 Task: Open an excel sheet and write heading  Drive Sales. Add 10 people name  'Alexander Cooper, Victoria Hayes, Daniel Carter, Chloe Murphy, Christopher Ross, Natalie Price, Jack Peterson, Harper Foster, Joseph Gray, Lily Reed'Item code in between  2500-2700. Product range in between  5000-20000. Add Products   ASICS Shoe, Brooks Shoe, Clarks Shoe, Crocs Shoe, Dr. Martens Shoe, Ecco Shoe, Fila Shoe, Hush Puppies Shoe, Jordan Shoe, K-Swiss Shoe.Choose quantity  5 to 9 Tax 12 percent Total Add Amount. Save page  Drive Sales review book
Action: Mouse moved to (308, 202)
Screenshot: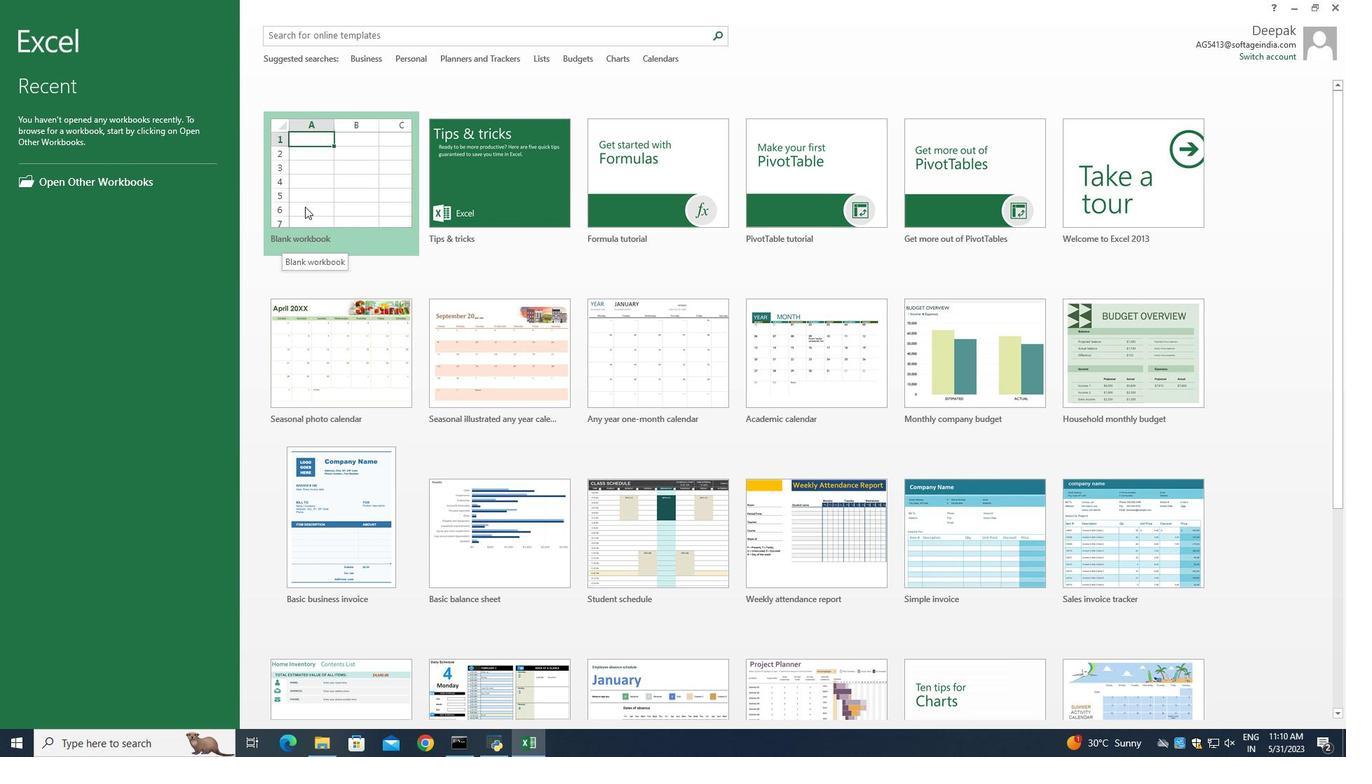 
Action: Mouse pressed left at (308, 202)
Screenshot: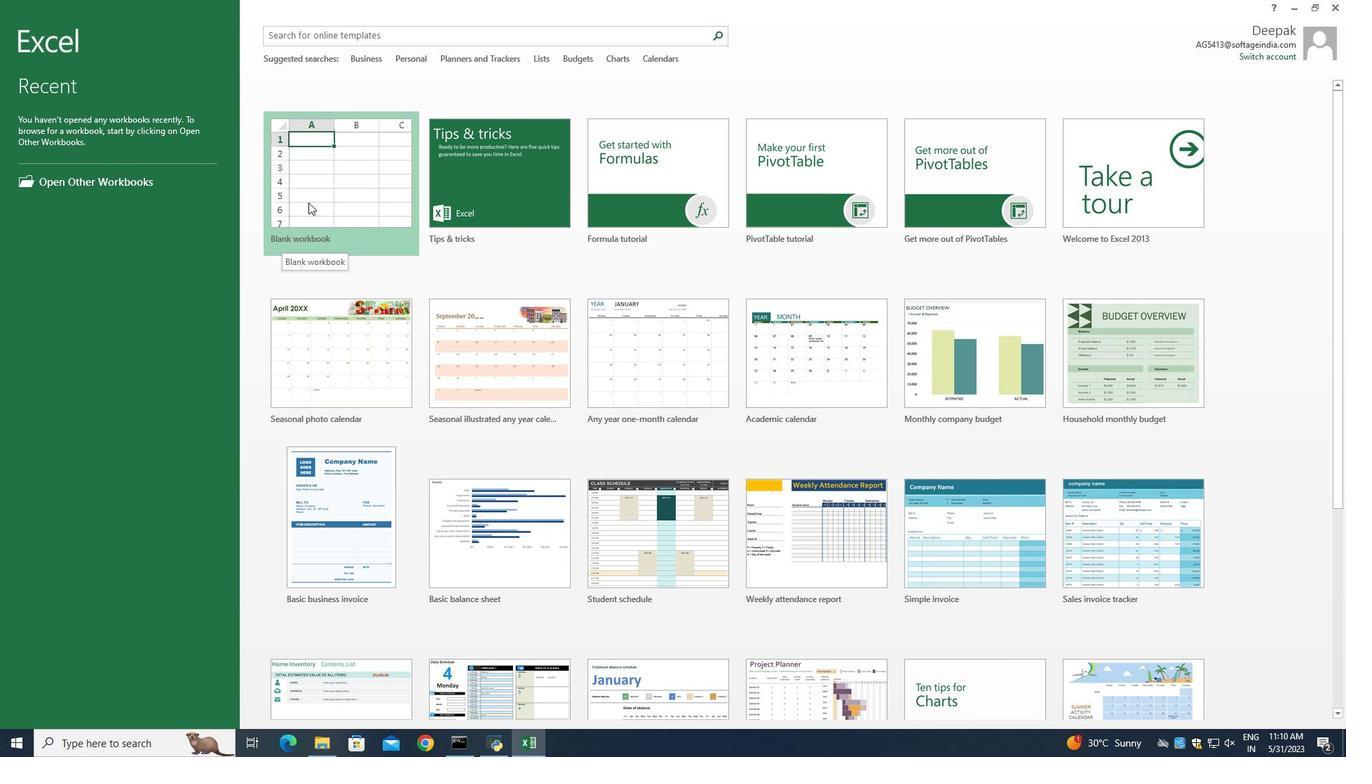 
Action: Mouse moved to (379, 266)
Screenshot: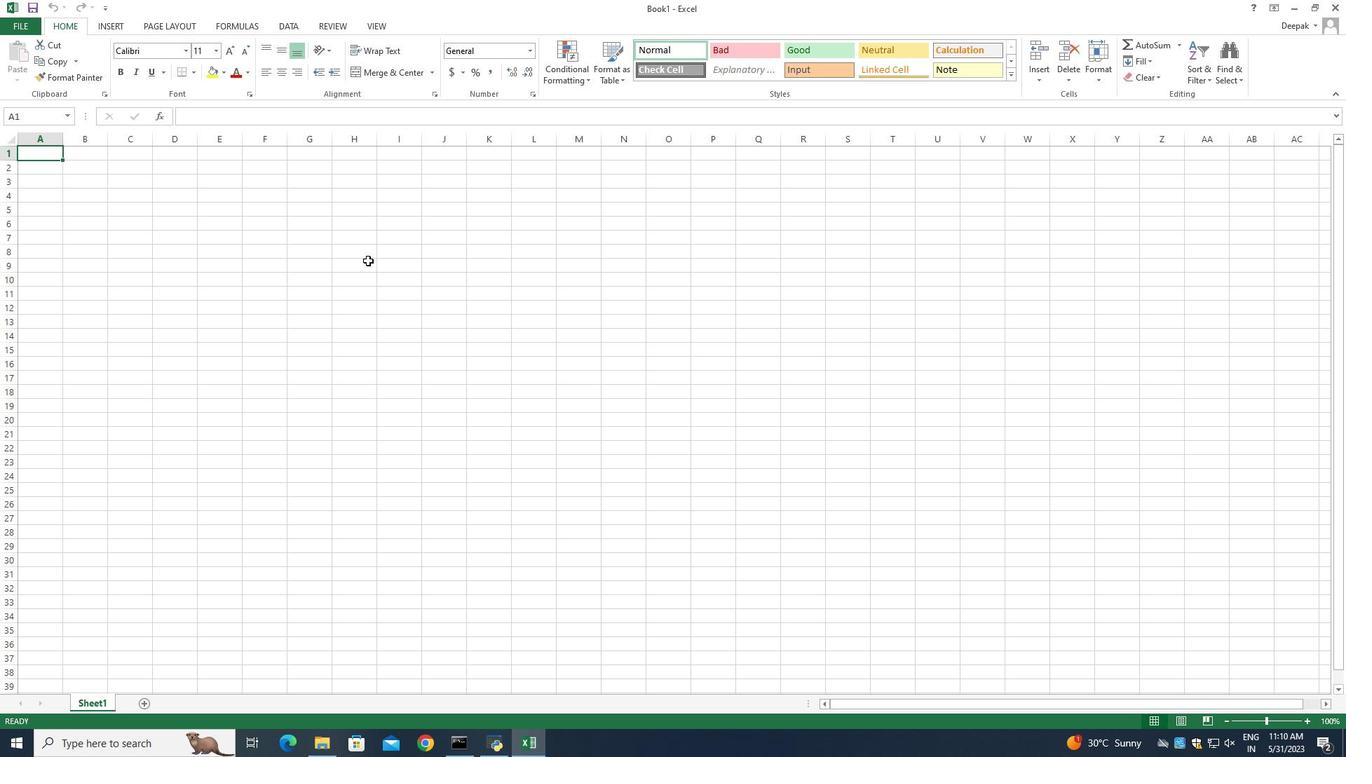 
Action: Mouse scrolled (379, 265) with delta (0, 0)
Screenshot: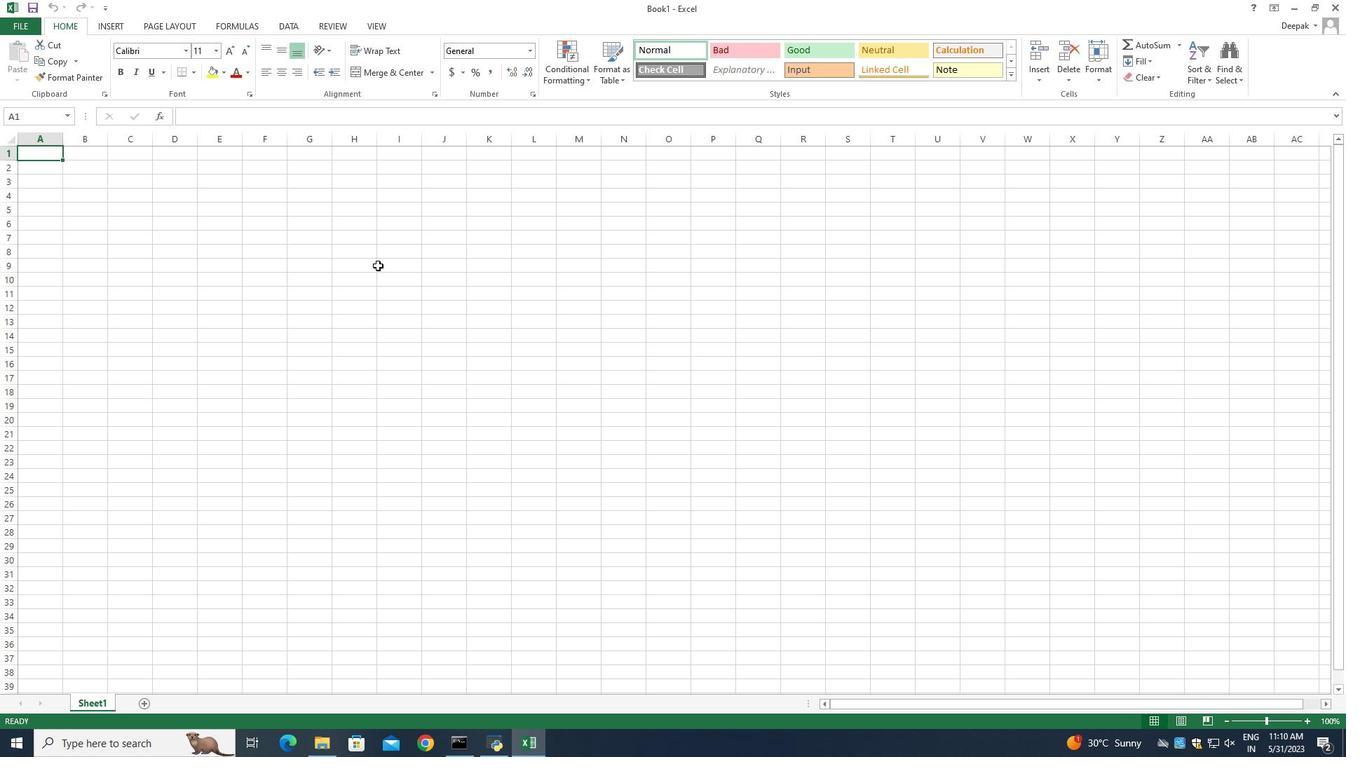 
Action: Mouse scrolled (379, 265) with delta (0, 0)
Screenshot: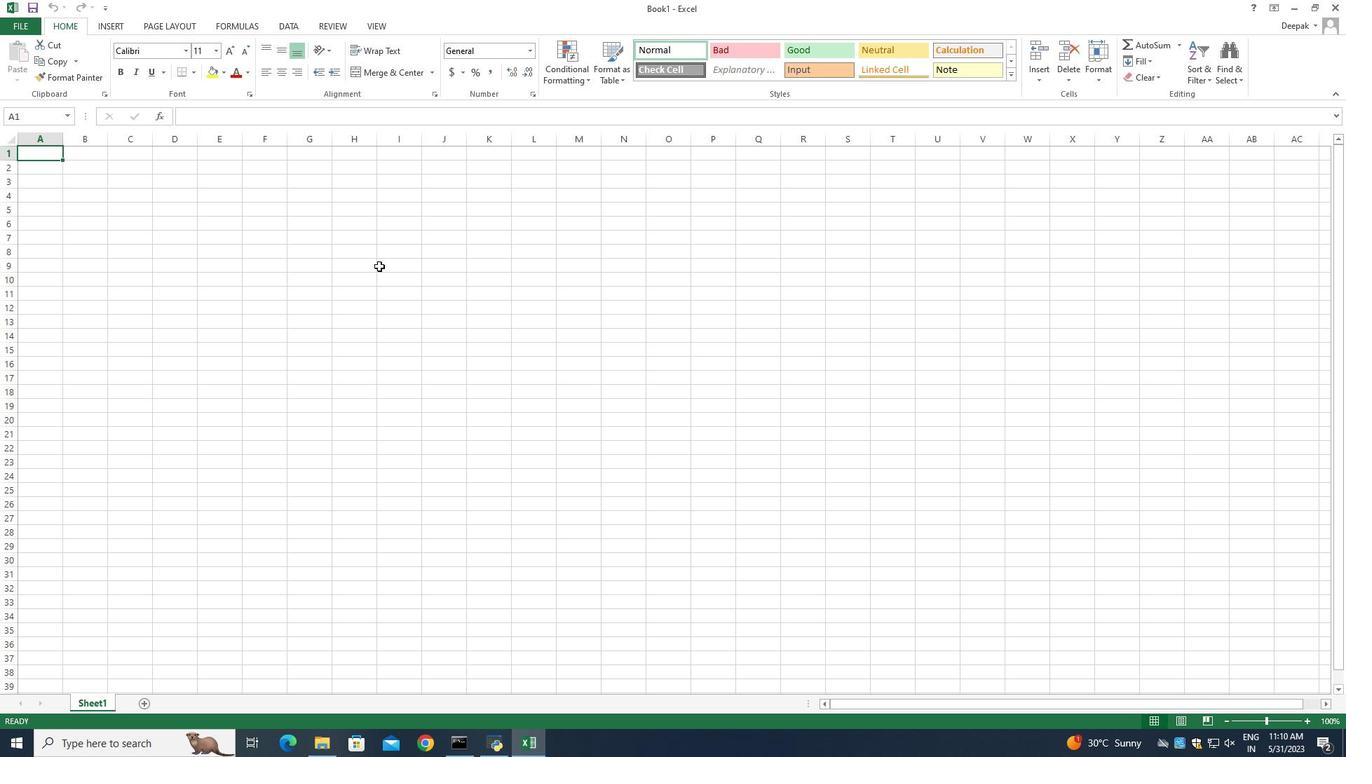 
Action: Mouse moved to (350, 224)
Screenshot: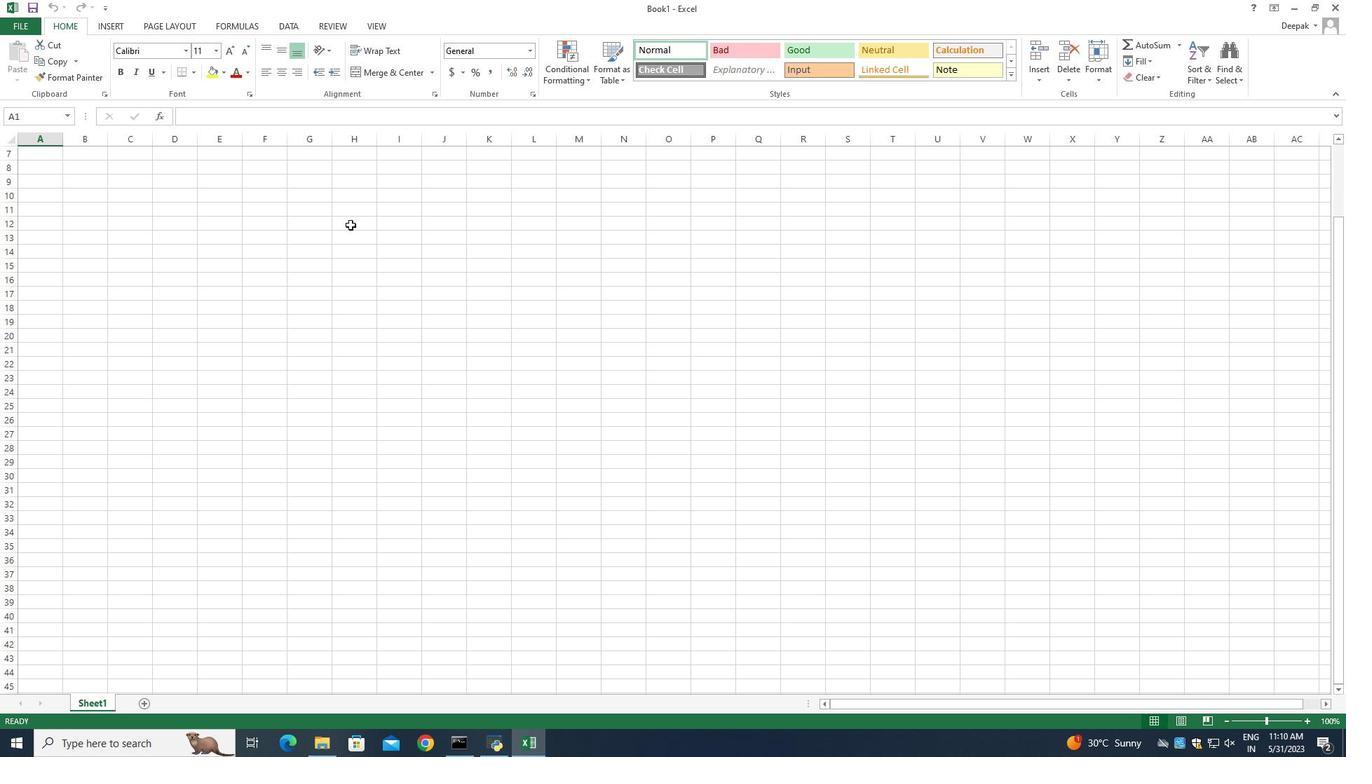 
Action: Mouse scrolled (350, 223) with delta (0, 0)
Screenshot: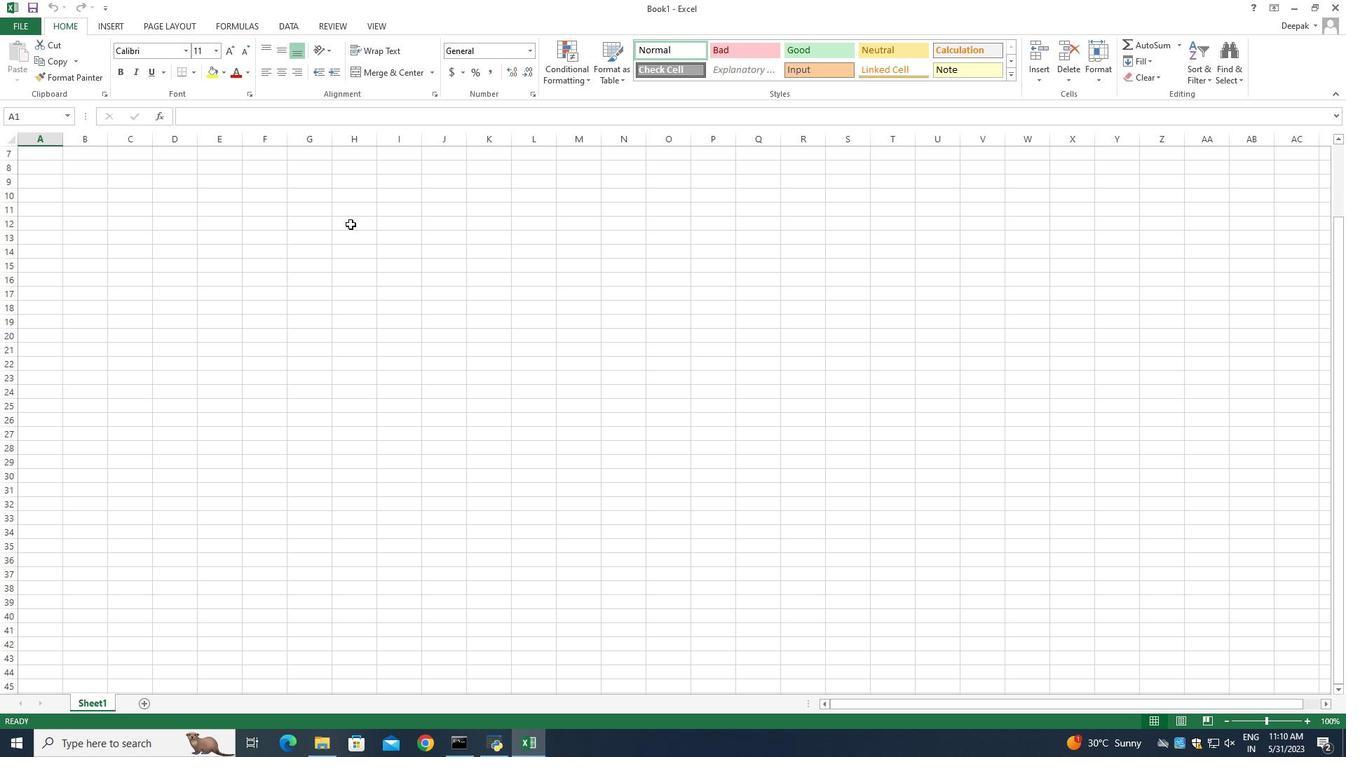 
Action: Mouse moved to (399, 273)
Screenshot: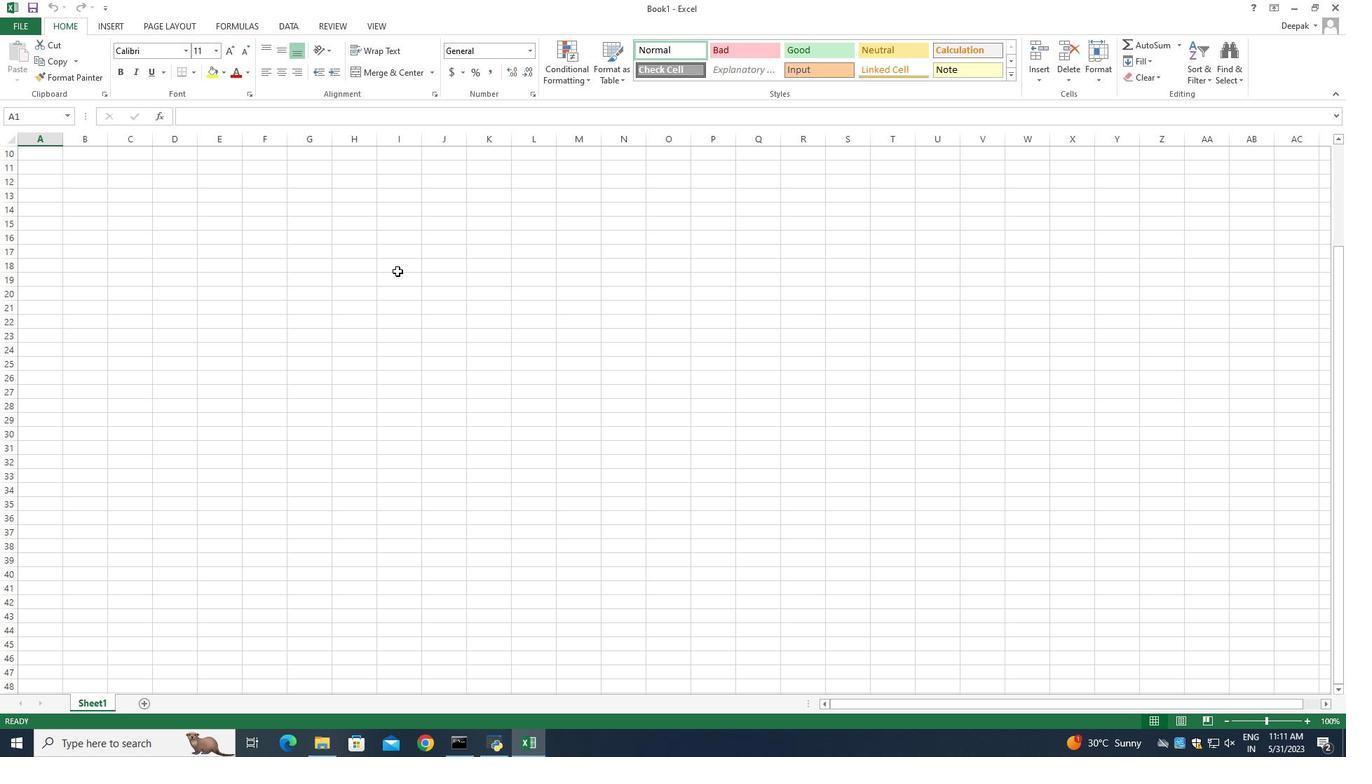 
Action: Mouse scrolled (399, 272) with delta (0, 0)
Screenshot: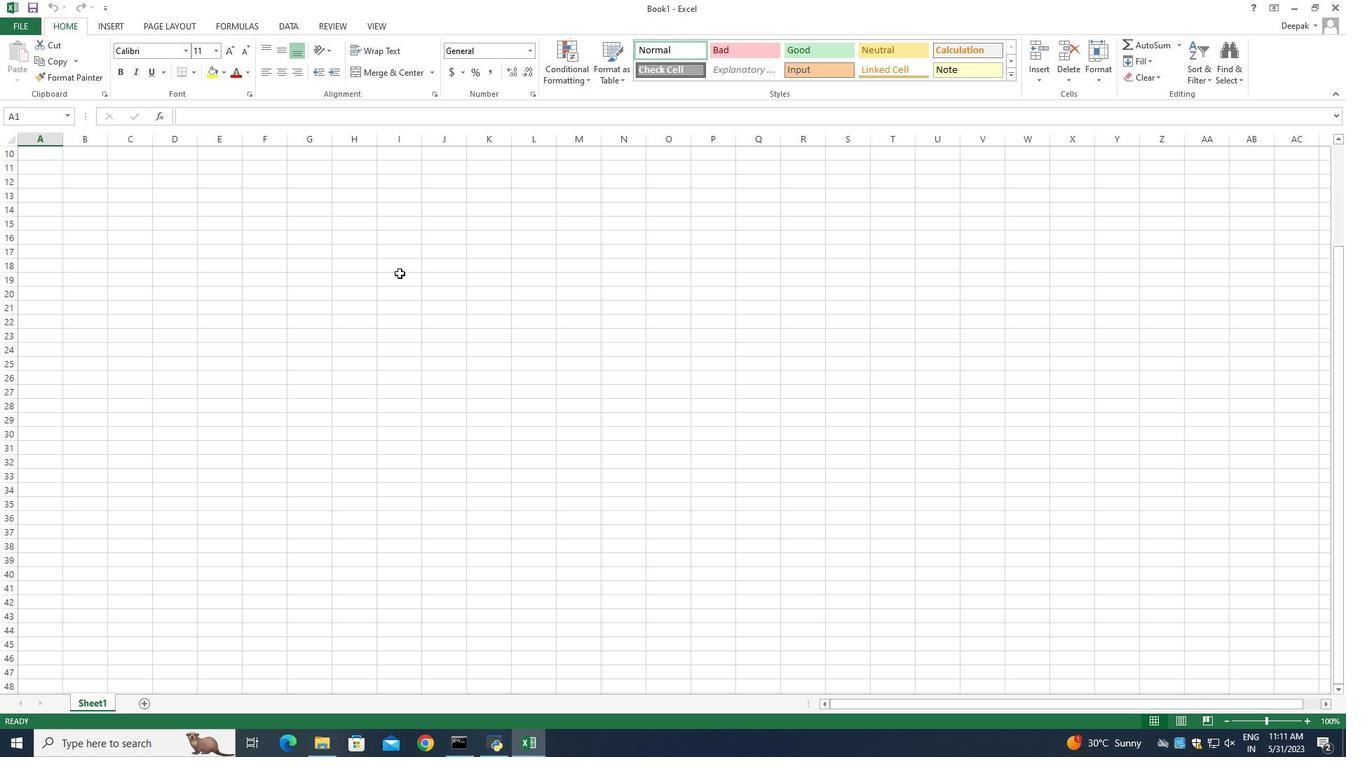 
Action: Mouse scrolled (399, 272) with delta (0, 0)
Screenshot: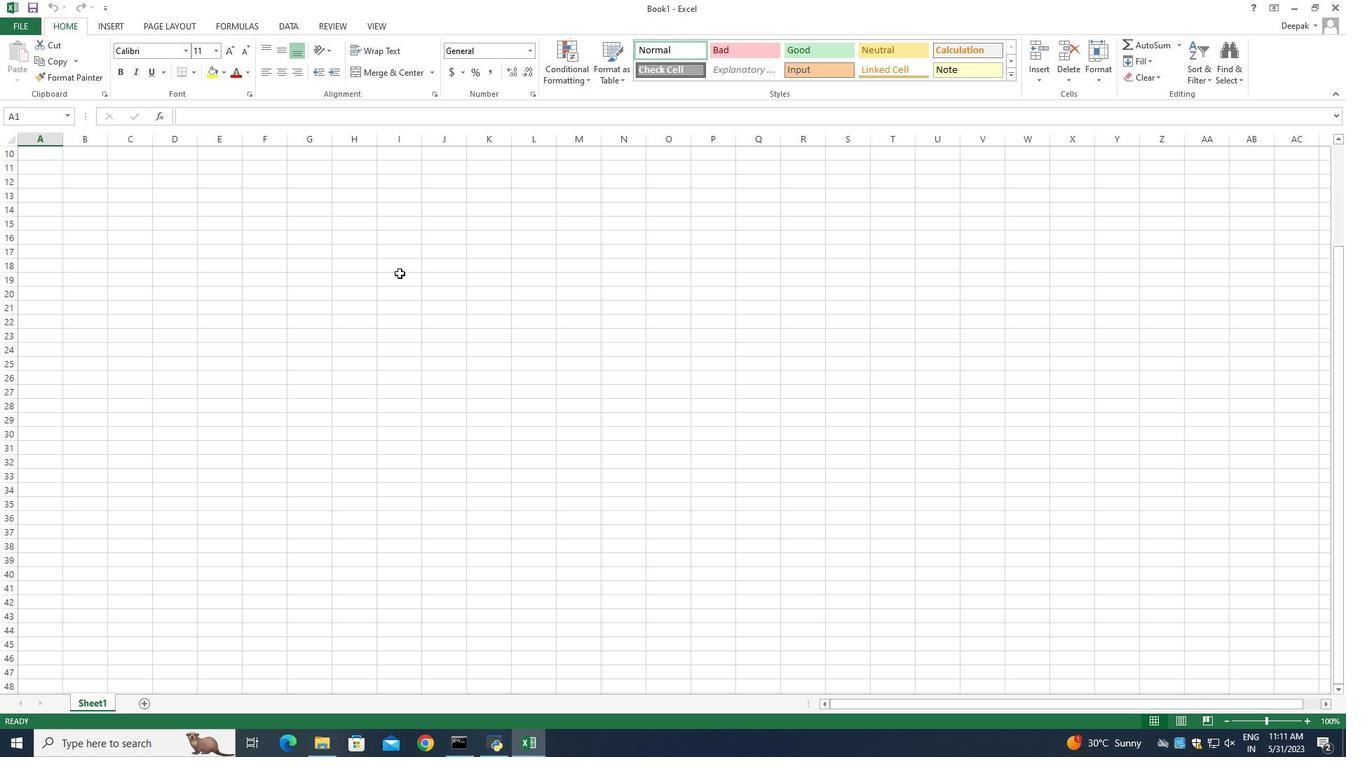 
Action: Mouse scrolled (399, 272) with delta (0, 0)
Screenshot: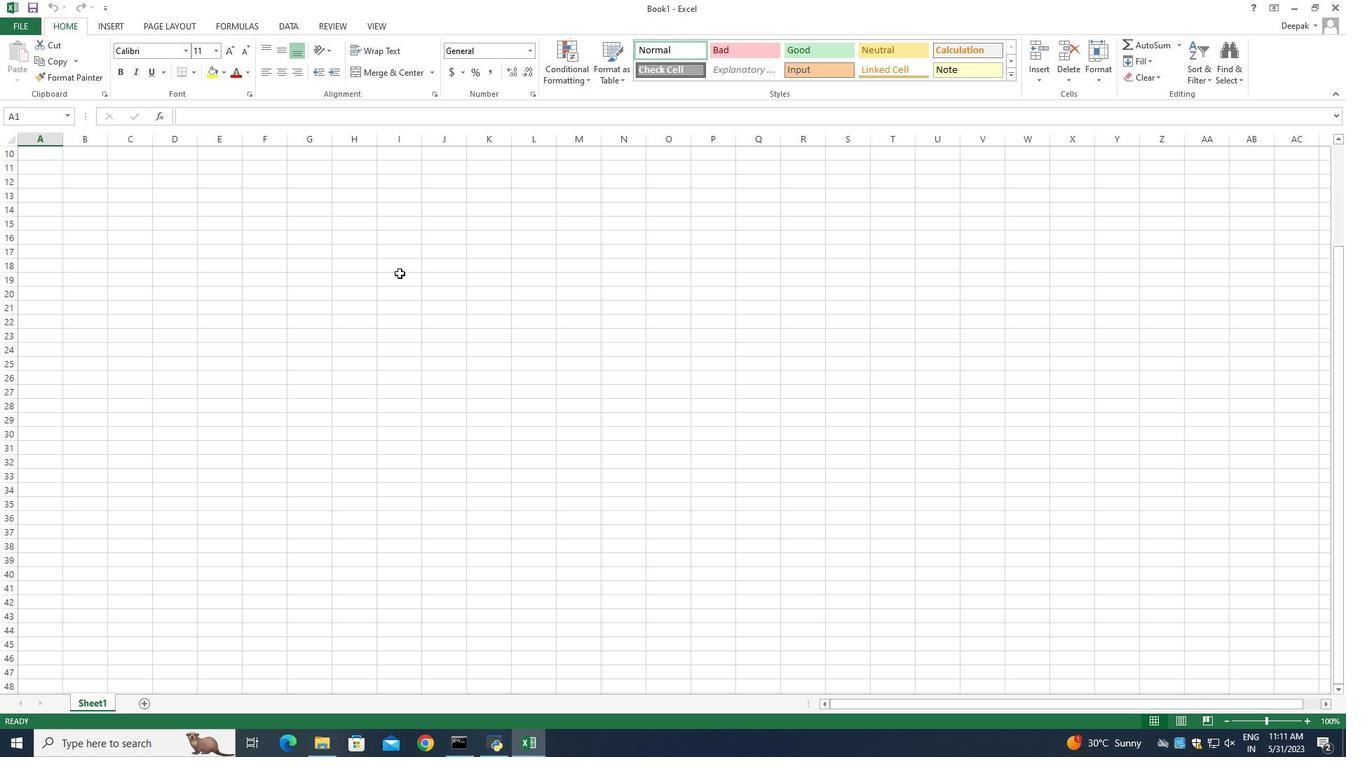 
Action: Mouse scrolled (399, 272) with delta (0, 0)
Screenshot: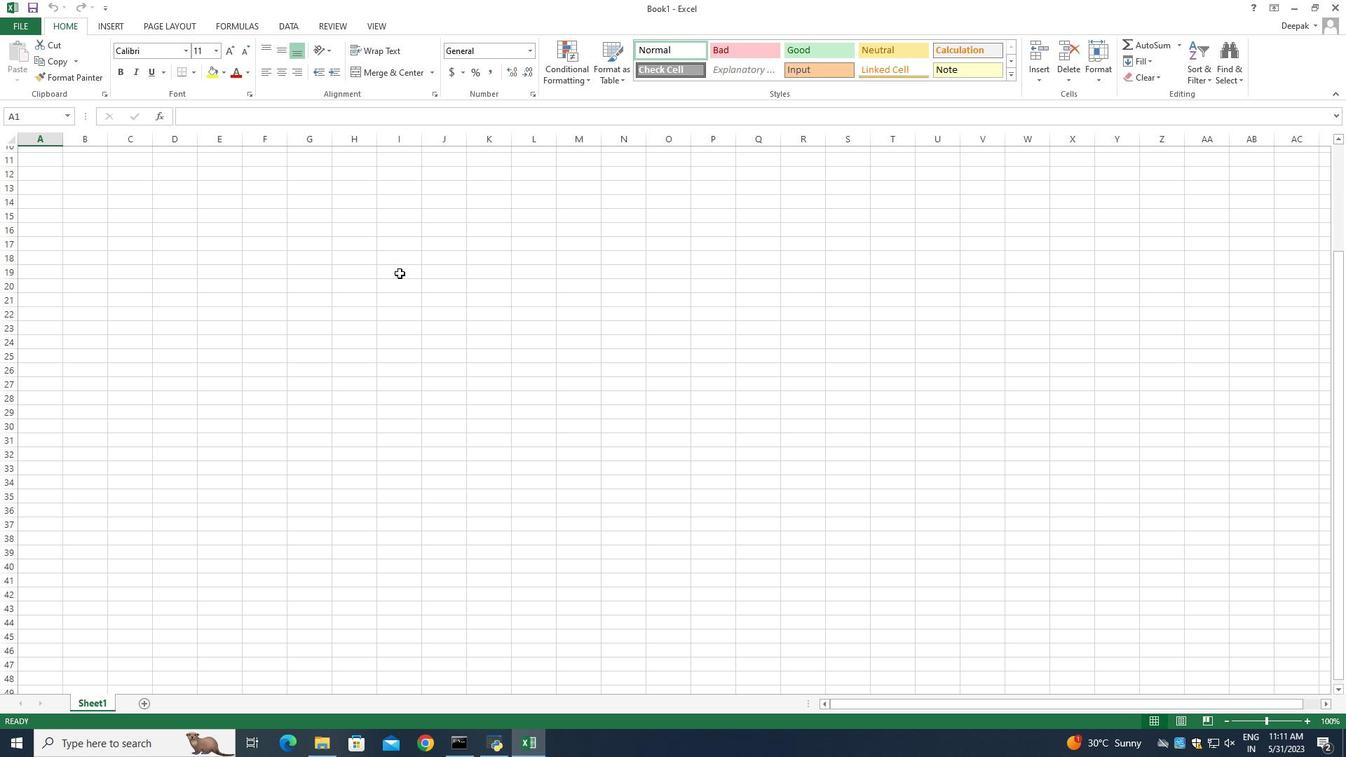 
Action: Mouse scrolled (399, 274) with delta (0, 0)
Screenshot: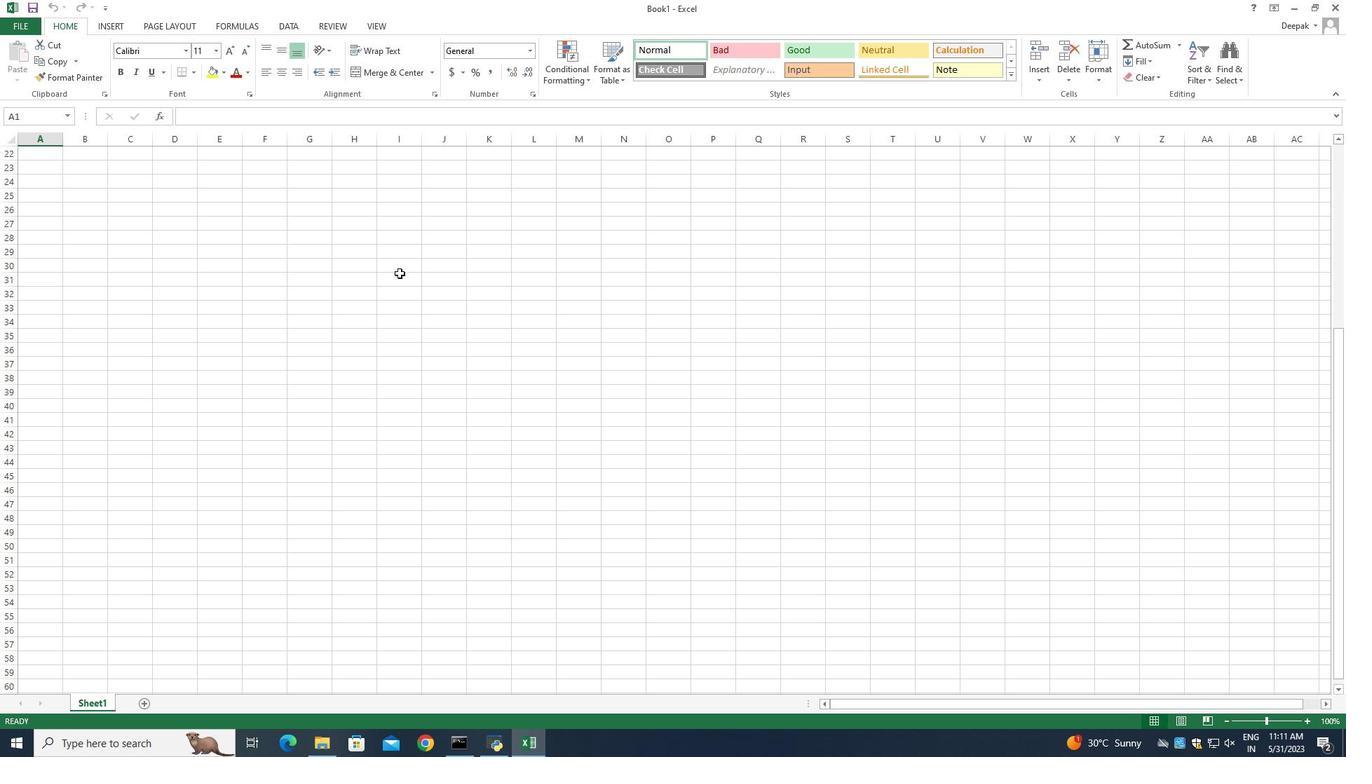 
Action: Mouse scrolled (399, 274) with delta (0, 0)
Screenshot: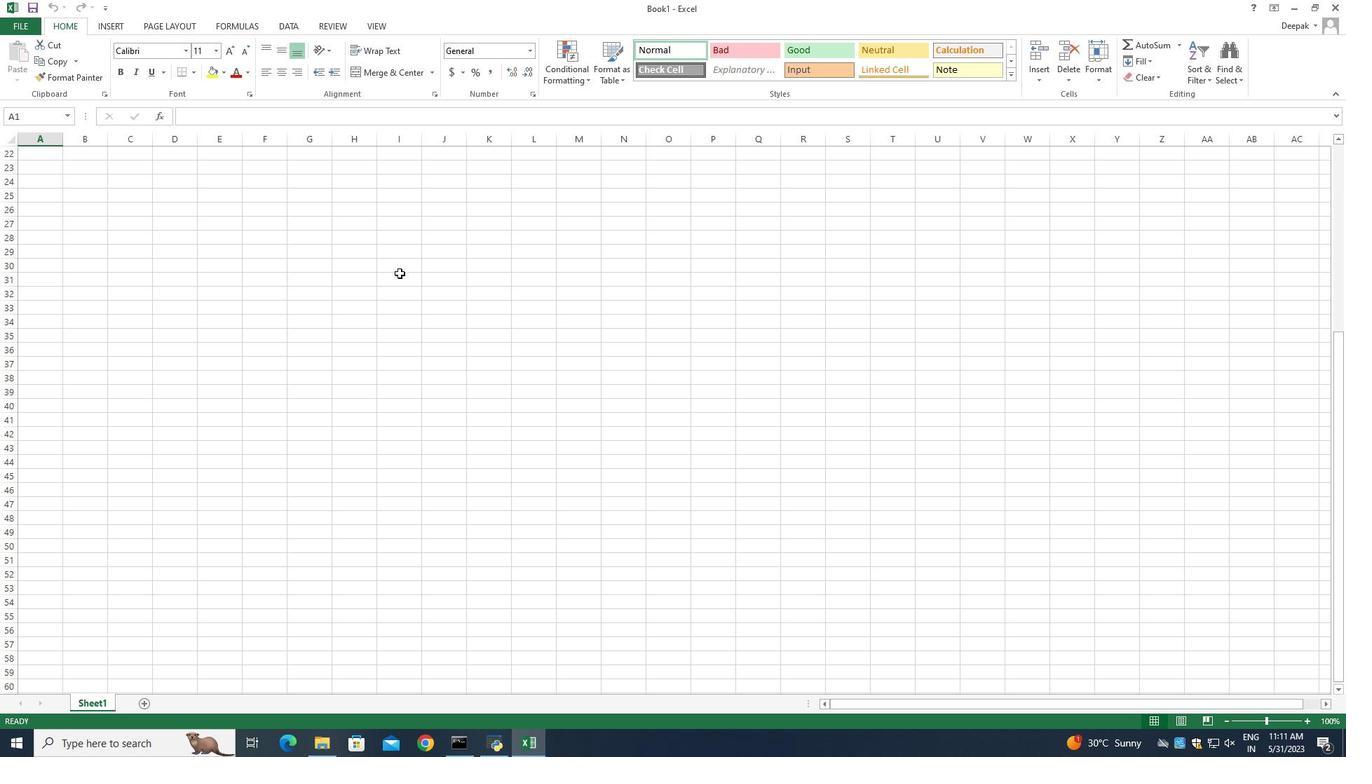 
Action: Mouse scrolled (399, 274) with delta (0, 0)
Screenshot: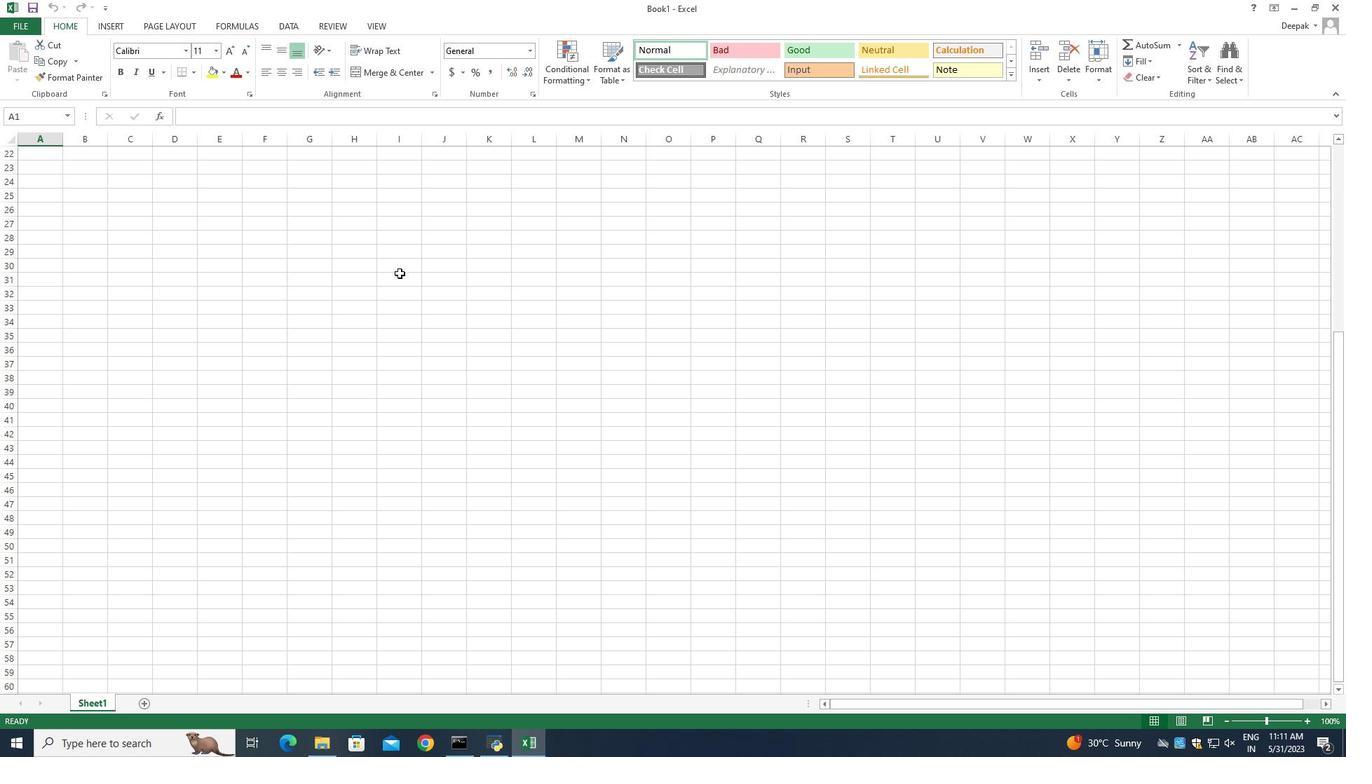 
Action: Mouse scrolled (399, 274) with delta (0, 0)
Screenshot: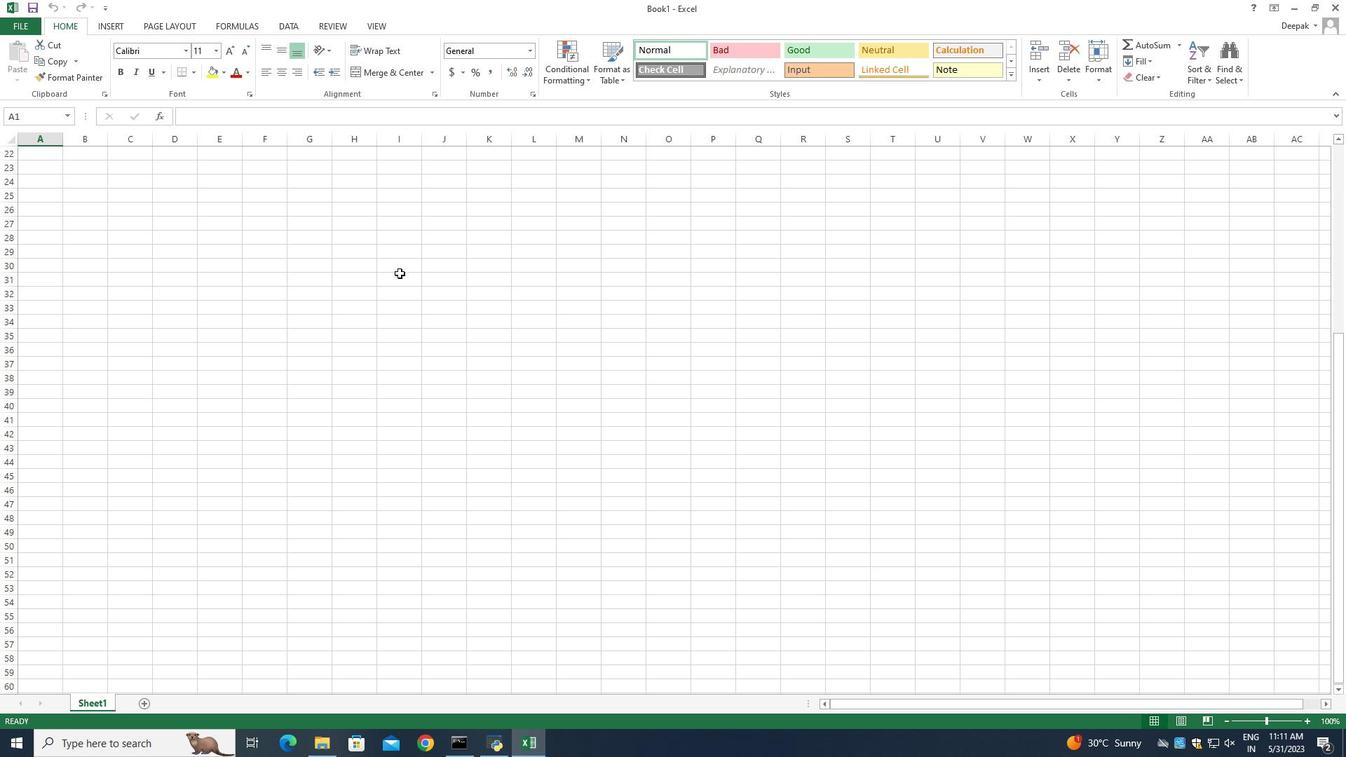 
Action: Mouse scrolled (399, 274) with delta (0, 0)
Screenshot: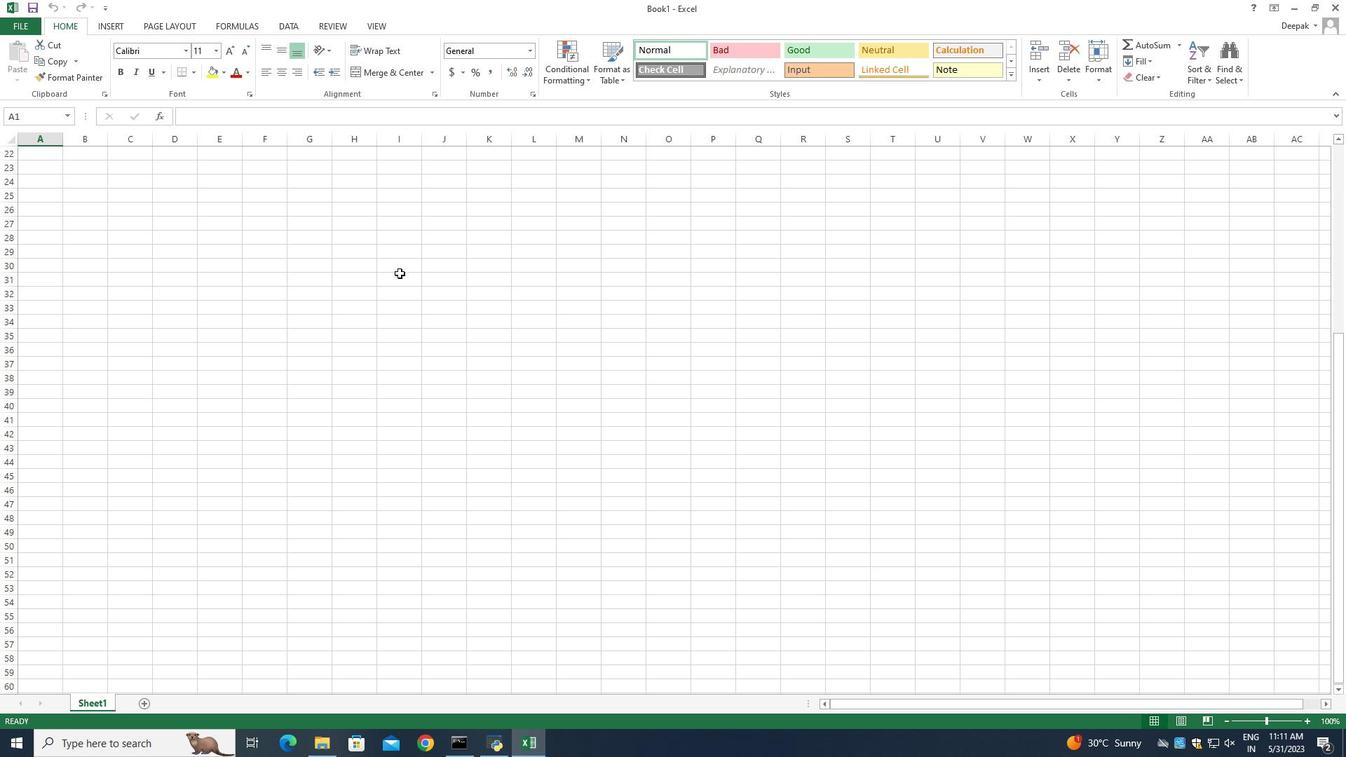 
Action: Mouse scrolled (399, 274) with delta (0, 0)
Screenshot: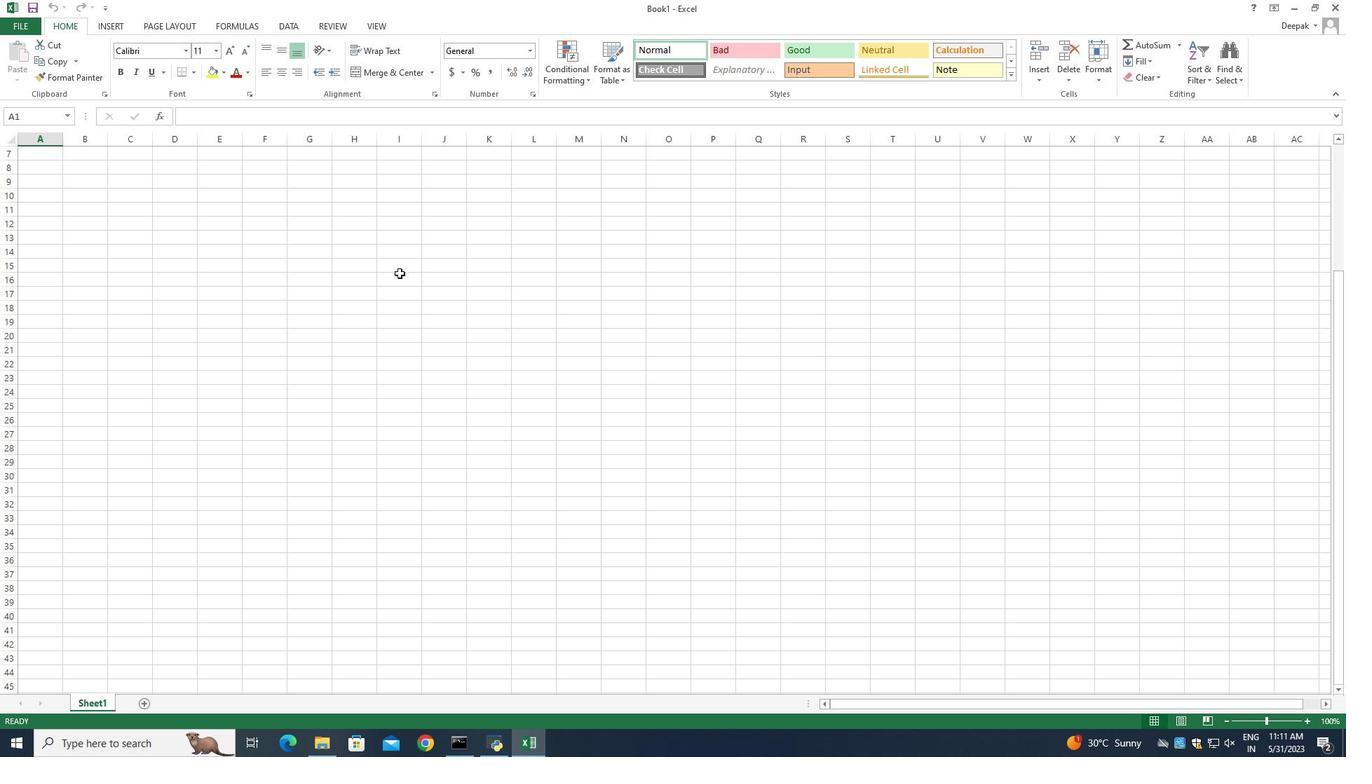 
Action: Mouse scrolled (399, 274) with delta (0, 0)
Screenshot: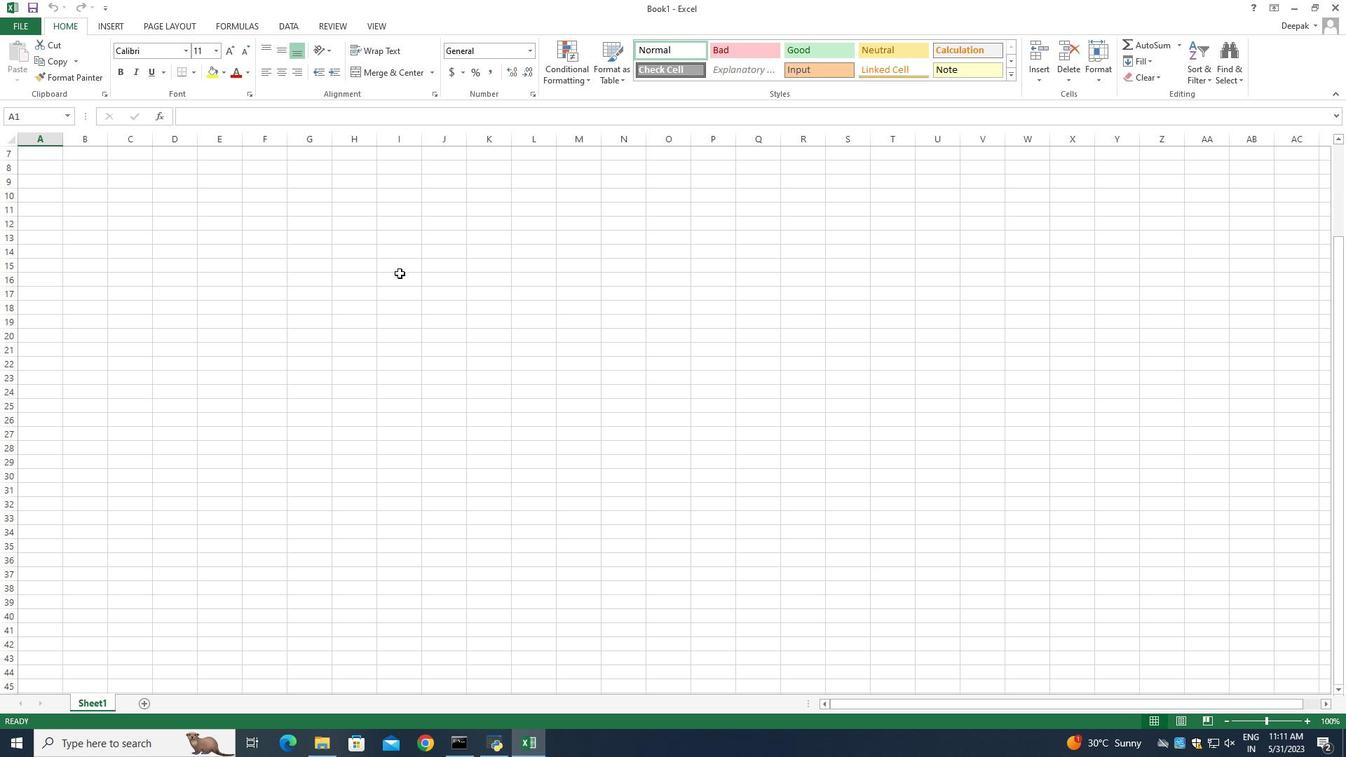 
Action: Mouse scrolled (399, 274) with delta (0, 0)
Screenshot: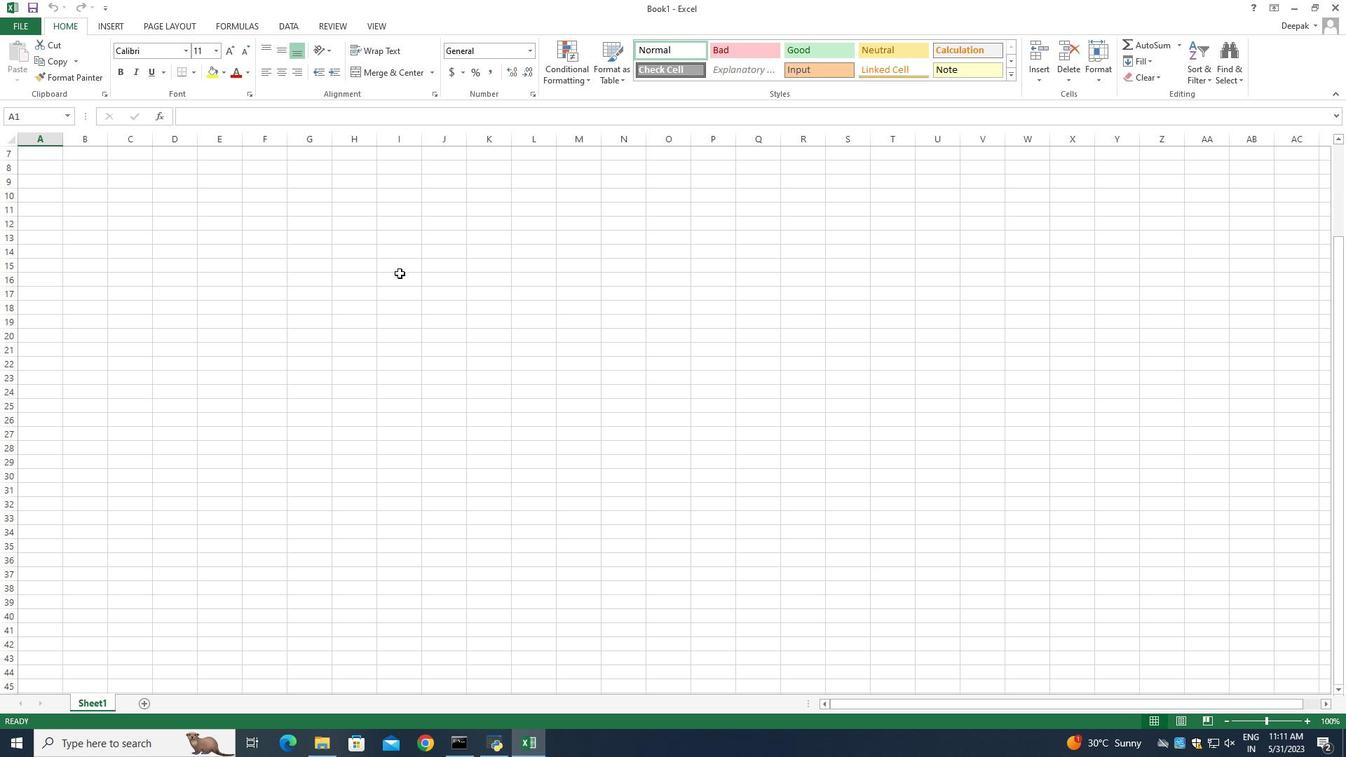 
Action: Mouse scrolled (399, 274) with delta (0, 0)
Screenshot: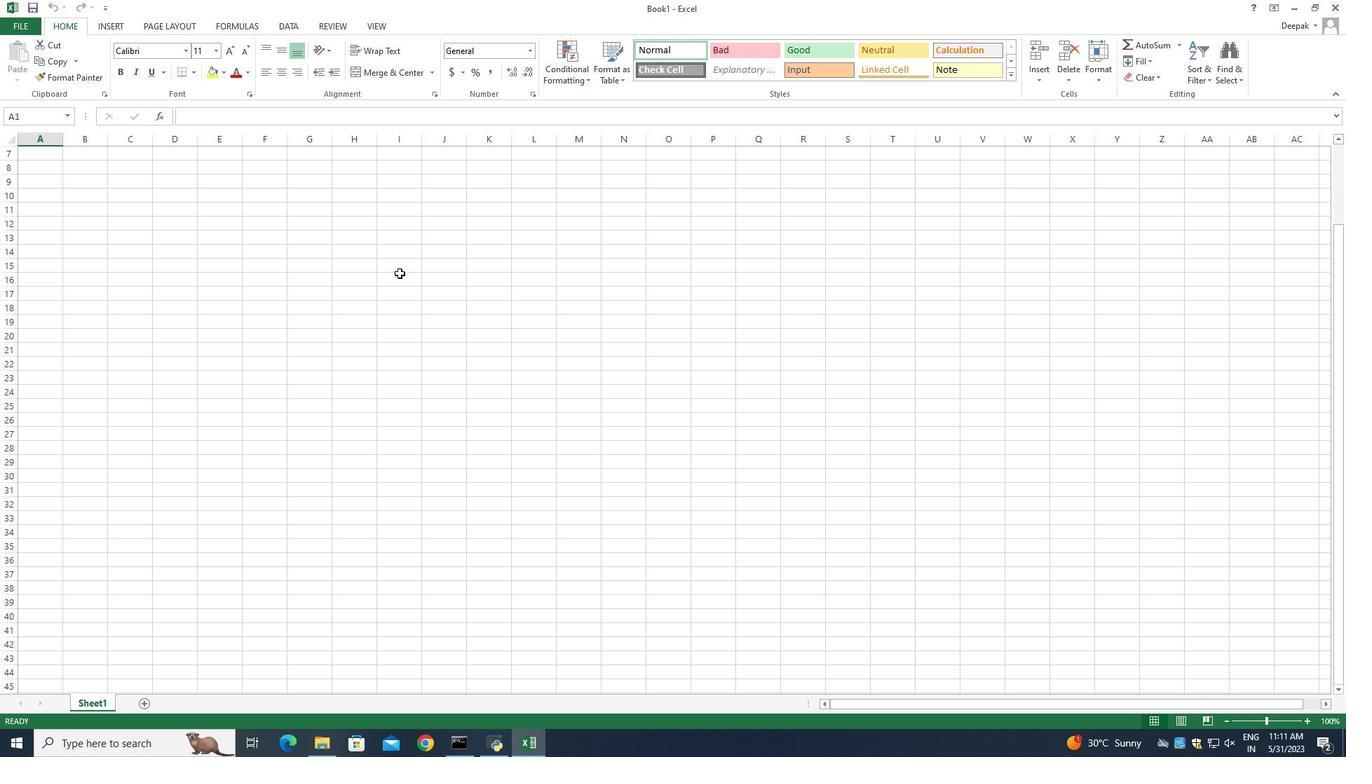 
Action: Mouse scrolled (399, 274) with delta (0, 0)
Screenshot: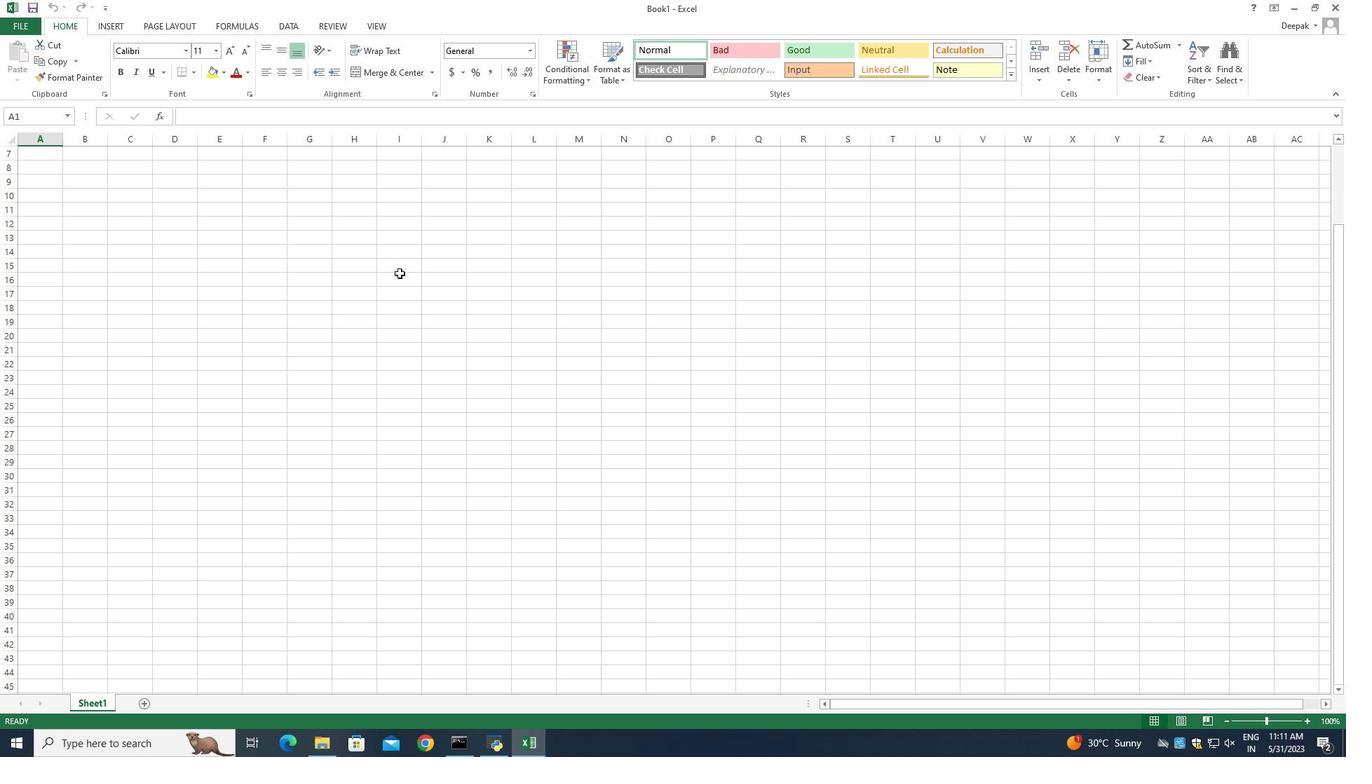 
Action: Mouse scrolled (399, 274) with delta (0, 0)
Screenshot: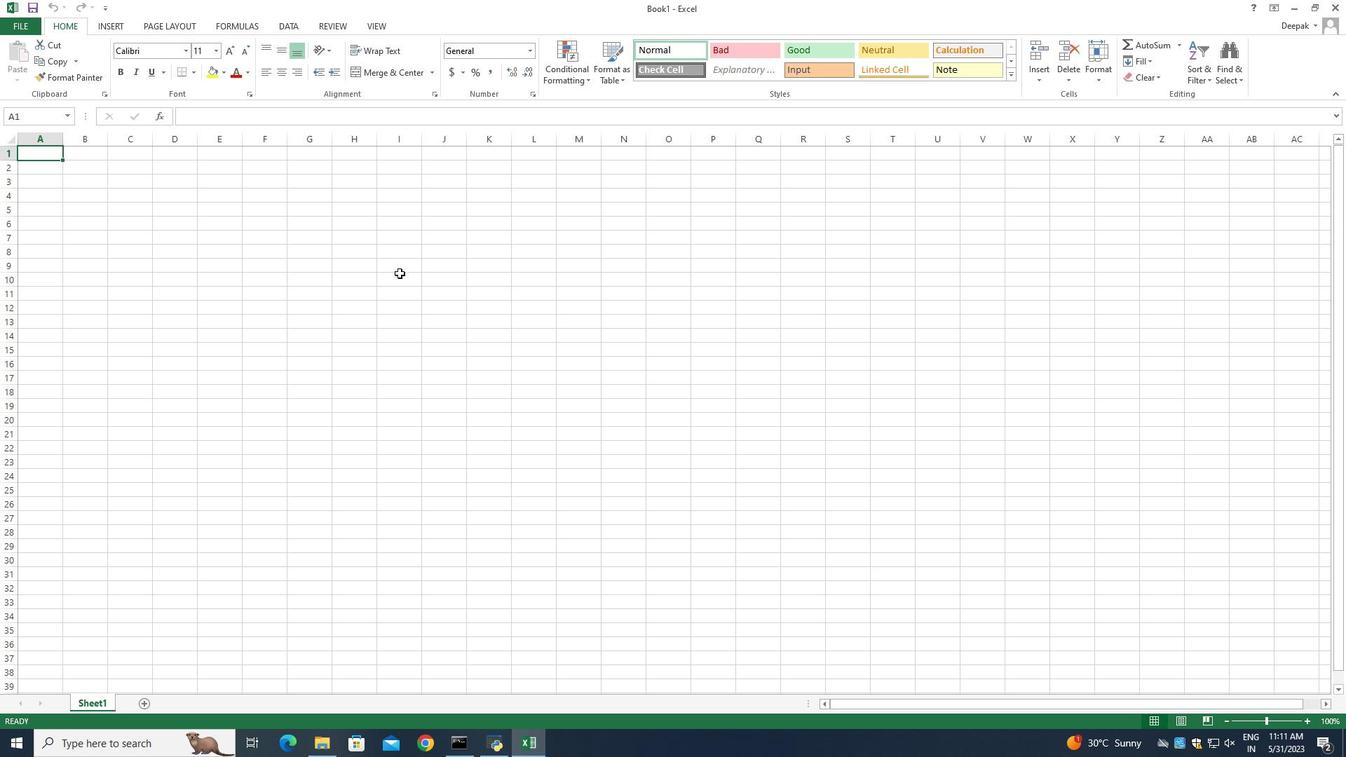 
Action: Mouse scrolled (399, 274) with delta (0, 0)
Screenshot: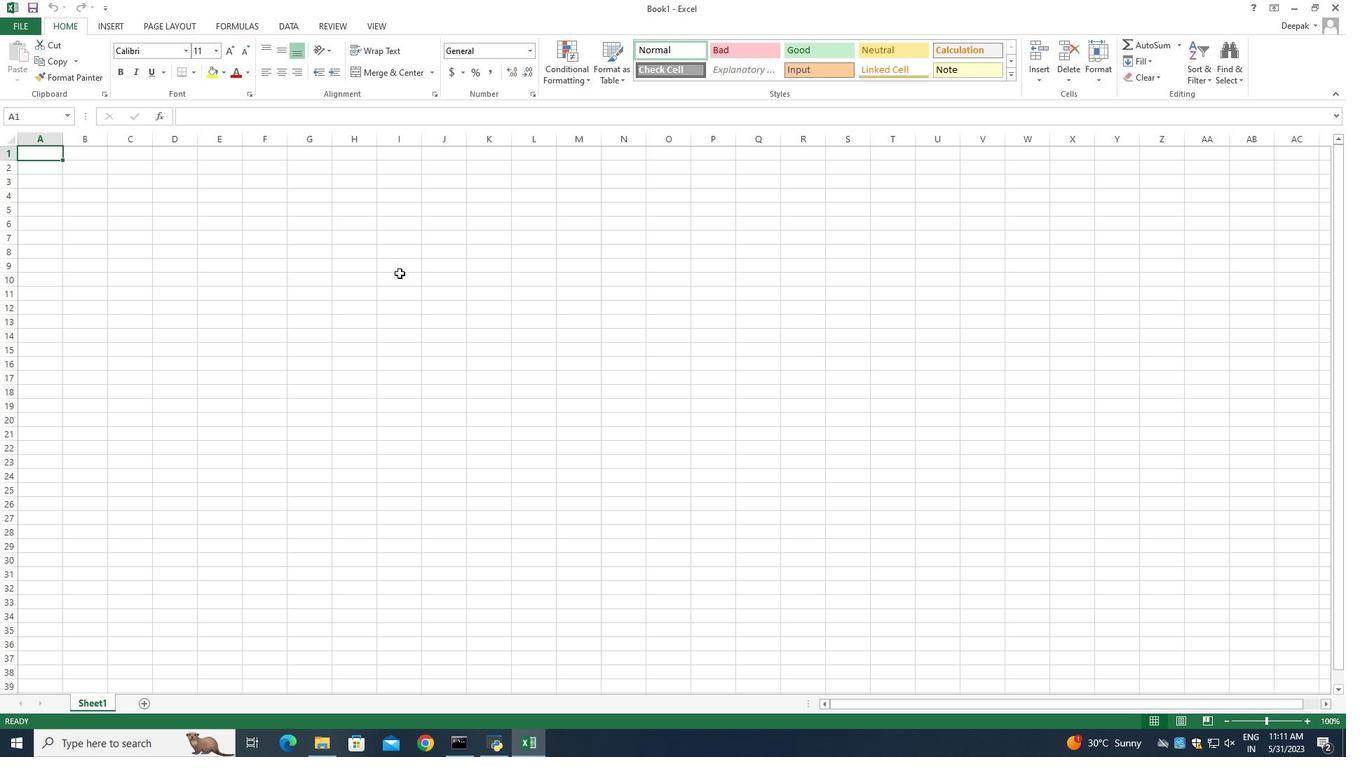 
Action: Mouse scrolled (399, 274) with delta (0, 0)
Screenshot: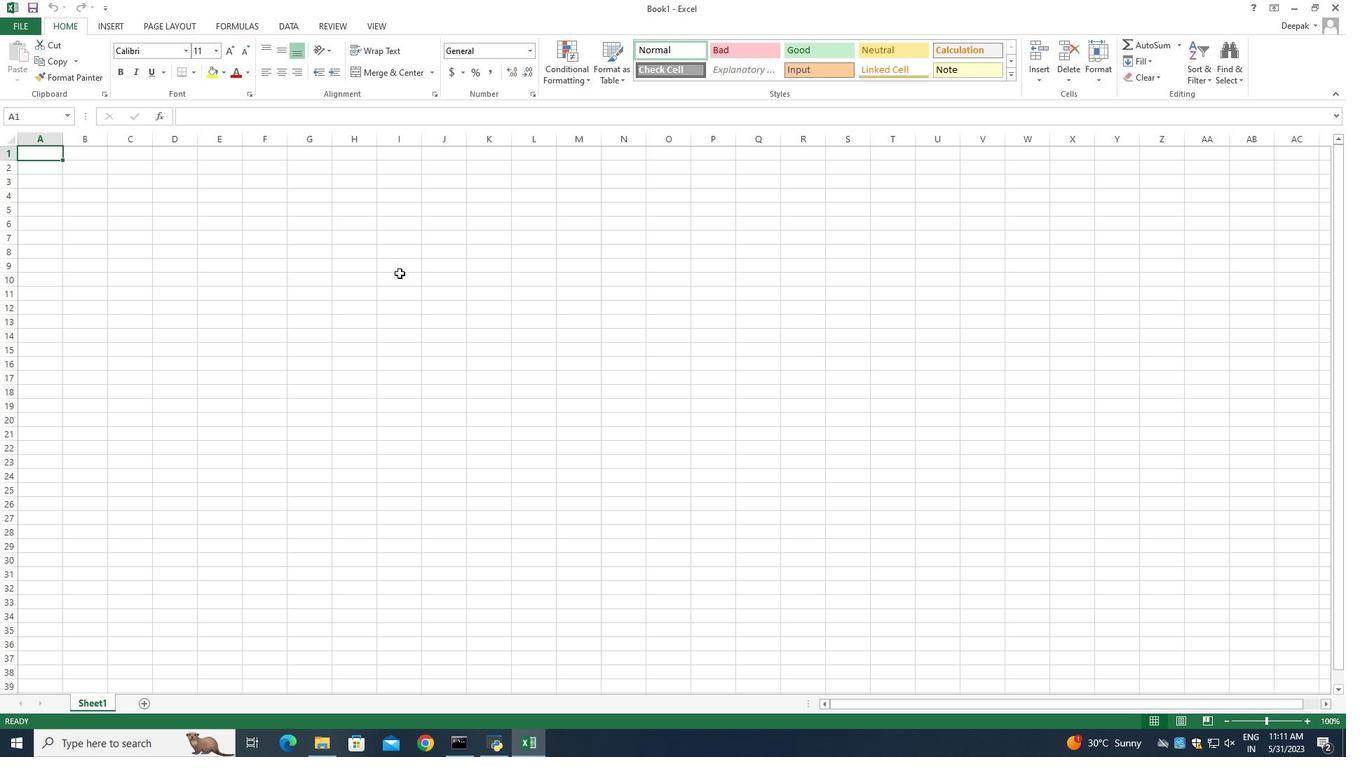 
Action: Mouse scrolled (399, 274) with delta (0, 0)
Screenshot: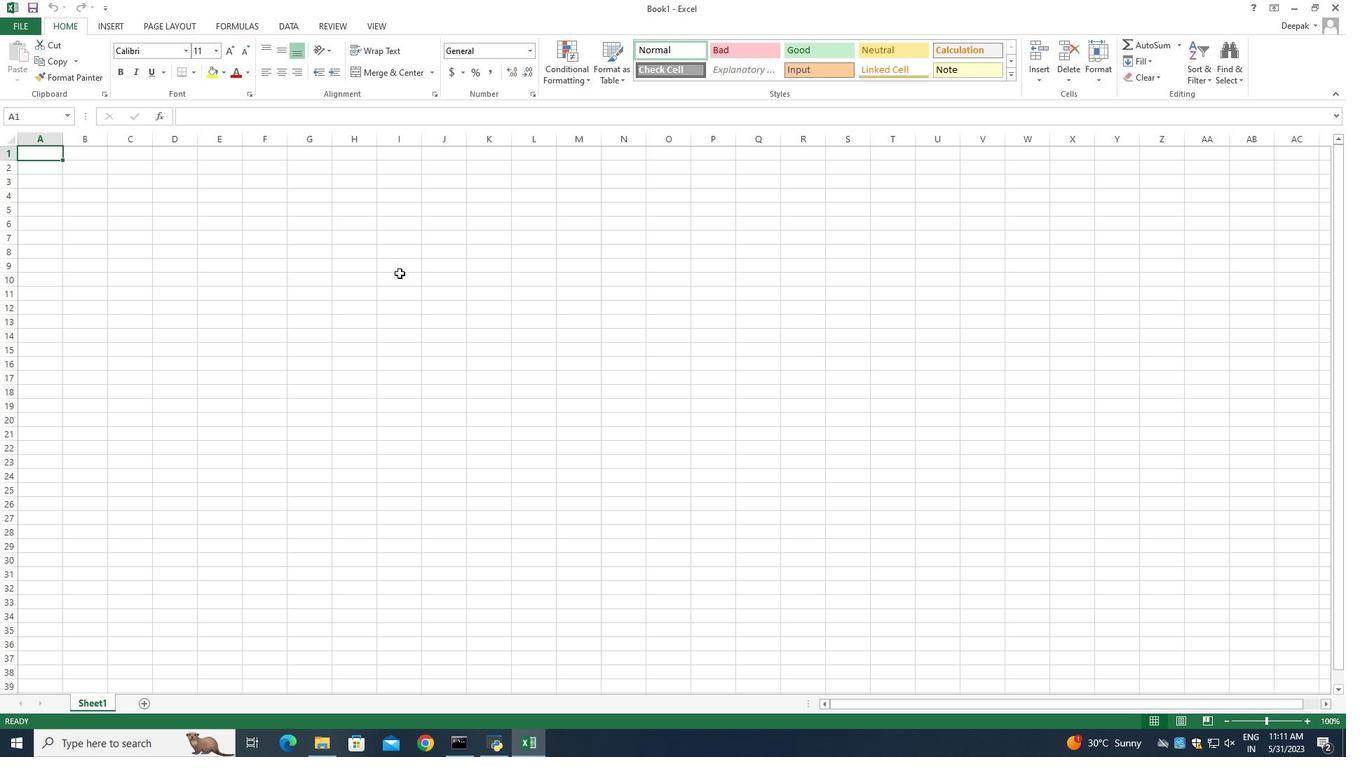
Action: Mouse moved to (44, 156)
Screenshot: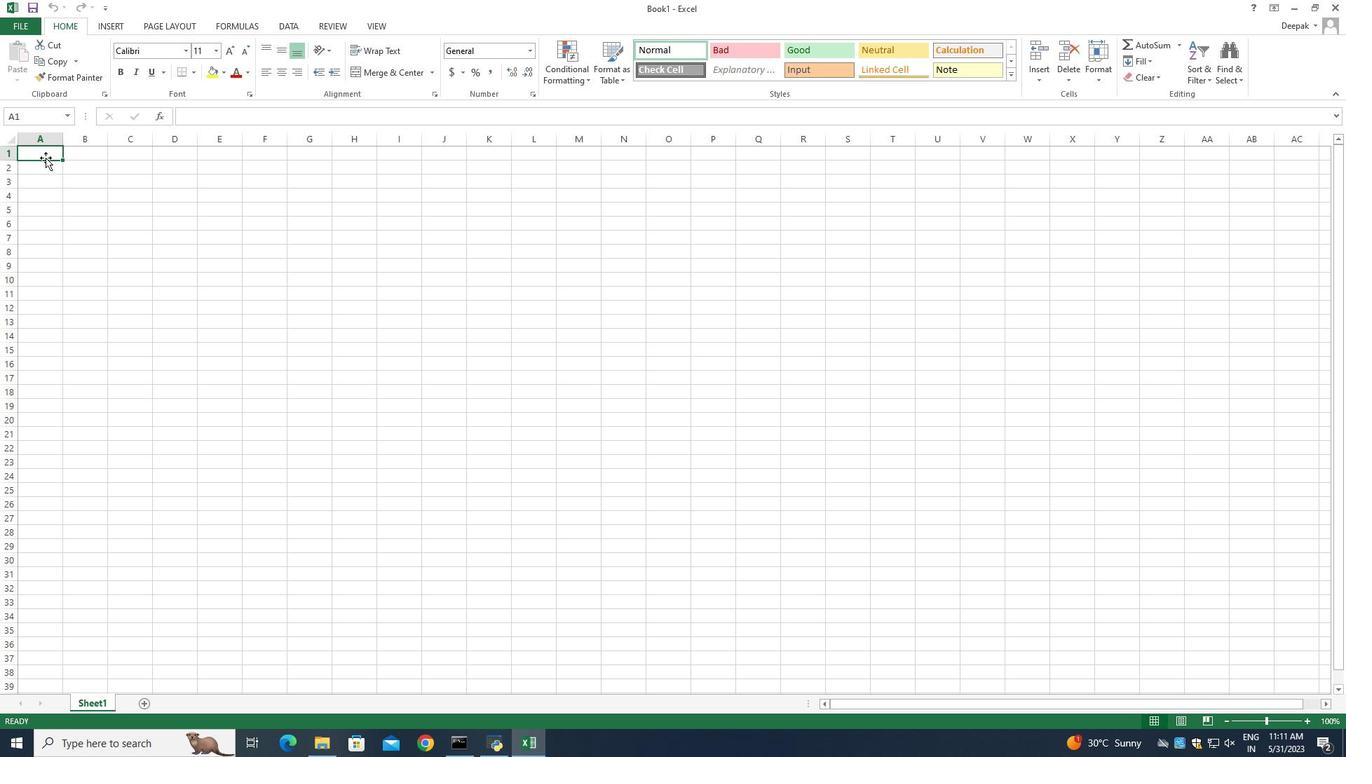 
Action: Mouse pressed left at (44, 156)
Screenshot: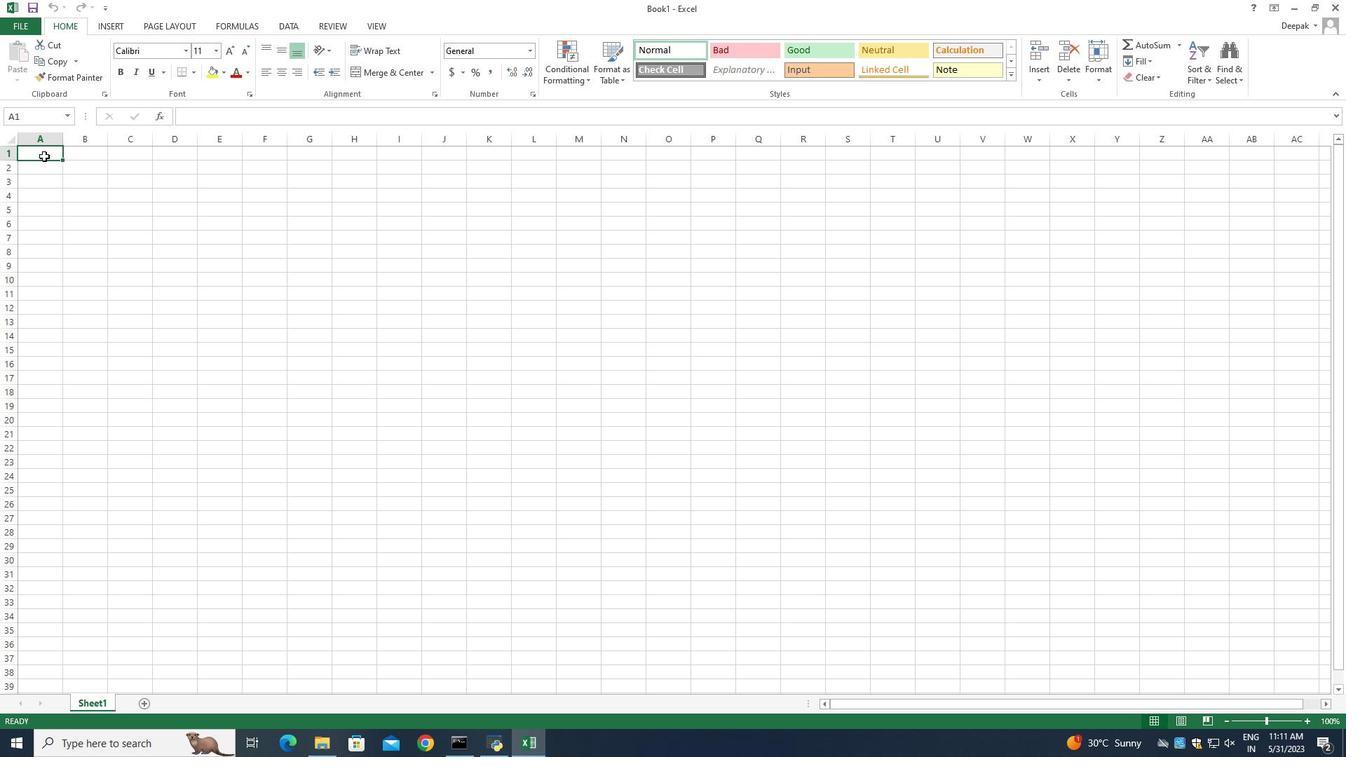 
Action: Mouse pressed left at (44, 156)
Screenshot: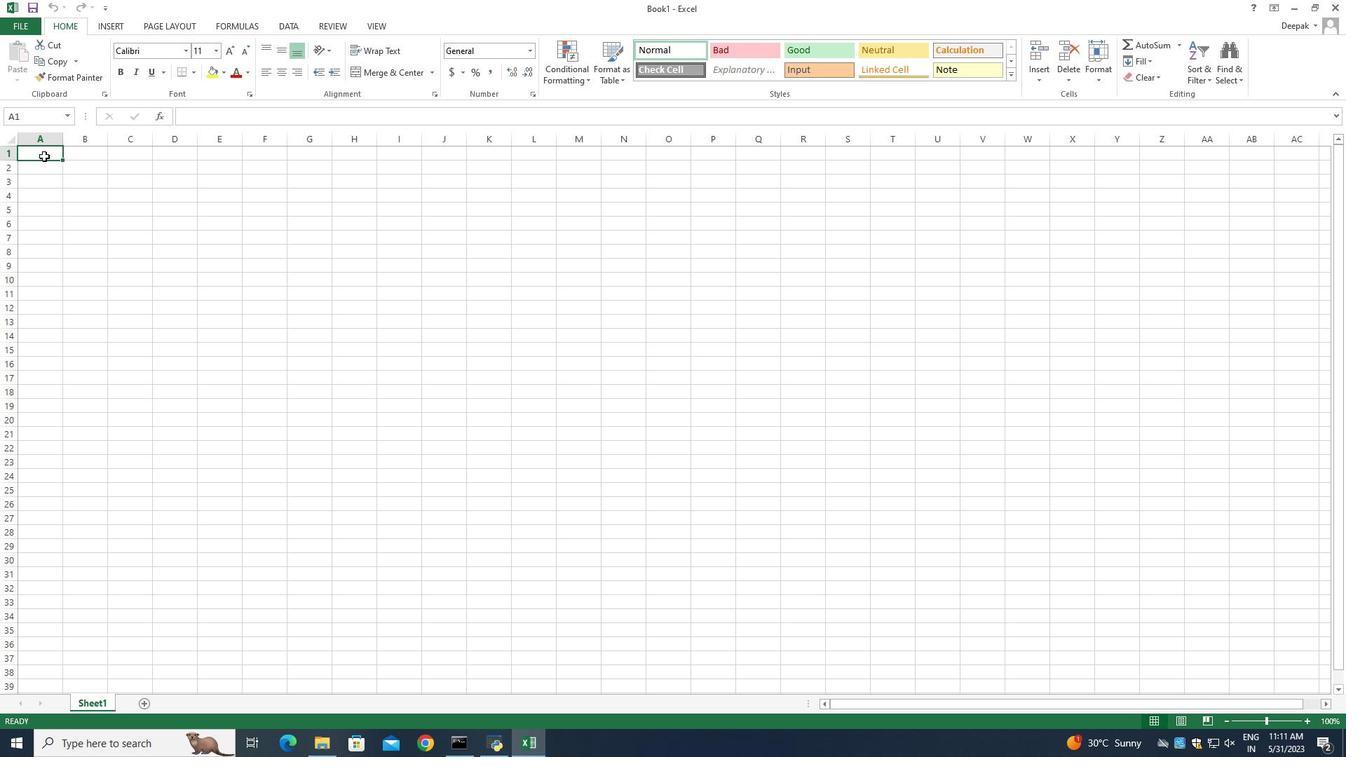 
Action: Mouse moved to (211, 323)
Screenshot: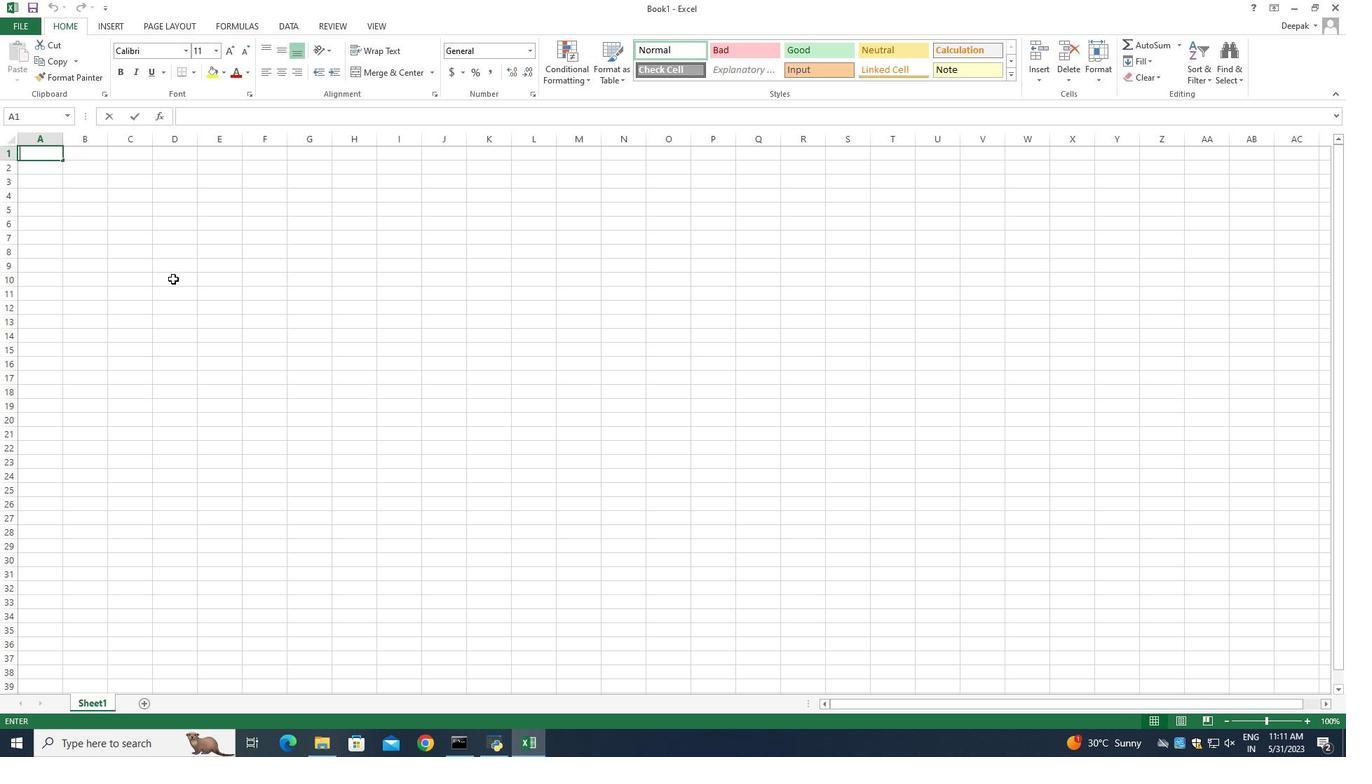 
Action: Key pressed <Key.shift_r>Drive<Key.space><Key.shift_r>Sales<Key.enter><Key.shift_r>Alexander<Key.space><Key.shift_r>Cooper<Key.enter><Key.shift_r>Victoria<Key.space><Key.shift>Hayes<Key.enter><Key.shift_r>Daniel<Key.space><Key.shift_r><Key.shift_r>Carter<Key.enter><Key.shift_r>Chole<Key.space><Key.shift>Murphy<Key.enter><Key.shift_r>Christopher<Key.space><Key.shift_r>Ross<Key.space><Key.enter><Key.shift>Natalie<Key.space><Key.shift>Price<Key.enter><Key.shift>Jack<Key.space><Key.shift>Pert<Key.backspace><Key.backspace>terson<Key.enter><Key.shift>Harper<Key.space><Key.shift_r>Foster<Key.enter>joseph<Key.space><Key.shift_r>Gray<Key.enter><Key.shift>Lily<Key.space><Key.shift_r>Reed<Key.enter>
Screenshot: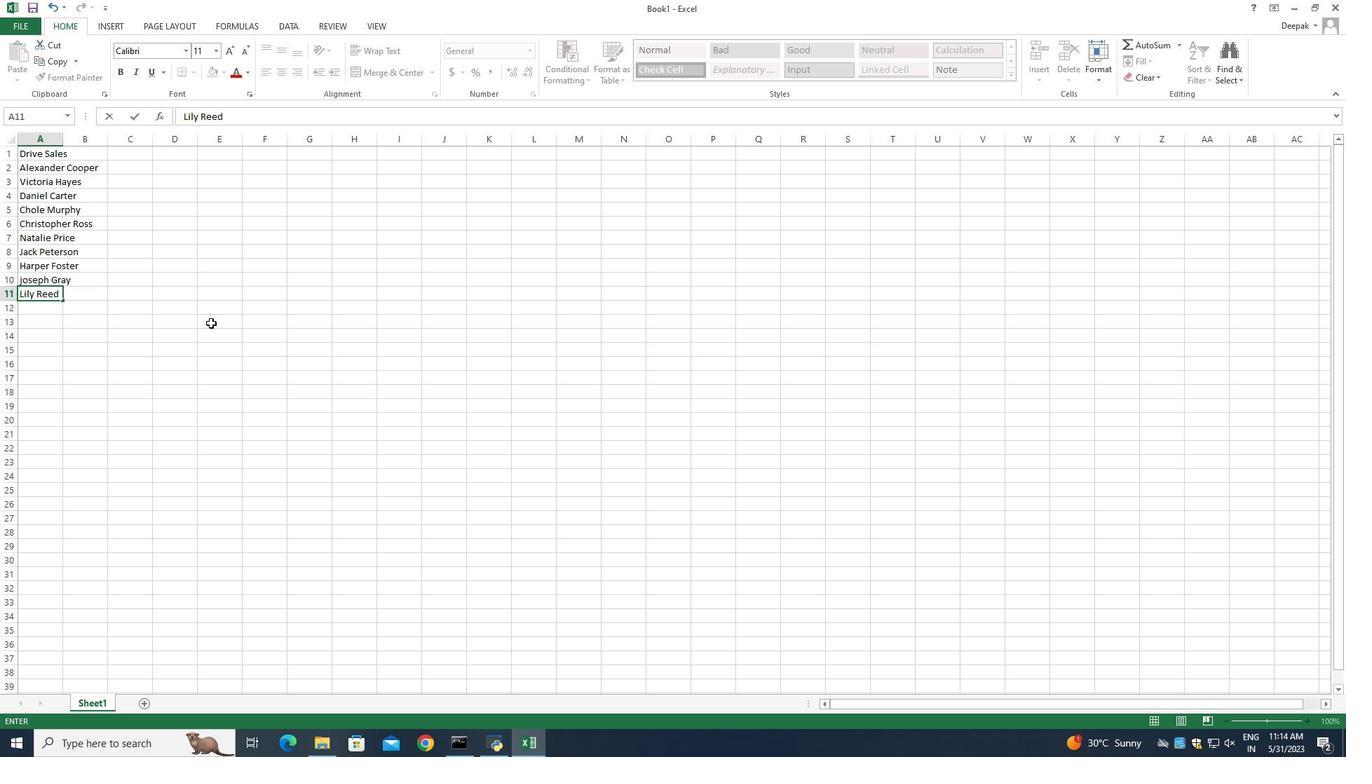 
Action: Mouse moved to (90, 152)
Screenshot: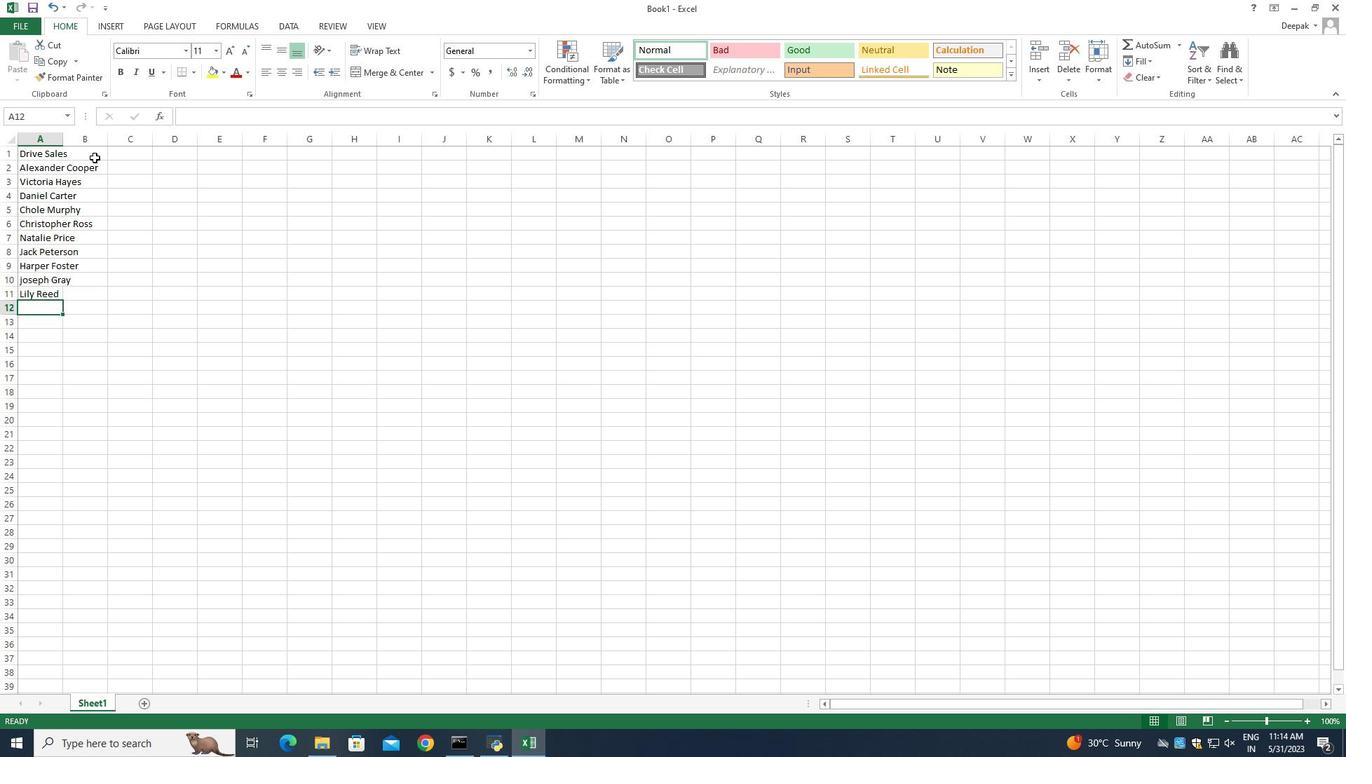 
Action: Mouse pressed left at (90, 152)
Screenshot: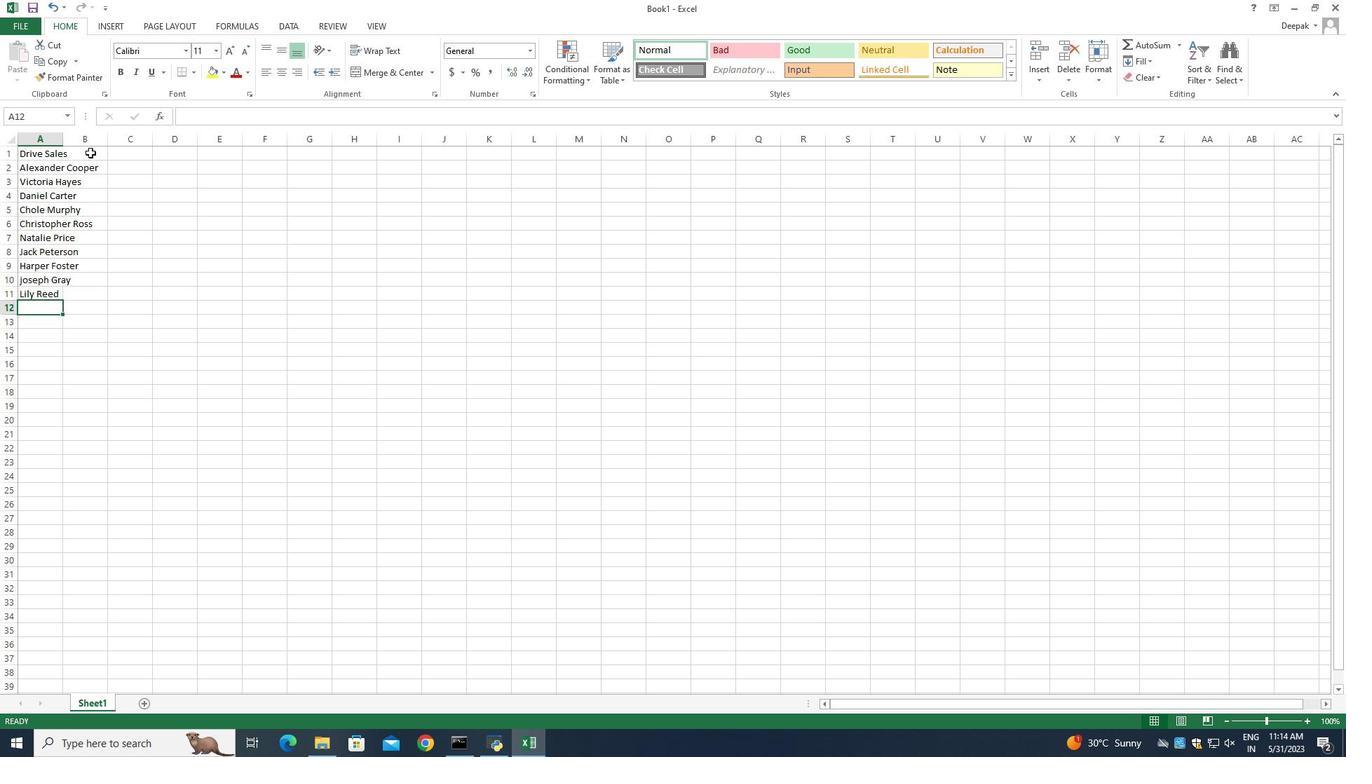 
Action: Mouse moved to (62, 138)
Screenshot: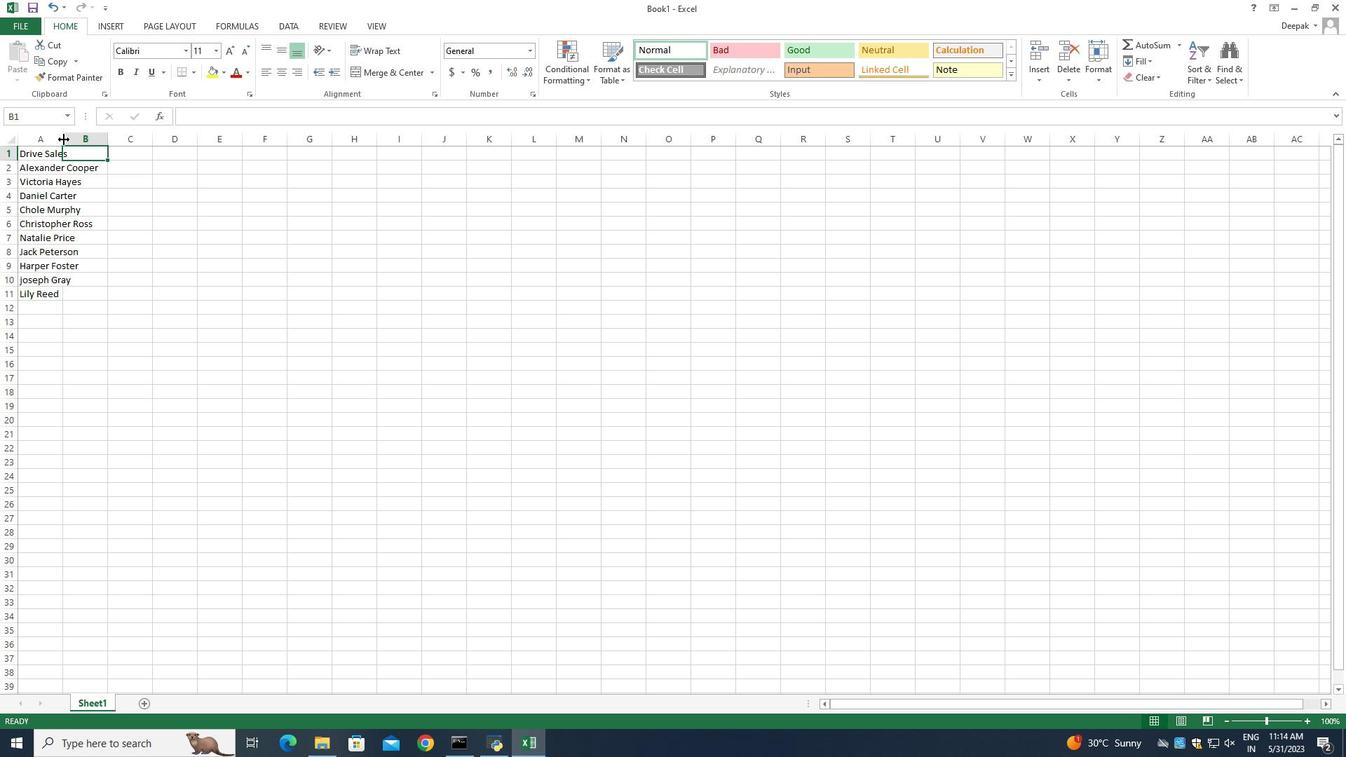 
Action: Mouse pressed left at (62, 138)
Screenshot: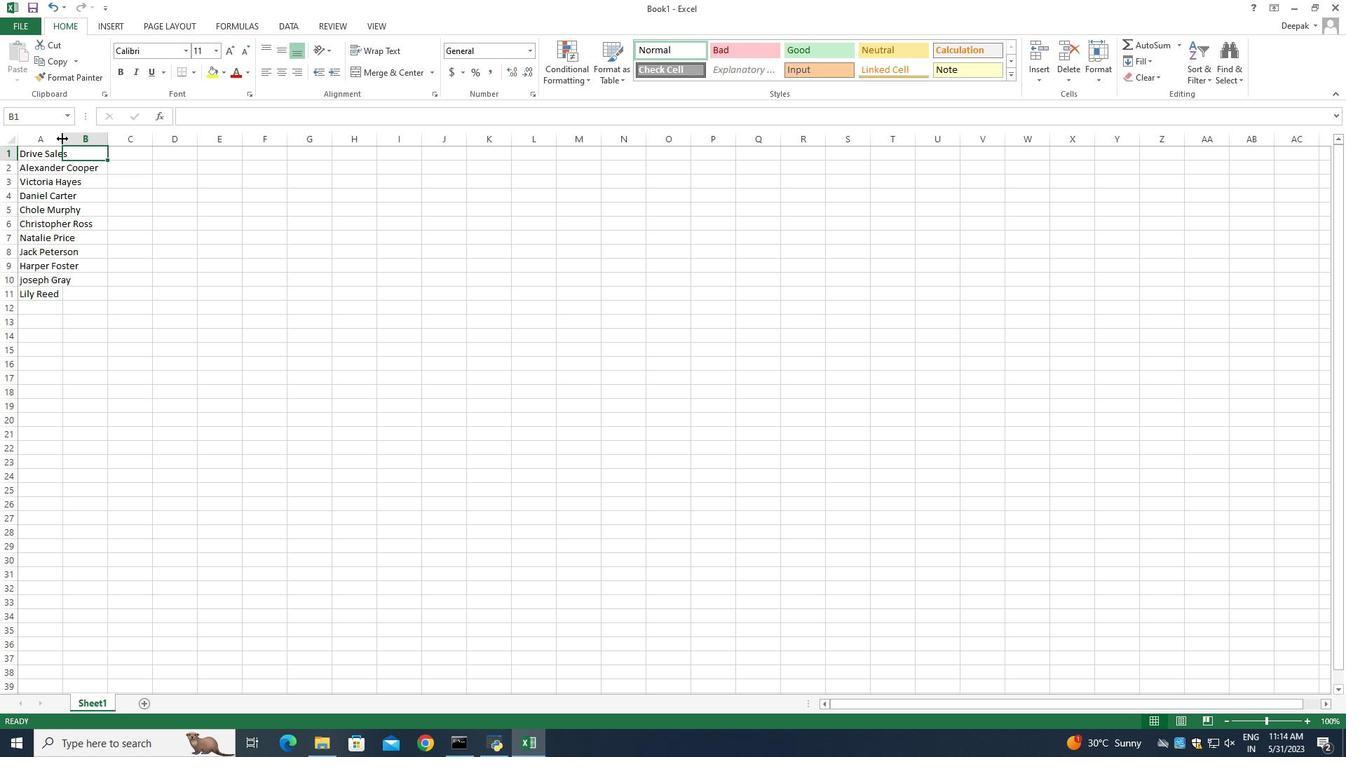 
Action: Mouse pressed left at (62, 138)
Screenshot: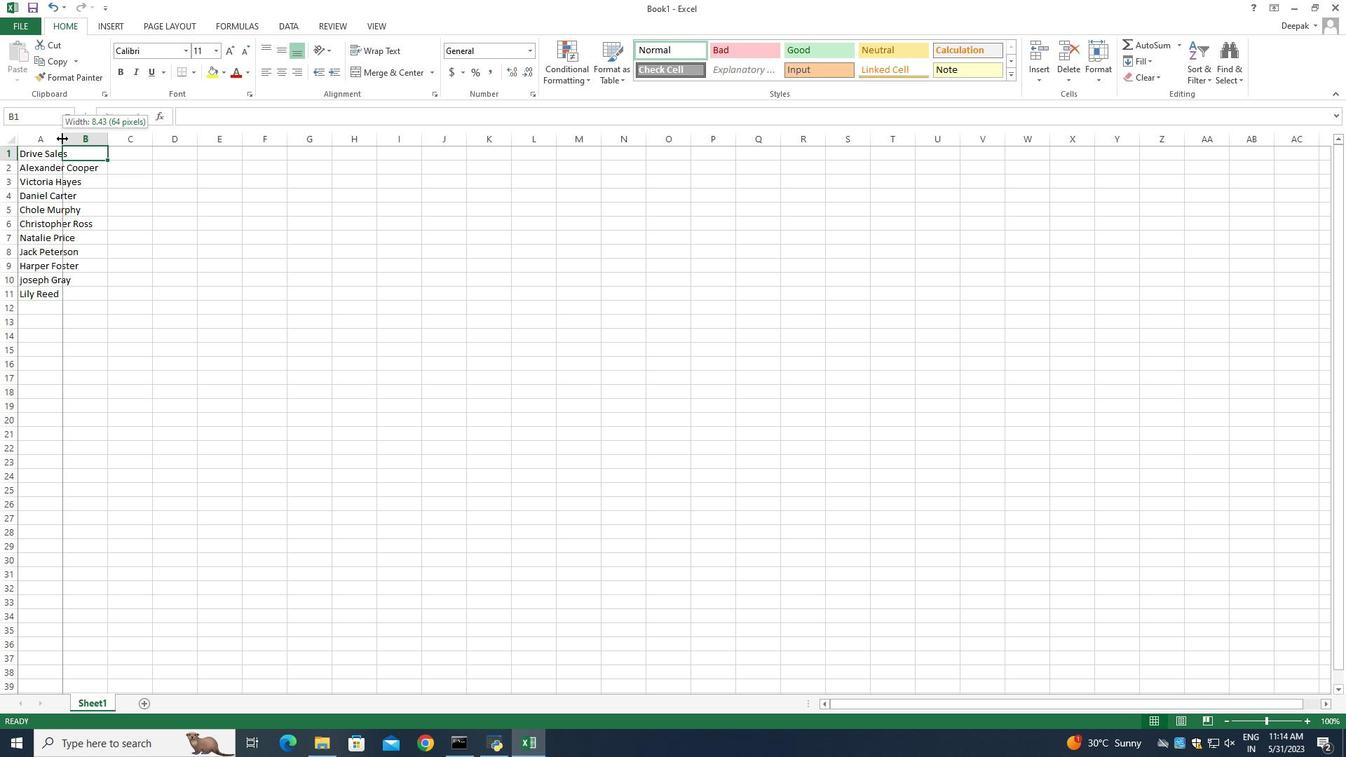 
Action: Mouse moved to (129, 155)
Screenshot: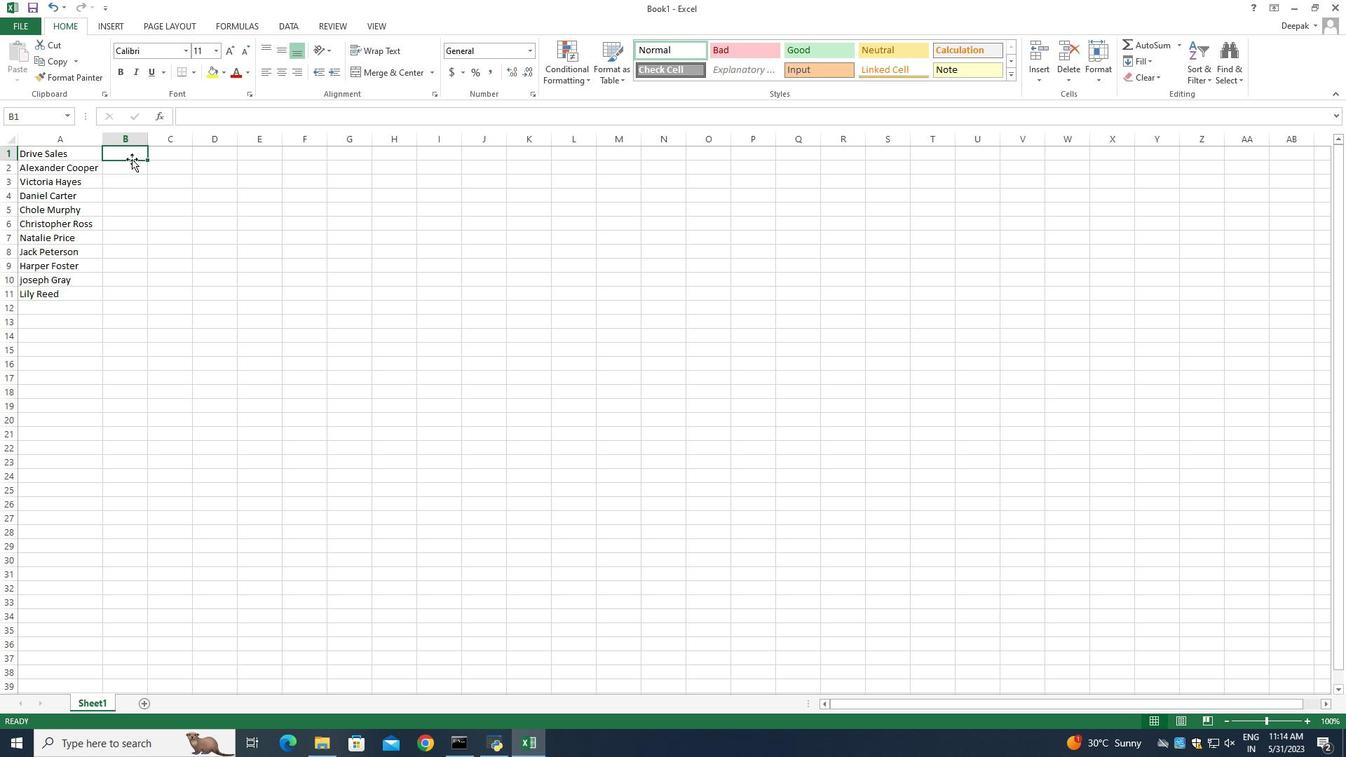 
Action: Mouse pressed left at (129, 155)
Screenshot: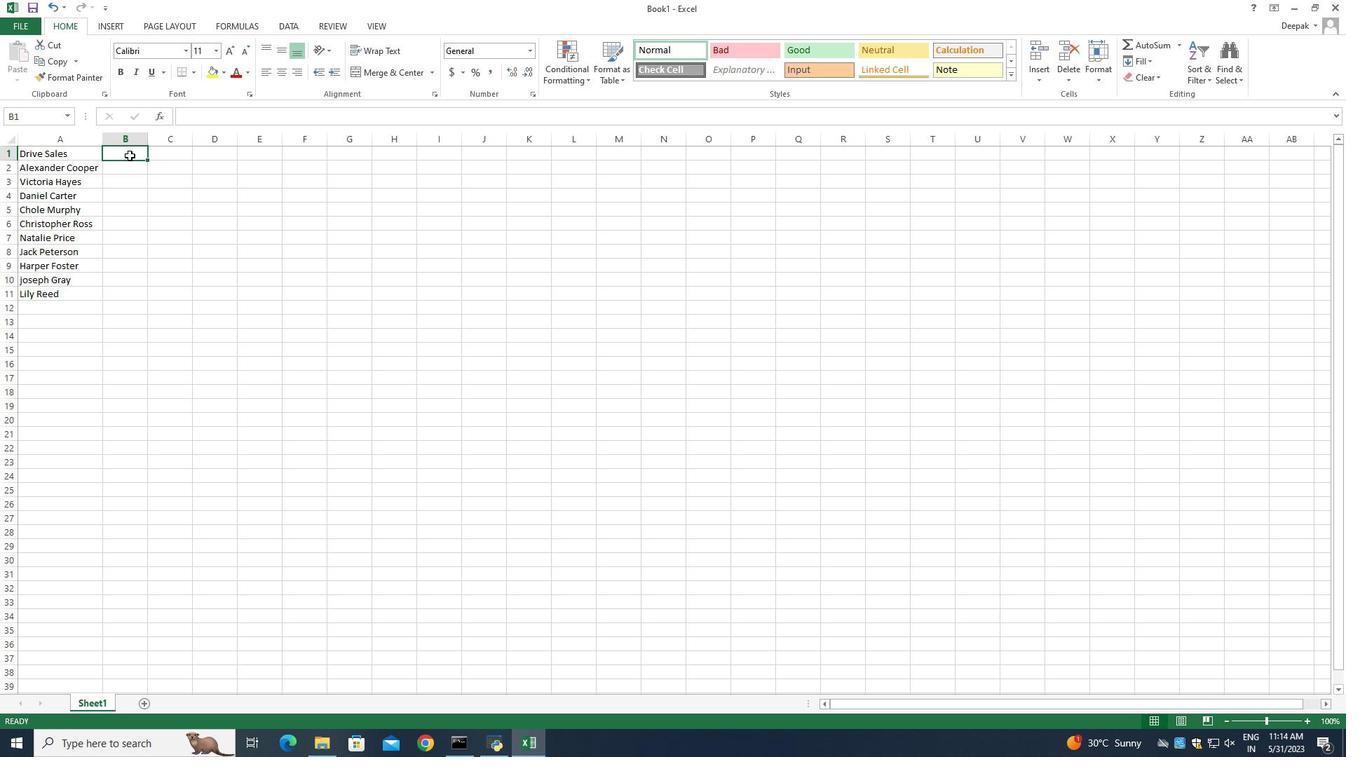 
Action: Mouse pressed left at (129, 155)
Screenshot: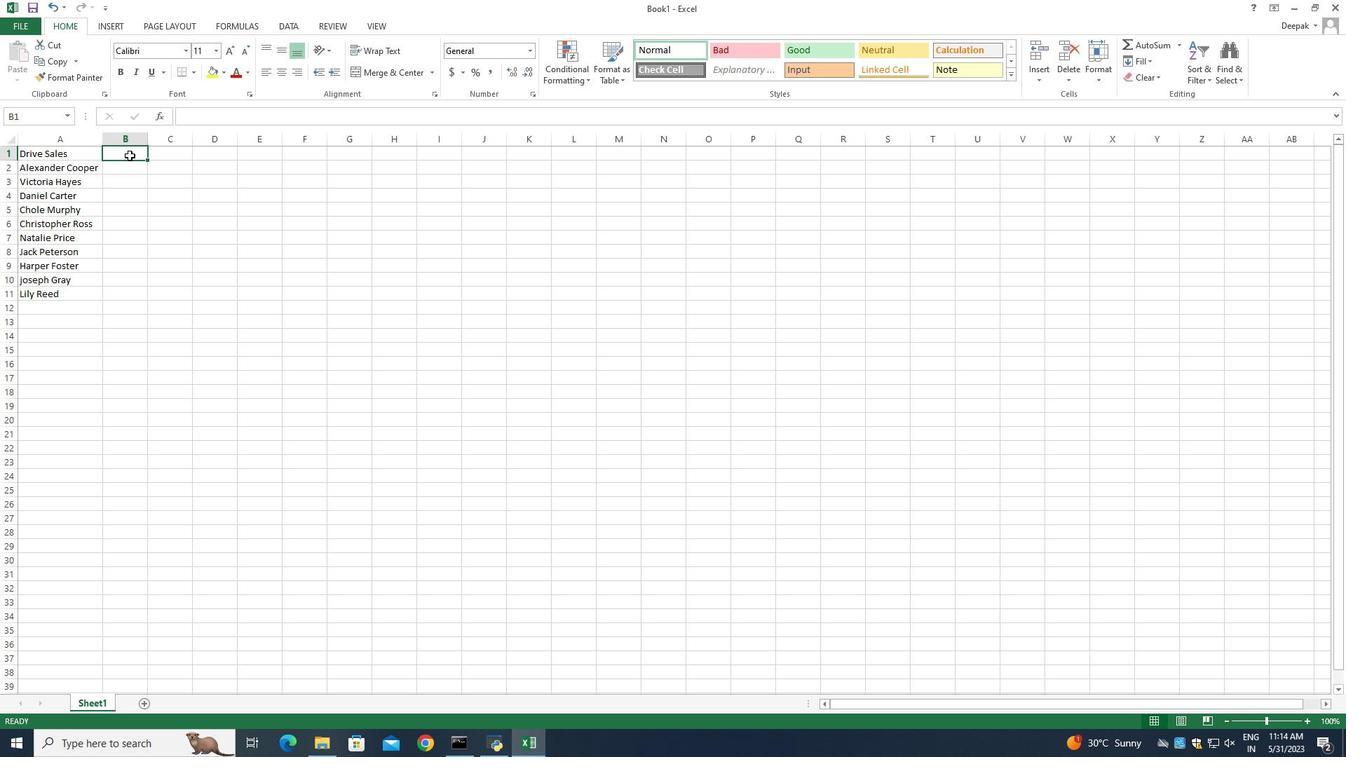 
Action: Mouse moved to (71, 159)
Screenshot: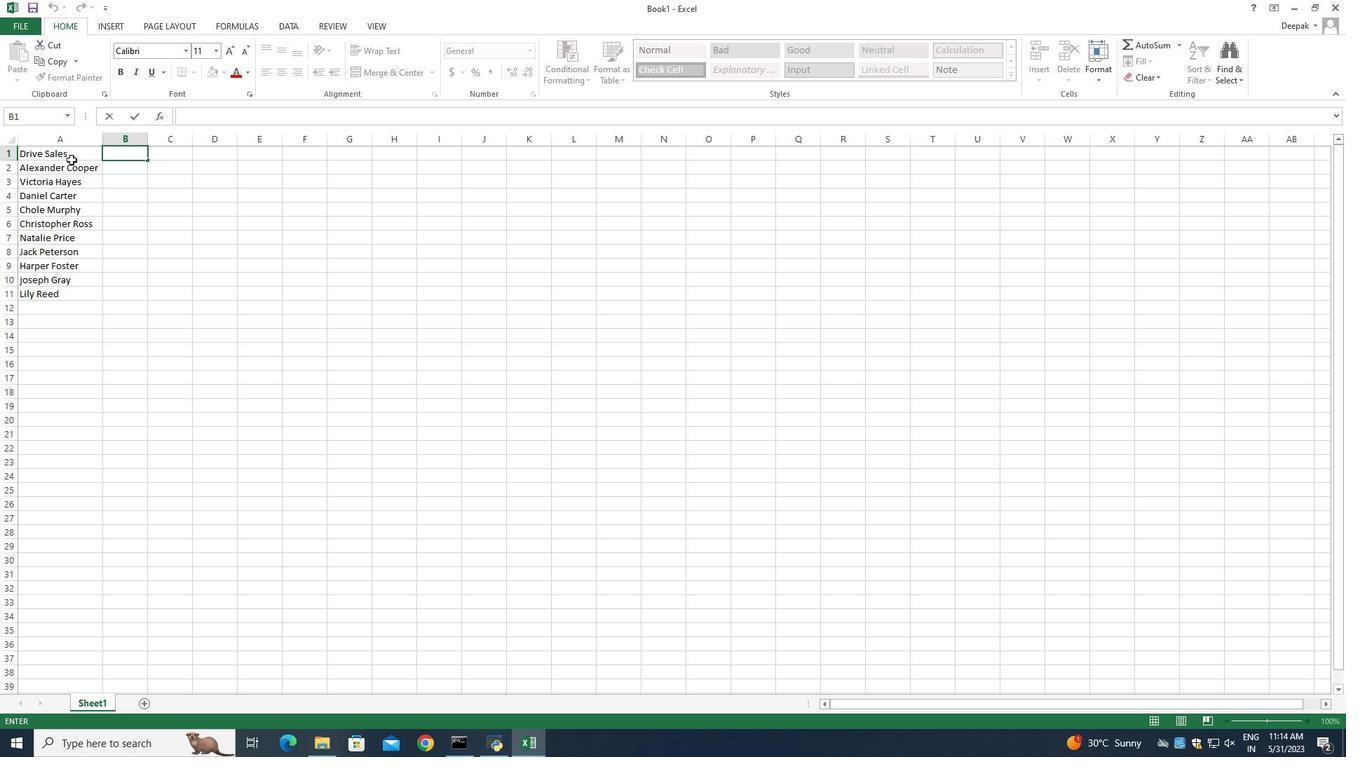 
Action: Mouse pressed left at (71, 159)
Screenshot: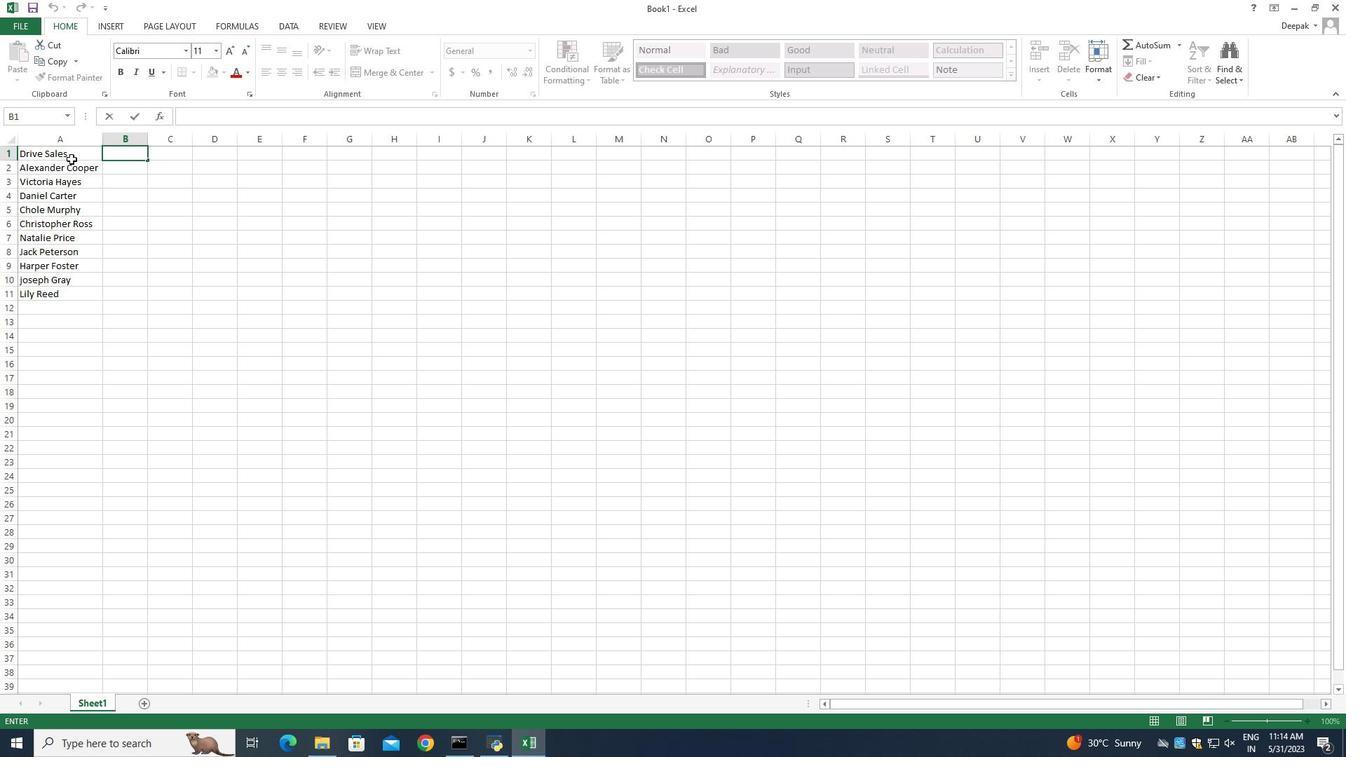 
Action: Mouse moved to (71, 154)
Screenshot: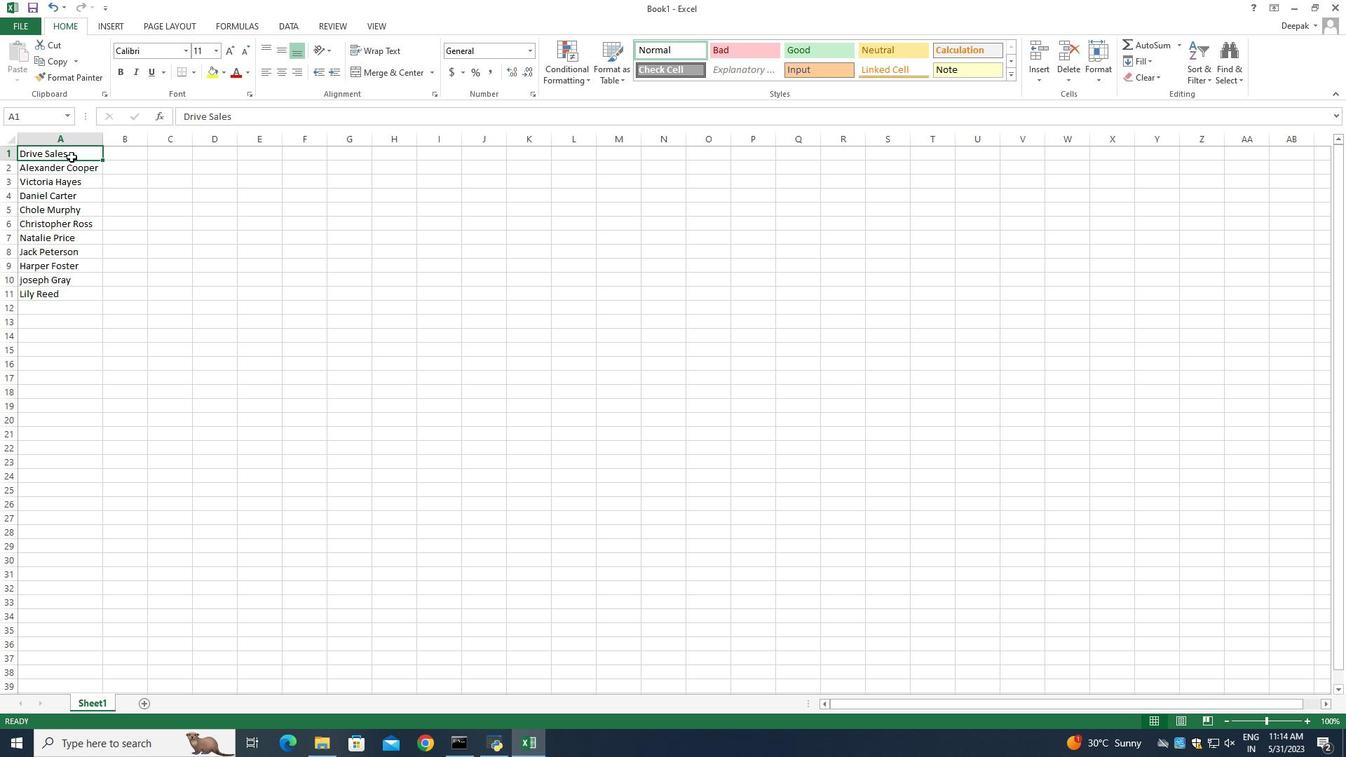 
Action: Mouse pressed right at (71, 154)
Screenshot: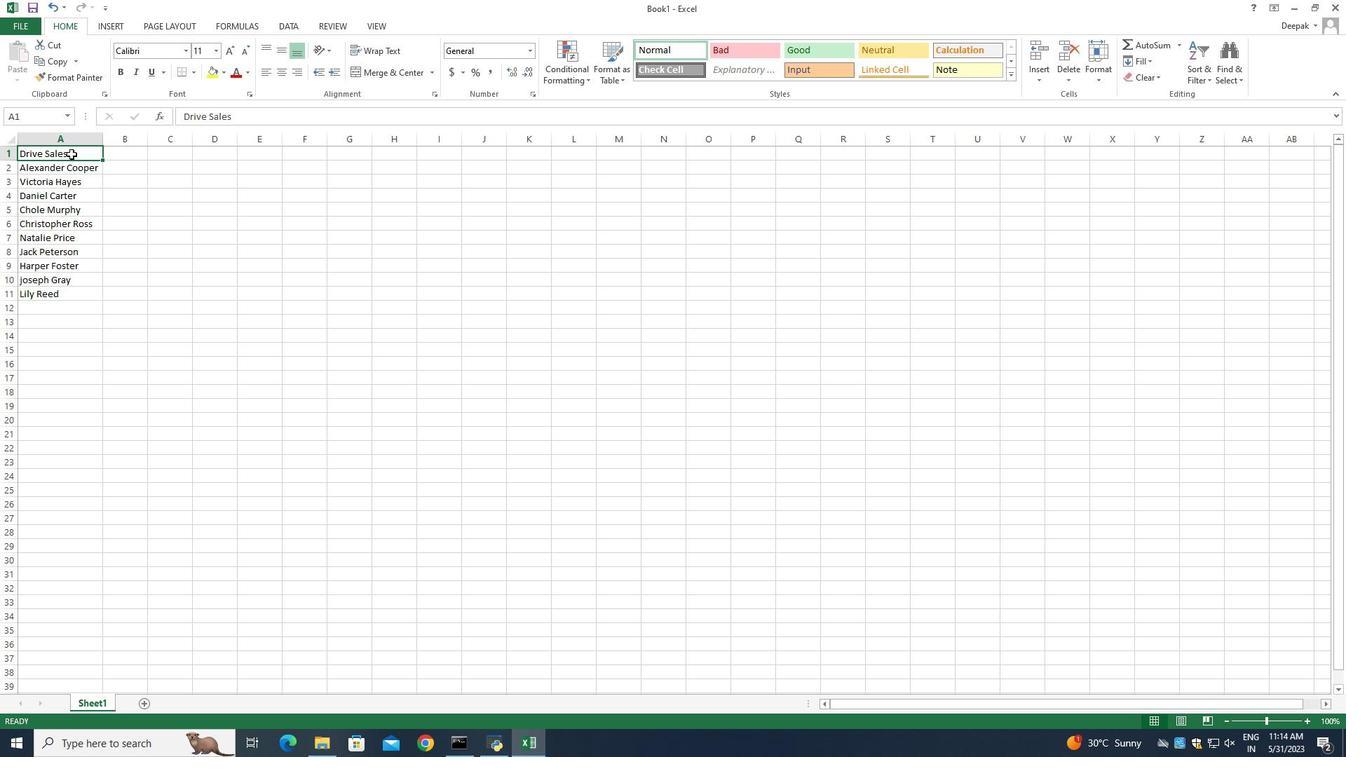 
Action: Mouse moved to (256, 297)
Screenshot: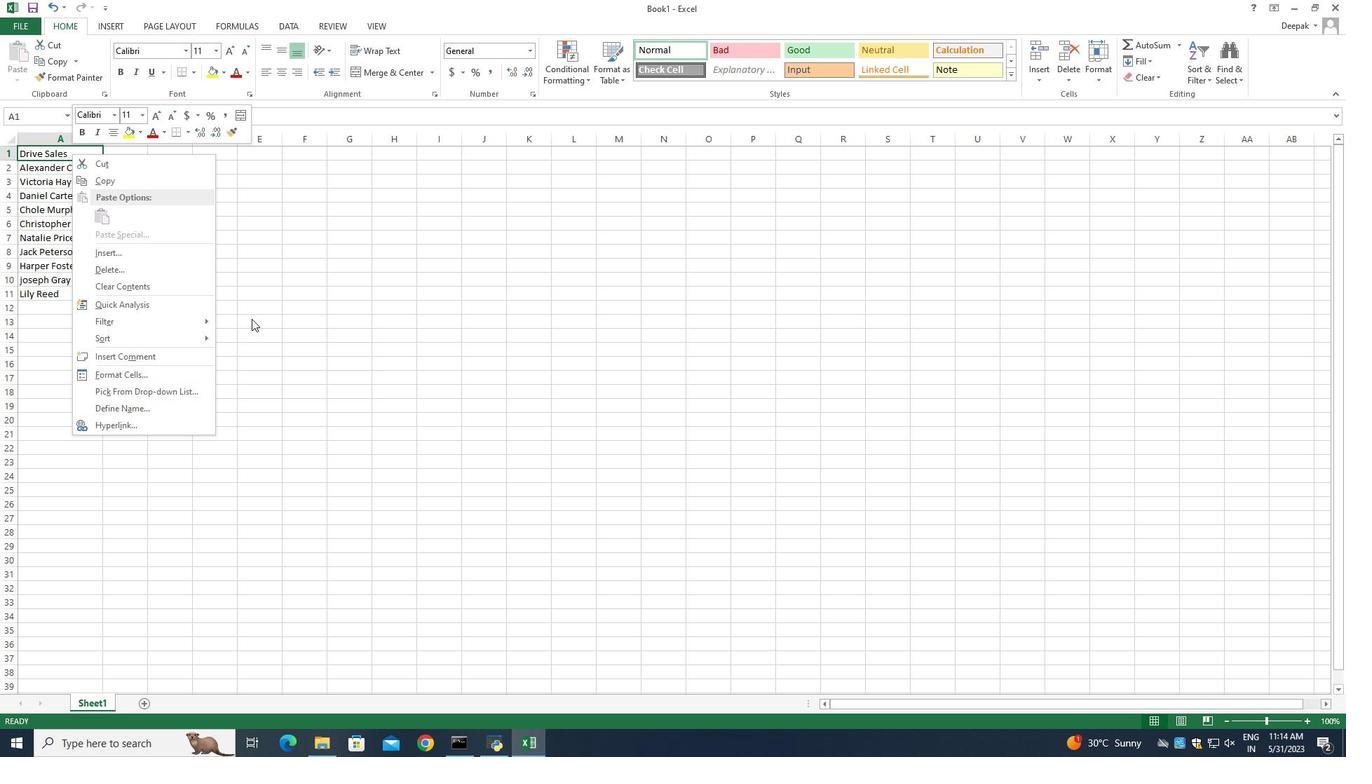 
Action: Mouse pressed left at (256, 297)
Screenshot: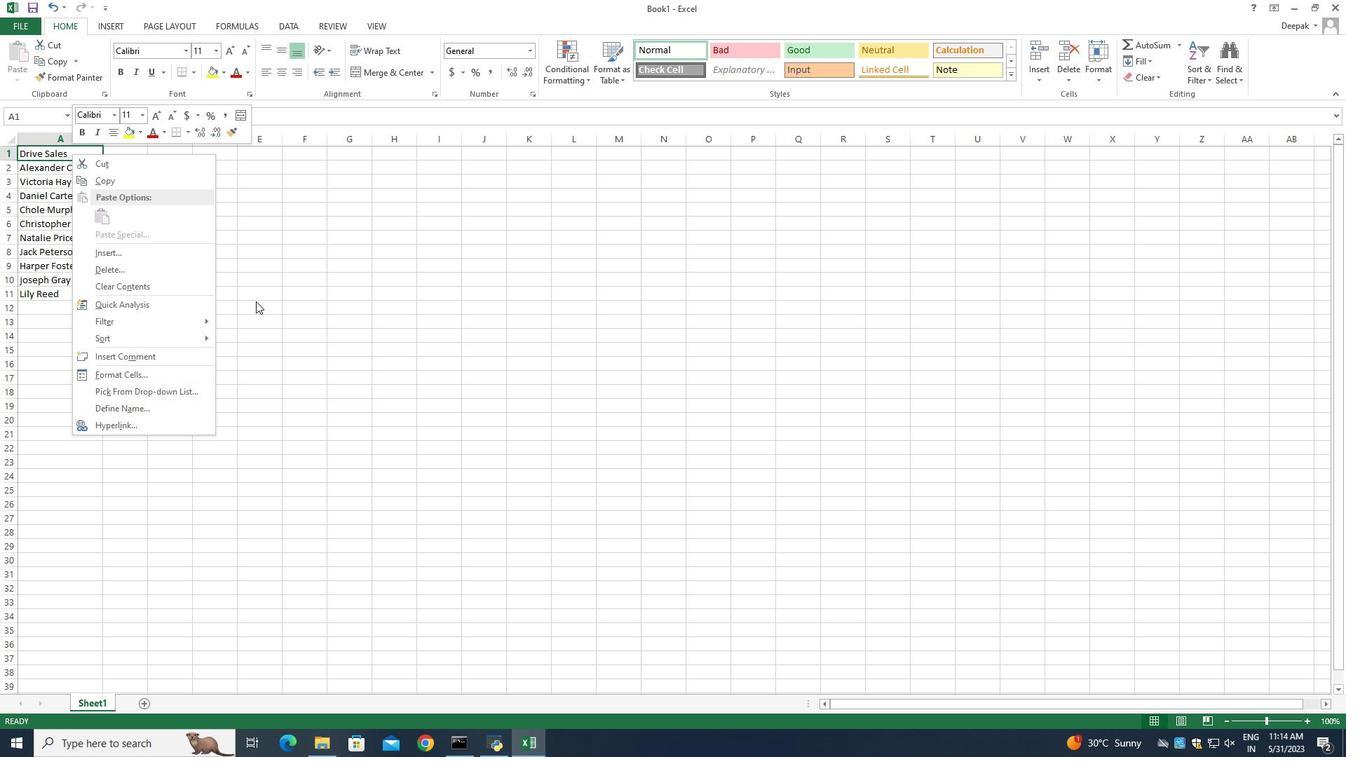 
Action: Mouse moved to (73, 154)
Screenshot: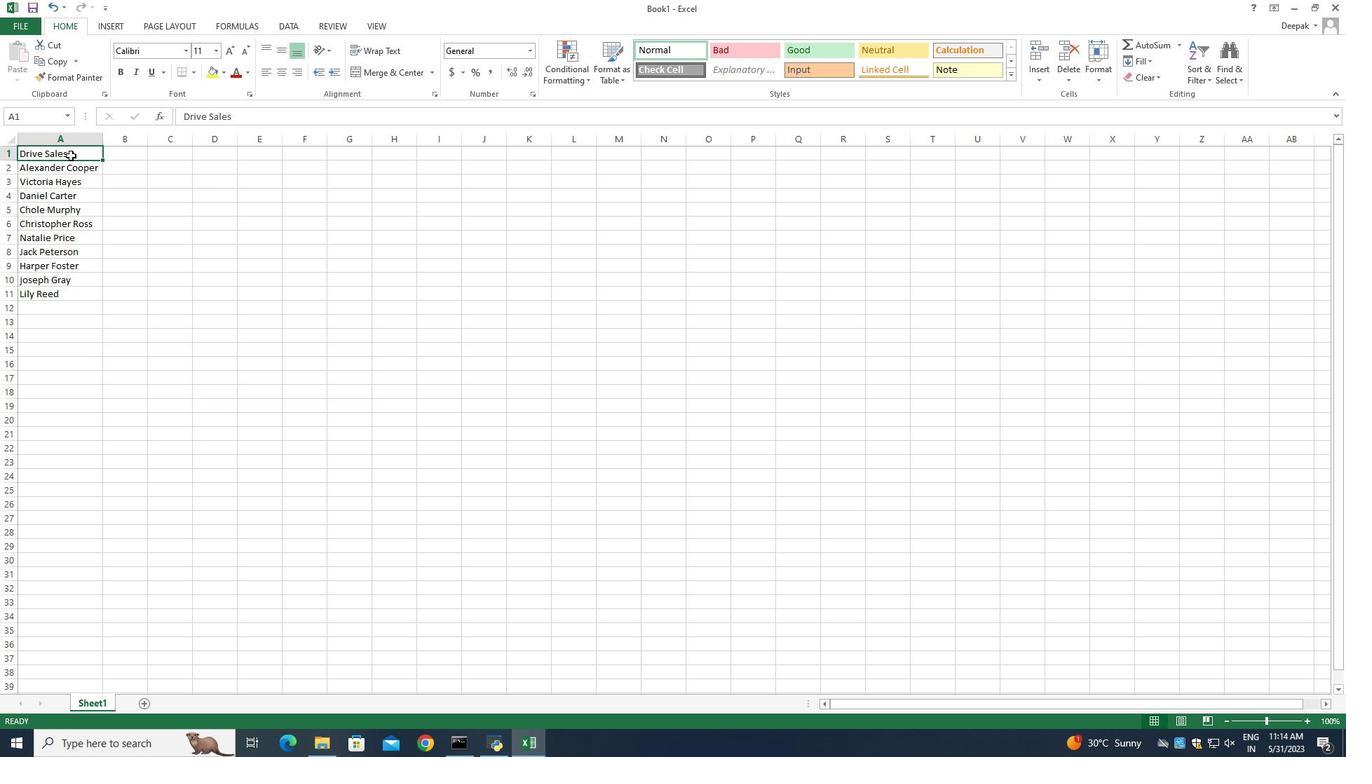 
Action: Key pressed <<187>><<187>>
Screenshot: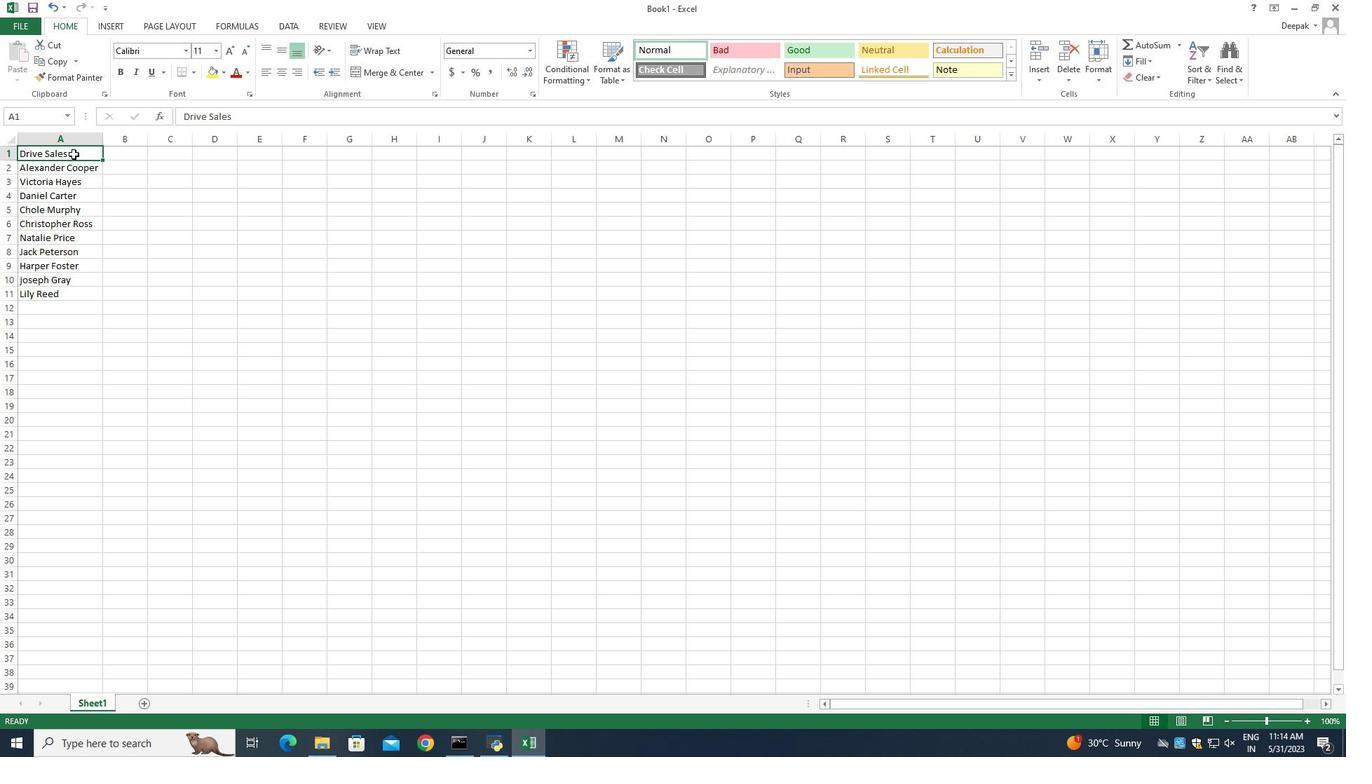 
Action: Mouse moved to (21, 154)
Screenshot: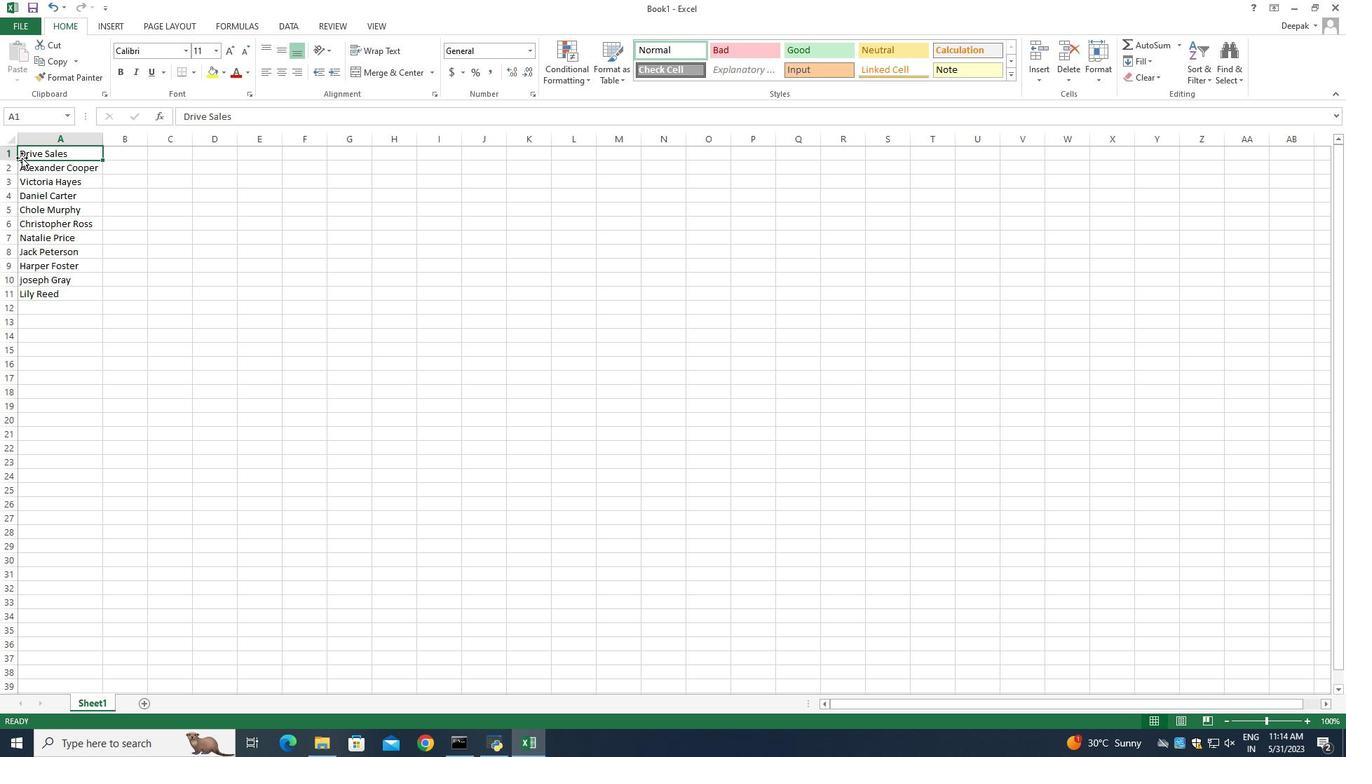 
Action: Mouse pressed left at (21, 154)
Screenshot: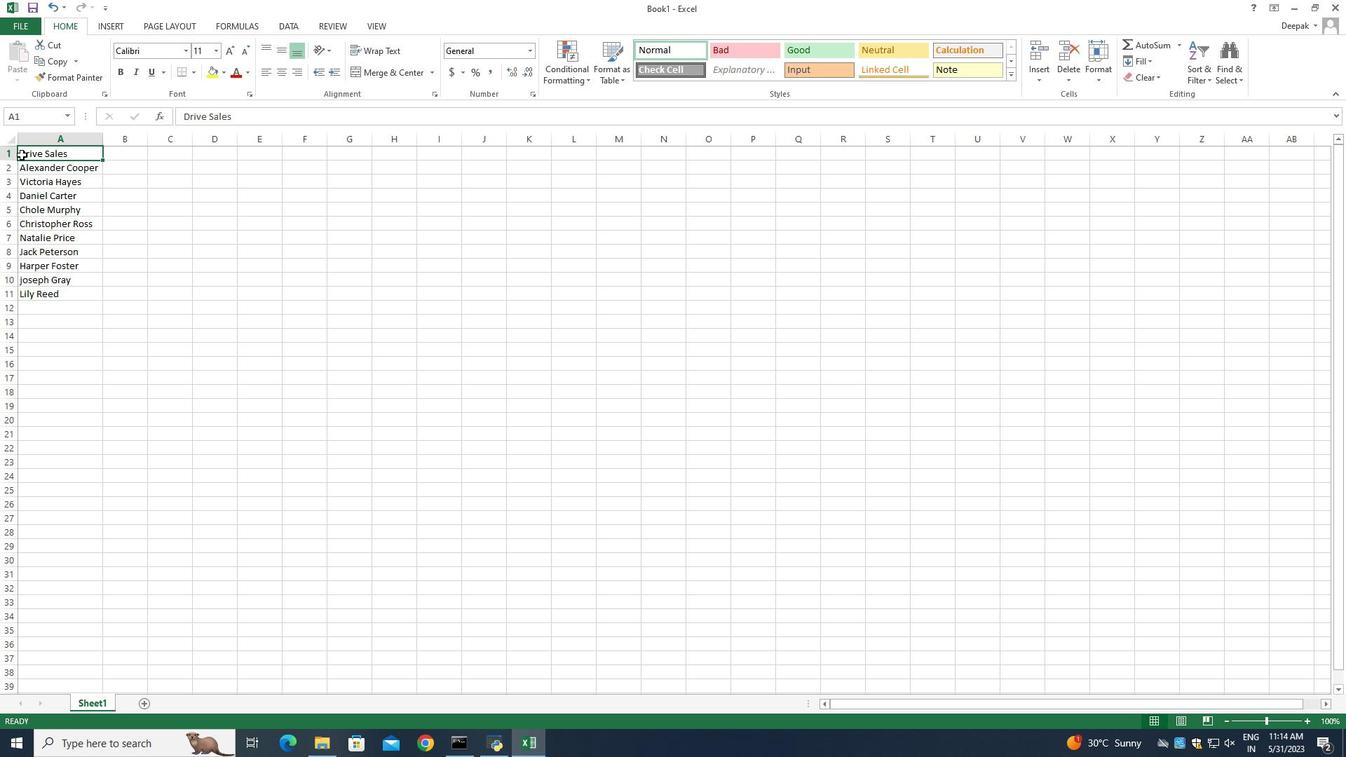 
Action: Mouse moved to (364, 239)
Screenshot: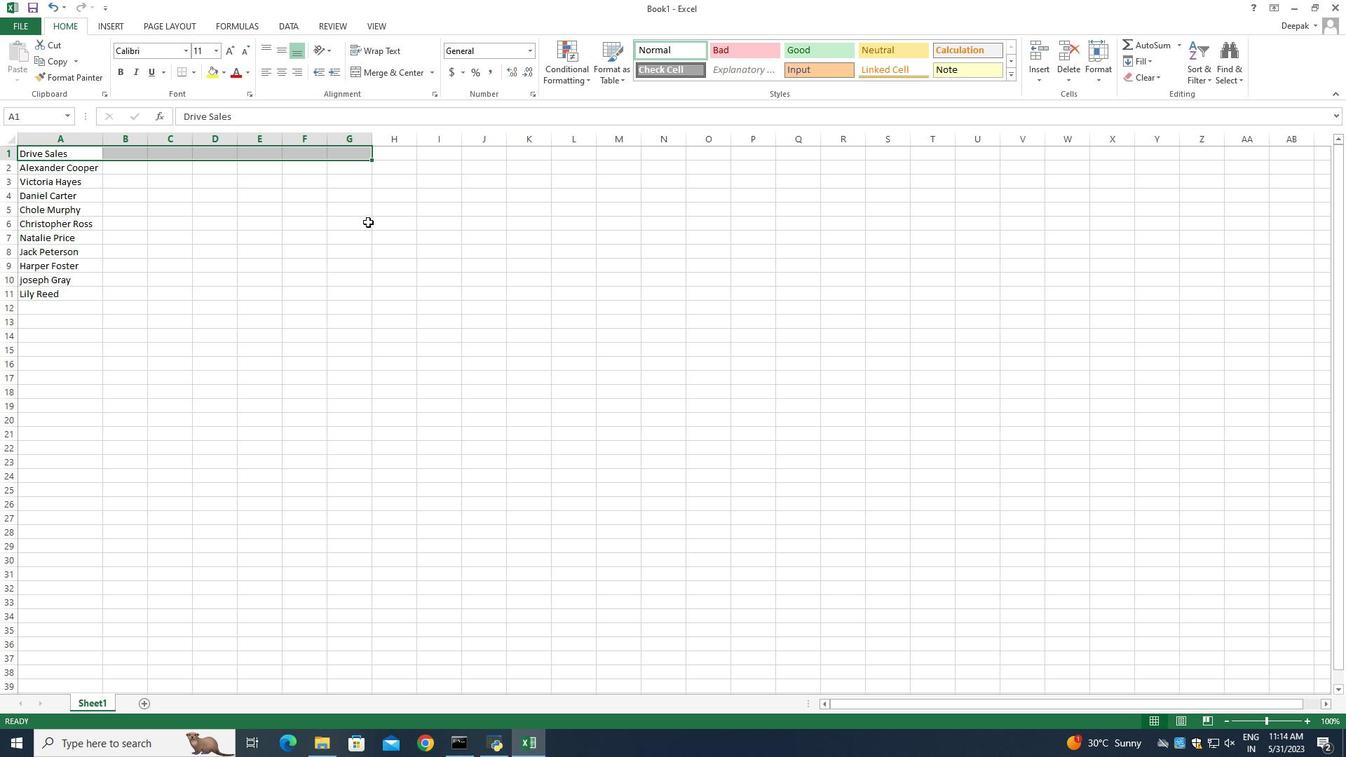
Action: Key pressed <<187>><<187>><<187>><Key.alt_l>=ctrl+Z
Screenshot: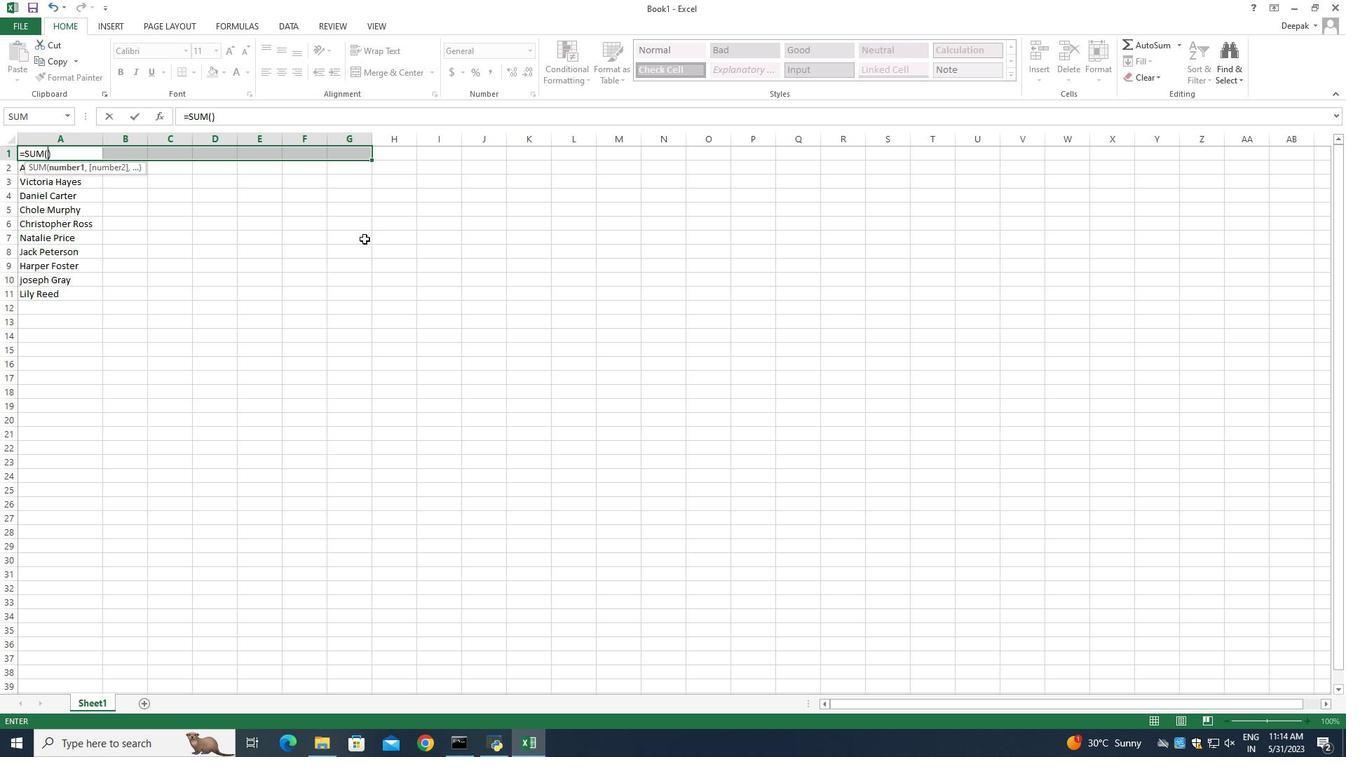 
Action: Mouse pressed left at (364, 239)
Screenshot: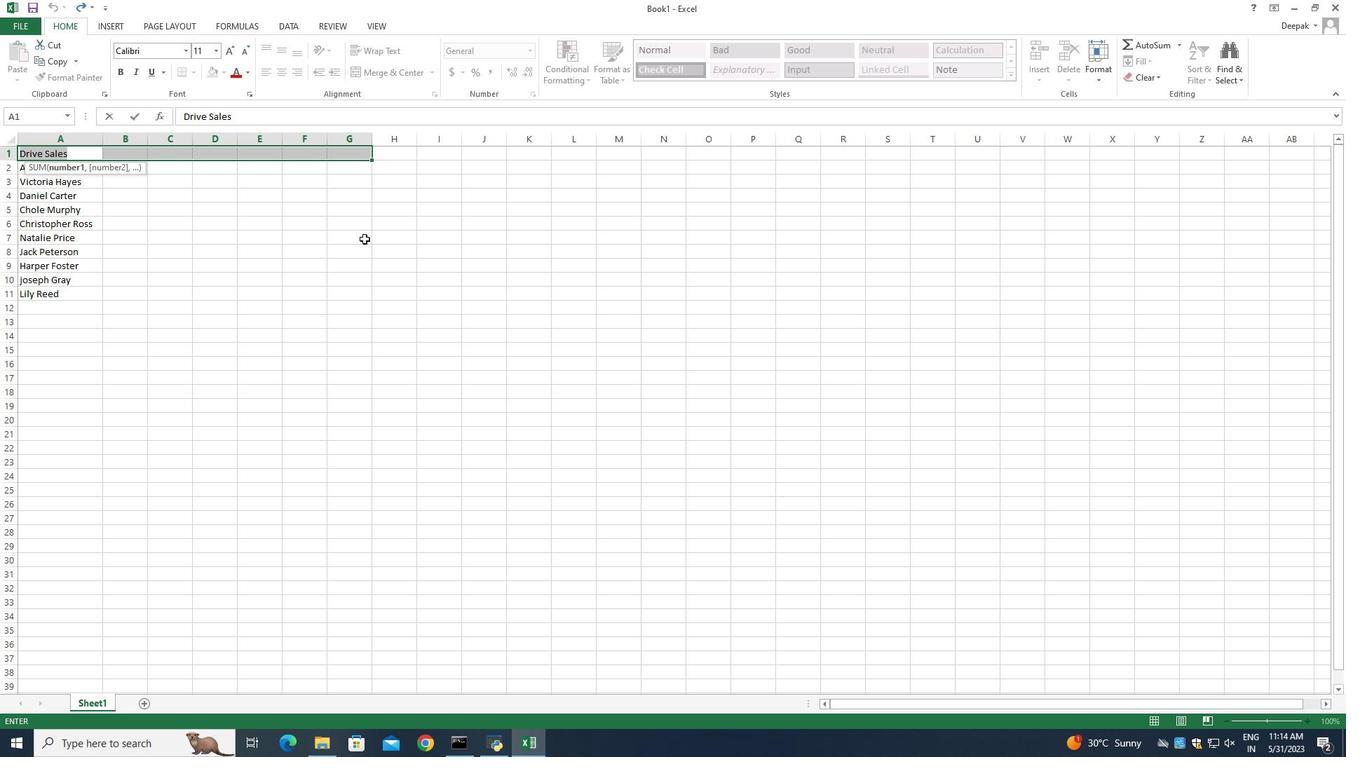 
Action: Mouse moved to (1039, 80)
Screenshot: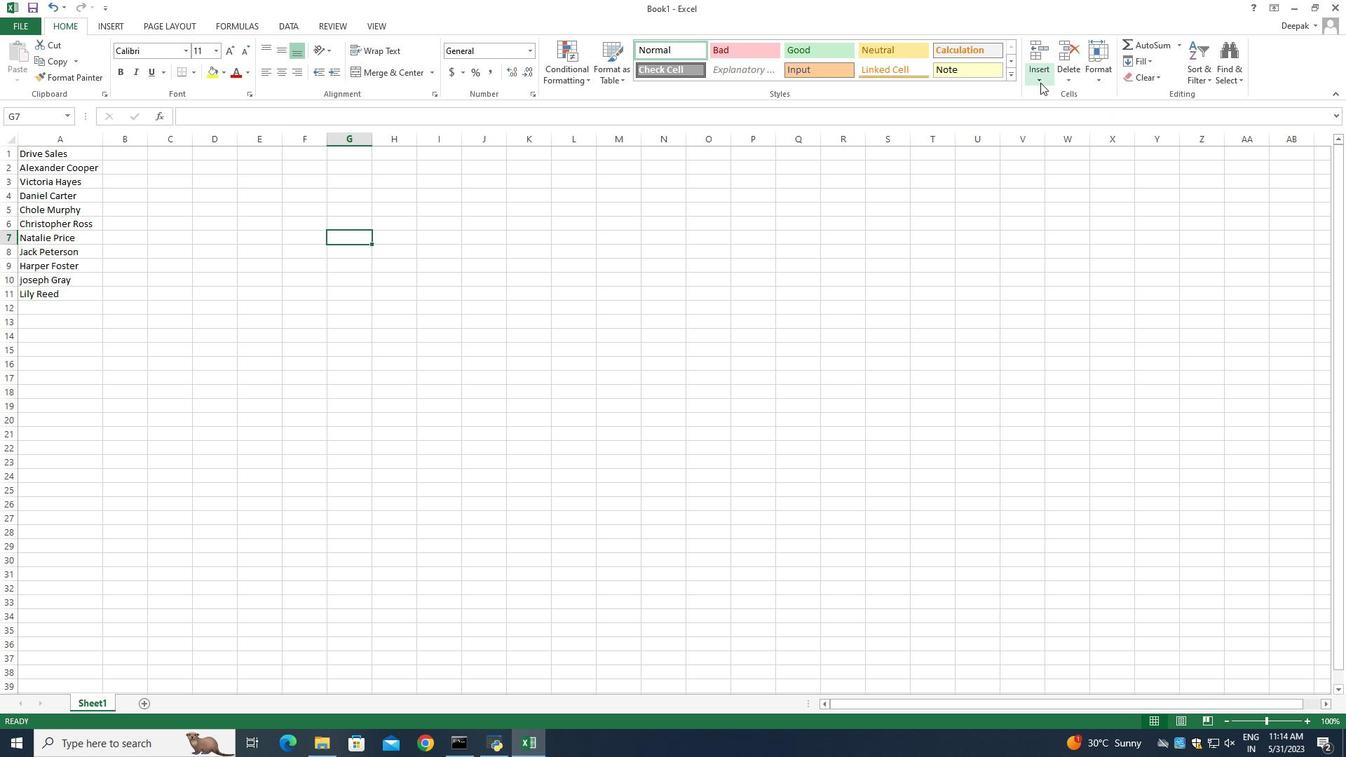 
Action: Mouse pressed left at (1039, 80)
Screenshot: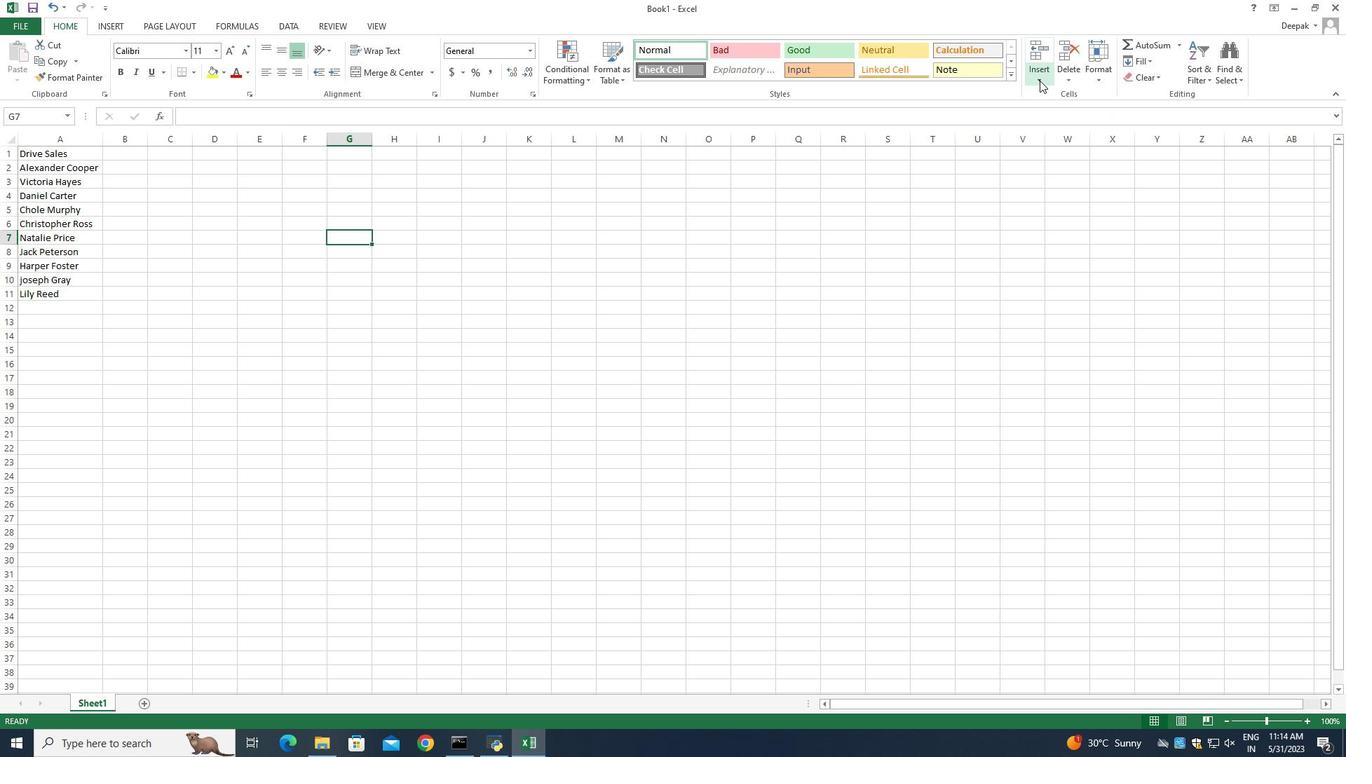 
Action: Mouse moved to (1097, 112)
Screenshot: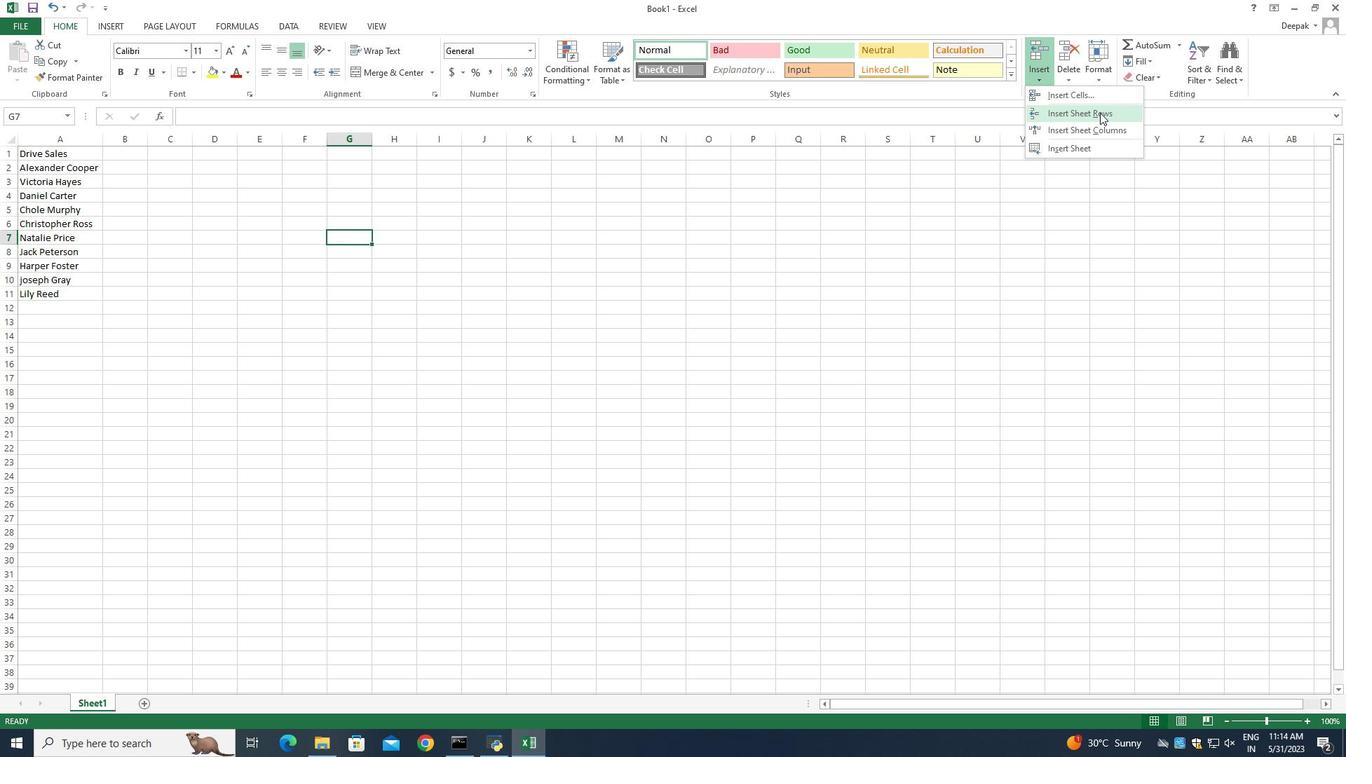 
Action: Mouse pressed left at (1097, 112)
Screenshot: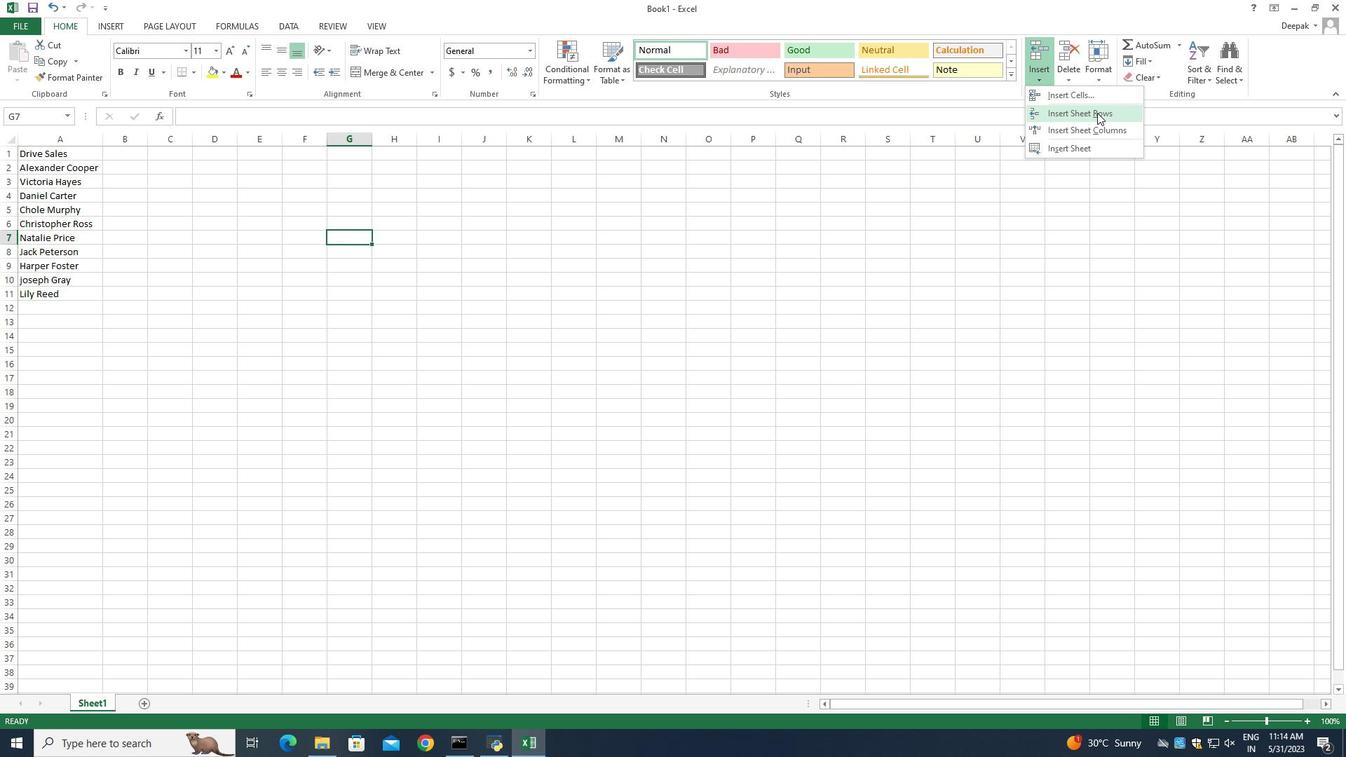 
Action: Mouse moved to (354, 203)
Screenshot: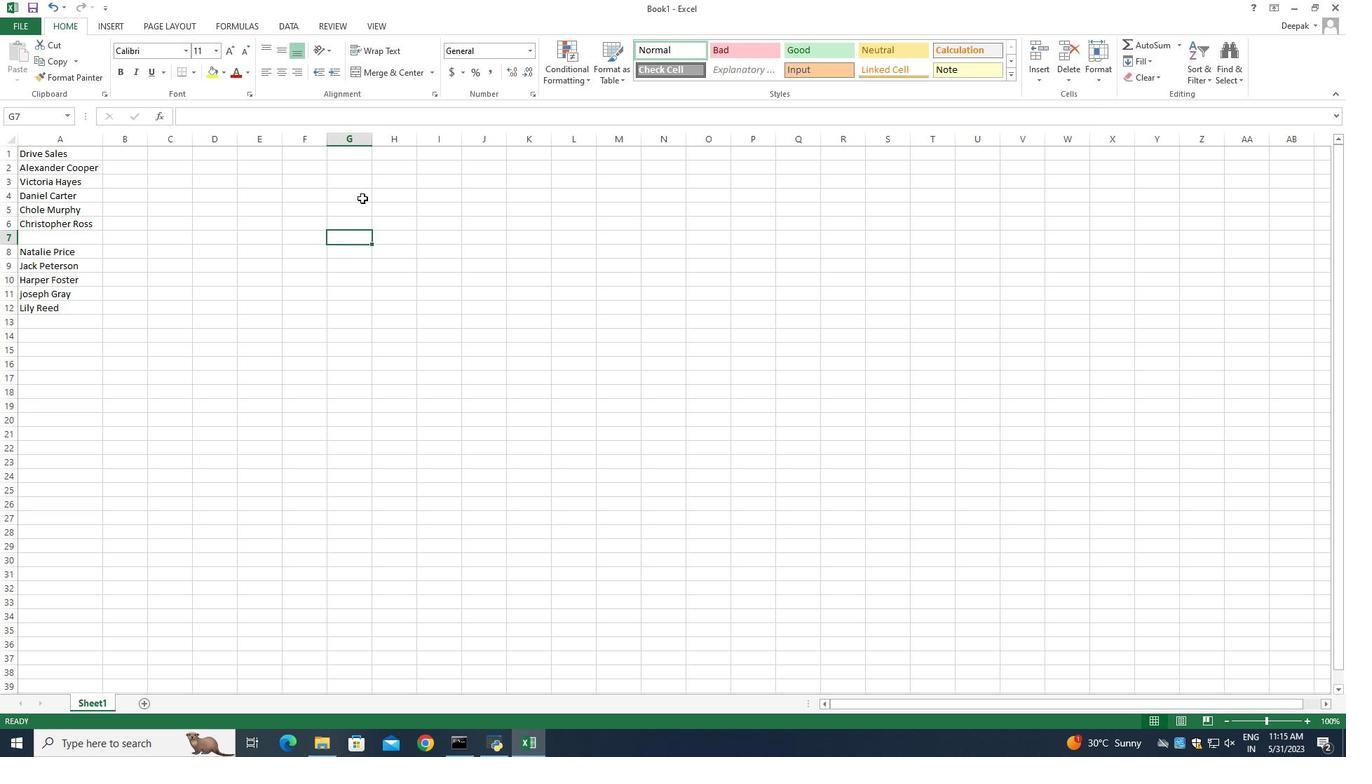 
Action: Key pressed ctrl+Z
Screenshot: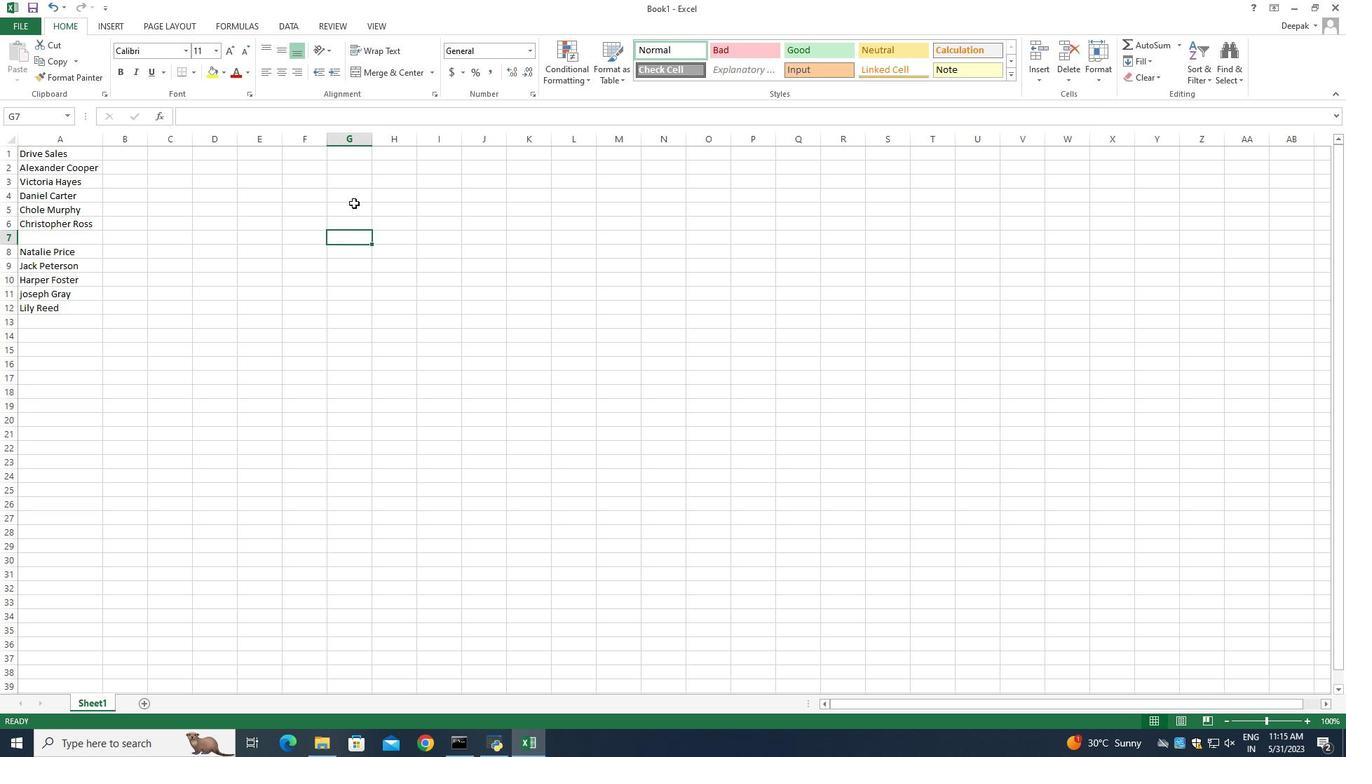 
Action: Mouse moved to (79, 157)
Screenshot: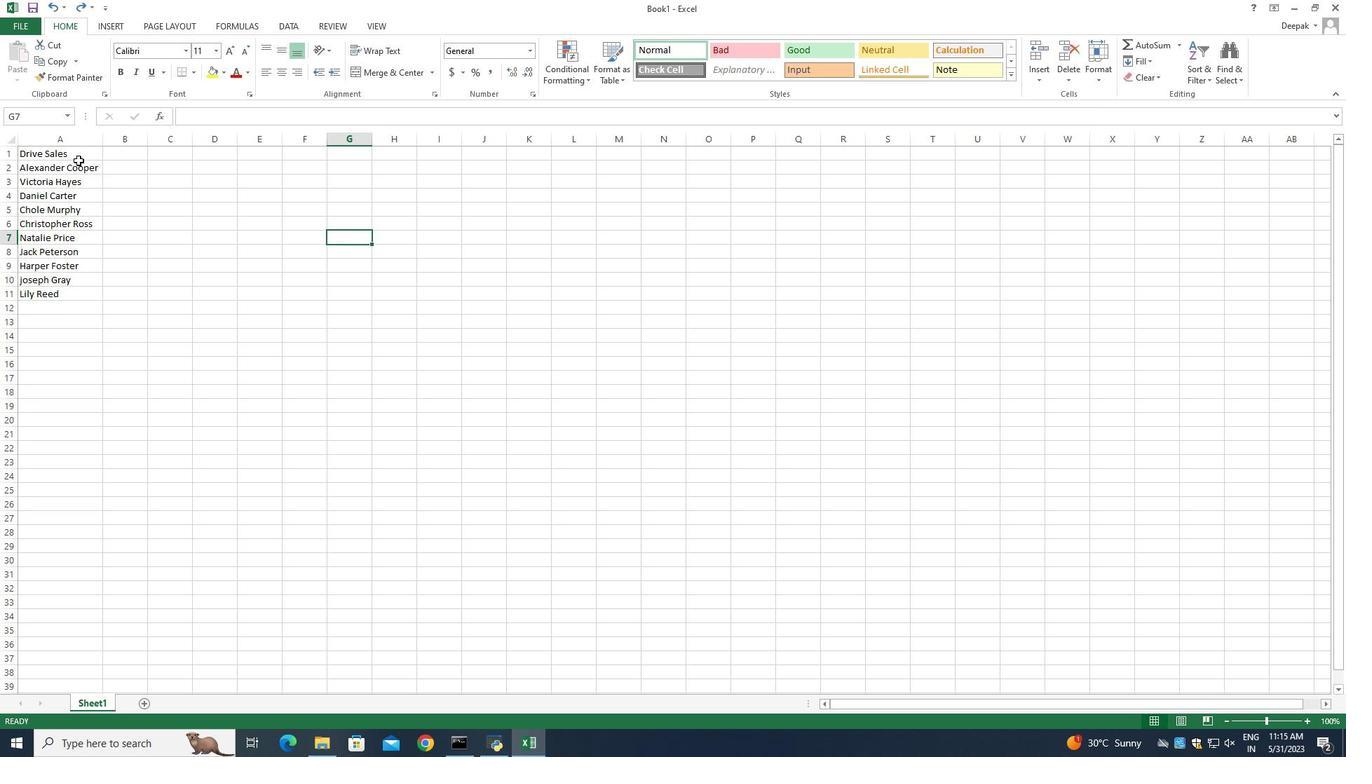 
Action: Mouse pressed left at (79, 157)
Screenshot: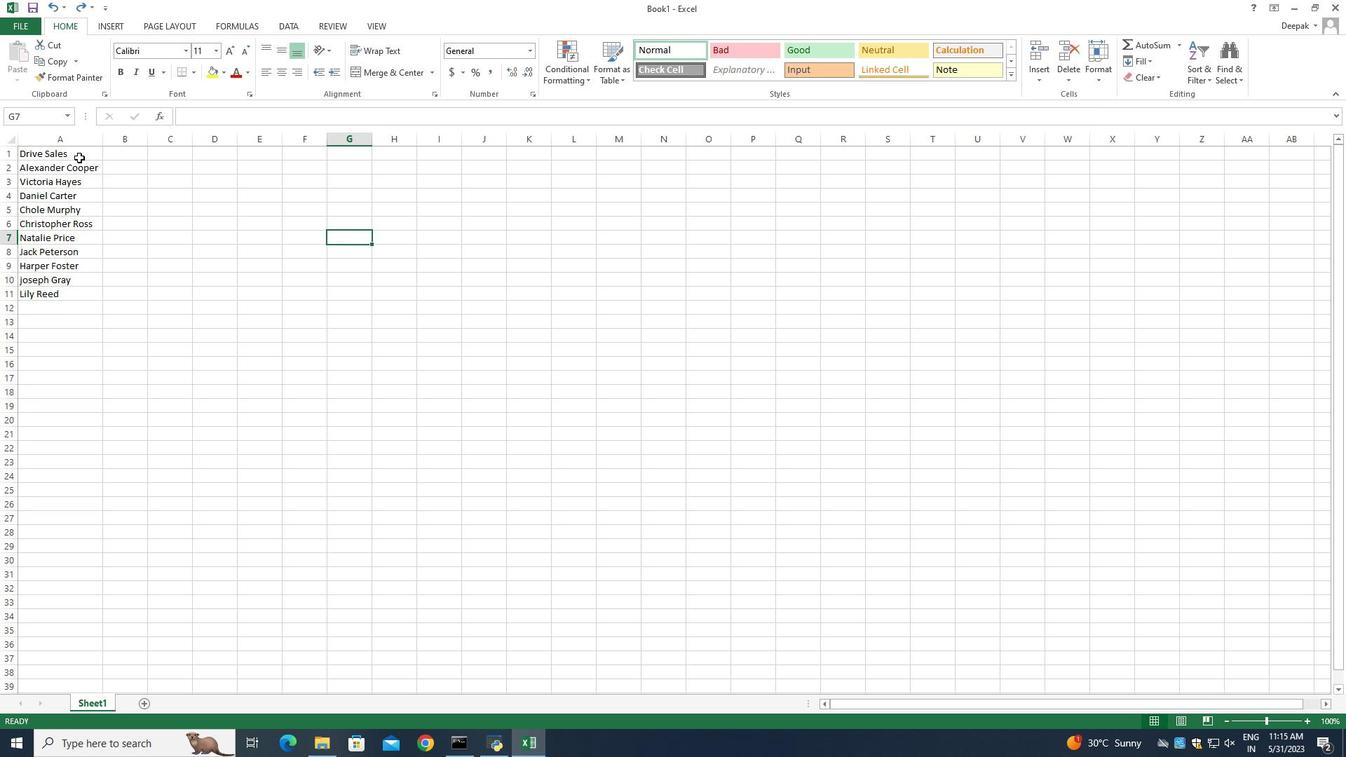 
Action: Mouse moved to (1036, 79)
Screenshot: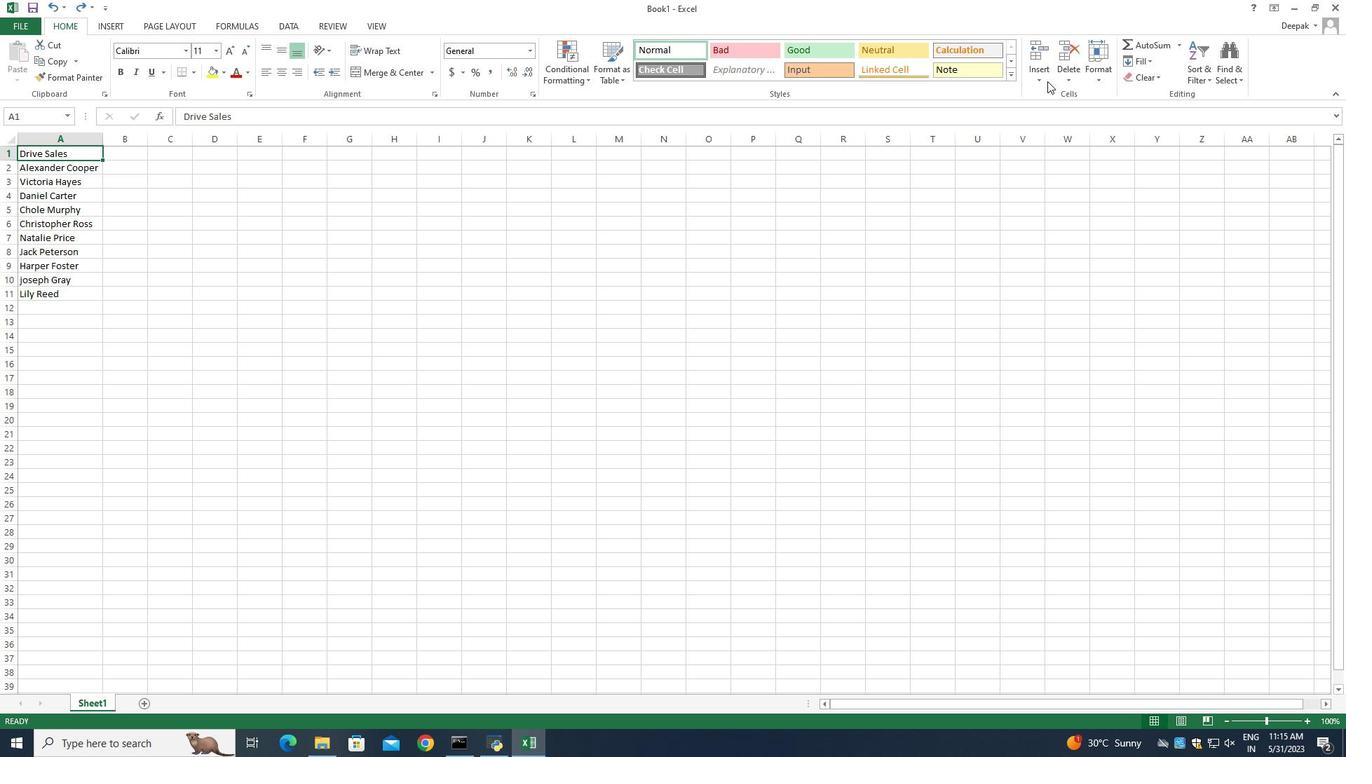 
Action: Mouse pressed left at (1036, 79)
Screenshot: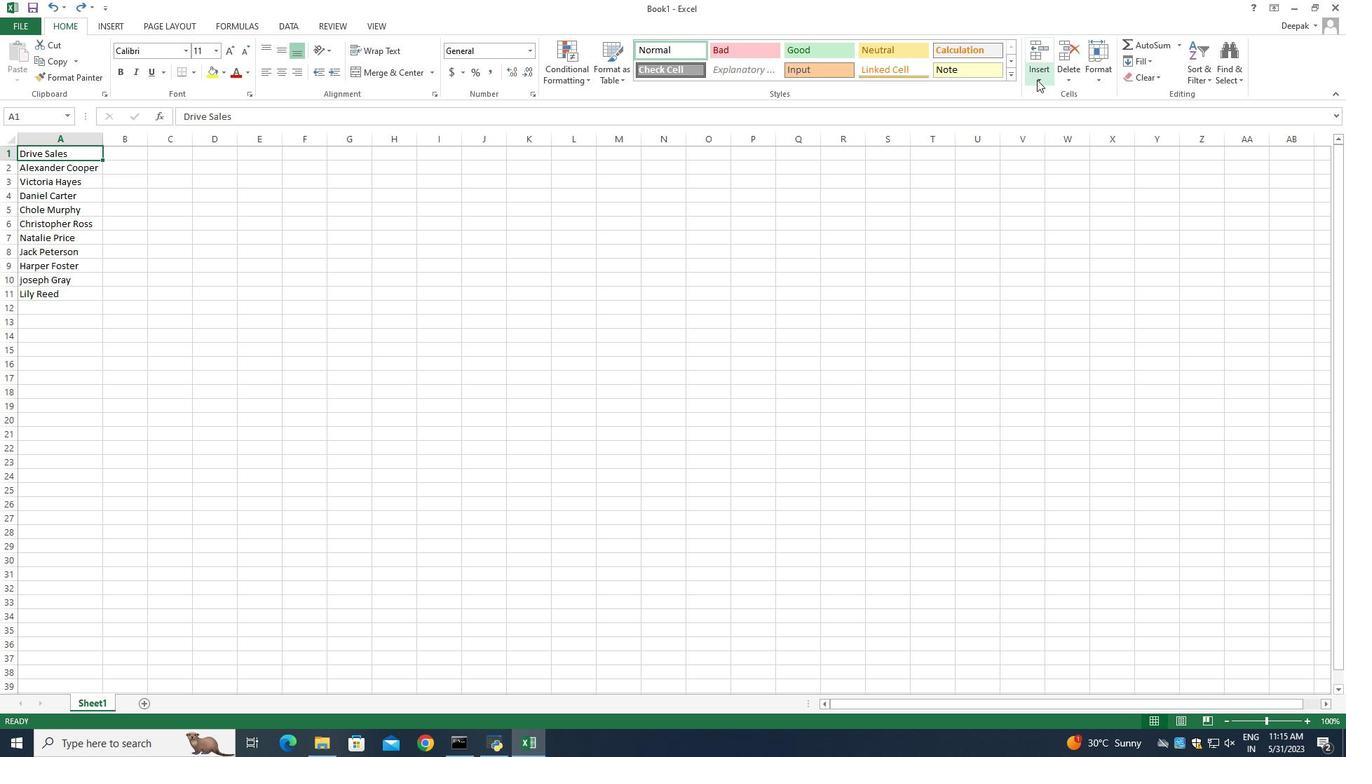 
Action: Mouse moved to (1059, 117)
Screenshot: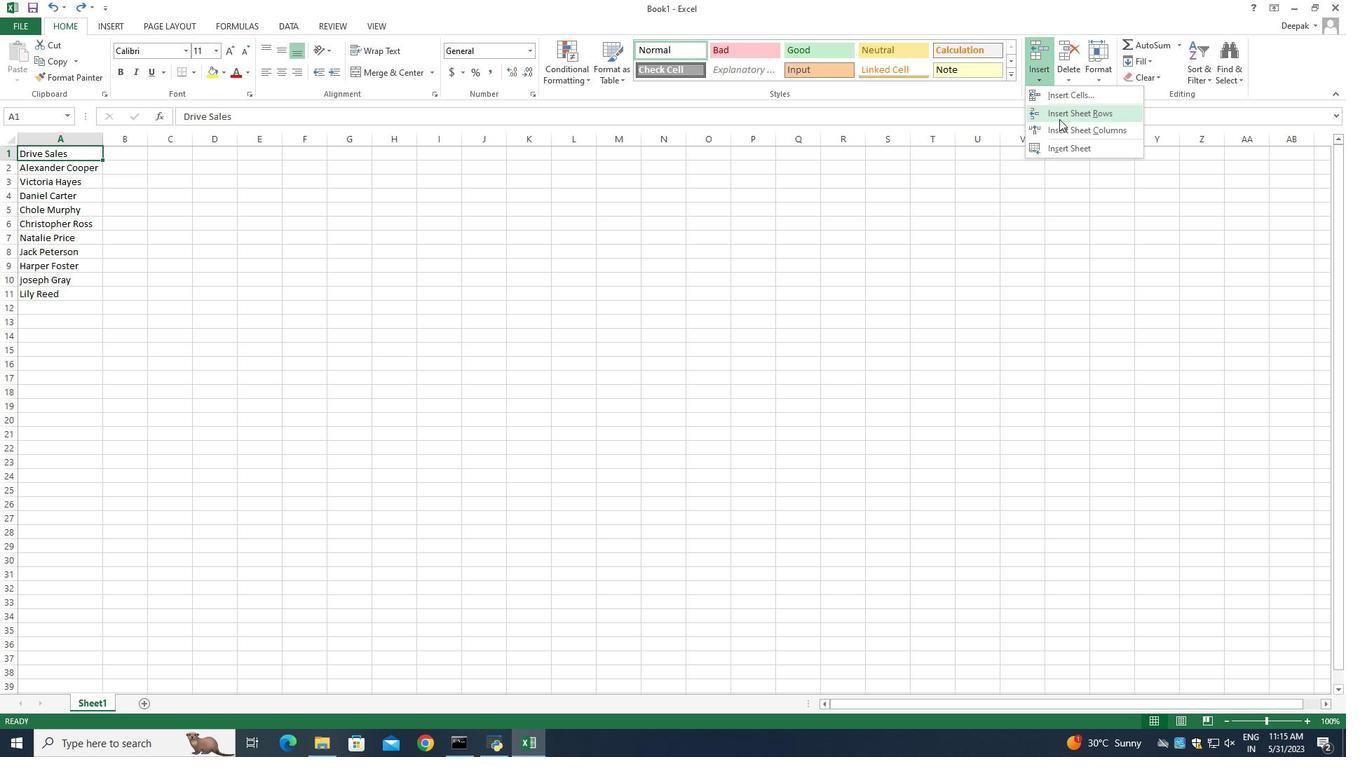 
Action: Mouse pressed left at (1059, 117)
Screenshot: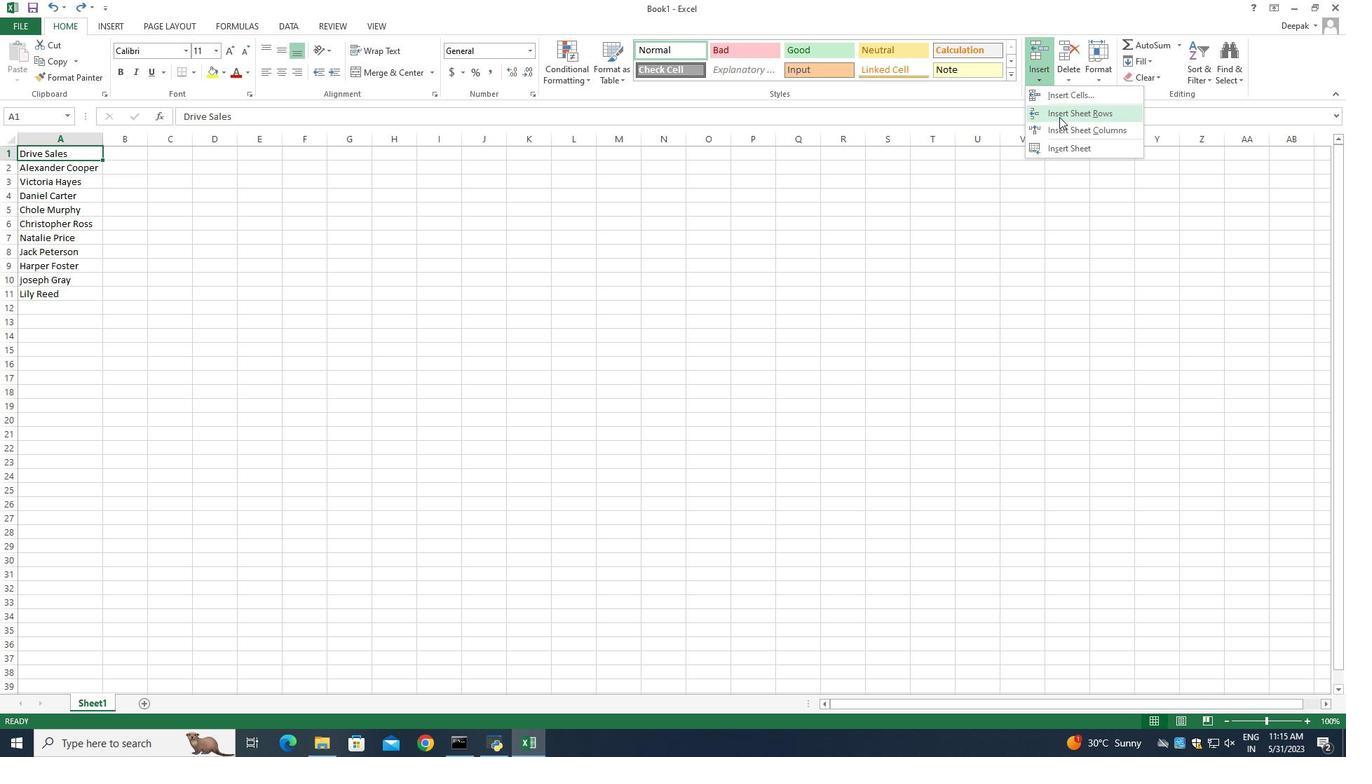 
Action: Mouse moved to (547, 150)
Screenshot: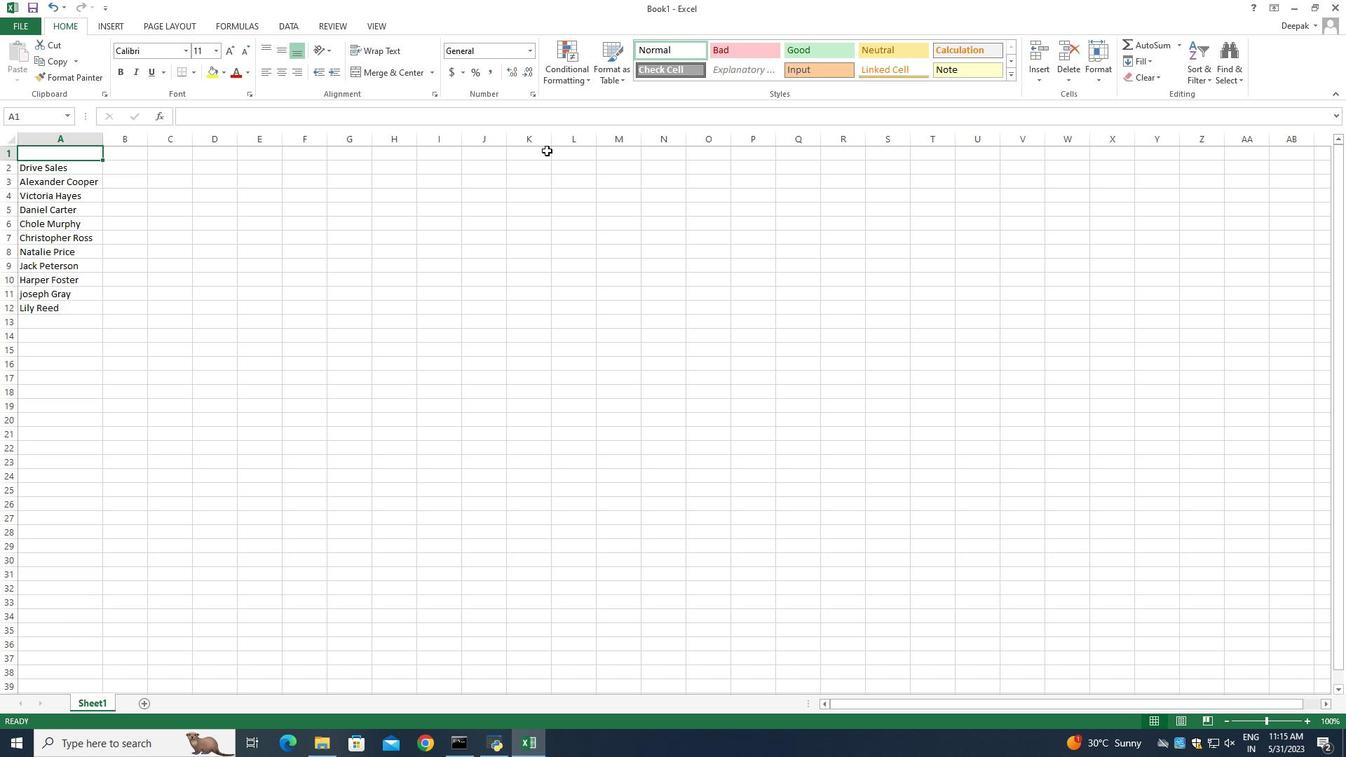 
Action: Key pressed ctrl+Z
Screenshot: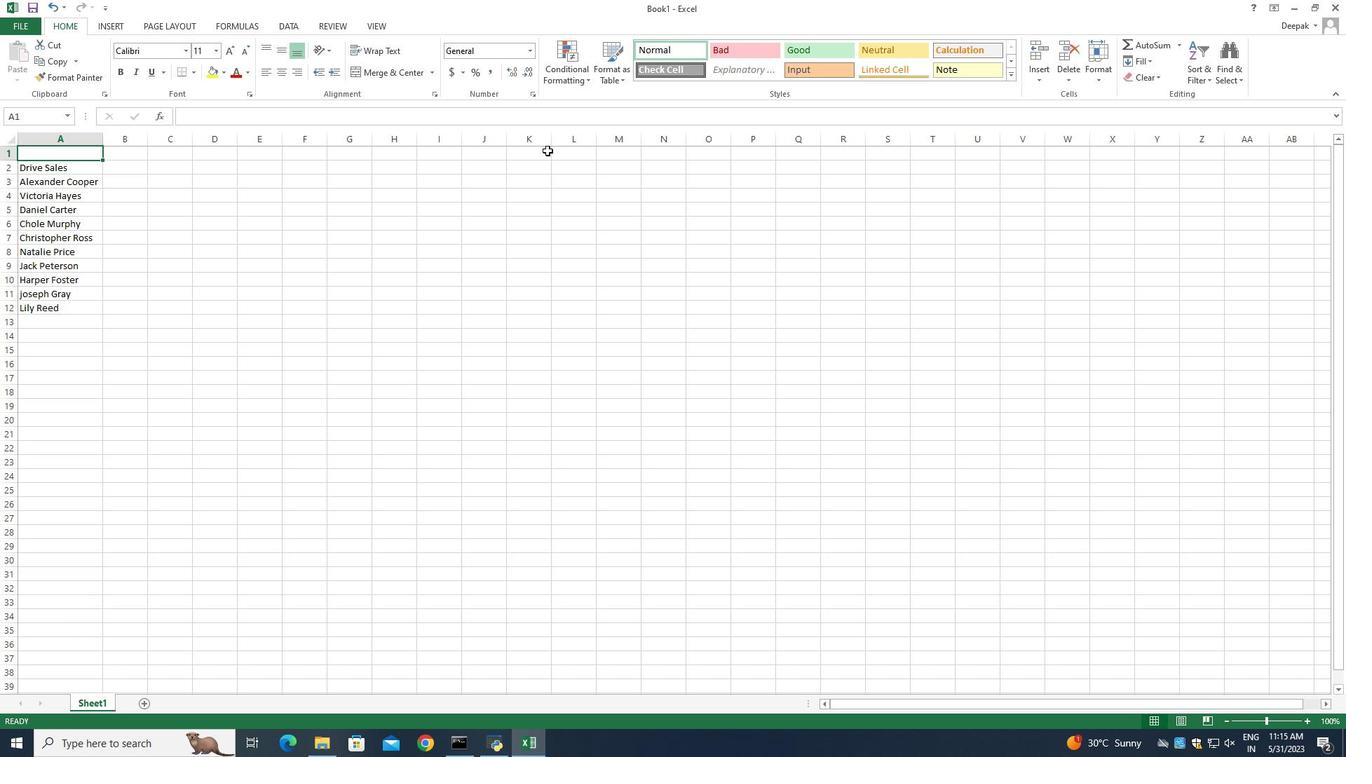 
Action: Mouse moved to (66, 169)
Screenshot: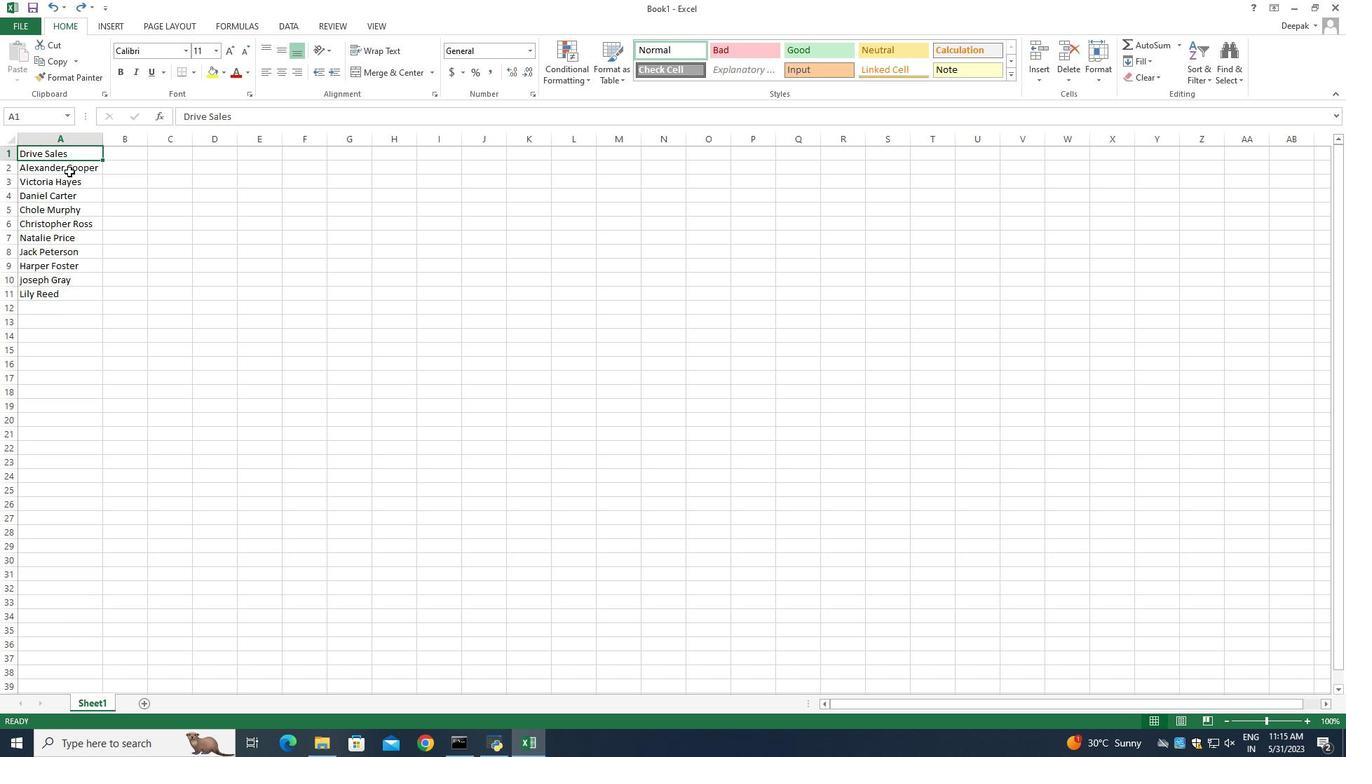 
Action: Mouse pressed left at (66, 169)
Screenshot: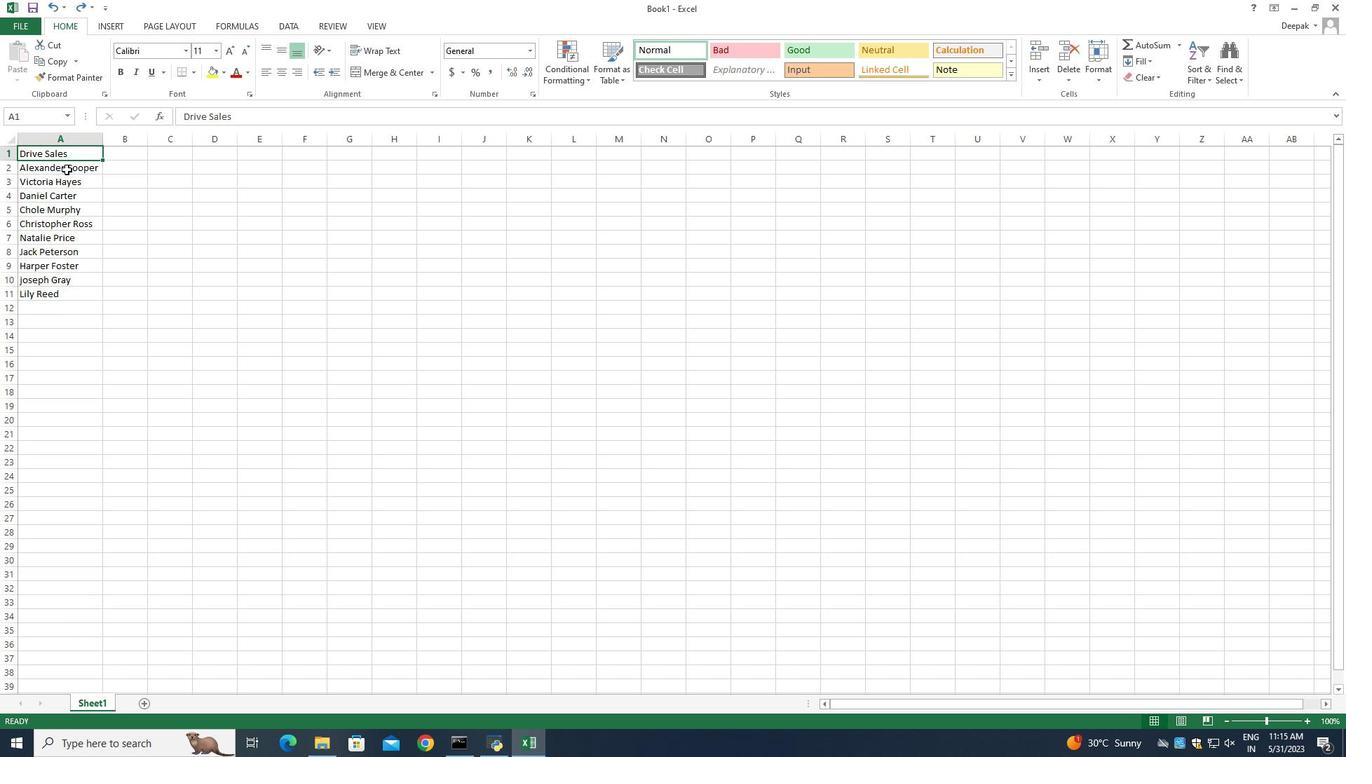 
Action: Mouse moved to (1036, 75)
Screenshot: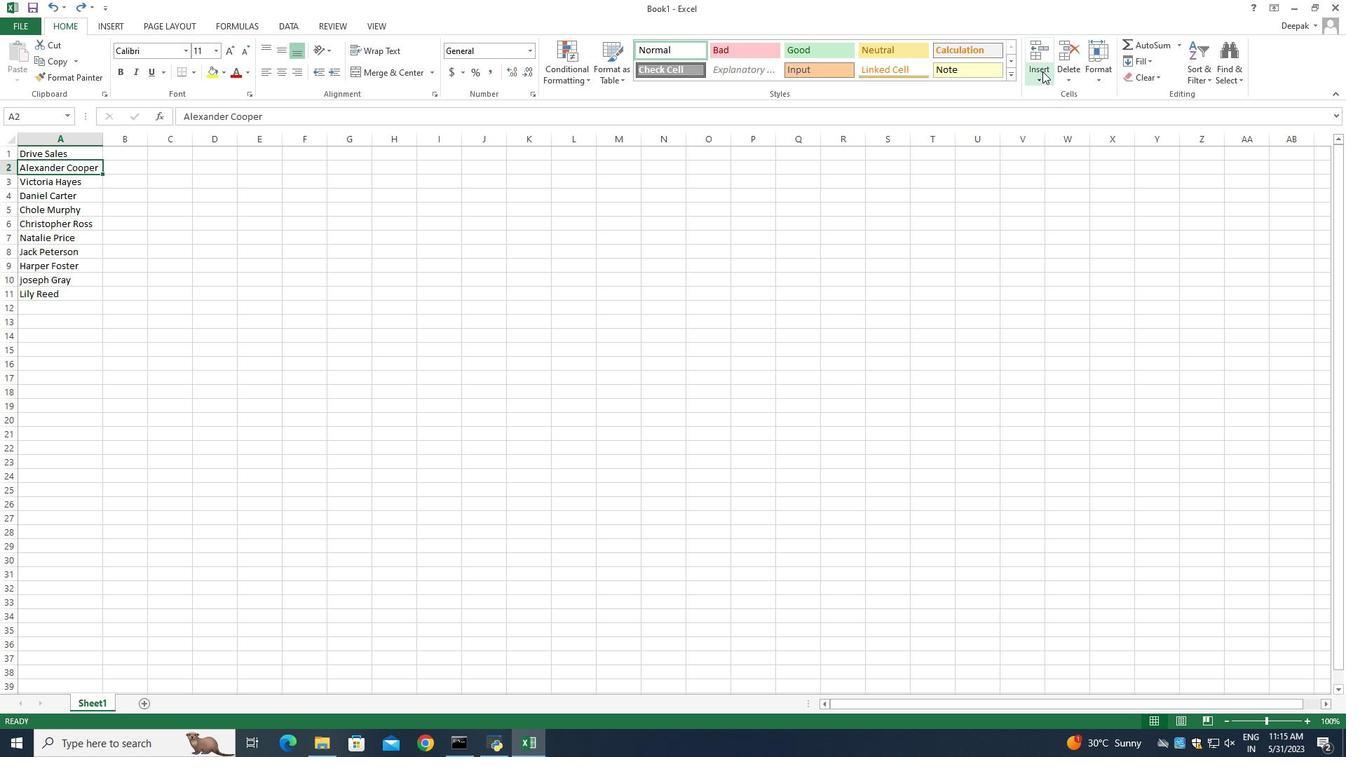 
Action: Mouse pressed left at (1036, 75)
Screenshot: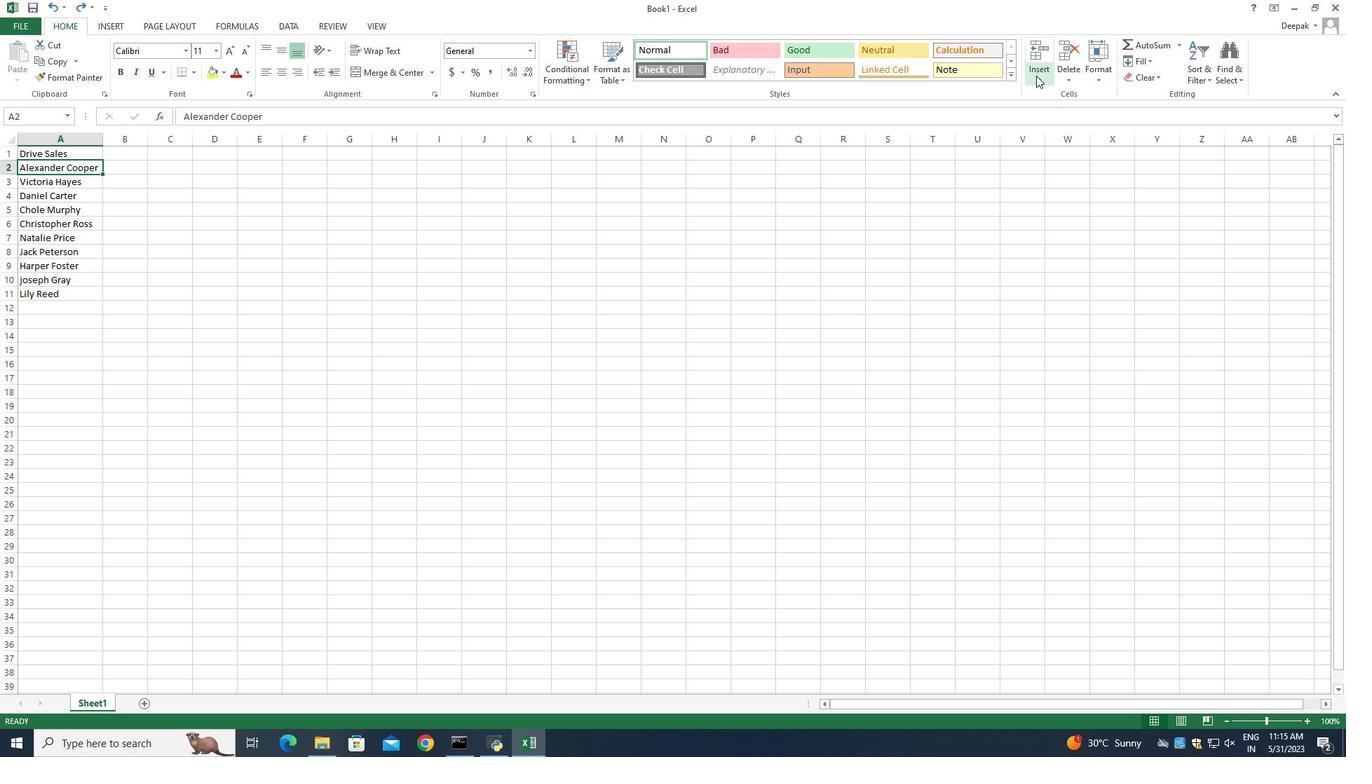 
Action: Mouse moved to (1054, 119)
Screenshot: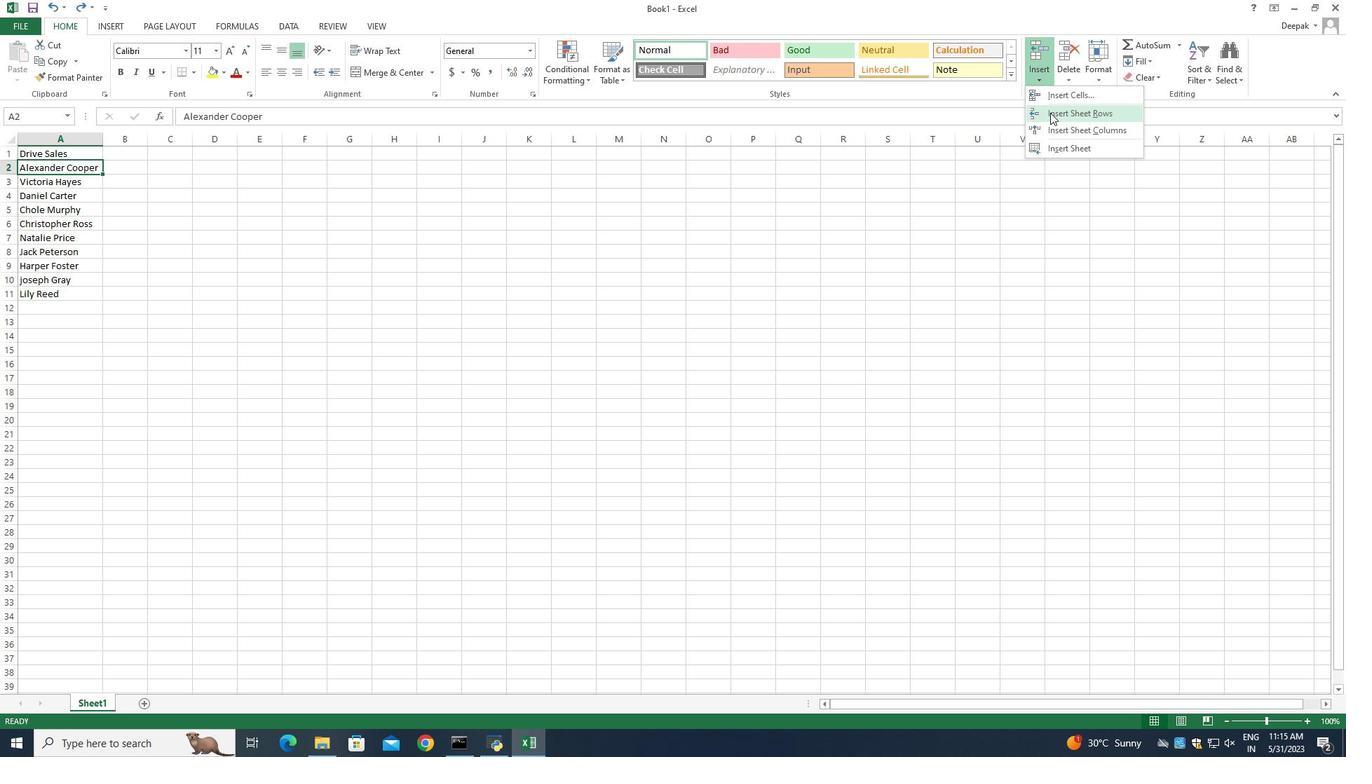 
Action: Mouse pressed left at (1054, 119)
Screenshot: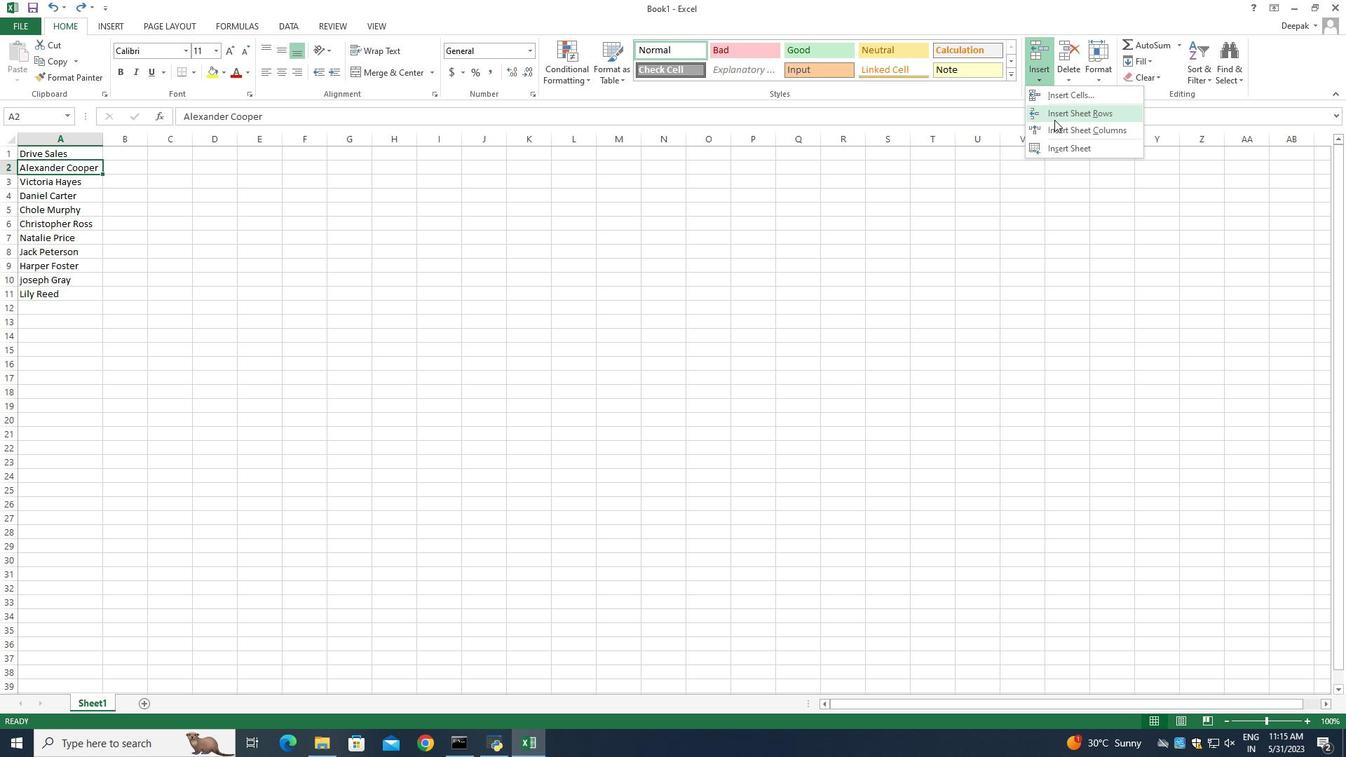 
Action: Mouse moved to (60, 168)
Screenshot: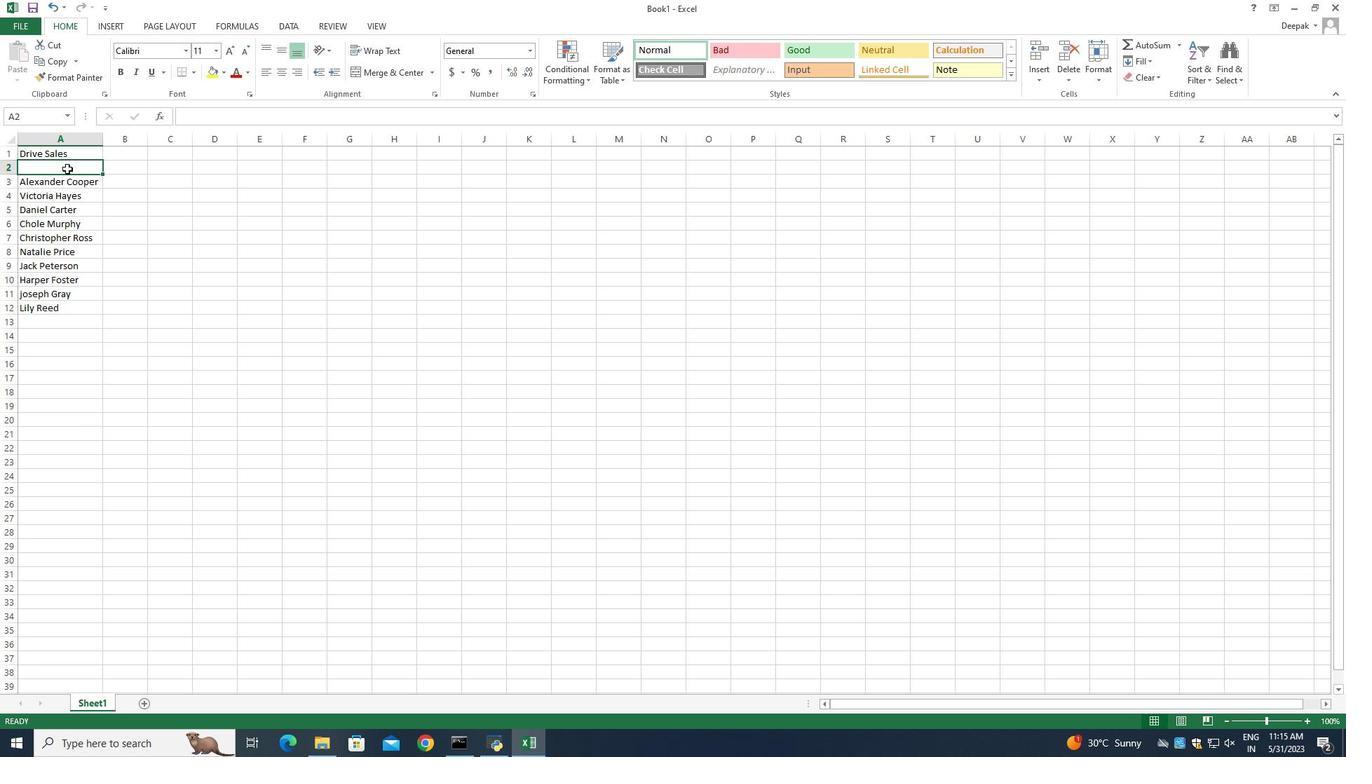 
Action: Mouse pressed left at (60, 168)
Screenshot: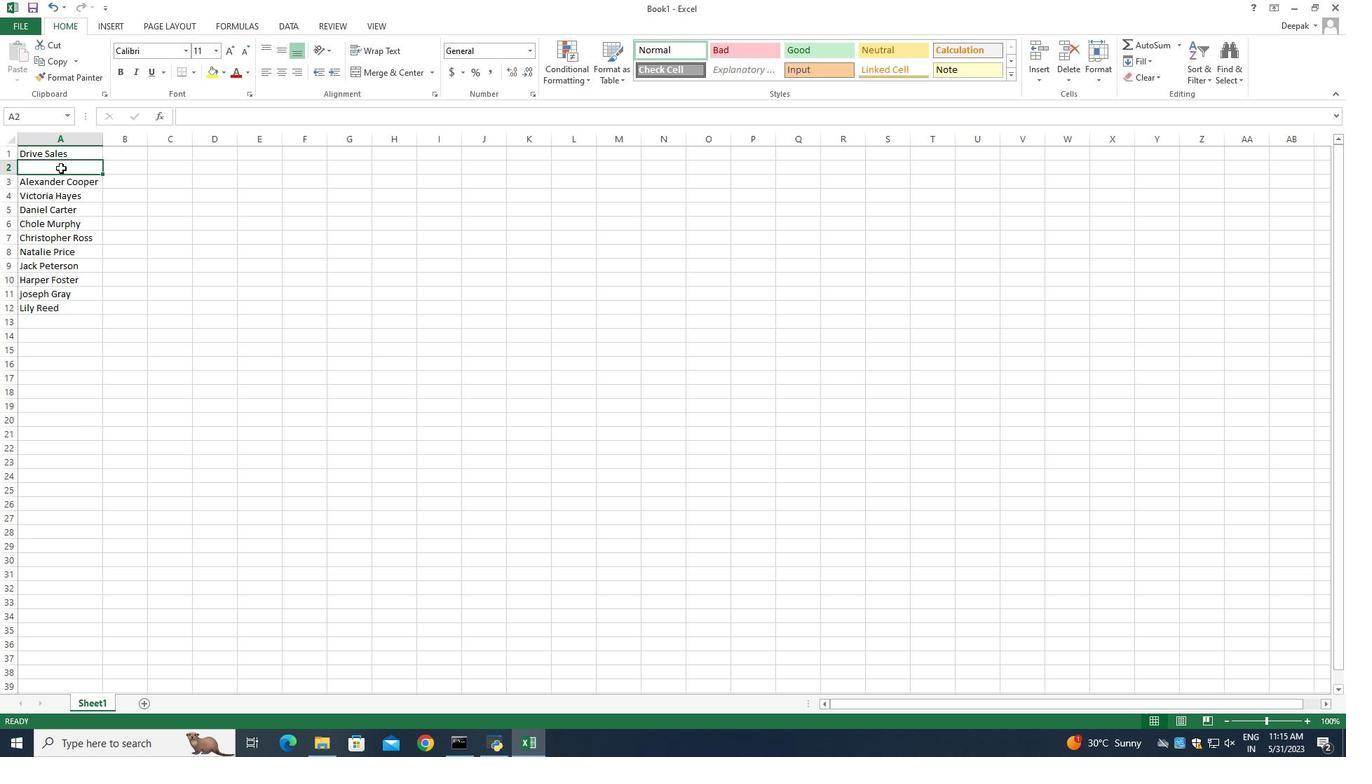 
Action: Mouse pressed left at (60, 168)
Screenshot: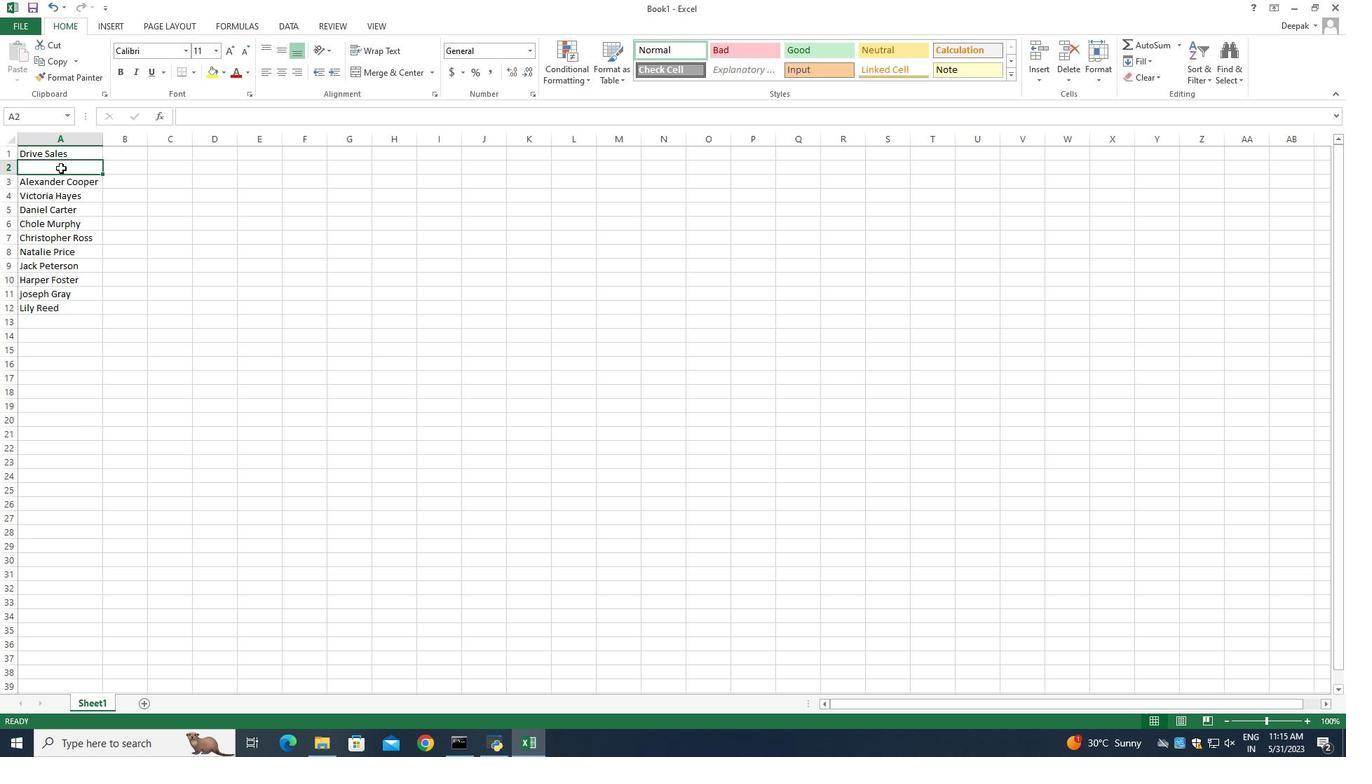 
Action: Mouse moved to (161, 262)
Screenshot: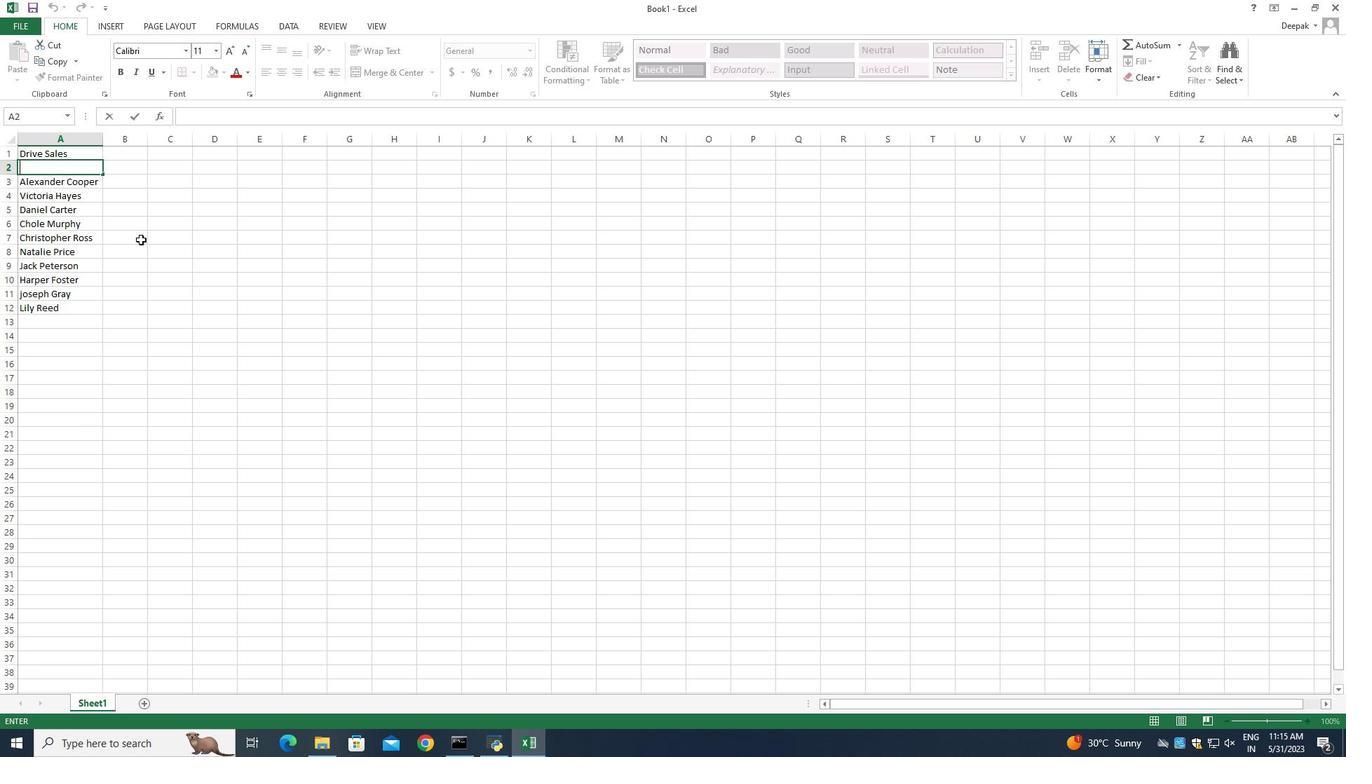 
Action: Key pressed <Key.shift>Name
Screenshot: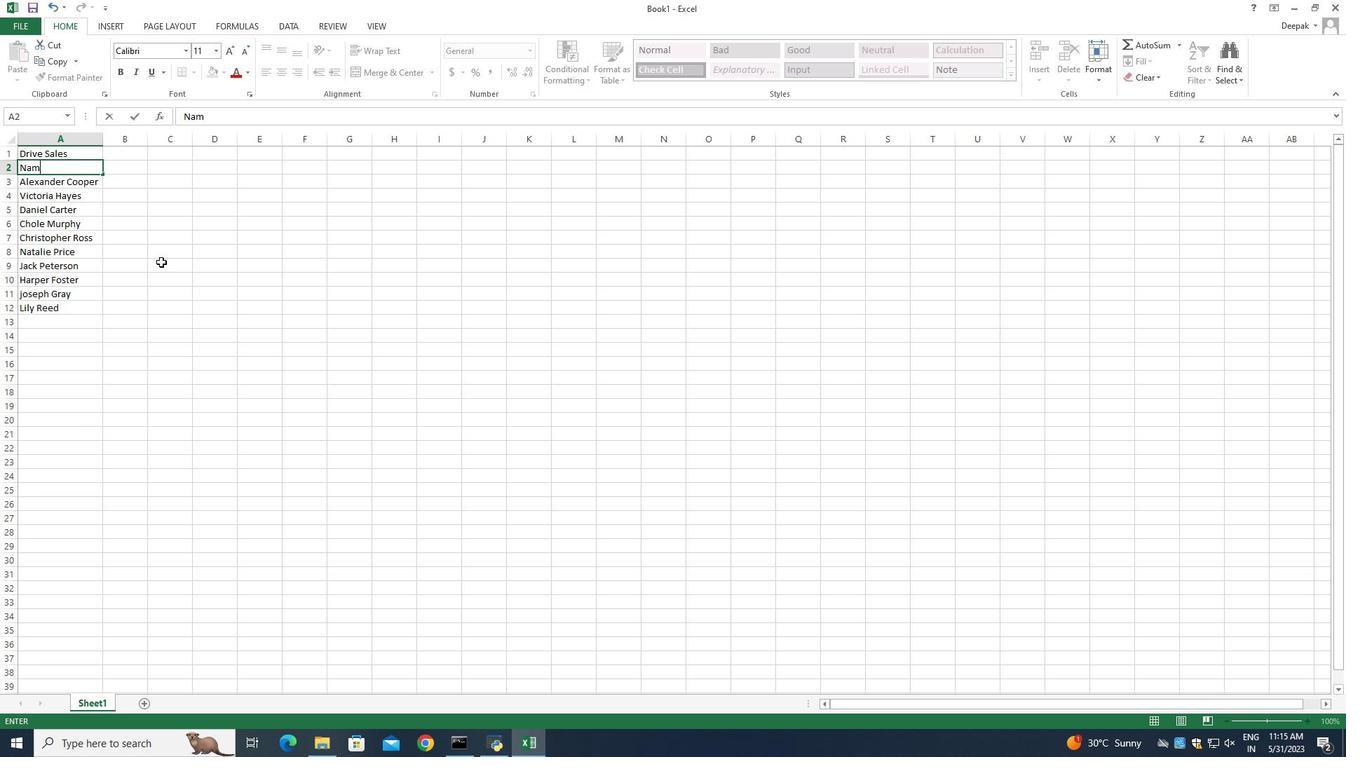 
Action: Mouse moved to (132, 168)
Screenshot: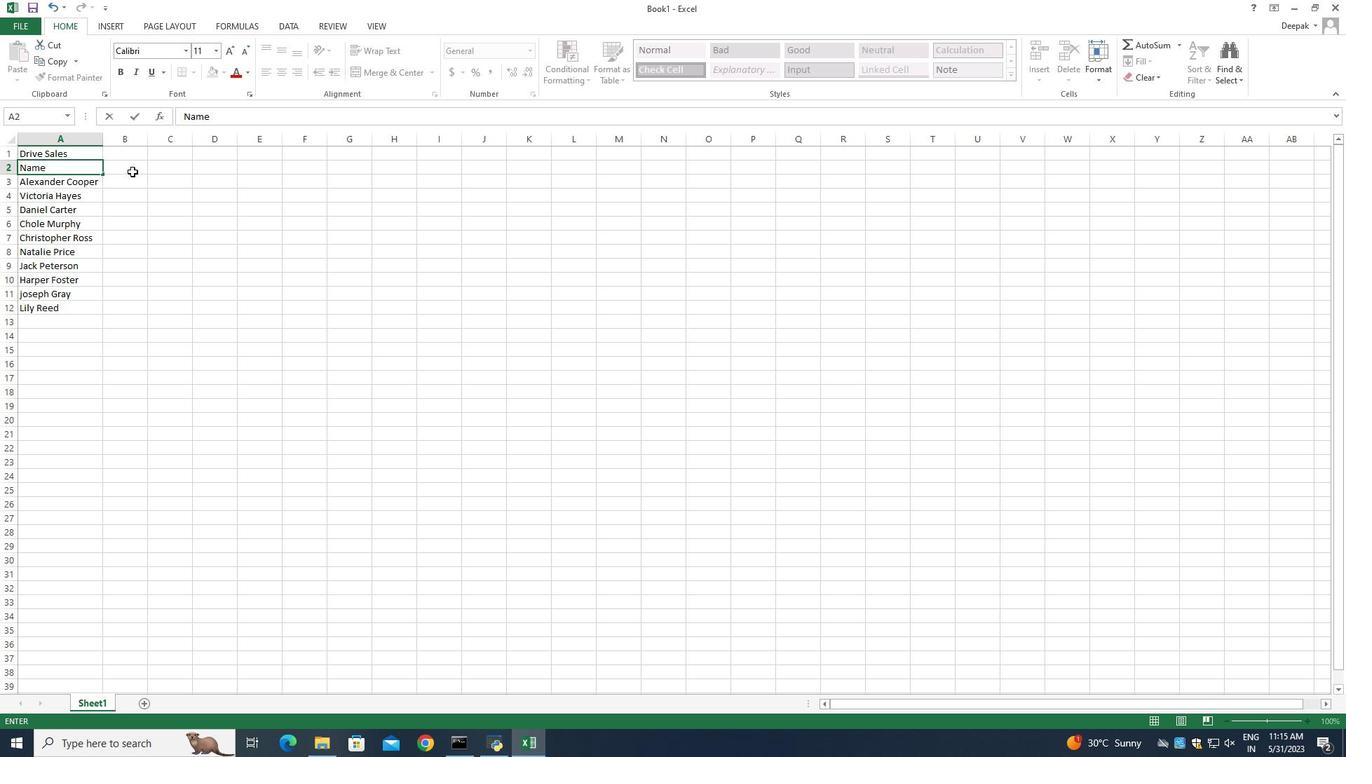 
Action: Mouse pressed left at (132, 168)
Screenshot: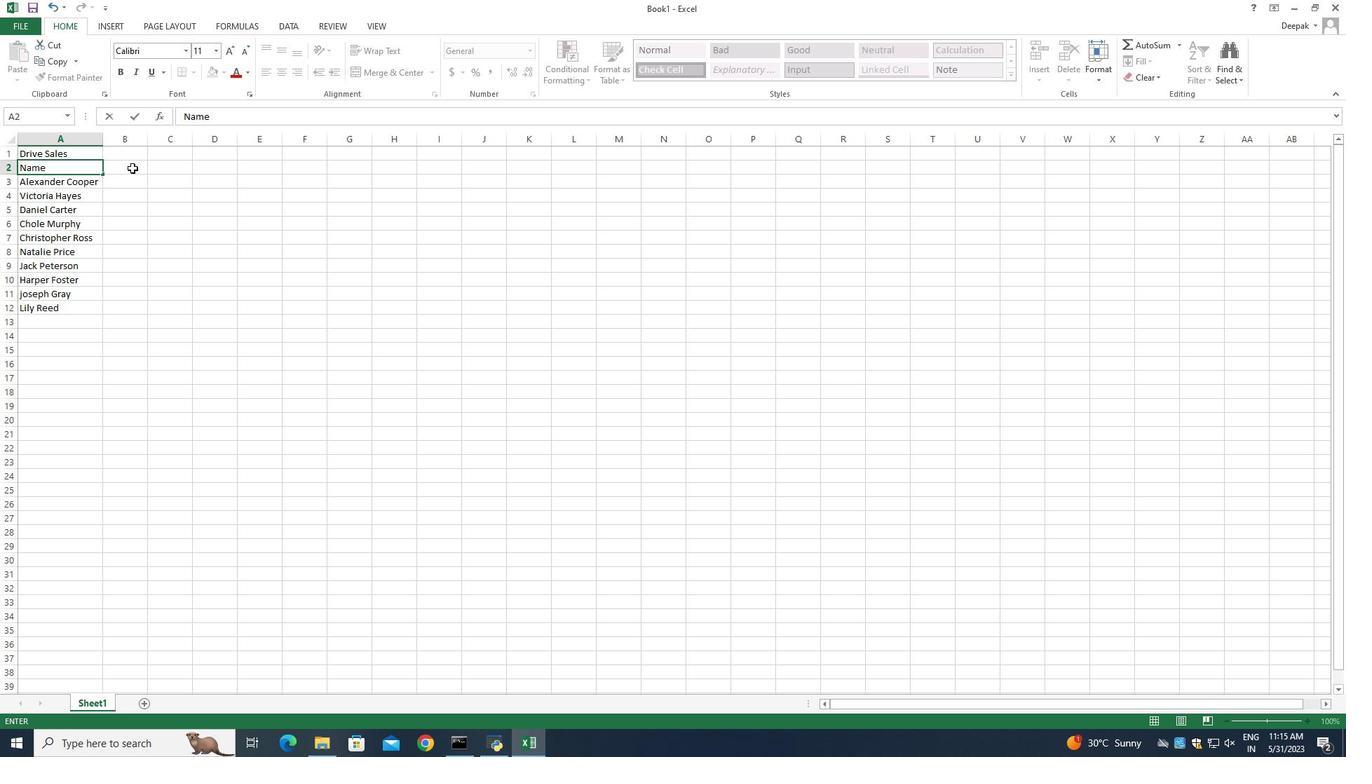 
Action: Mouse moved to (327, 393)
Screenshot: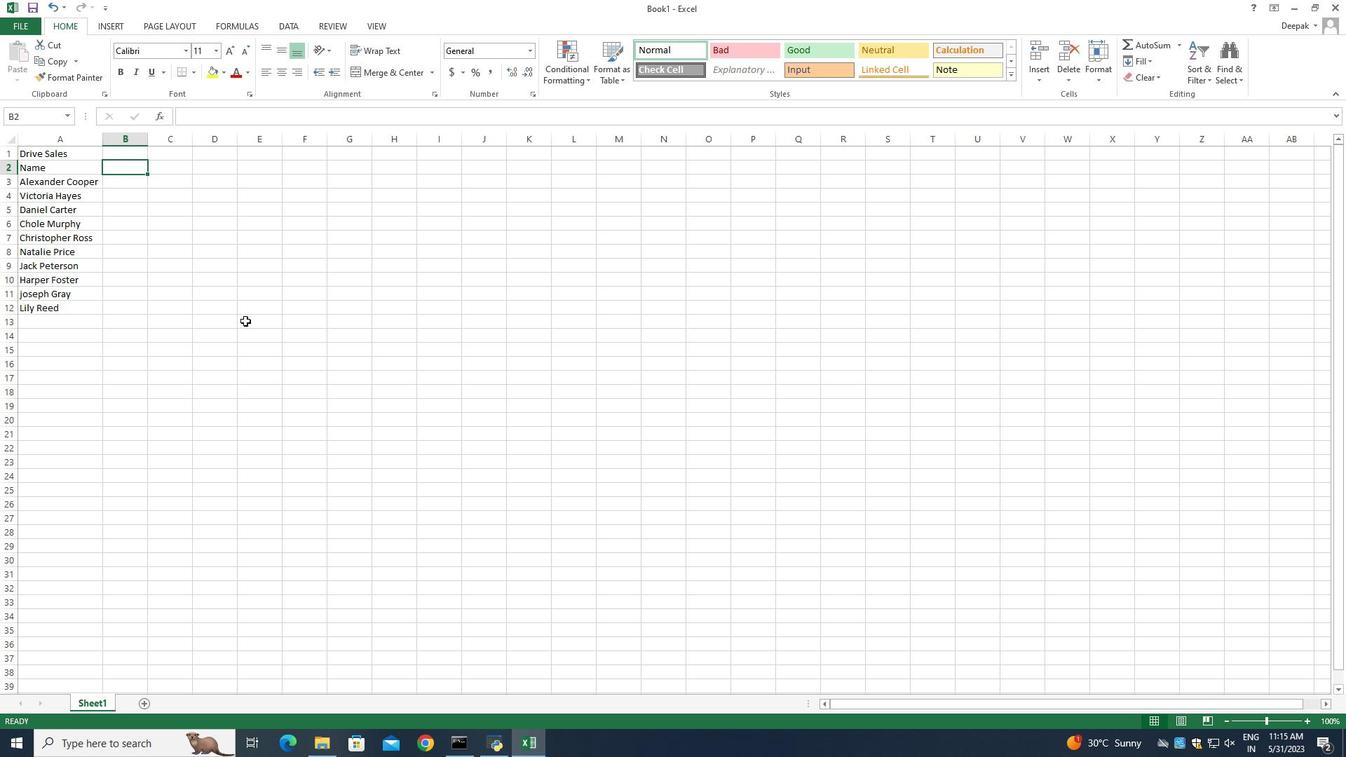 
Action: Key pressed <Key.shift>Irt<Key.backspace><Key.backspace>tem<Key.space>code<Key.enter>2500<Key.enter>2550<Key.enter>256<Key.backspace><Key.backspace>600<Key.enter>2650<Key.enter>2660<Key.enter>2670<Key.enter>2680<Key.enter>2690<Key.enter>2695<Key.enter>2700<Key.enter>
Screenshot: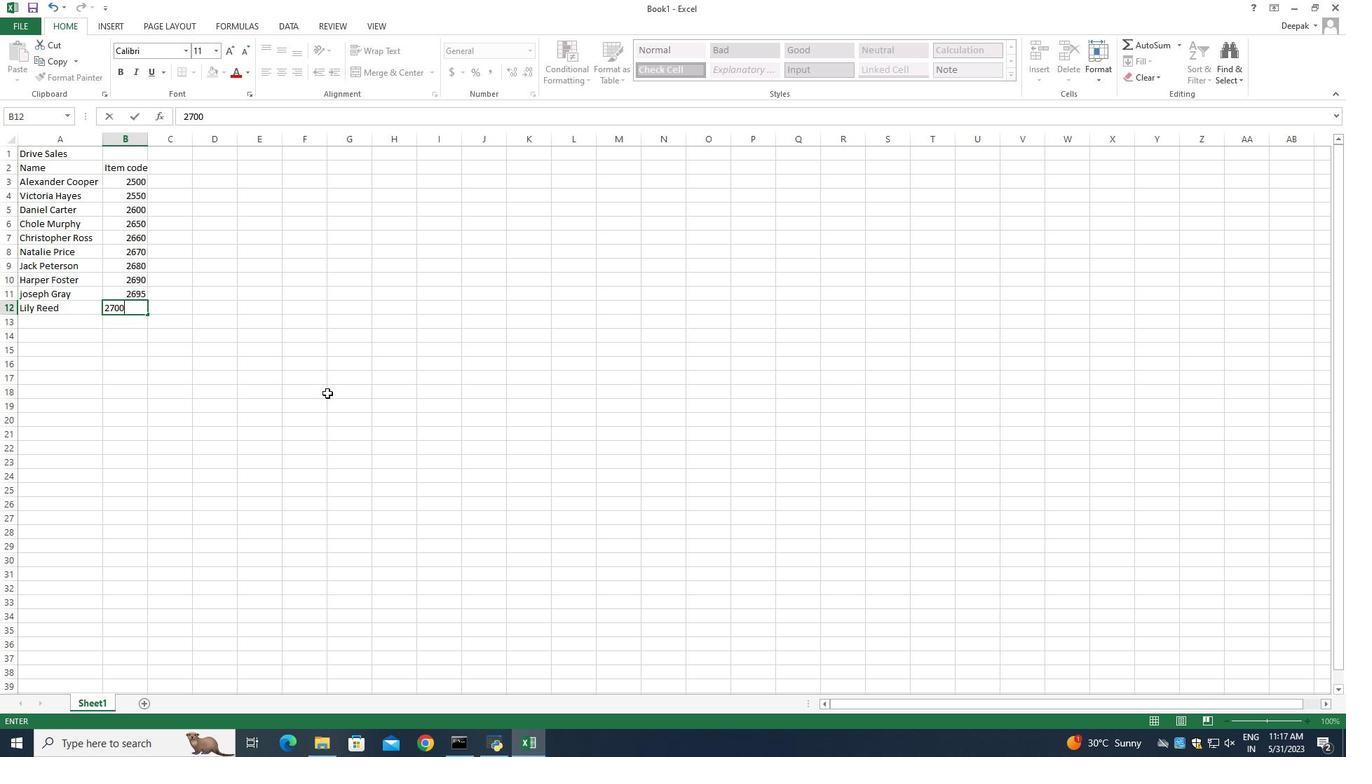 
Action: Mouse moved to (148, 143)
Screenshot: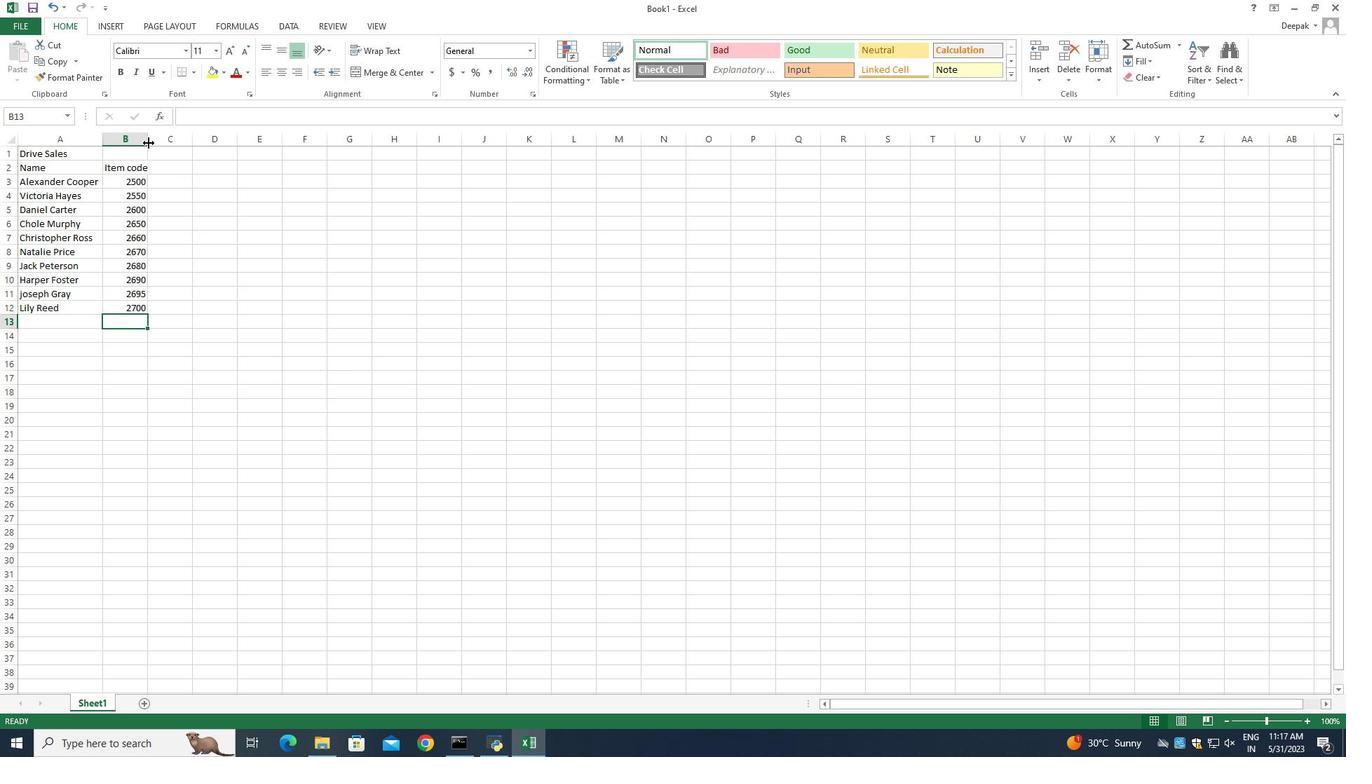 
Action: Mouse pressed left at (148, 143)
Screenshot: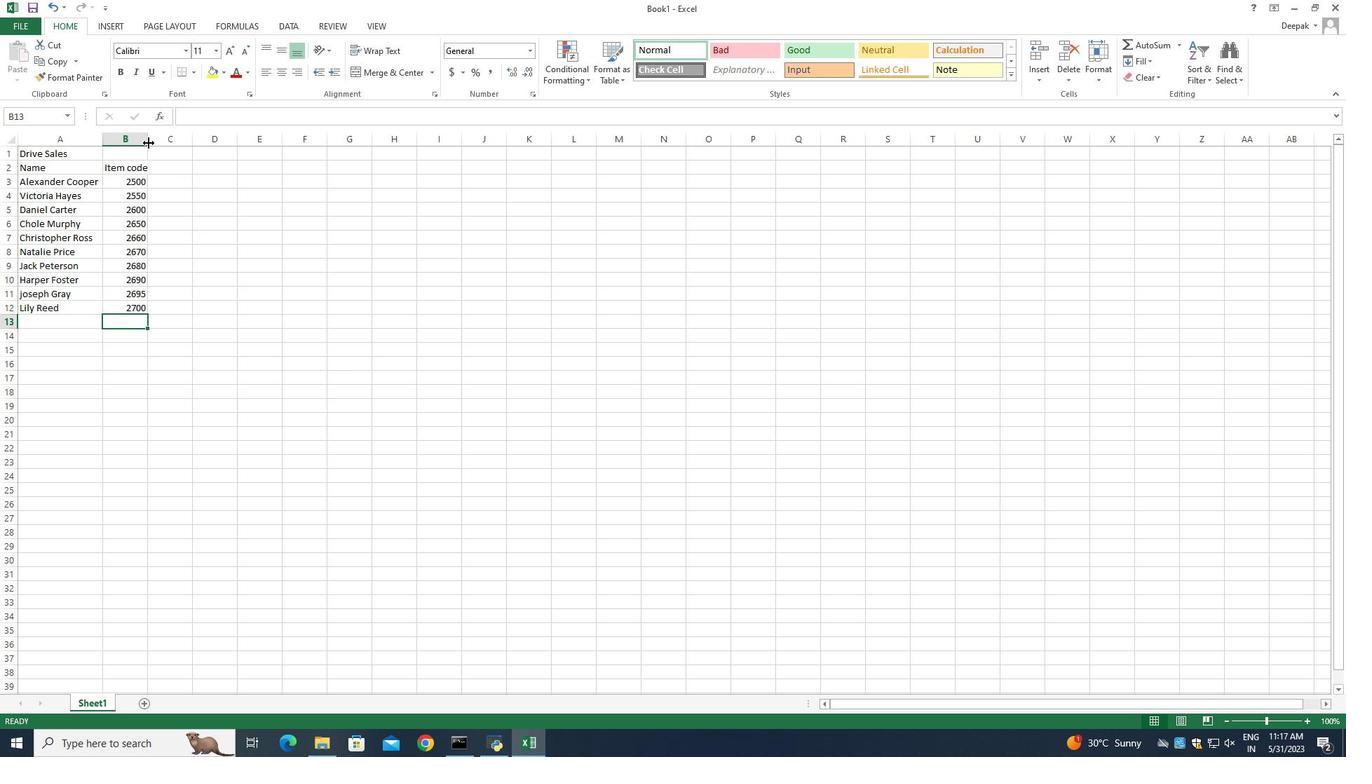 
Action: Mouse pressed left at (148, 143)
Screenshot: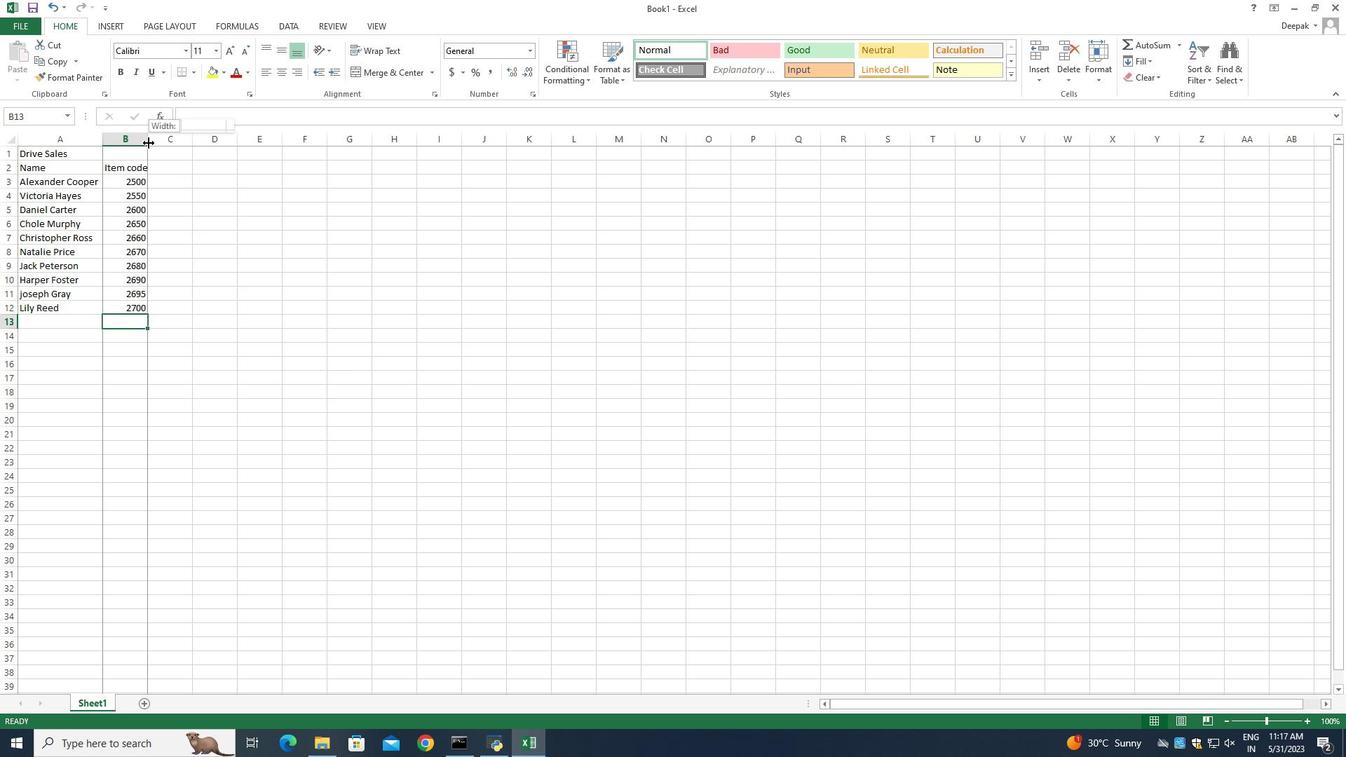 
Action: Mouse moved to (169, 169)
Screenshot: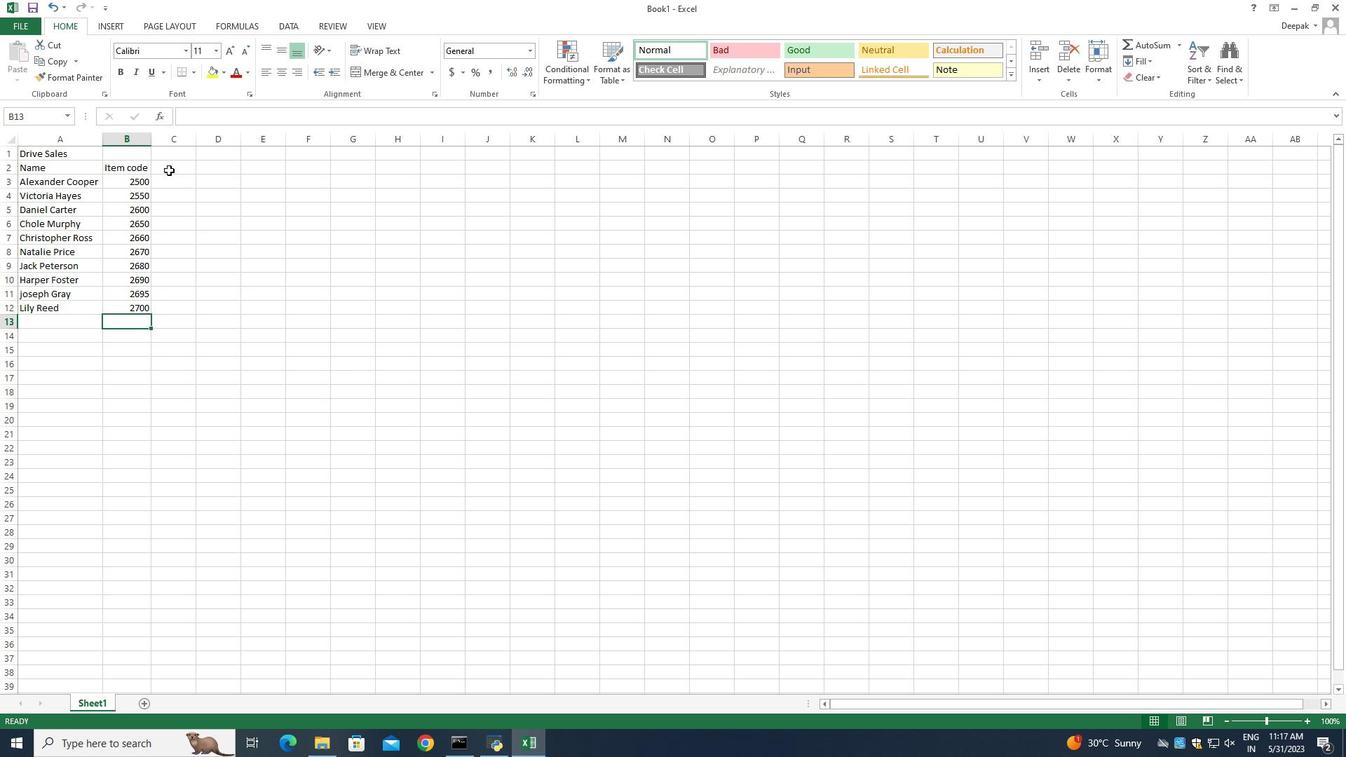 
Action: Mouse pressed left at (169, 169)
Screenshot: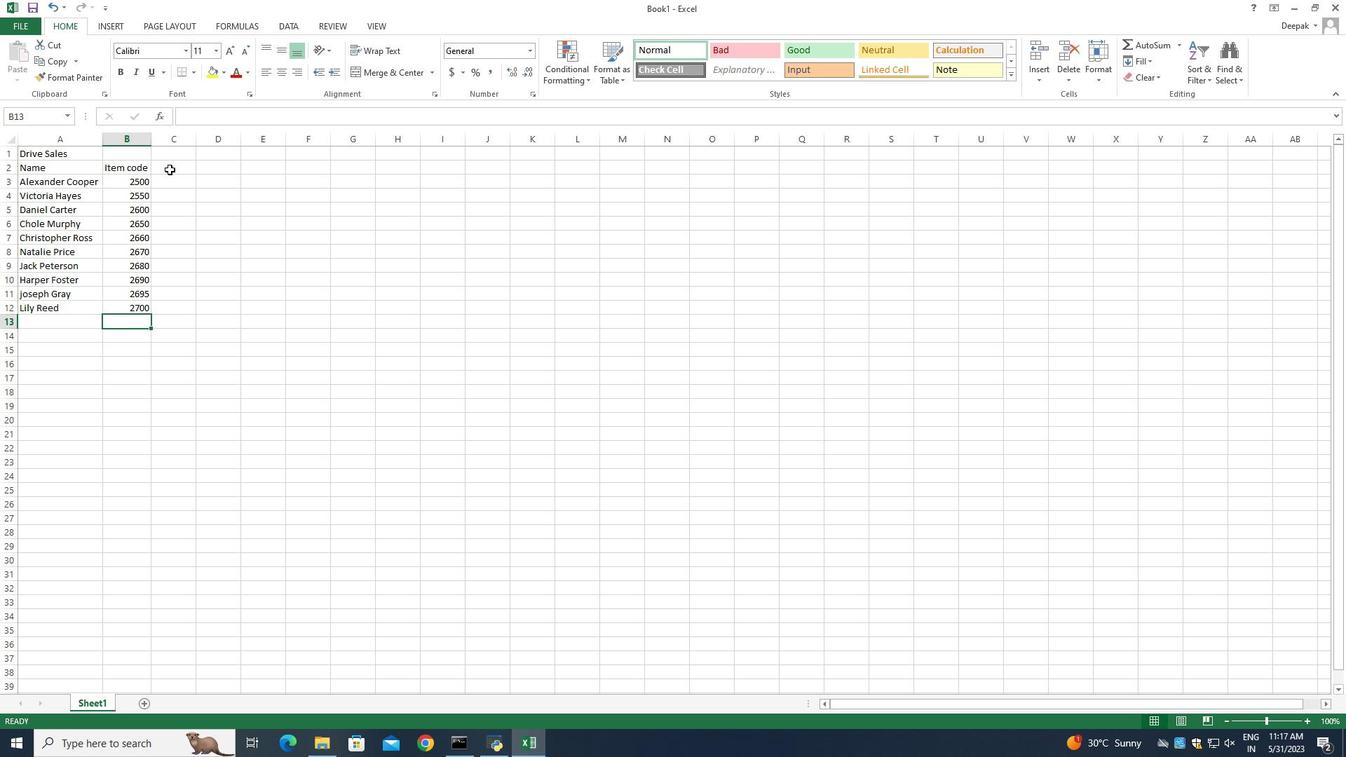 
Action: Mouse moved to (12, 142)
Screenshot: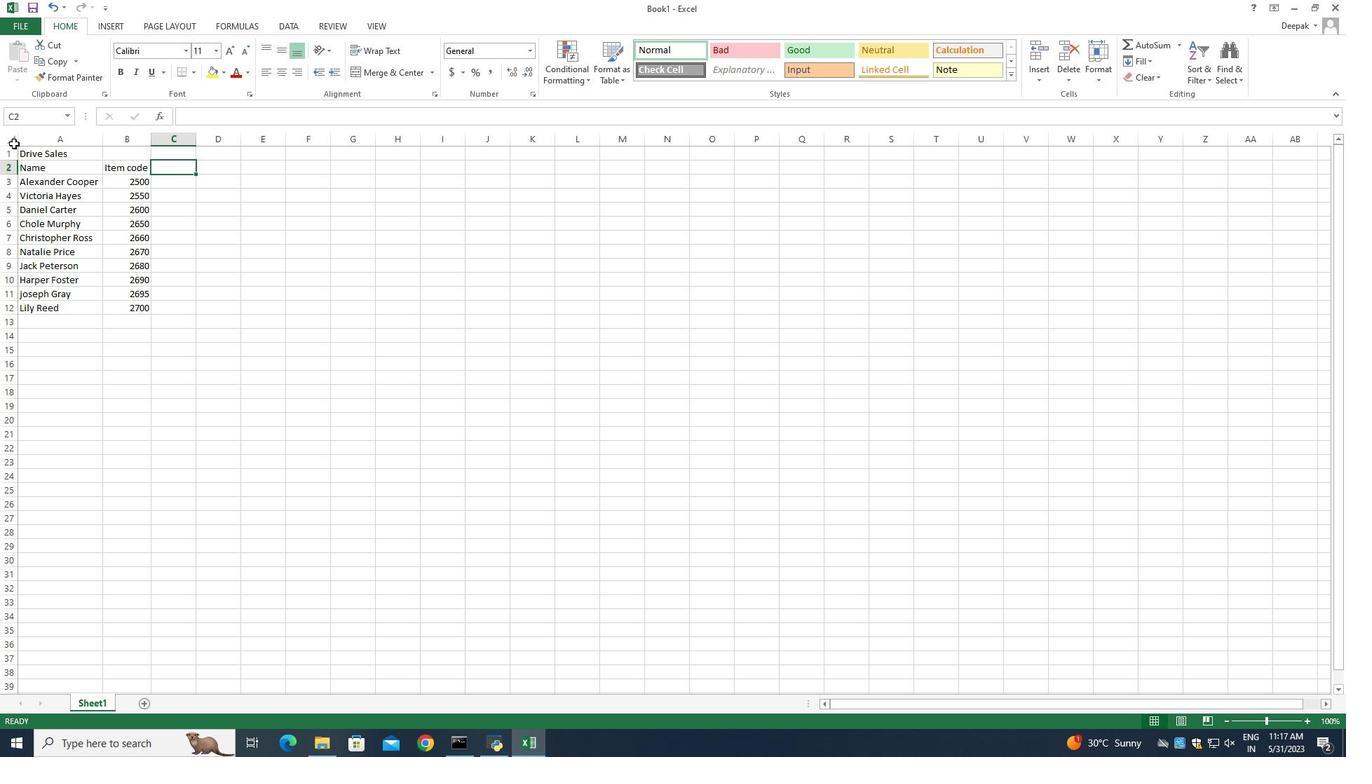 
Action: Mouse pressed left at (12, 142)
Screenshot: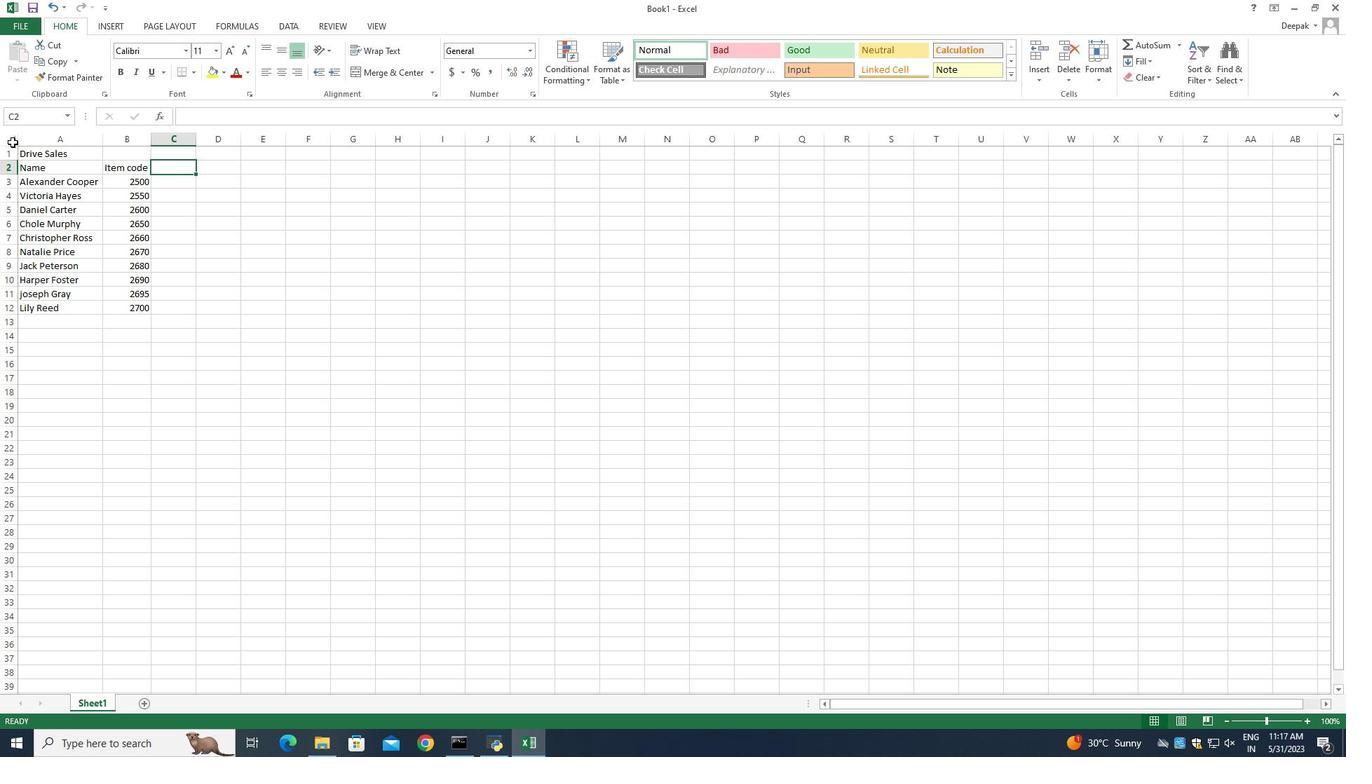 
Action: Mouse moved to (15, 143)
Screenshot: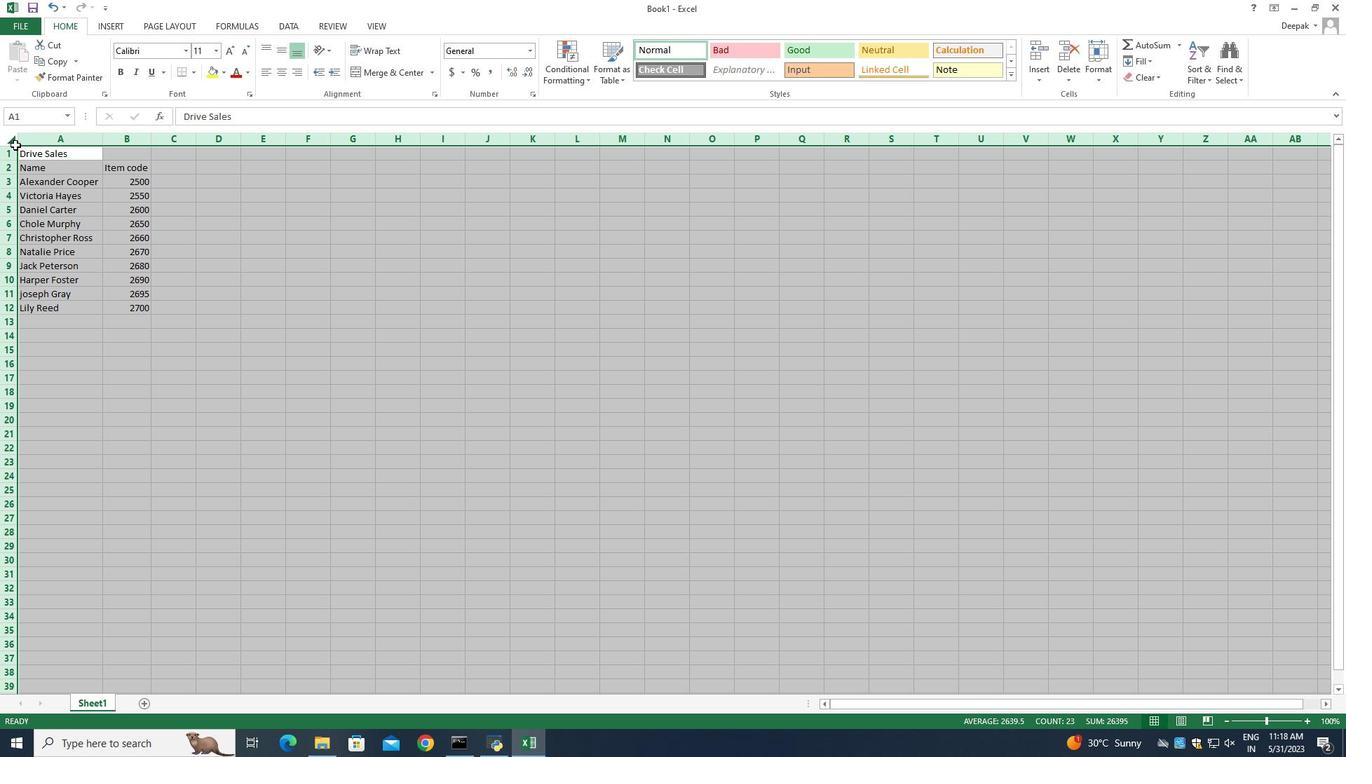 
Action: Mouse pressed right at (15, 143)
Screenshot: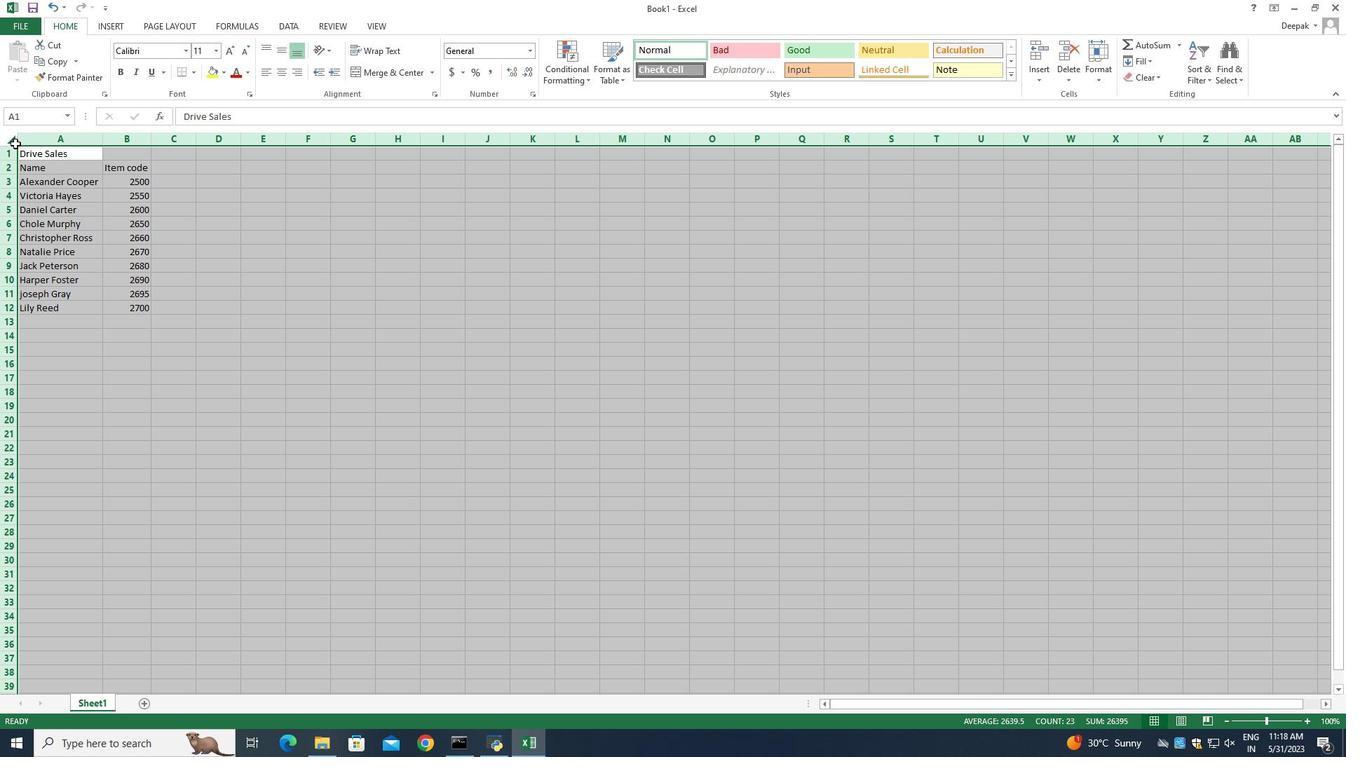 
Action: Mouse moved to (213, 173)
Screenshot: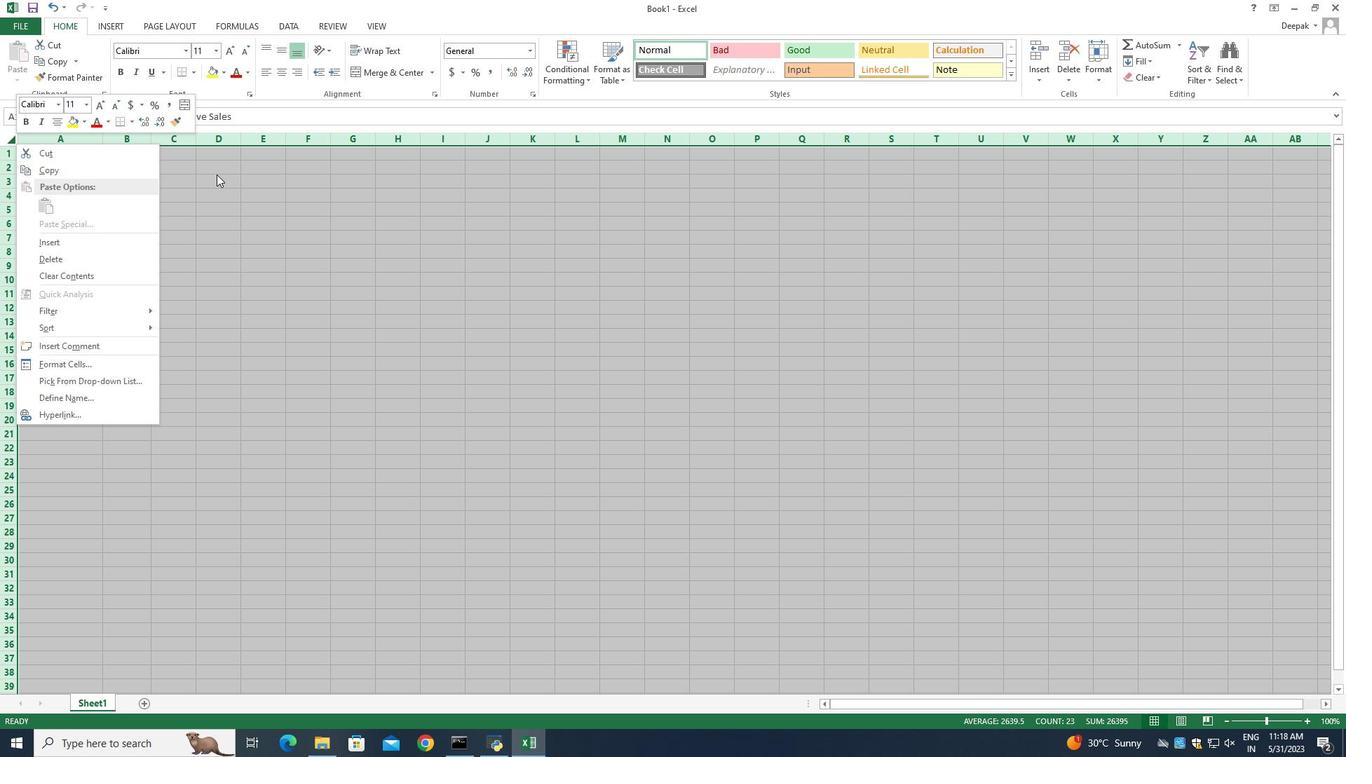 
Action: Mouse pressed left at (213, 173)
Screenshot: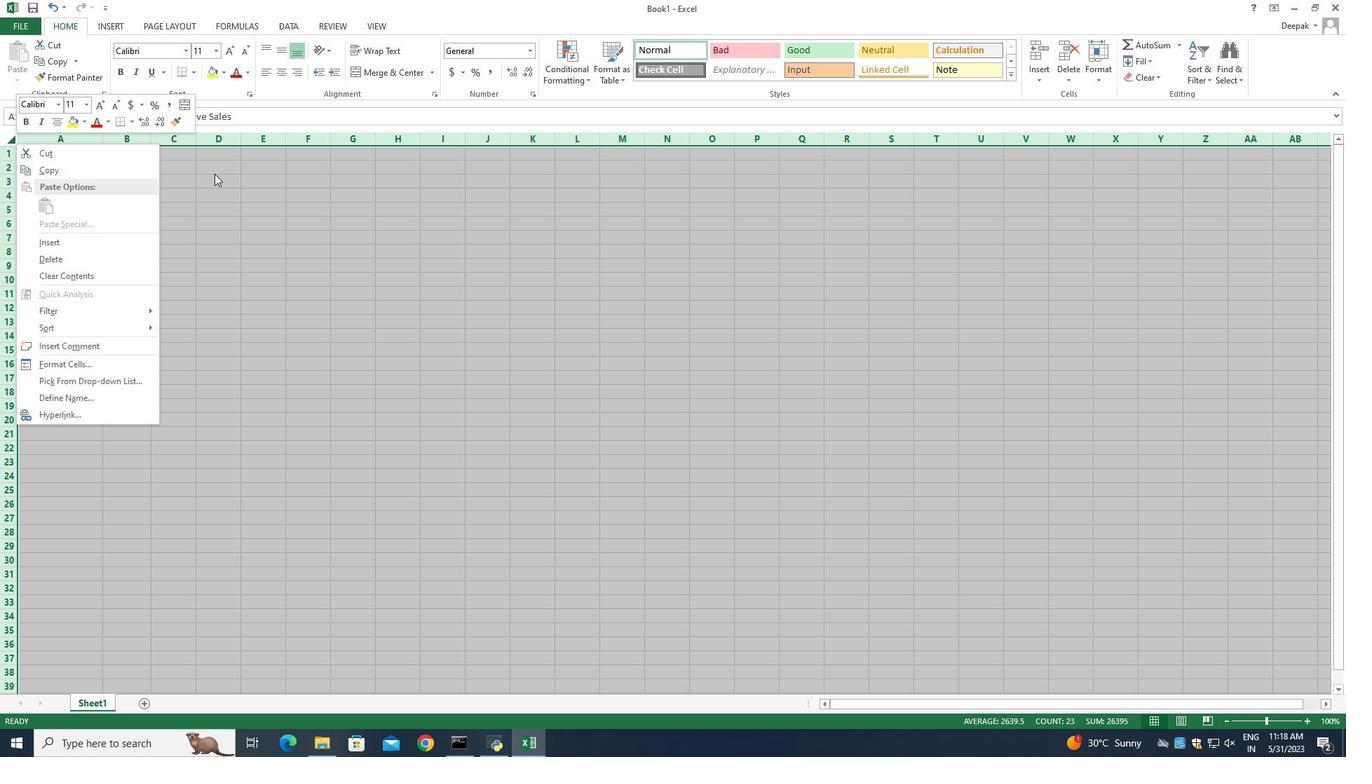 
Action: Mouse moved to (82, 144)
Screenshot: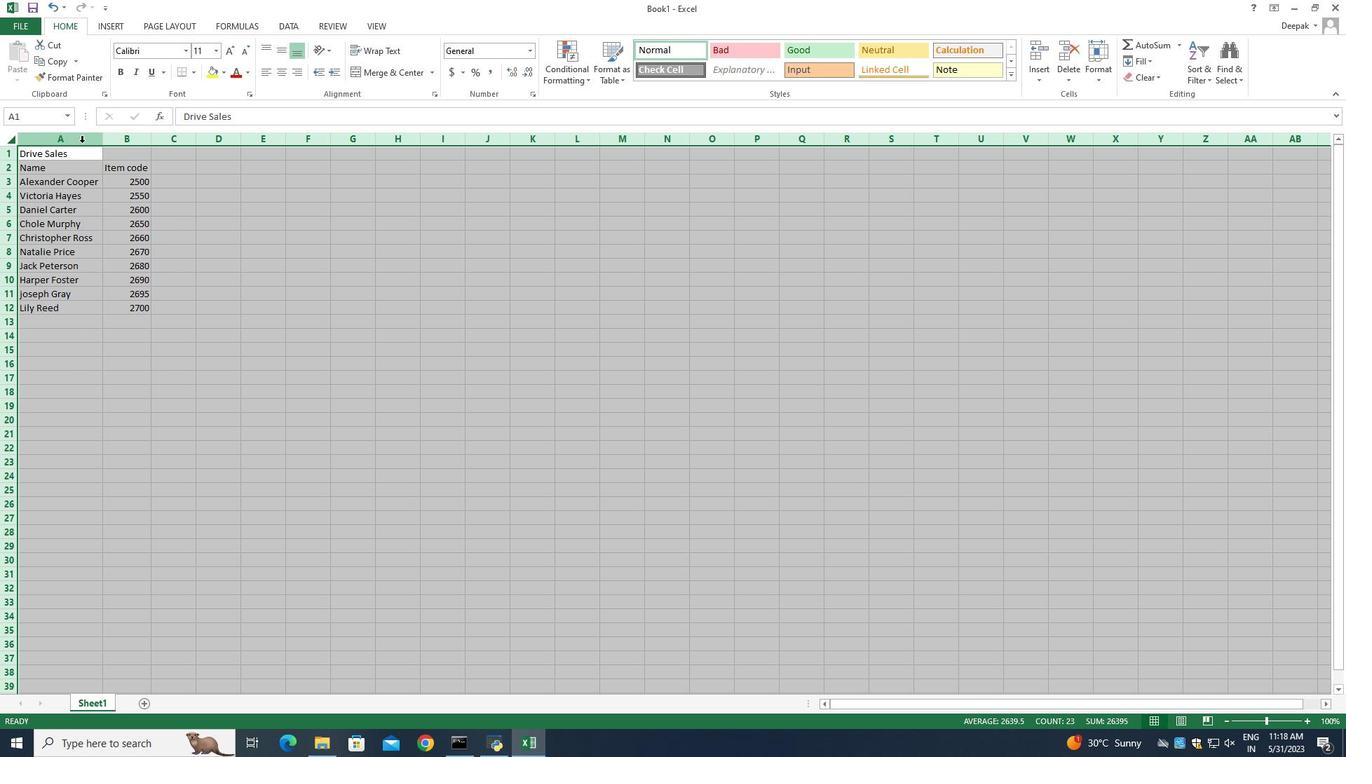 
Action: Mouse pressed left at (82, 144)
Screenshot: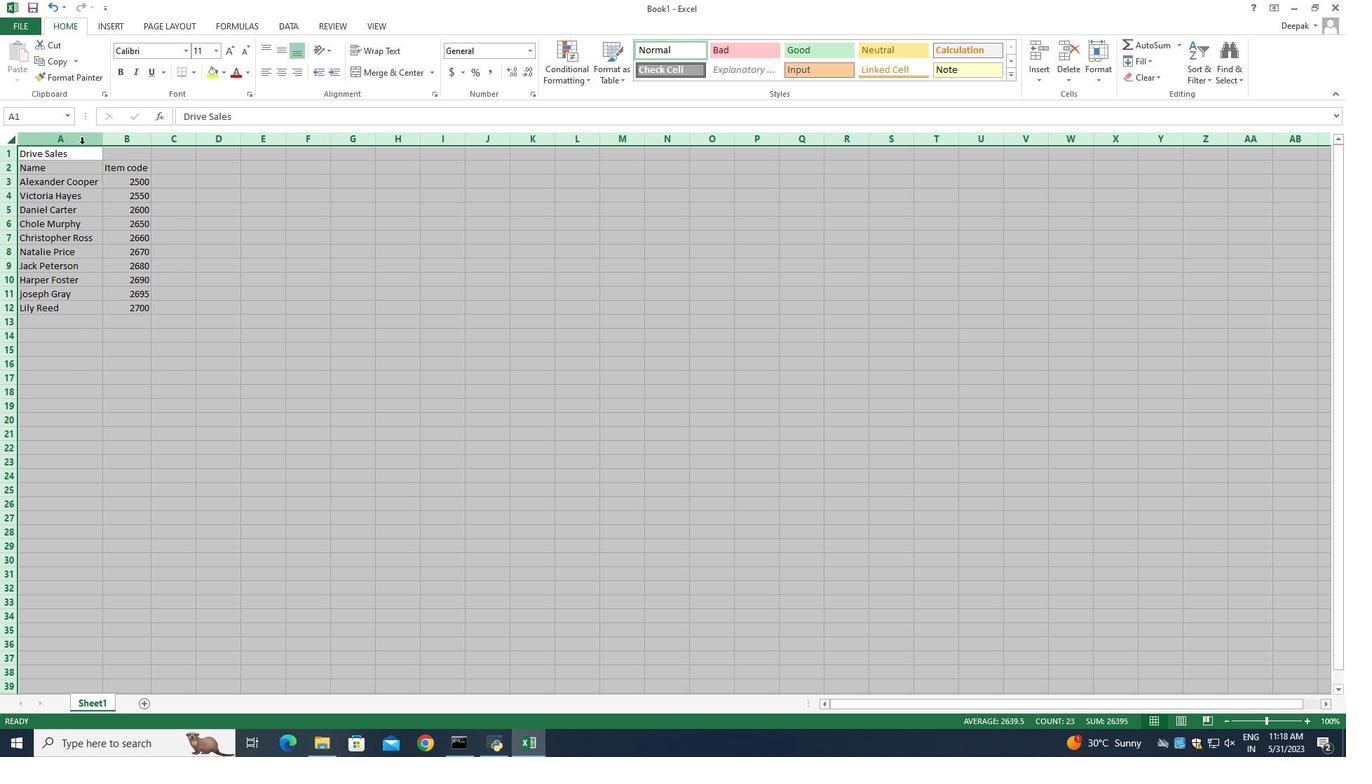 
Action: Mouse pressed right at (82, 144)
Screenshot: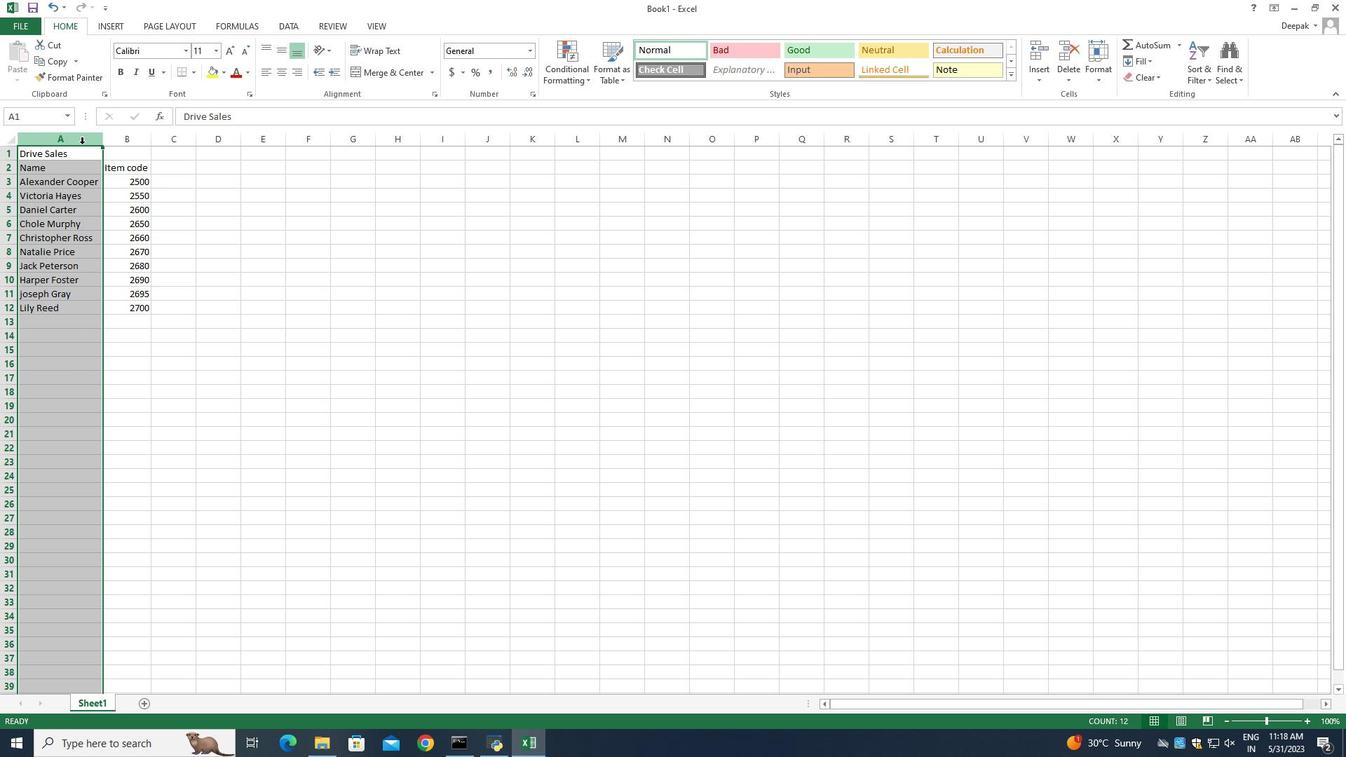 
Action: Mouse moved to (266, 224)
Screenshot: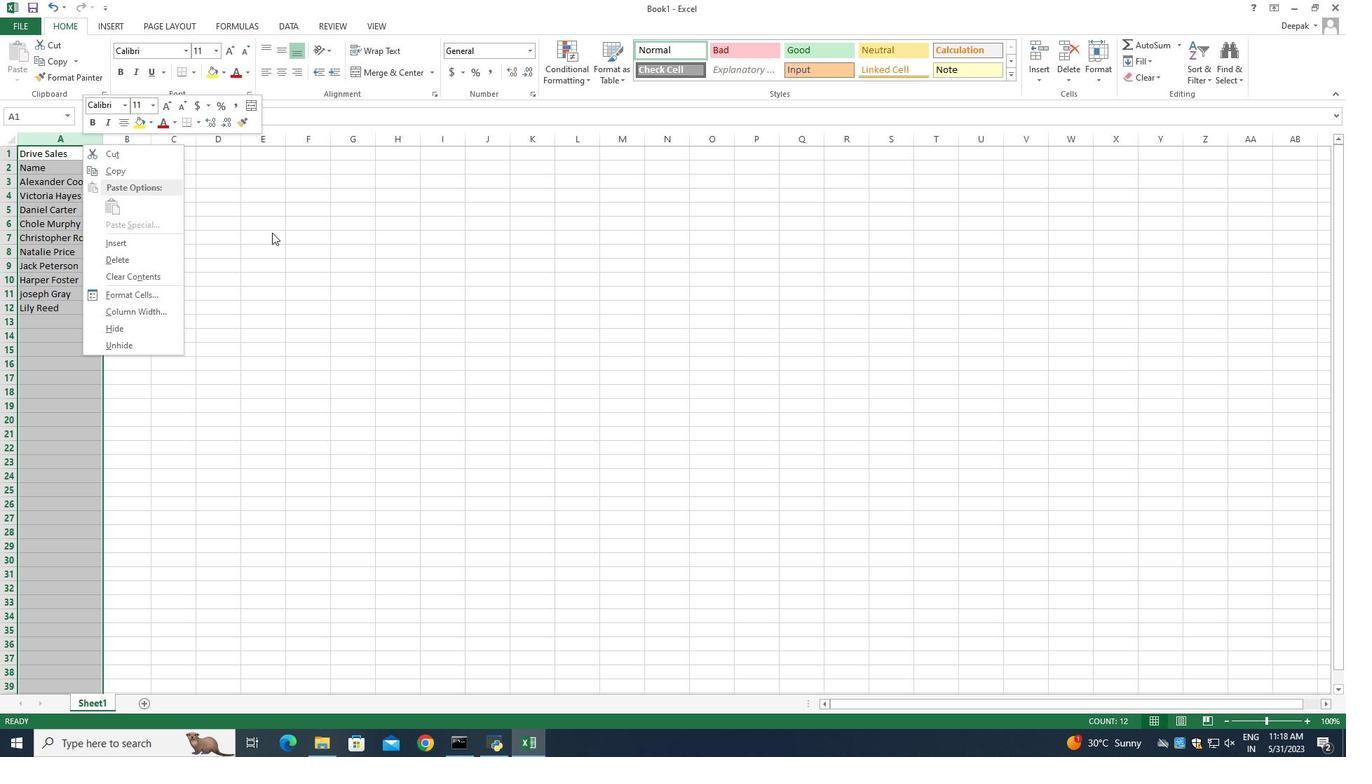 
Action: Mouse pressed left at (266, 224)
Screenshot: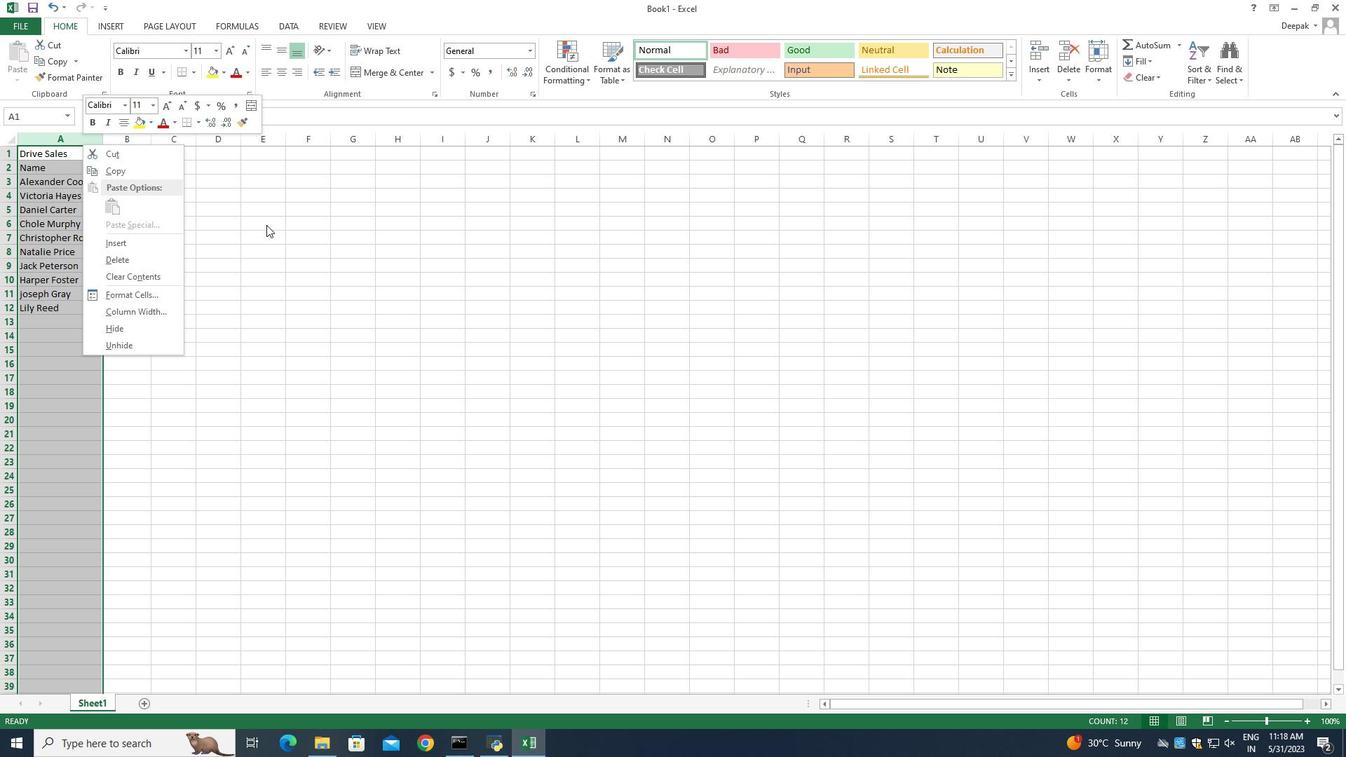 
Action: Mouse moved to (198, 193)
Screenshot: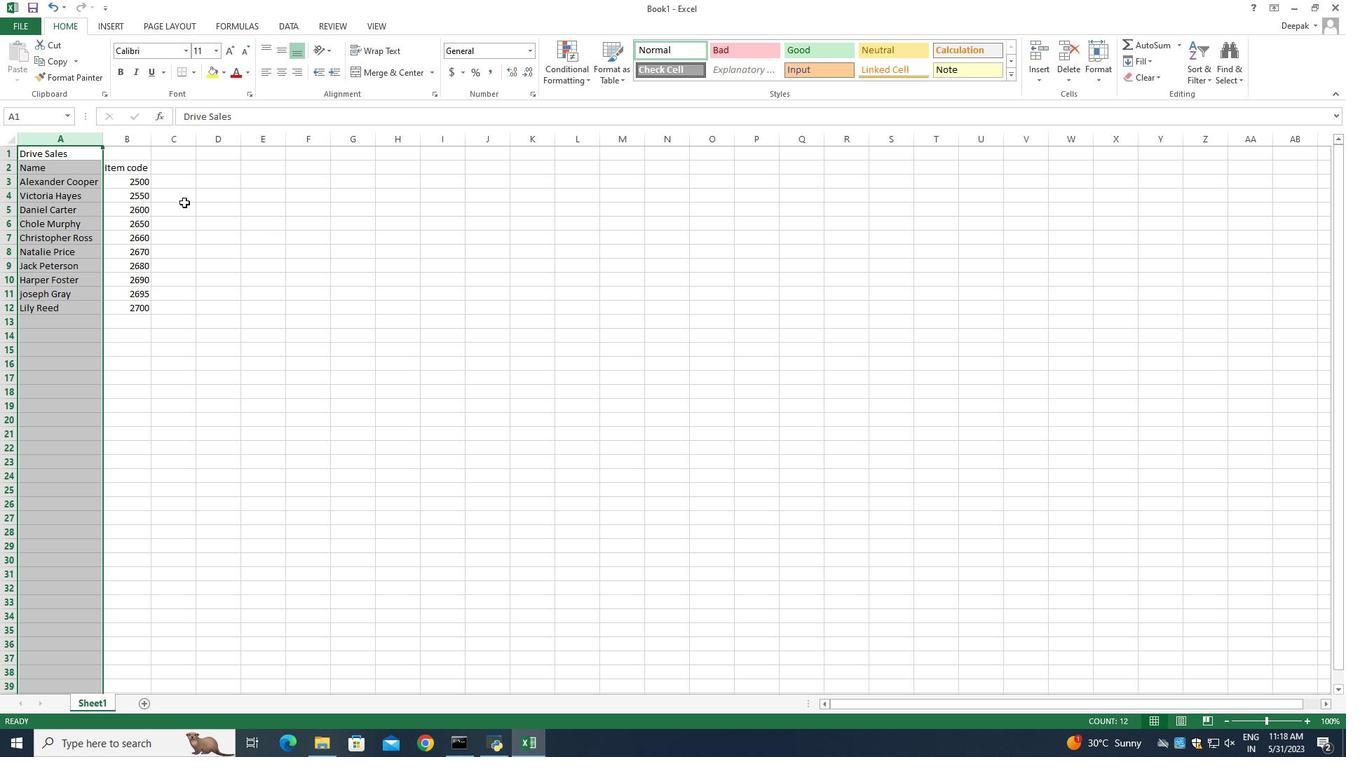
Action: Mouse pressed left at (198, 193)
Screenshot: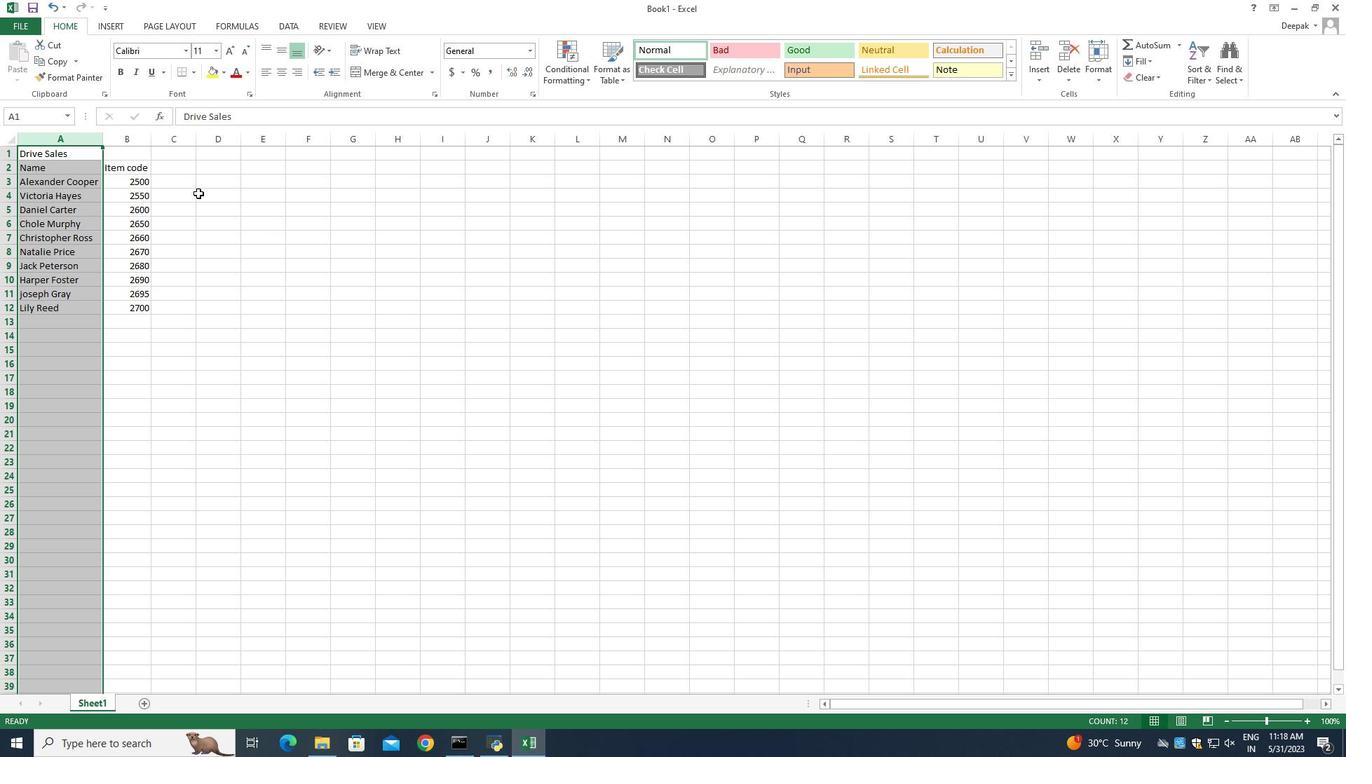 
Action: Mouse moved to (11, 139)
Screenshot: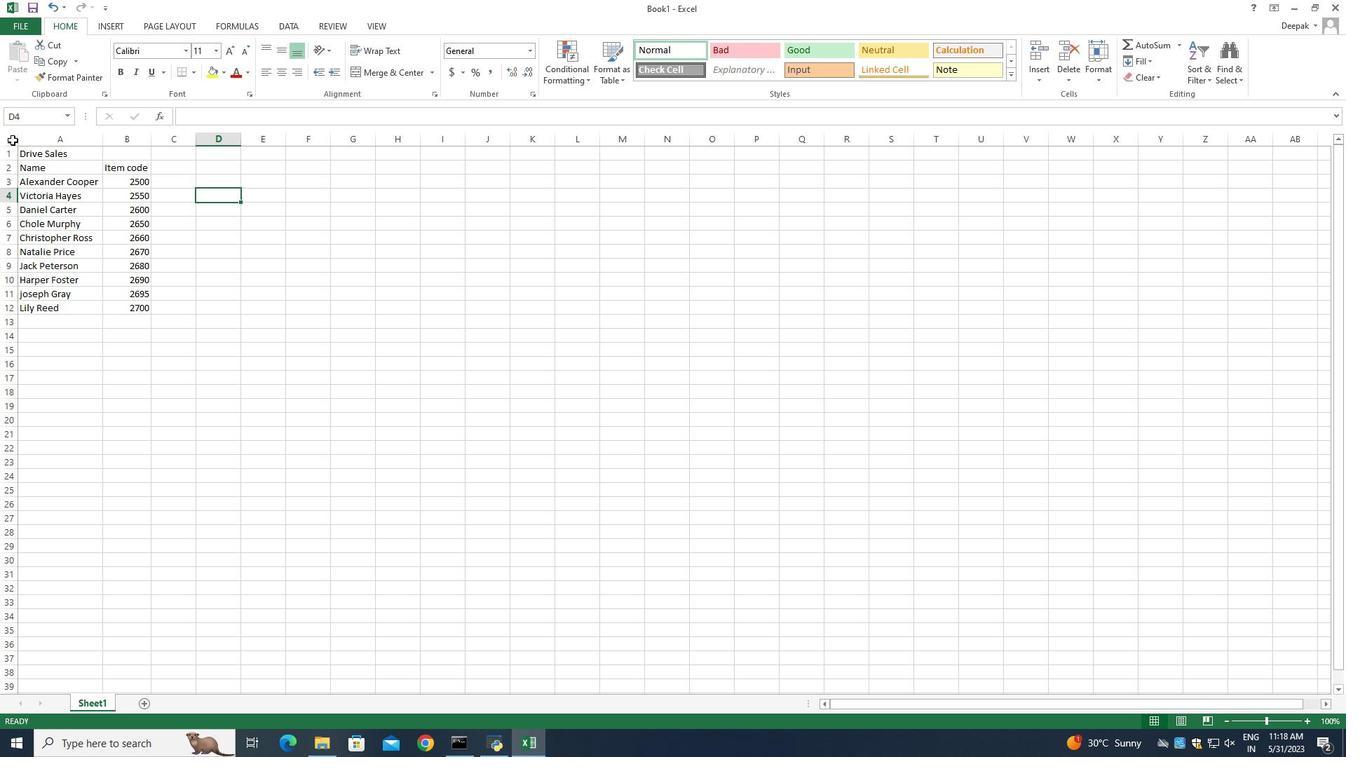 
Action: Mouse pressed left at (11, 139)
Screenshot: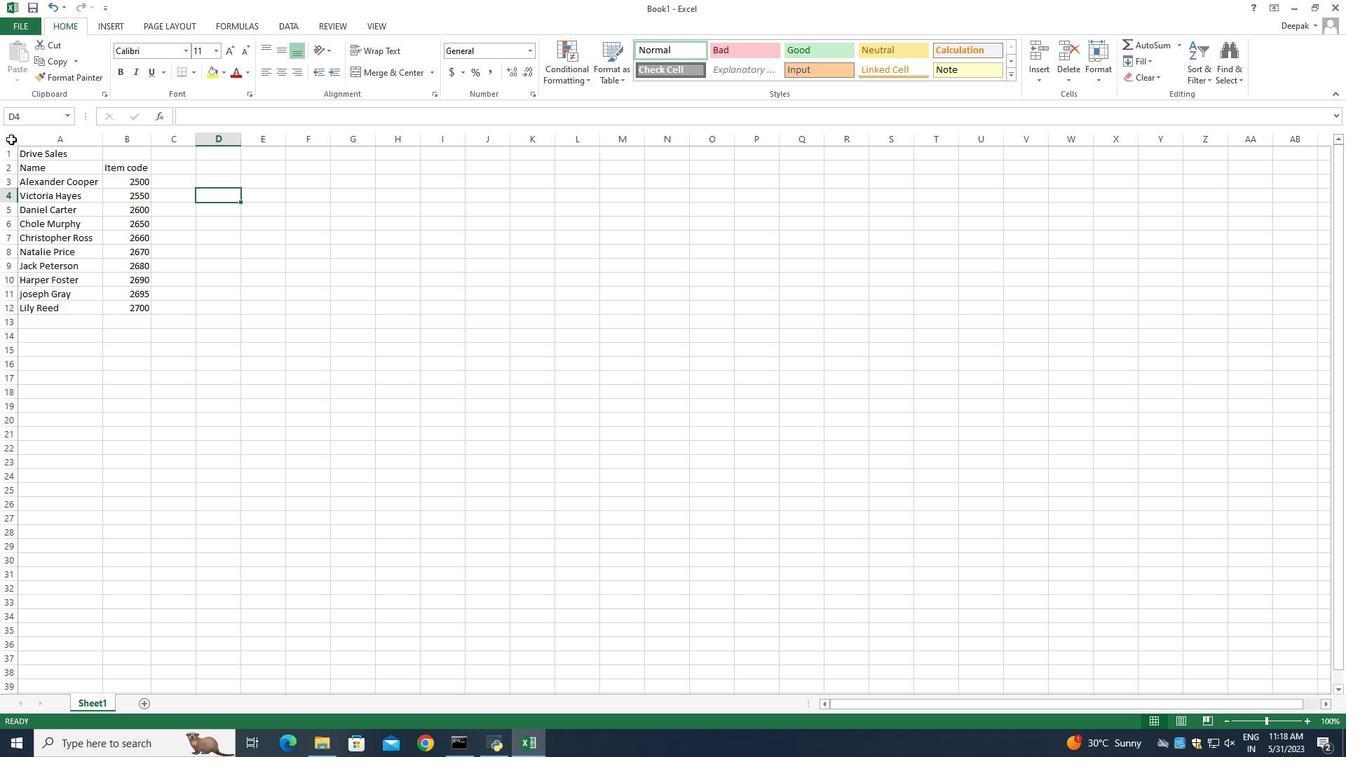 
Action: Mouse moved to (12, 161)
Screenshot: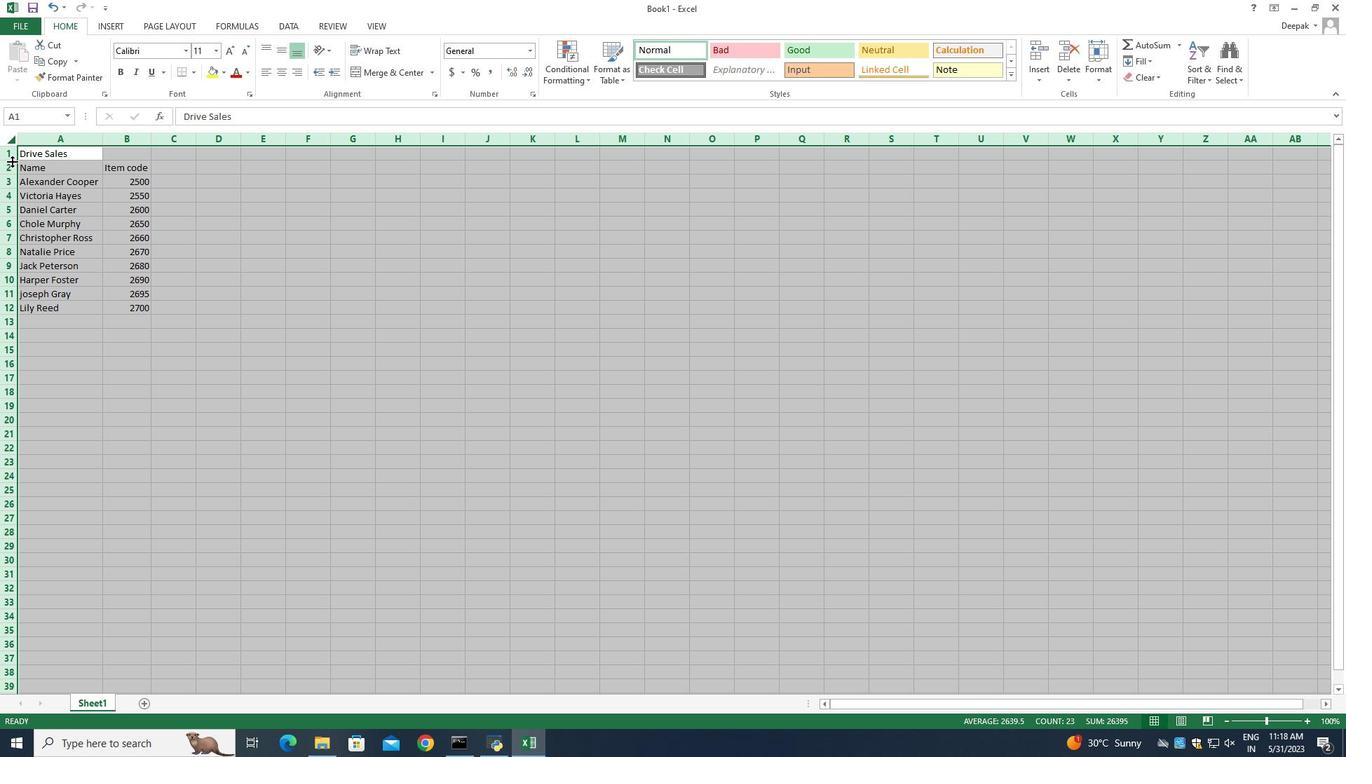 
Action: Mouse pressed right at (12, 161)
Screenshot: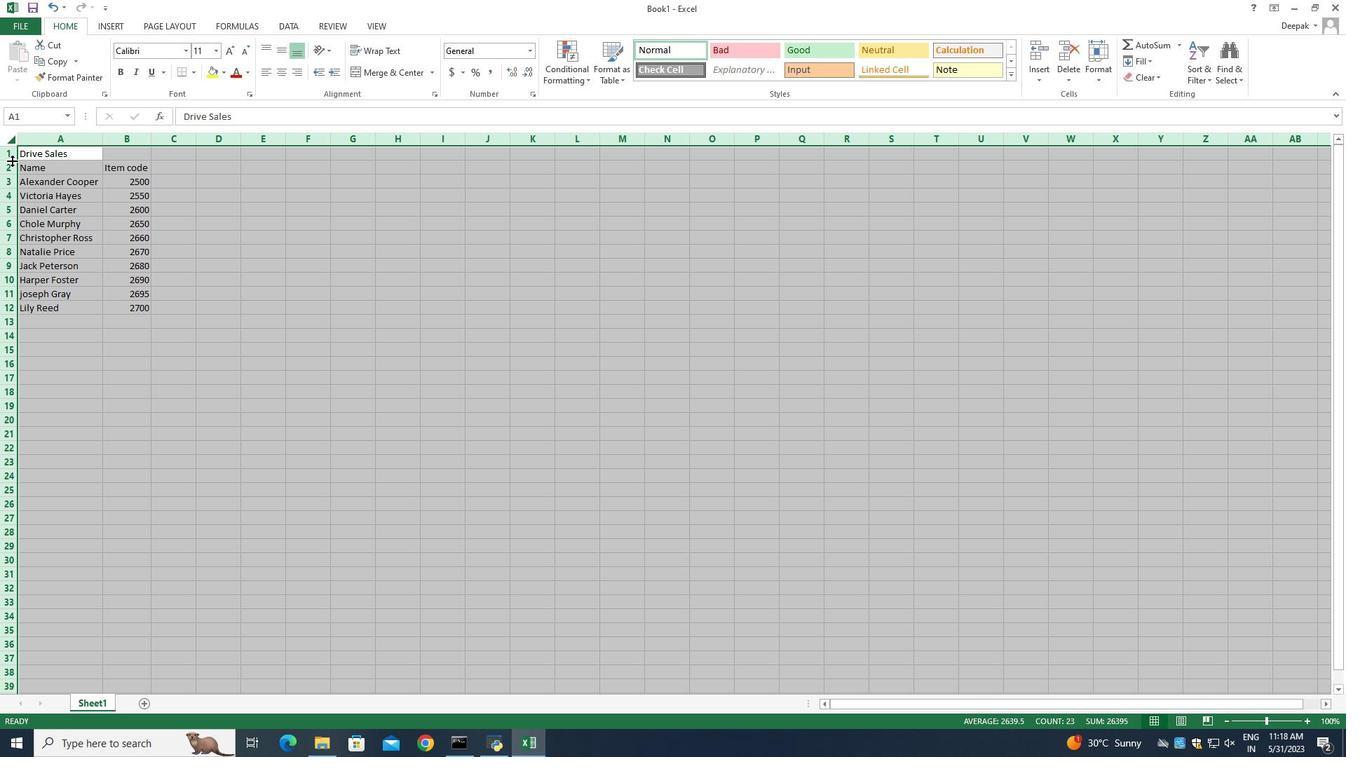 
Action: Mouse moved to (281, 214)
Screenshot: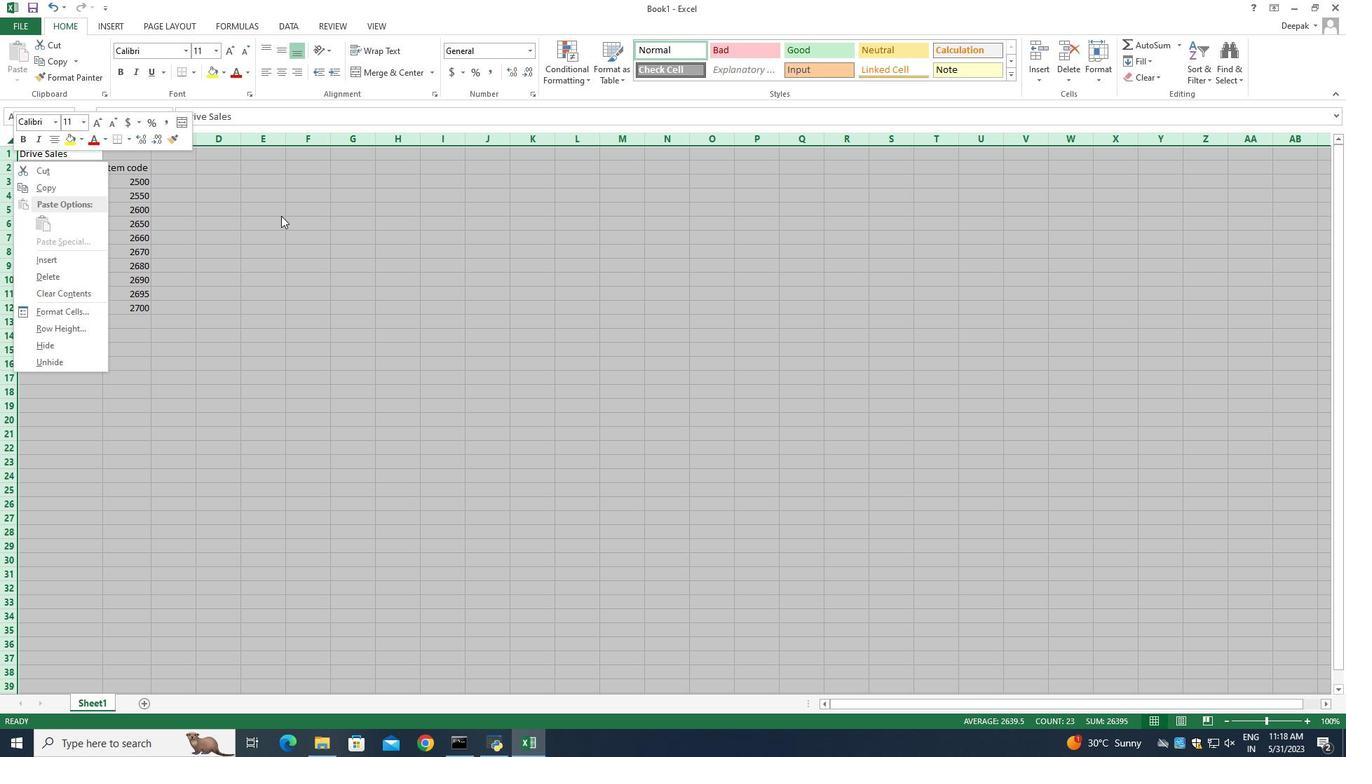 
Action: Mouse pressed left at (281, 214)
Screenshot: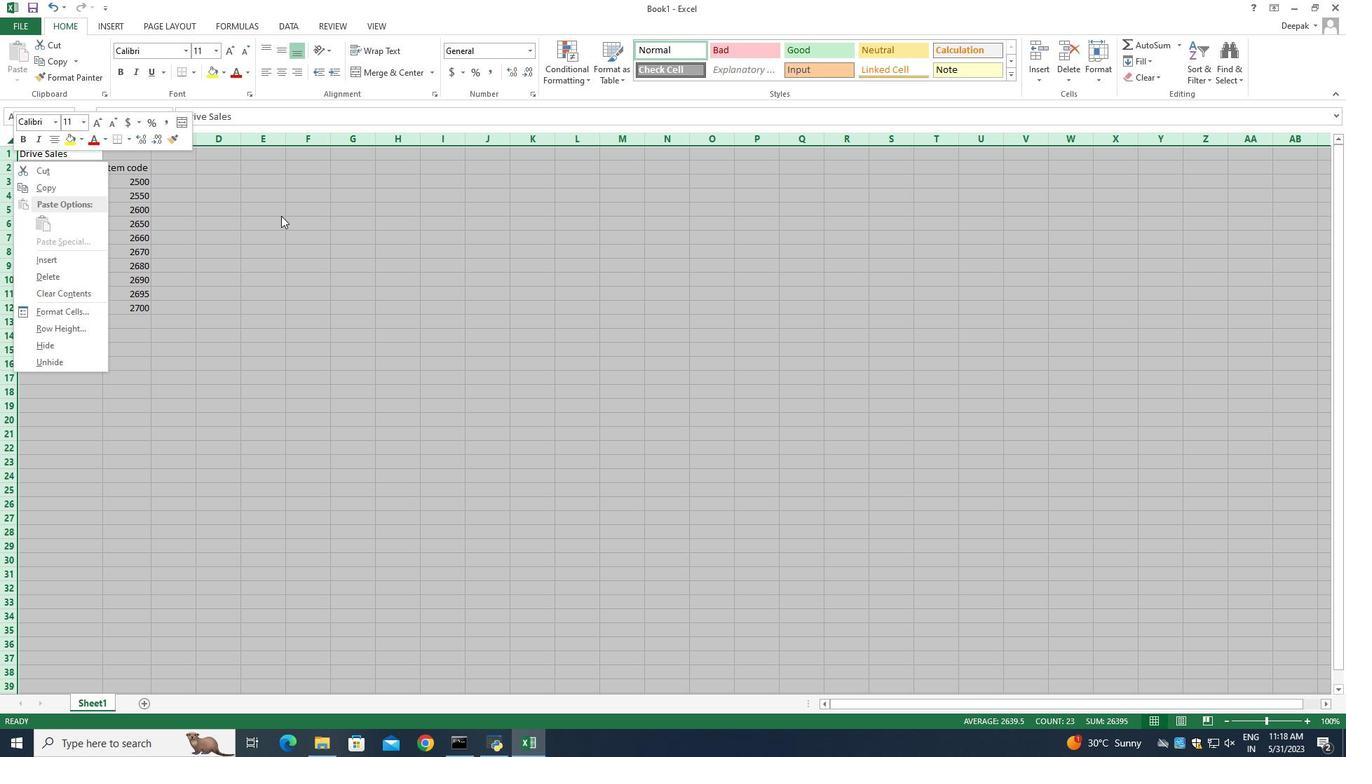 
Action: Mouse moved to (265, 211)
Screenshot: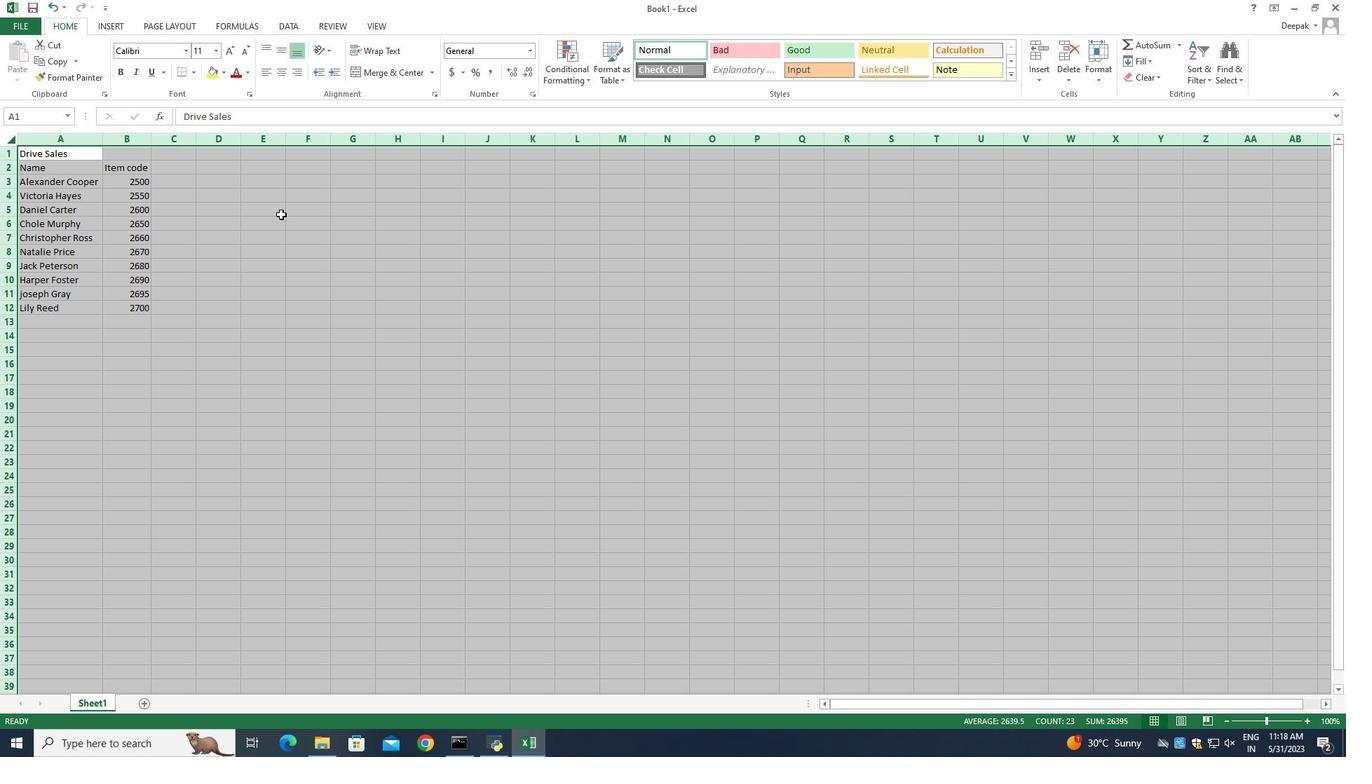 
Action: Mouse pressed left at (265, 211)
Screenshot: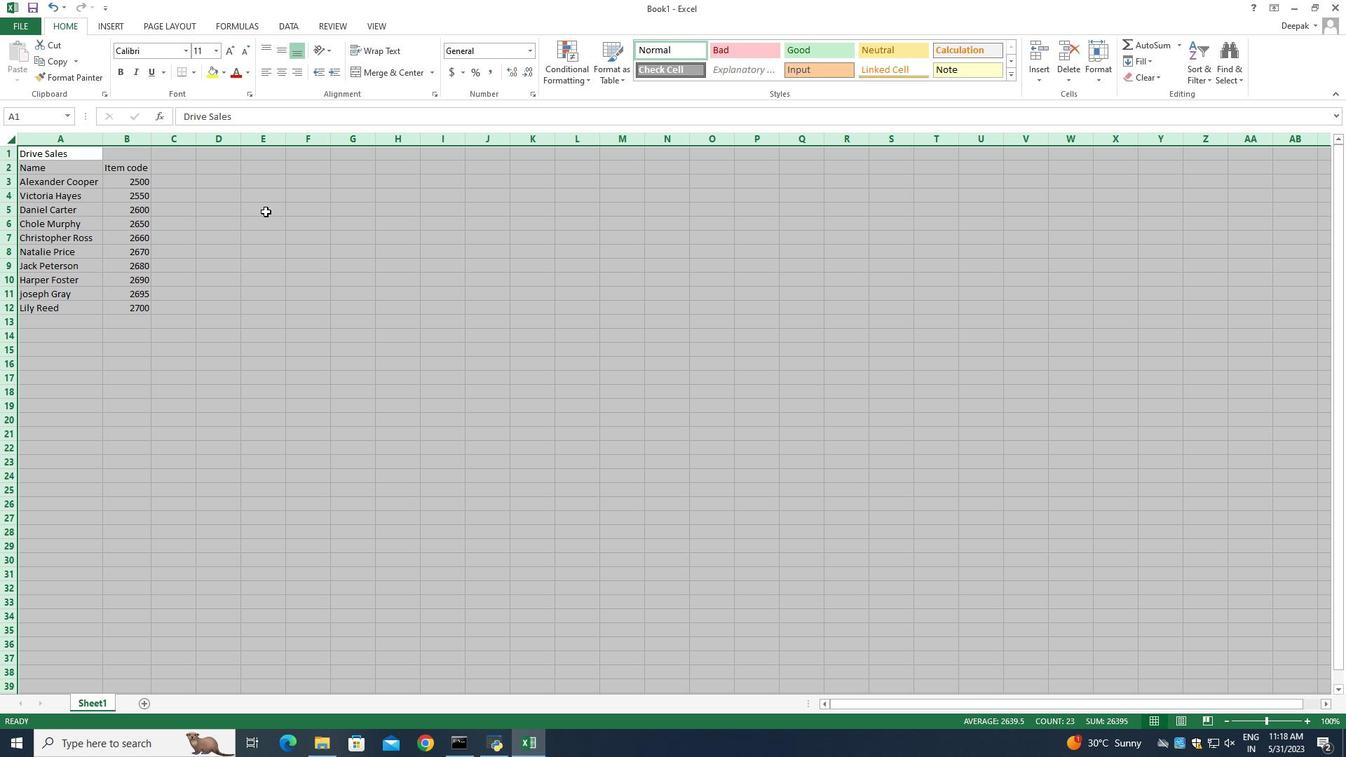 
Action: Mouse moved to (178, 168)
Screenshot: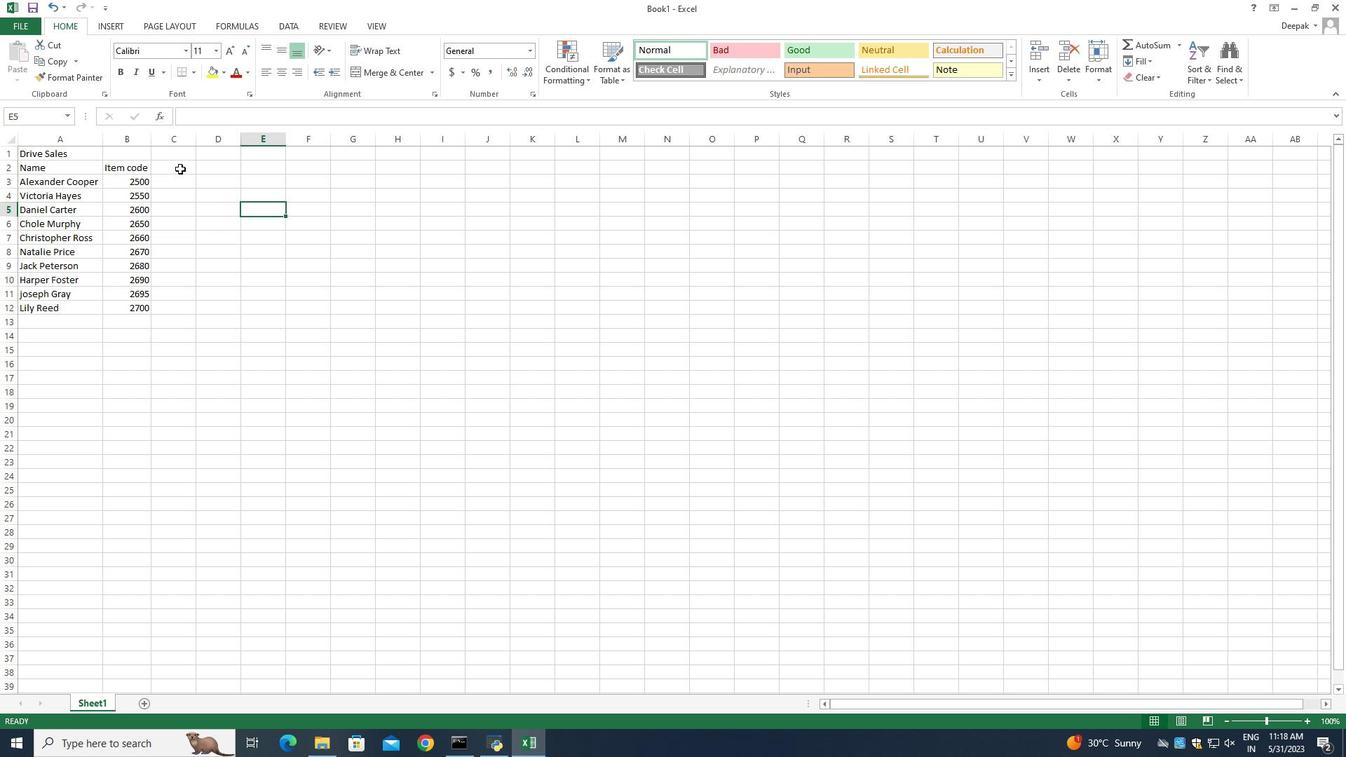 
Action: Mouse pressed left at (178, 168)
Screenshot: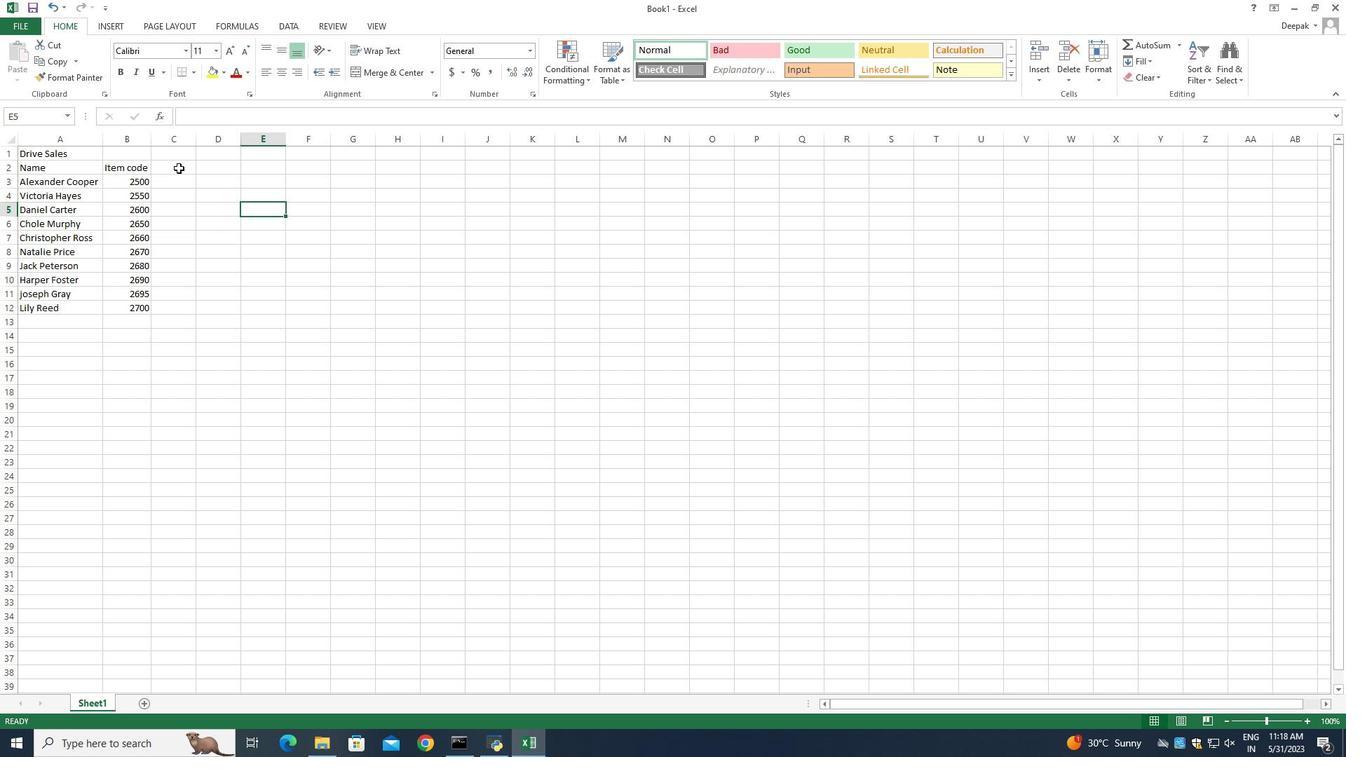 
Action: Key pressed <Key.shift>Prodi<Key.backspace>uct<Key.space>range<Key.enter>5000<Key.enter>7000<Key.enter>8000<Key.enter>5500<Key.enter>10000<Key.enter>10500<Key.enter>15000<Key.enter>16500<Key.enter>7<Key.backspace>18500<Key.enter>19000<Key.enter>
Screenshot: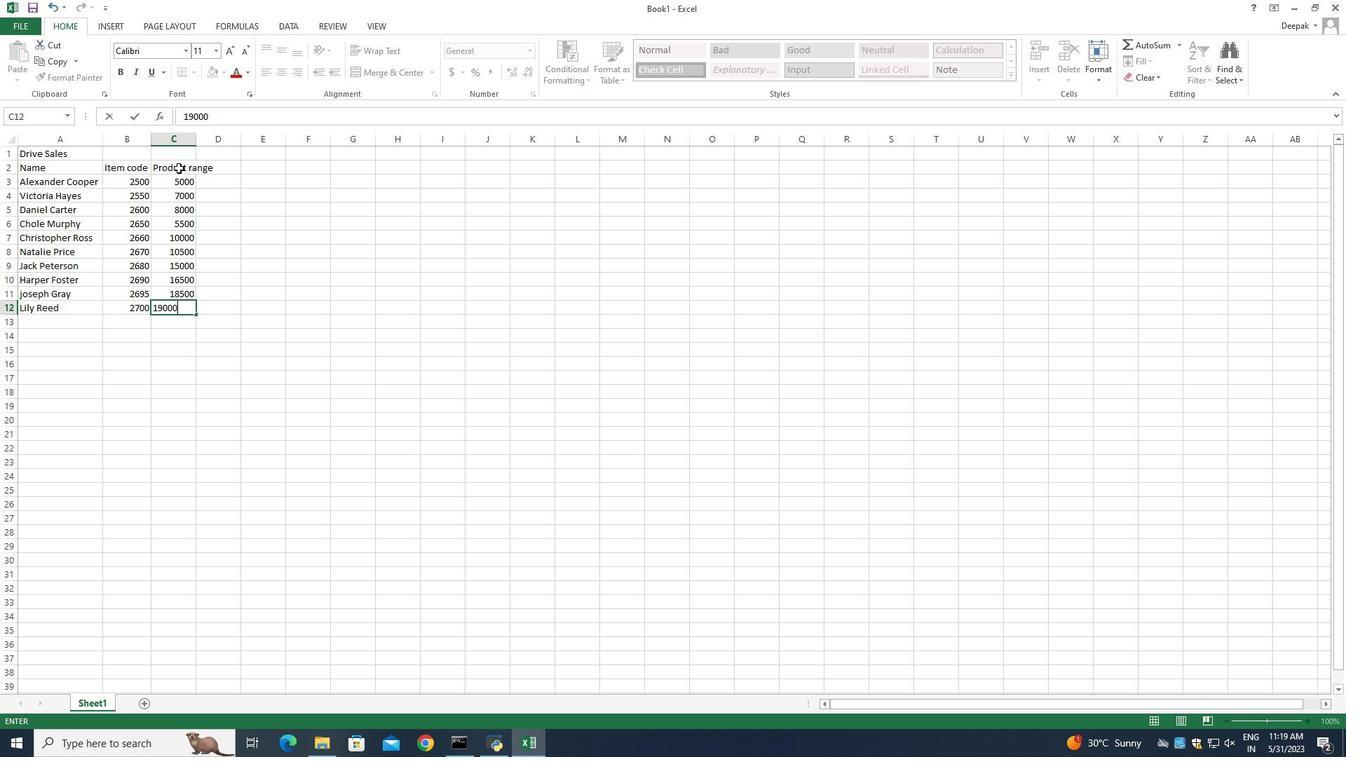 
Action: Mouse moved to (197, 140)
Screenshot: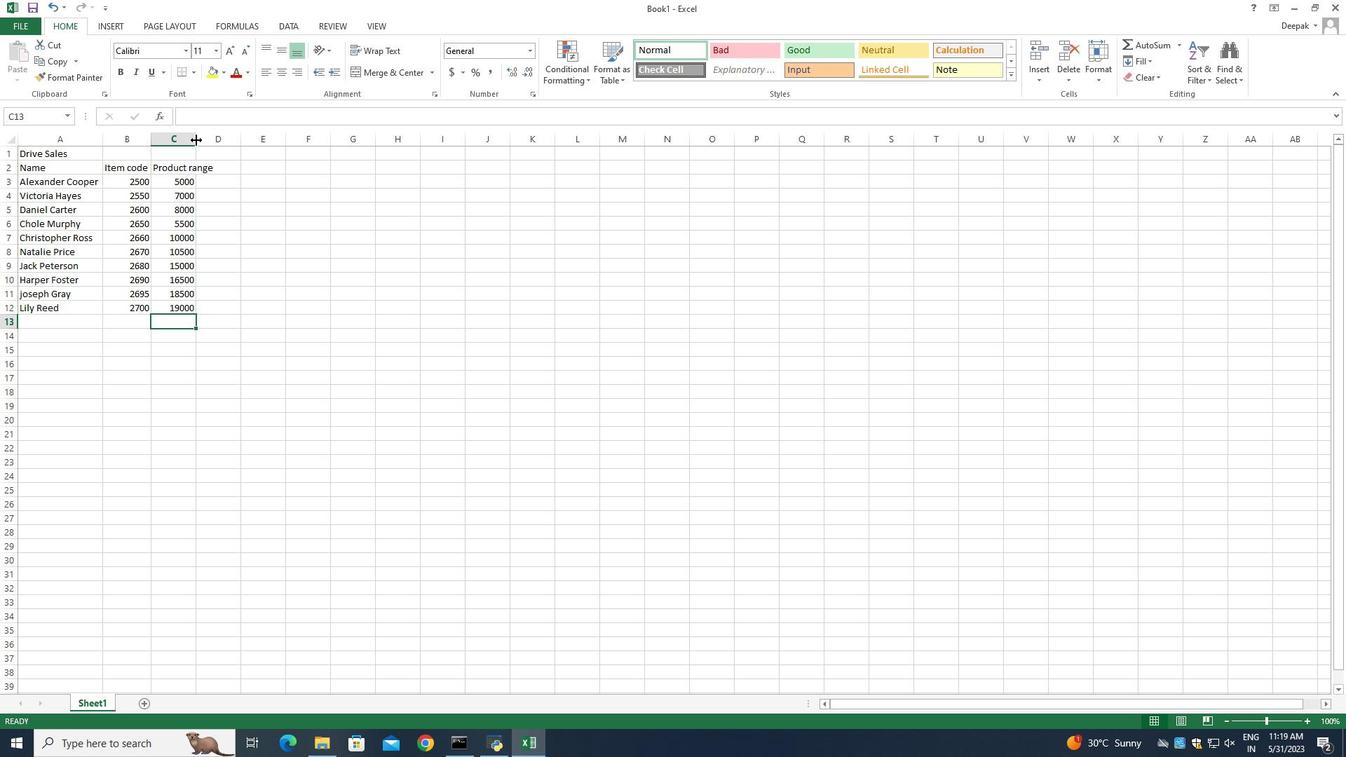 
Action: Mouse pressed left at (197, 140)
Screenshot: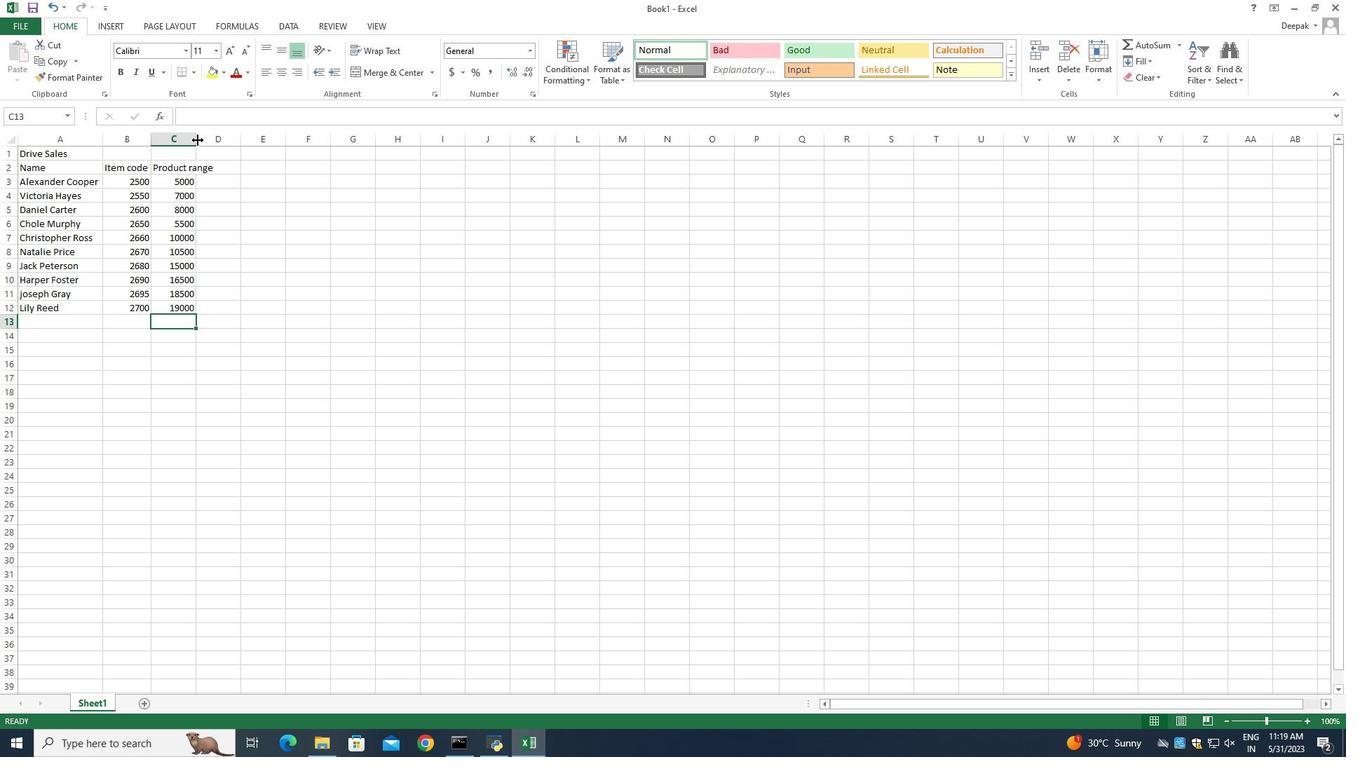 
Action: Mouse pressed left at (197, 140)
Screenshot: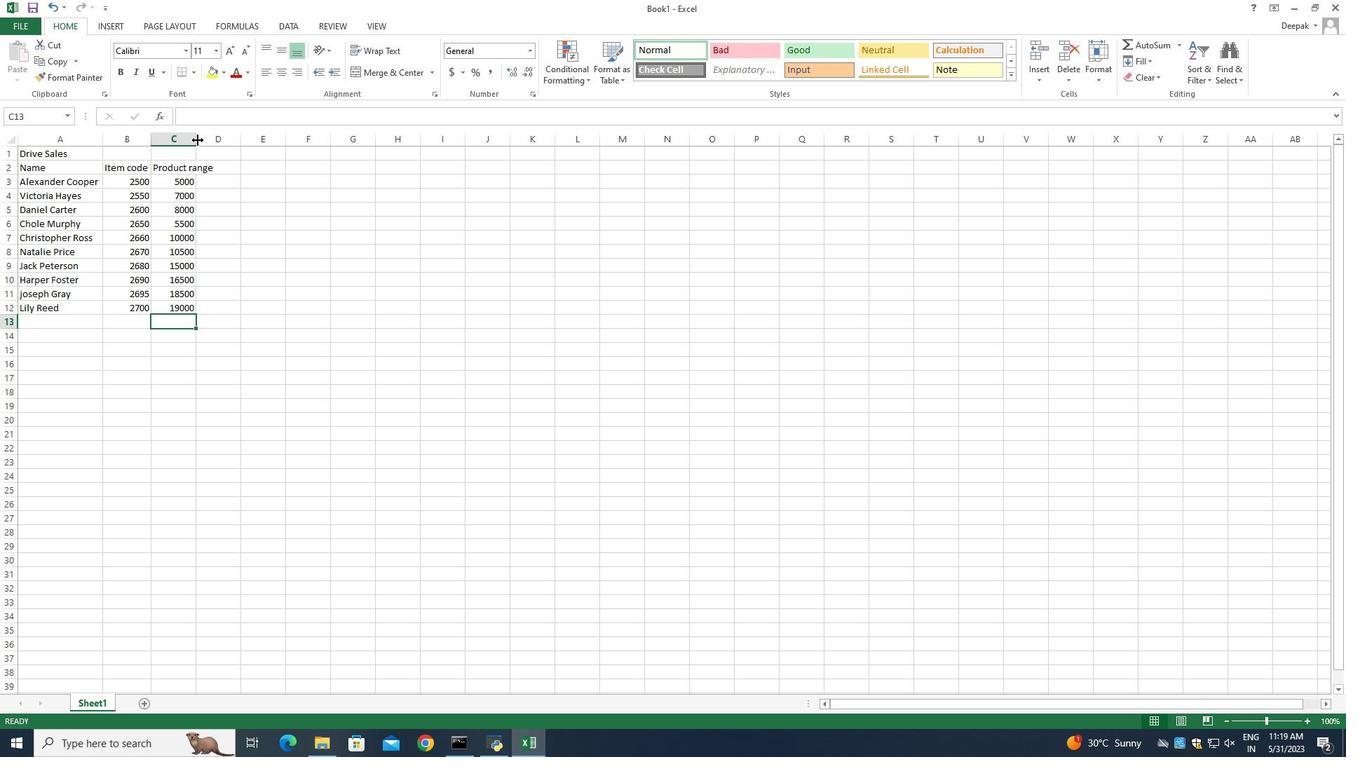 
Action: Mouse moved to (184, 375)
Screenshot: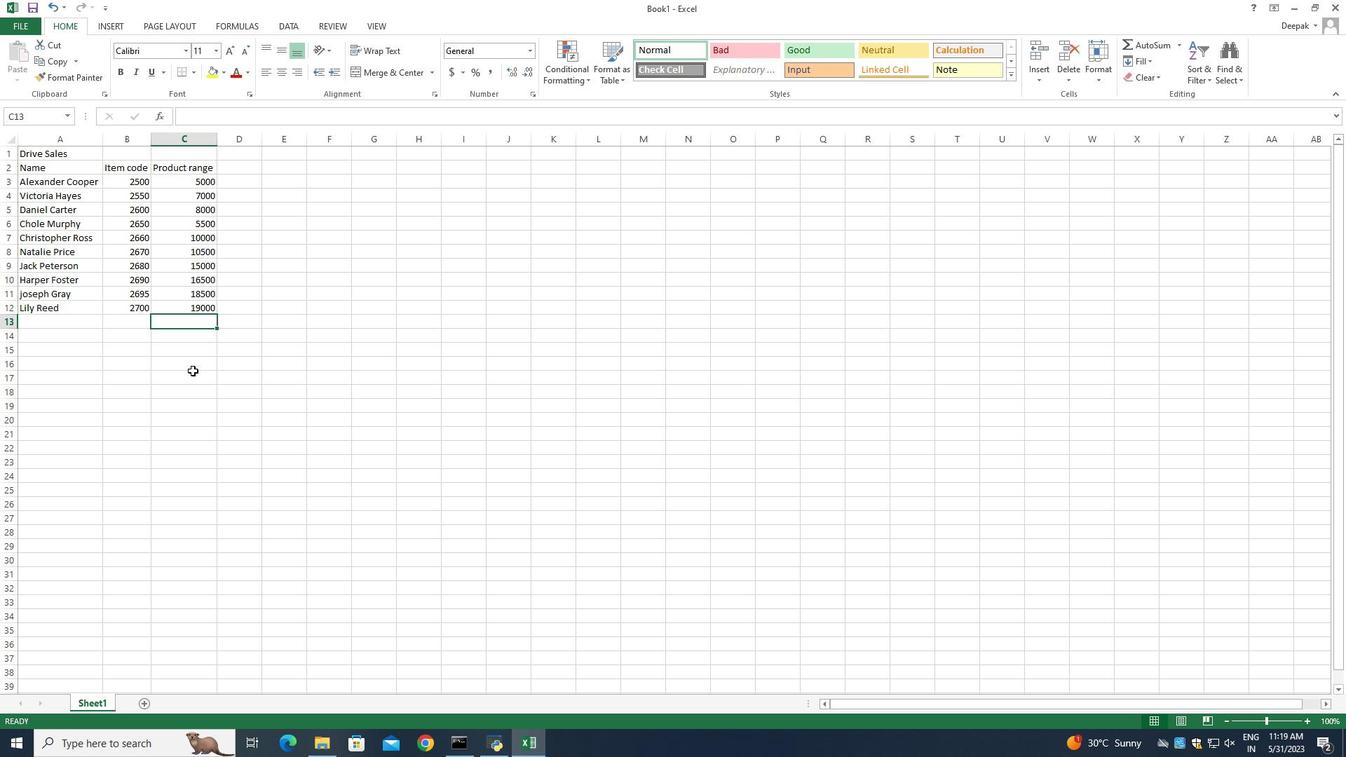 
Action: Mouse pressed left at (184, 375)
Screenshot: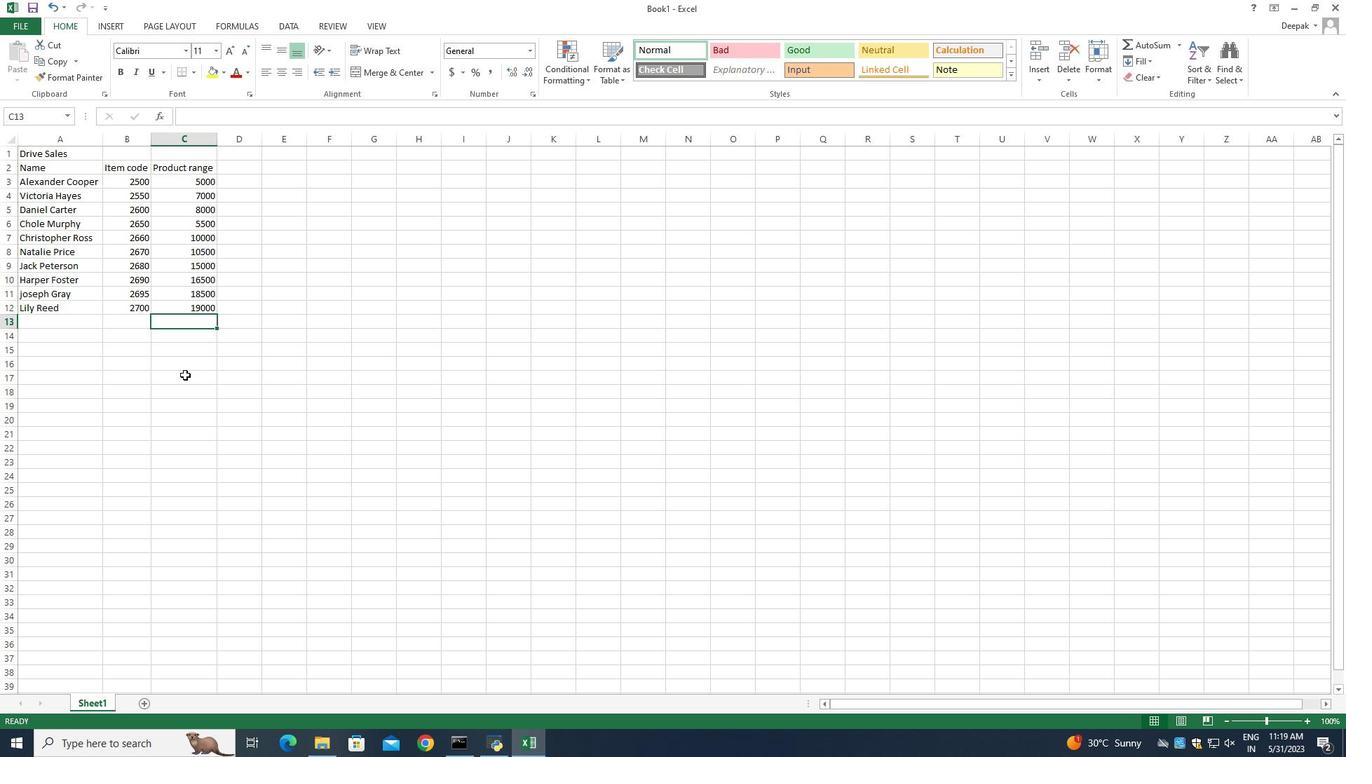 
Action: Mouse moved to (248, 166)
Screenshot: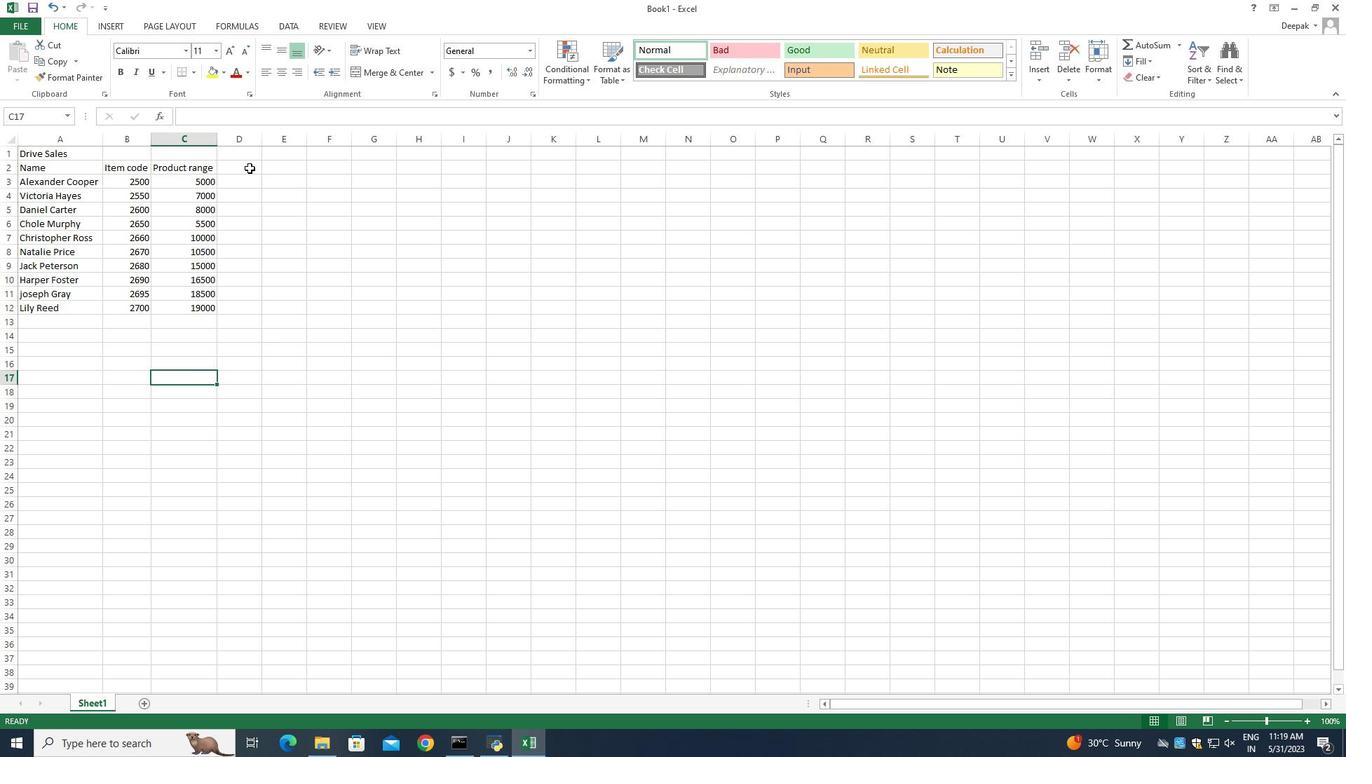 
Action: Mouse pressed left at (248, 166)
Screenshot: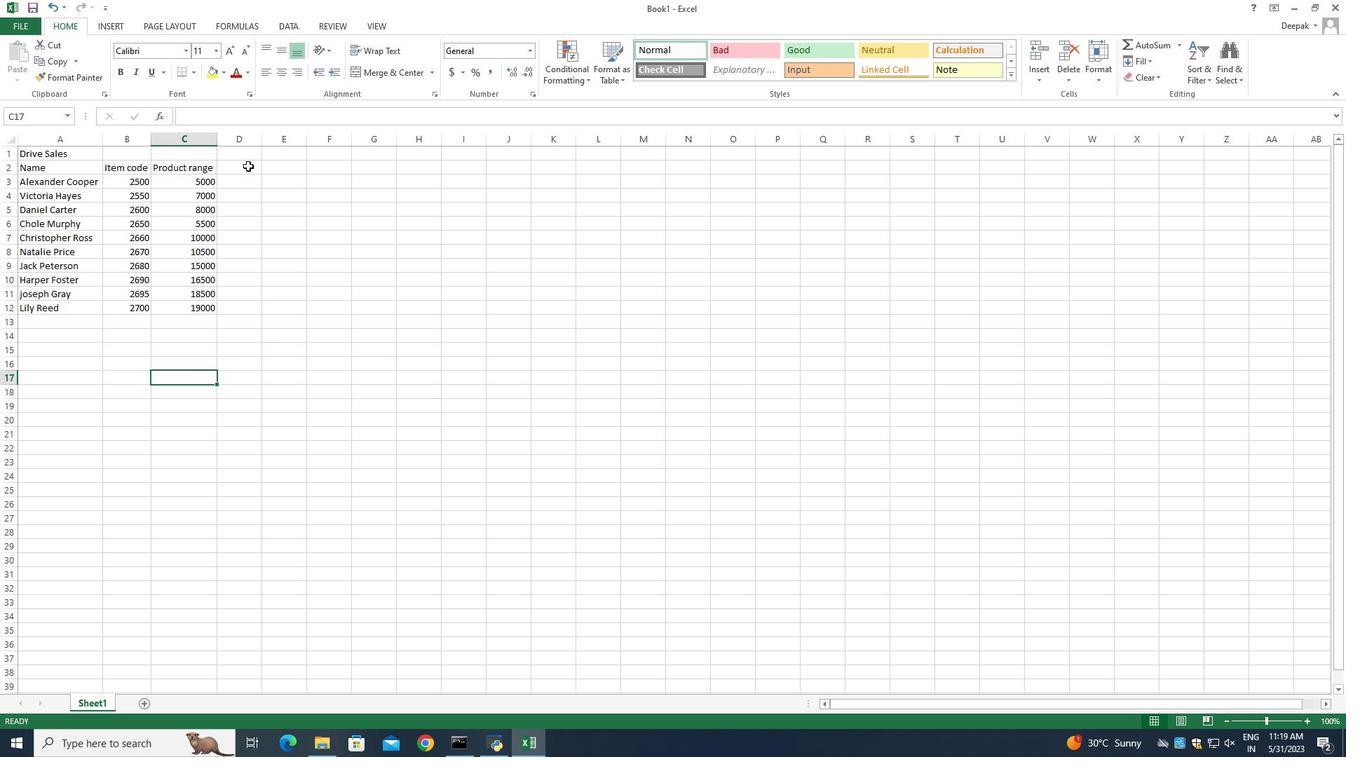 
Action: Mouse pressed left at (248, 166)
Screenshot: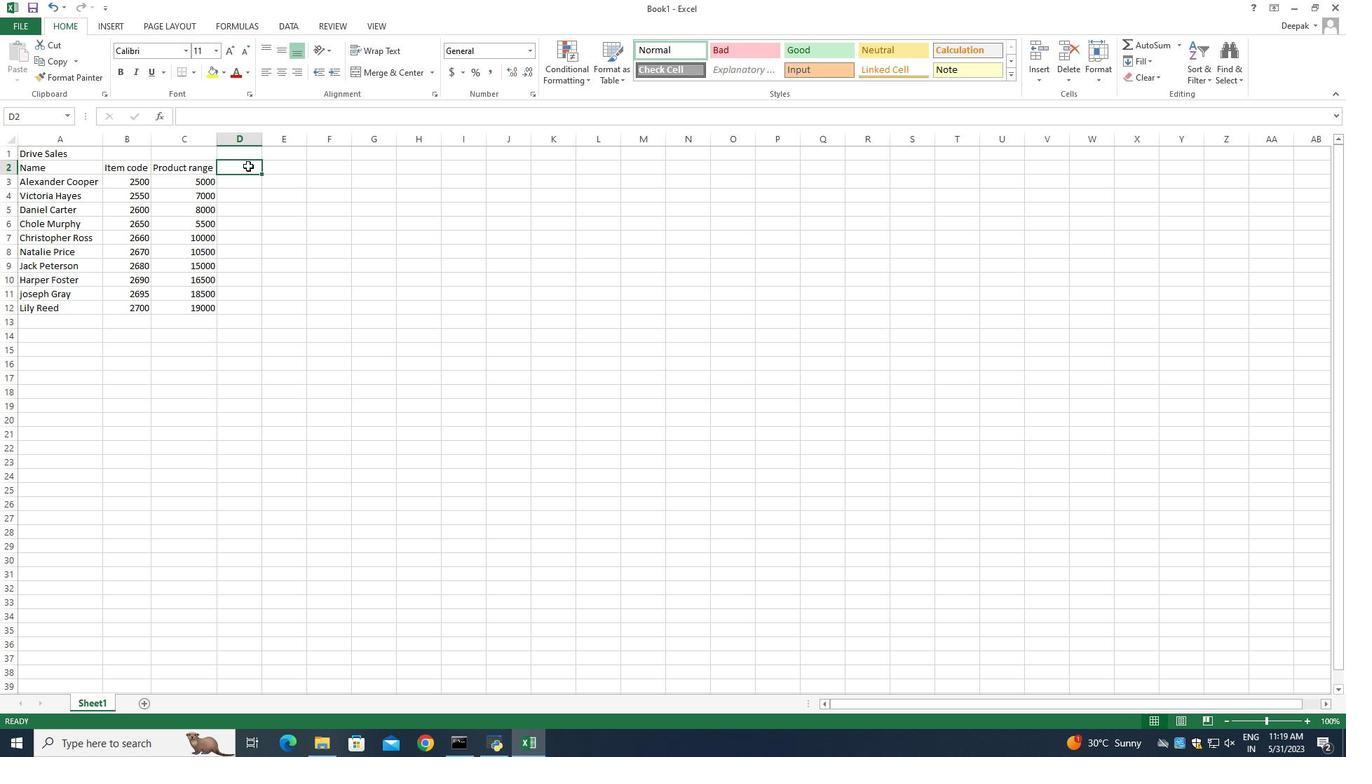 
Action: Mouse pressed left at (248, 166)
Screenshot: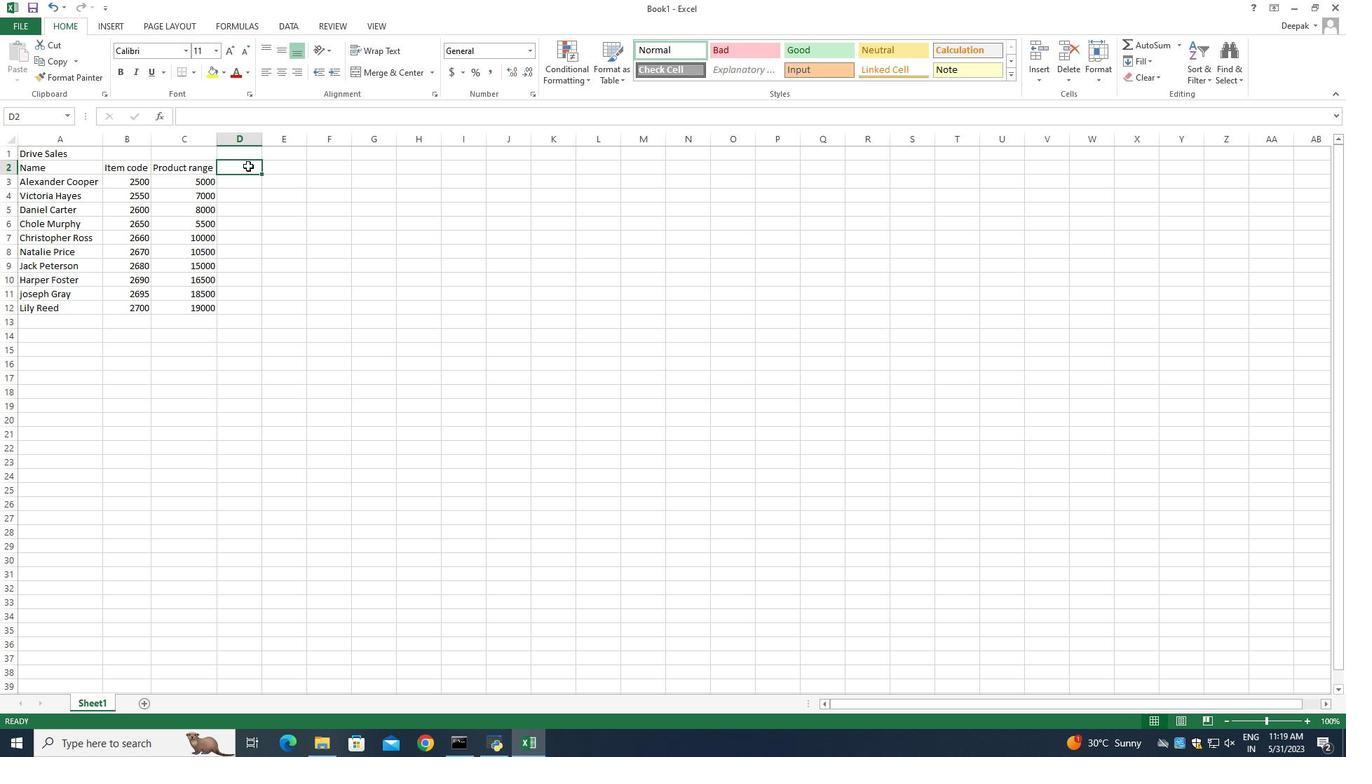 
Action: Key pressed <Key.shift>Producte<Key.backspace>s<Key.enter>
Screenshot: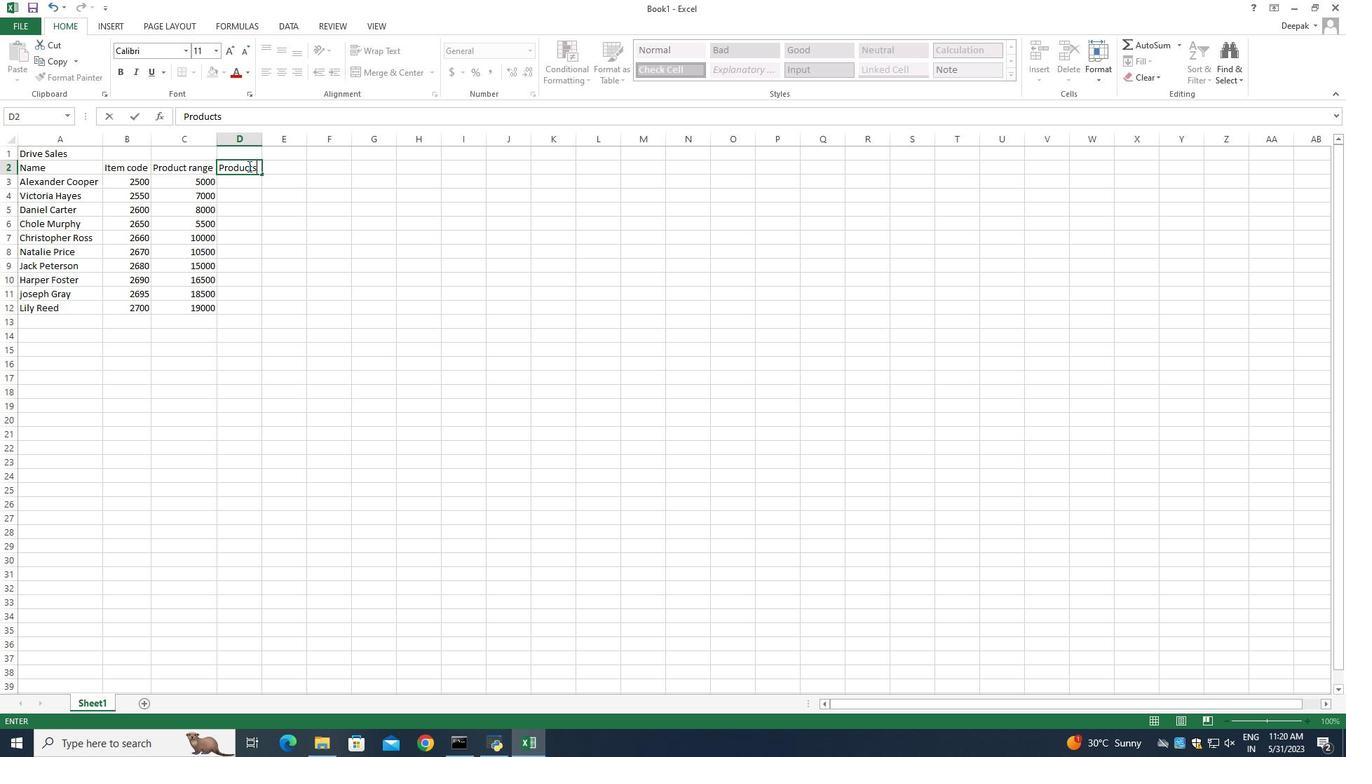 
Action: Mouse moved to (319, 187)
Screenshot: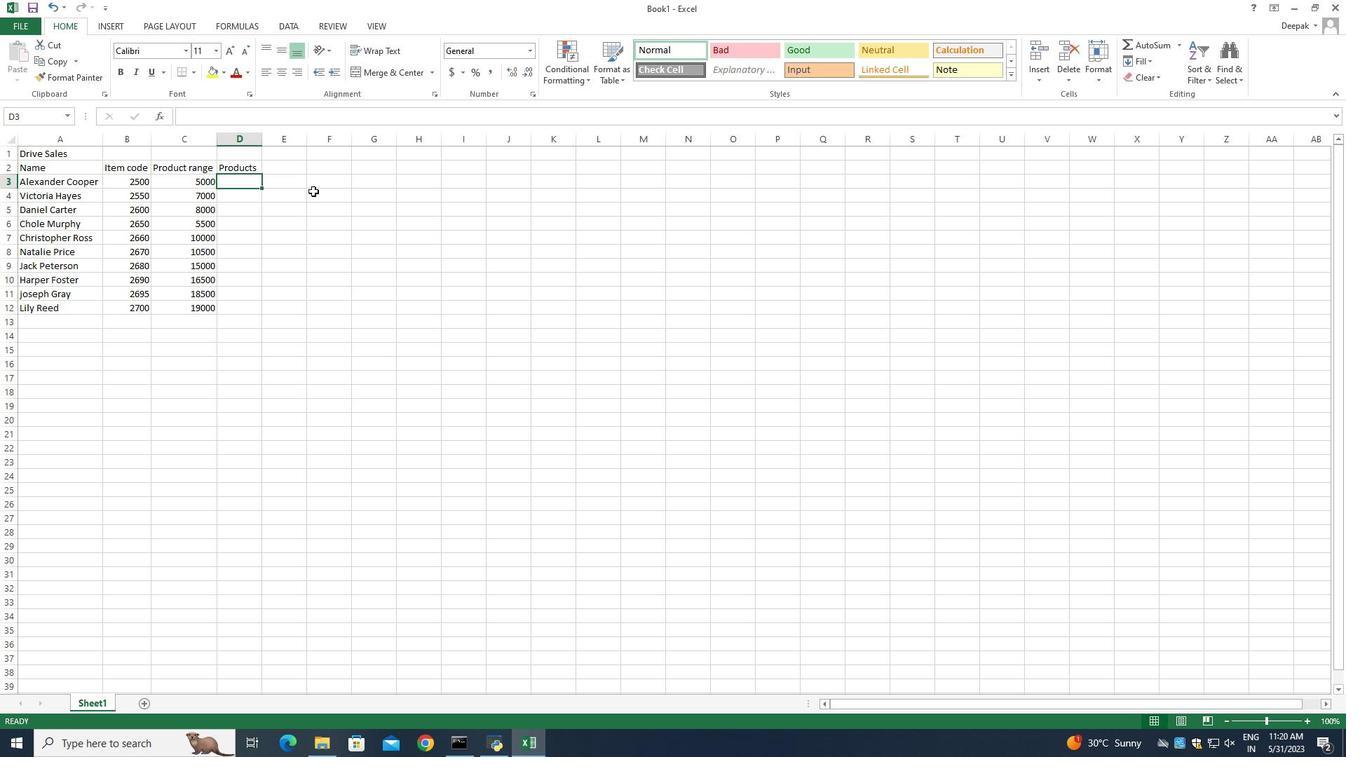 
Action: Key pressed j<Key.backspace><Key.backspace><Key.backspace><Key.shift_r>ASICS<Key.space><Key.shift_r>Shoe<Key.enter><Key.shift_r>Brooks<Key.space><Key.shift_r>Shoe<Key.enter><Key.shift_r>Clarks<Key.space><Key.shift_r>Shoe<Key.enter><Key.shift_r>Crocs<Key.space><Key.shift_r>Shoe<Key.enter><Key.shift_r>Dr.<Key.space><Key.shift>Martens<Key.space><Key.shift_r>Shoe<Key.enter><Key.shift_r>Ecco<Key.space><Key.shift_r>Shoe<Key.enter><Key.shift_r>Fila<Key.space><Key.shift_r>Shoe<Key.enter><Key.shift>Hush<Key.space><Key.shift>Puppies<Key.space><Key.shift_r>Shoe<Key.enter><Key.shift>Jordan<Key.space><Key.shift_r>Shoe<Key.enter><Key.shift>K-<Key.shift_r>Swiss<Key.space><Key.shift_r>Shoe<Key.enter>
Screenshot: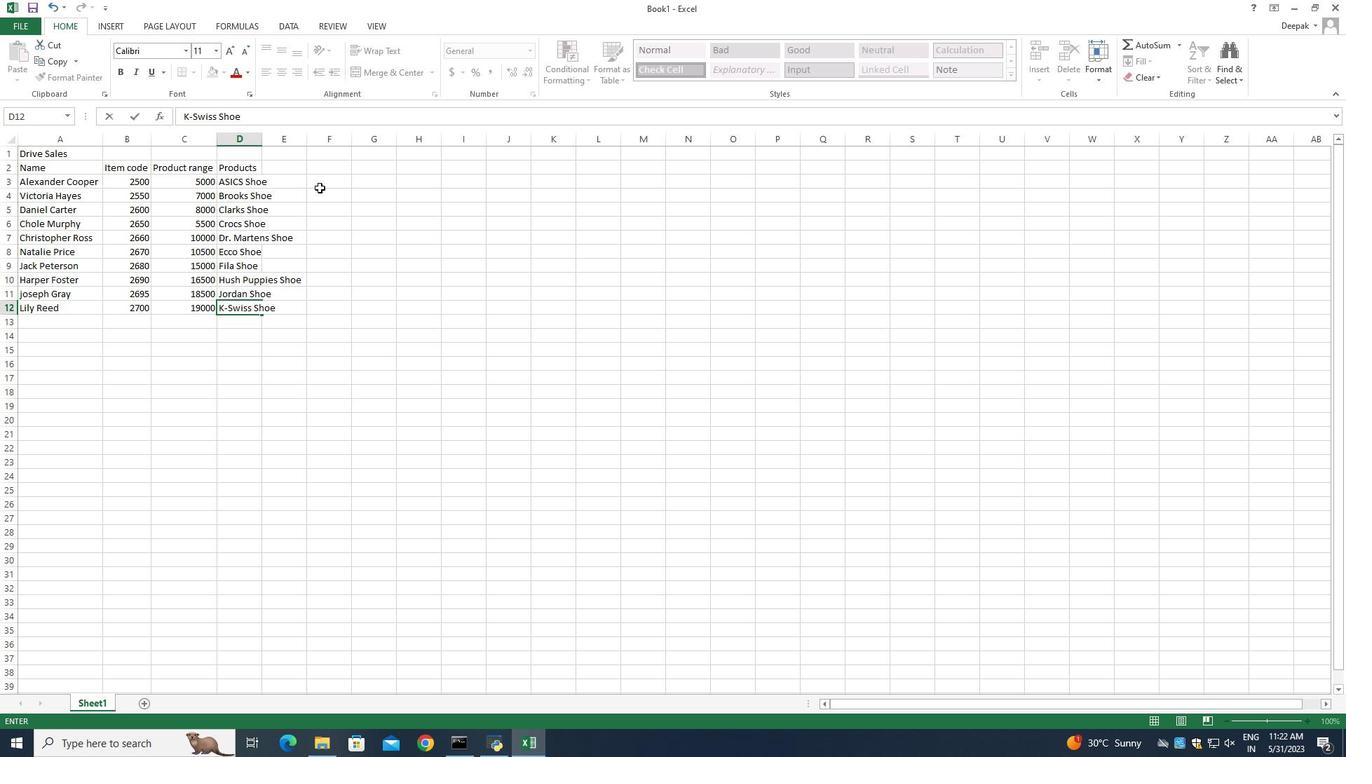 
Action: Mouse moved to (261, 141)
Screenshot: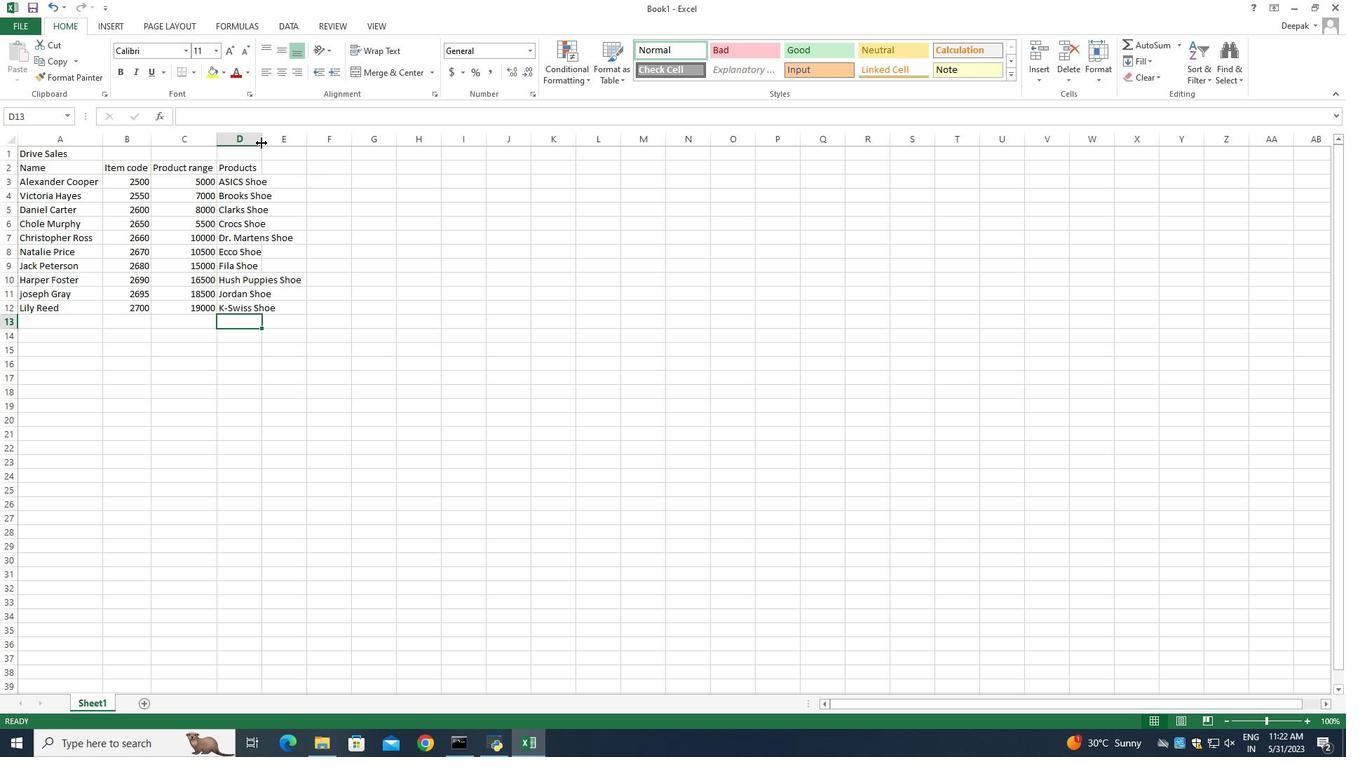 
Action: Mouse pressed left at (261, 141)
Screenshot: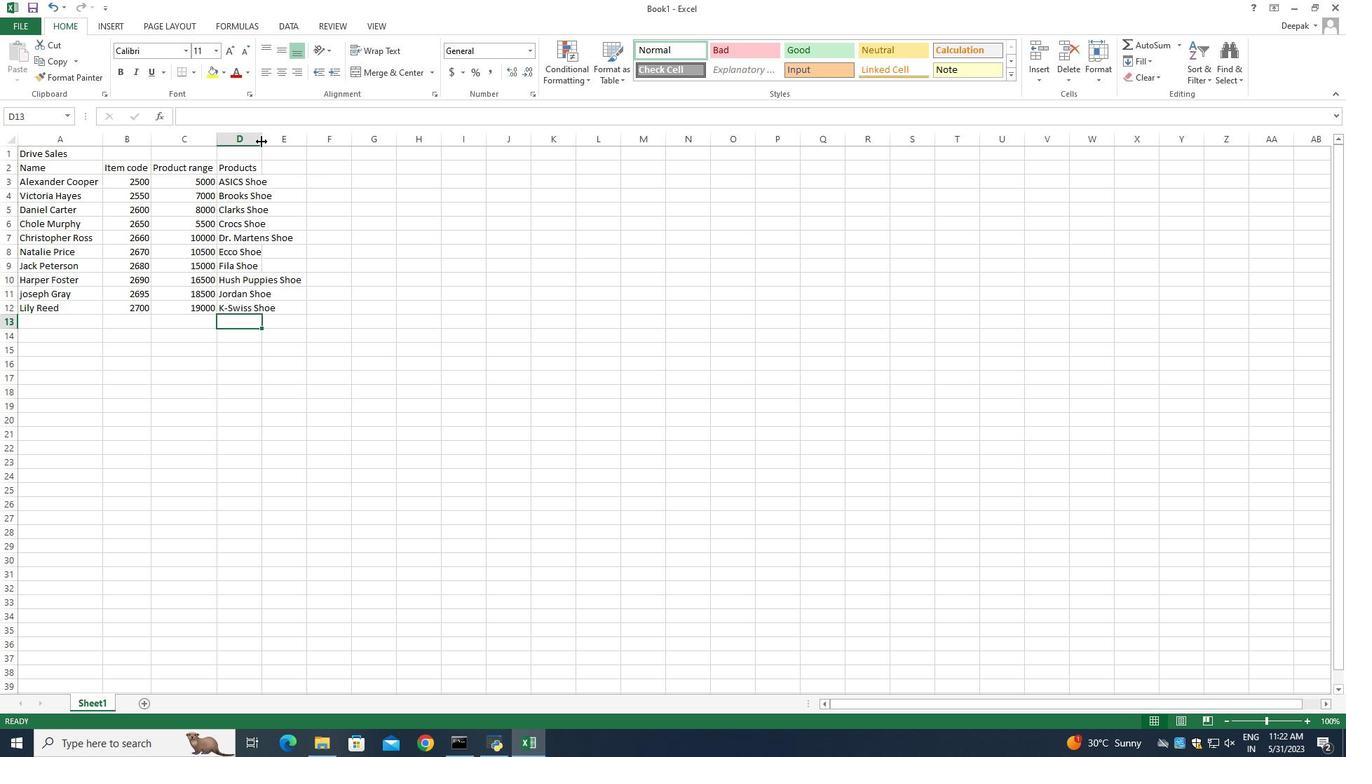 
Action: Mouse pressed left at (261, 141)
Screenshot: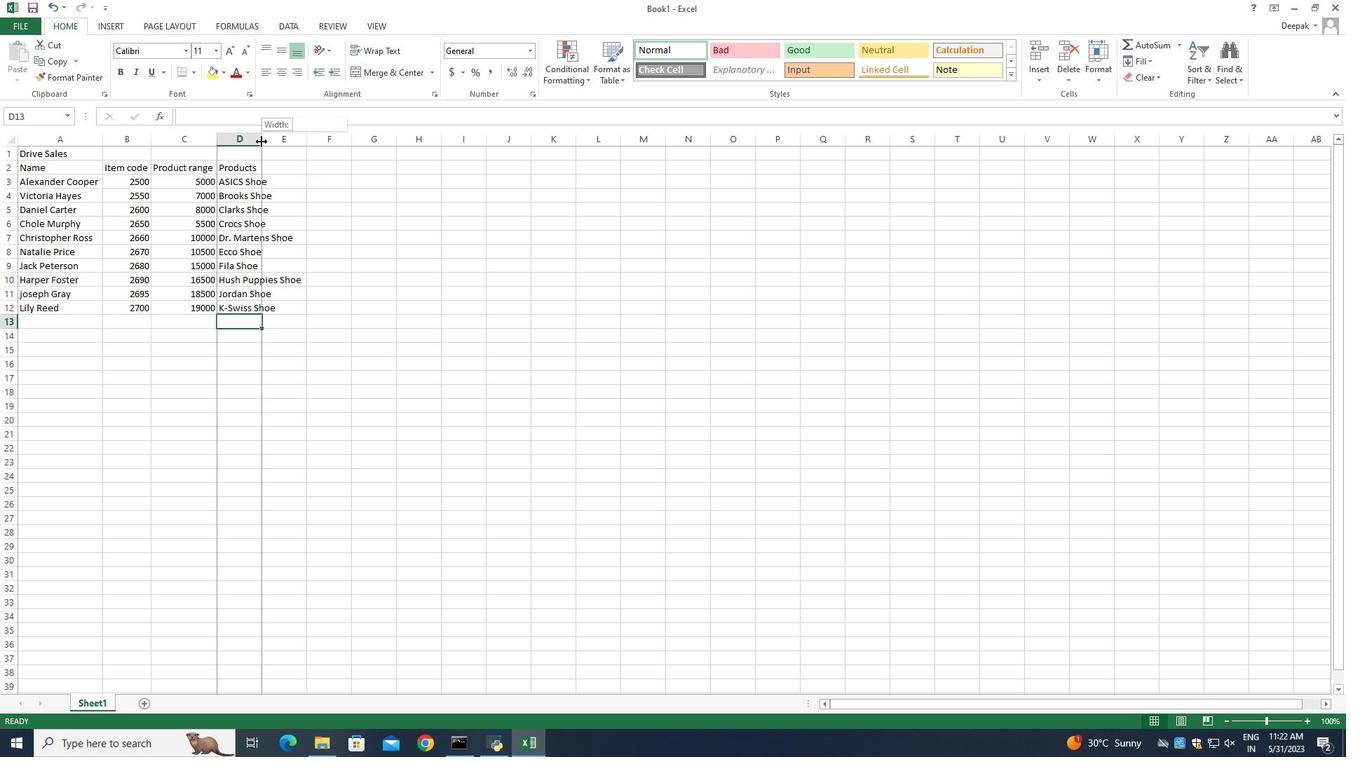 
Action: Mouse moved to (329, 165)
Screenshot: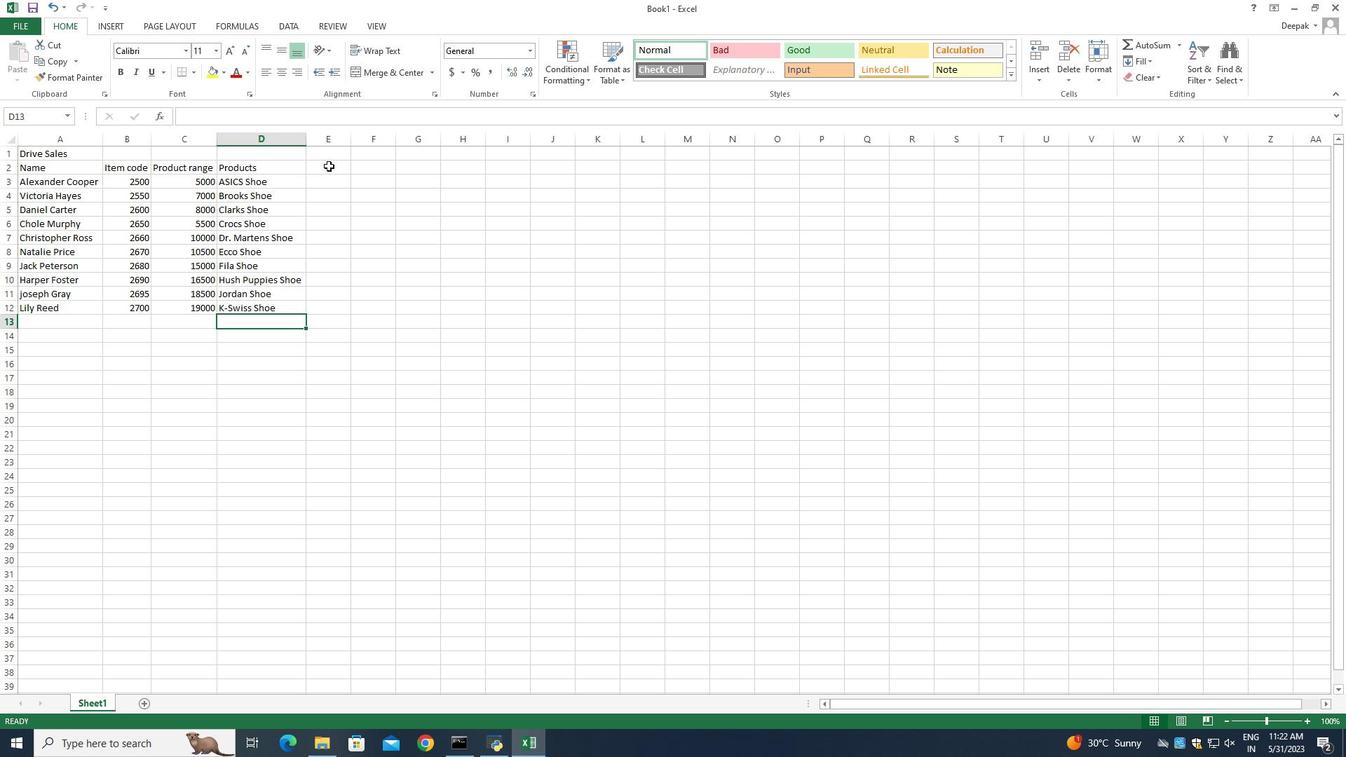 
Action: Mouse pressed left at (329, 165)
Screenshot: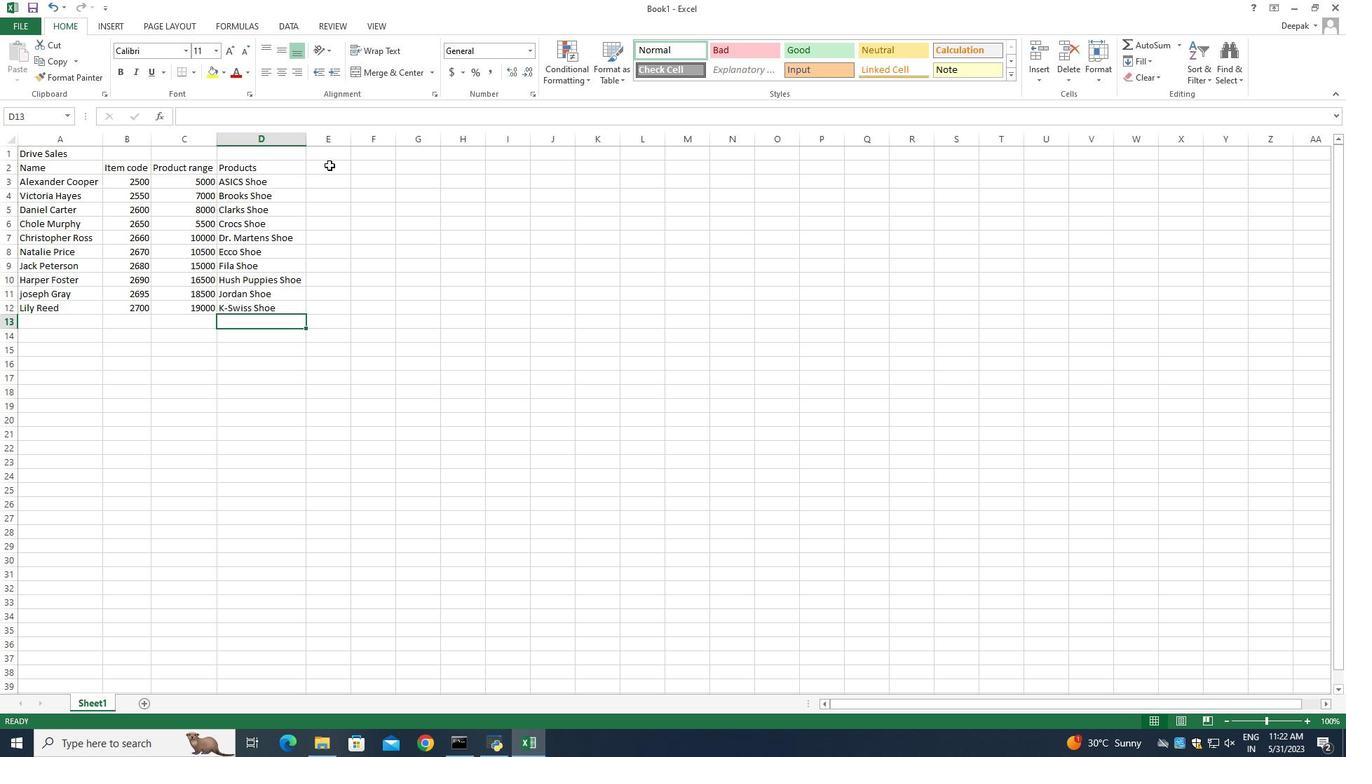 
Action: Mouse pressed left at (329, 165)
Screenshot: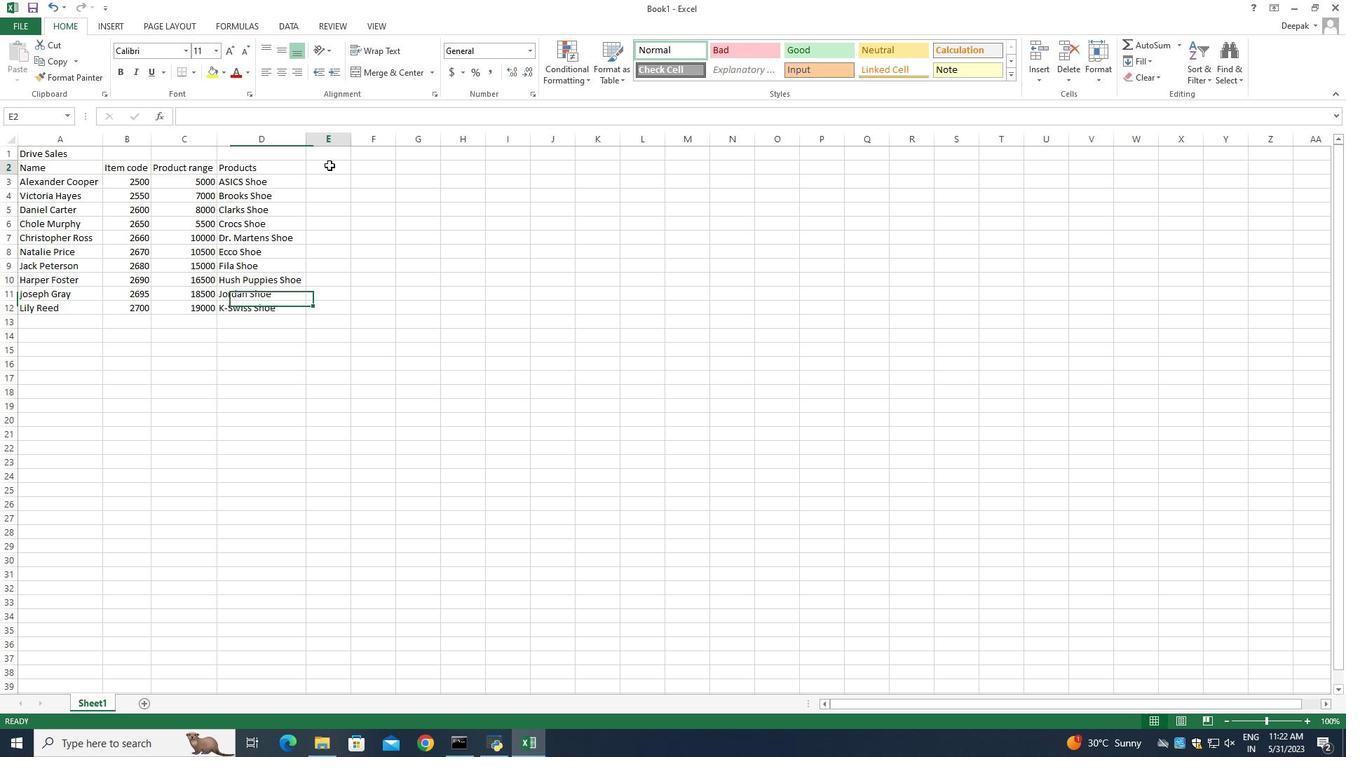 
Action: Mouse moved to (454, 297)
Screenshot: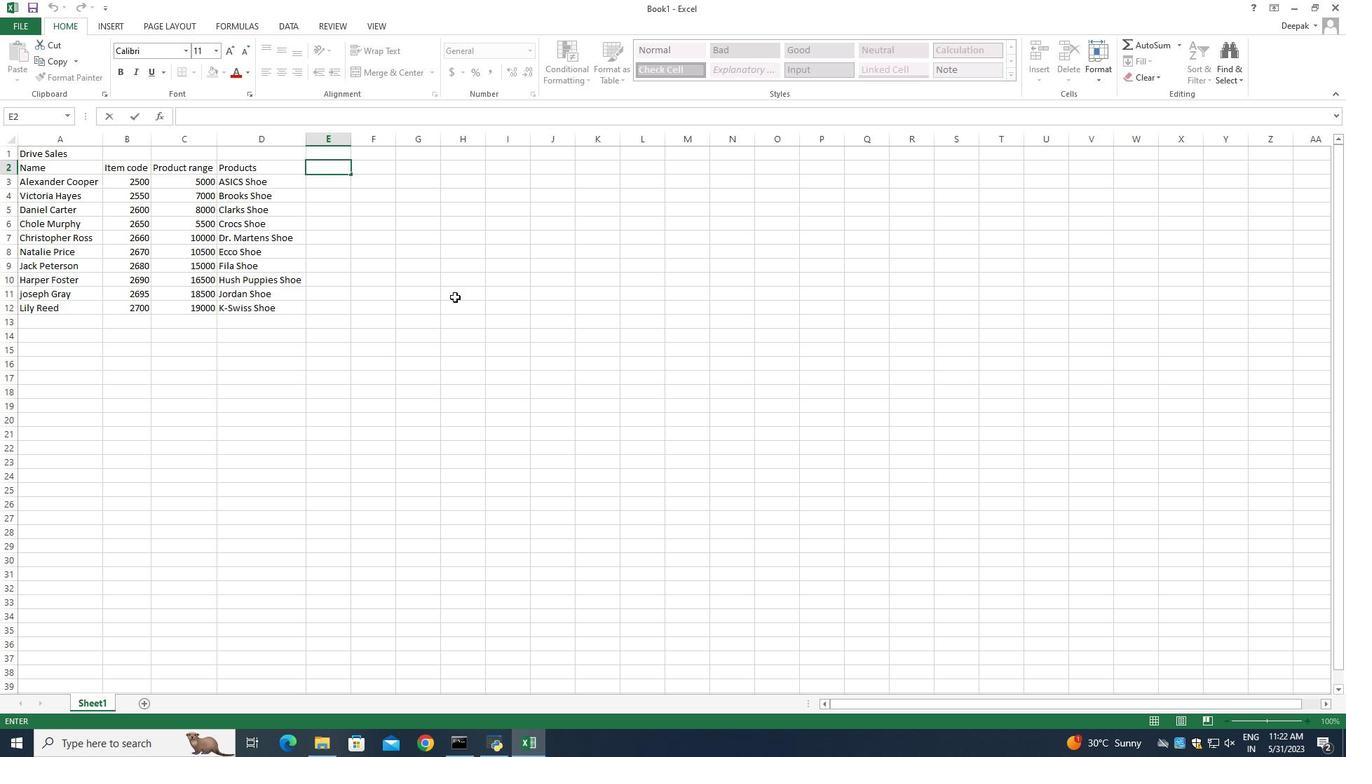 
Action: Key pressed <Key.shift_r>Quantity<Key.enter>5<Key.enter>6<Key.enter>5<Key.enter>4<Key.enter>2<Key.enter>8<Key.enter>9<Key.enter>5<Key.enter>6<Key.enter>4<Key.enter>
Screenshot: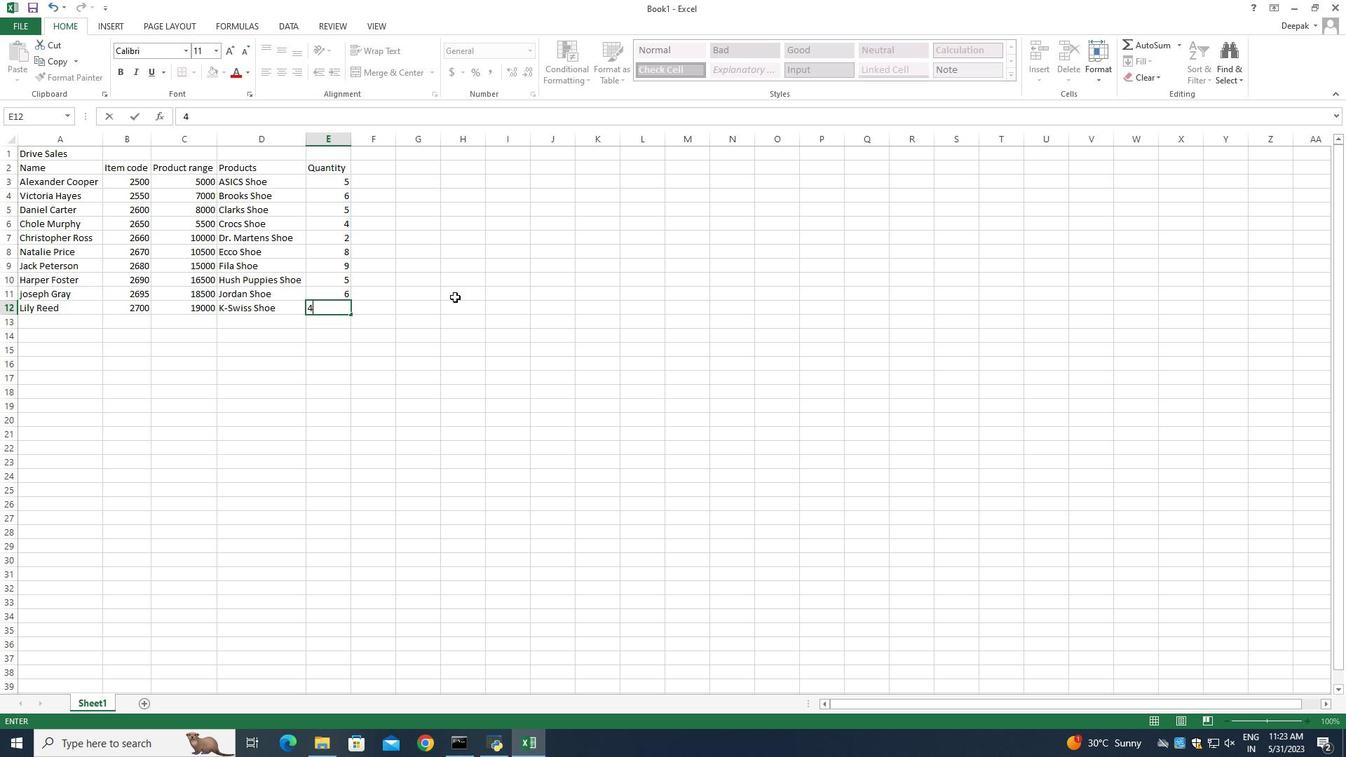 
Action: Mouse moved to (378, 169)
Screenshot: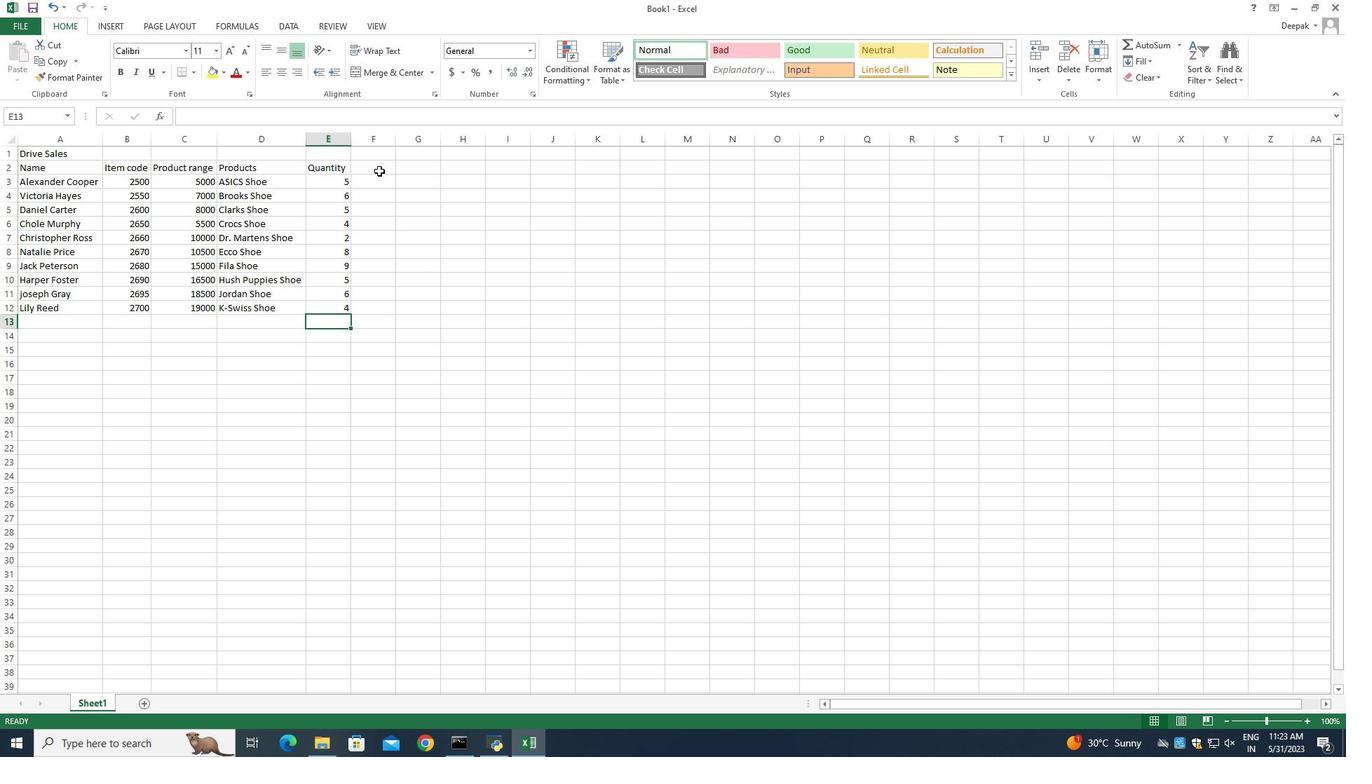 
Action: Mouse pressed left at (378, 169)
Screenshot: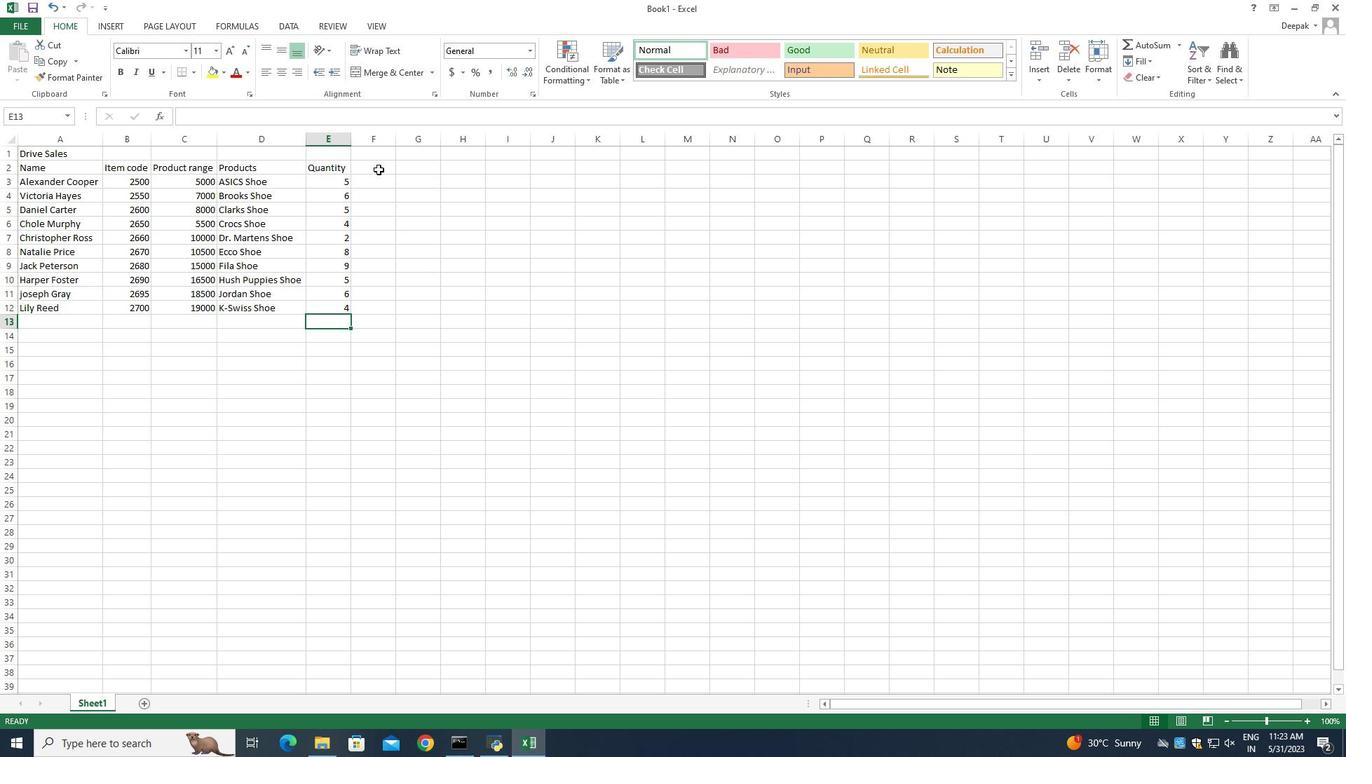 
Action: Mouse pressed left at (378, 169)
Screenshot: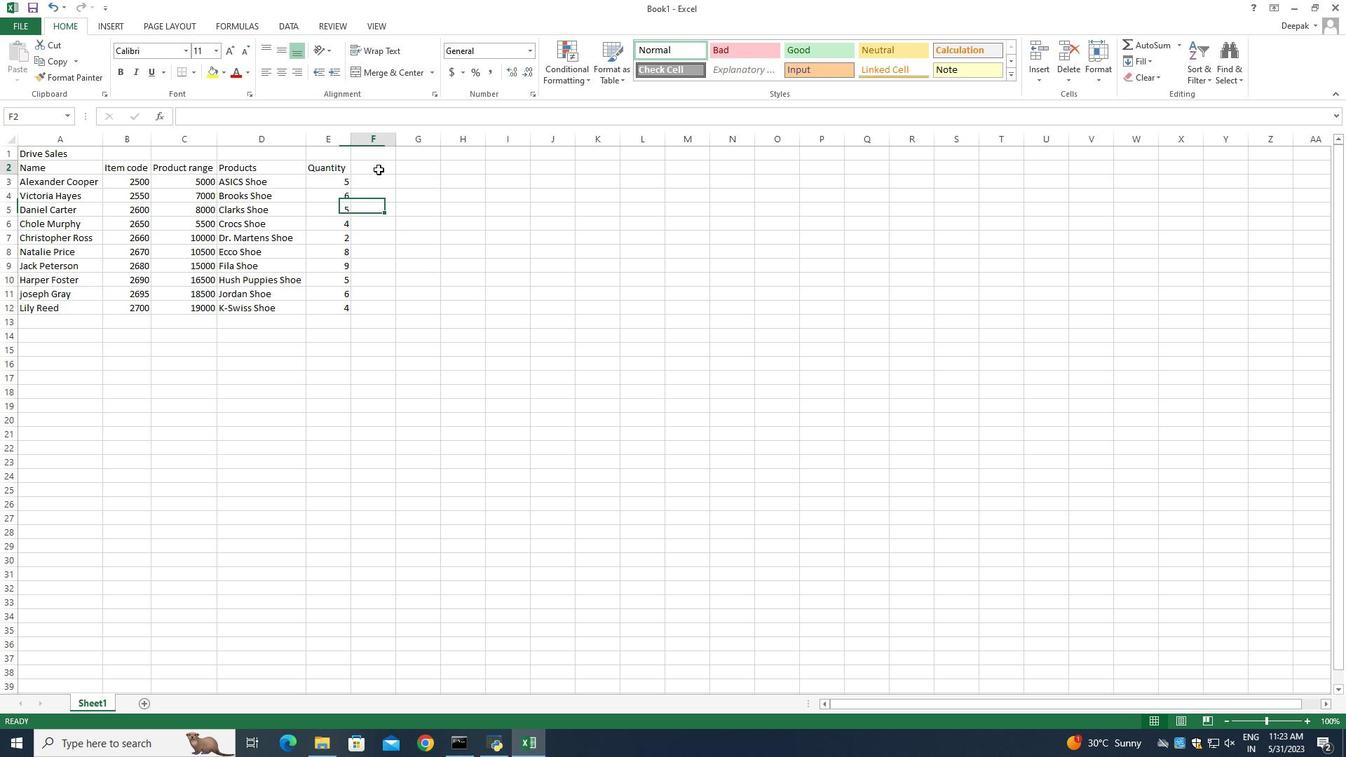 
Action: Mouse moved to (478, 260)
Screenshot: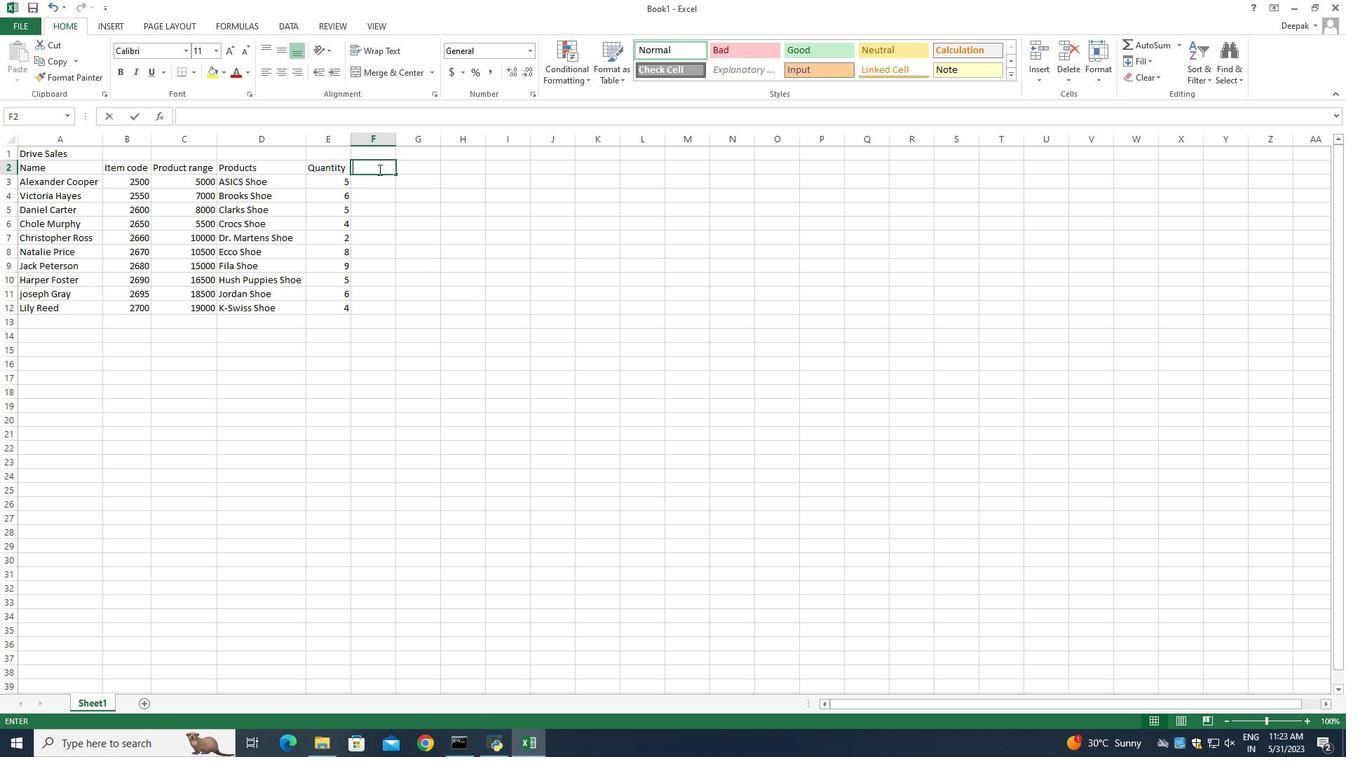 
Action: Key pressed <Key.shift_r>Tax<Key.enter>
Screenshot: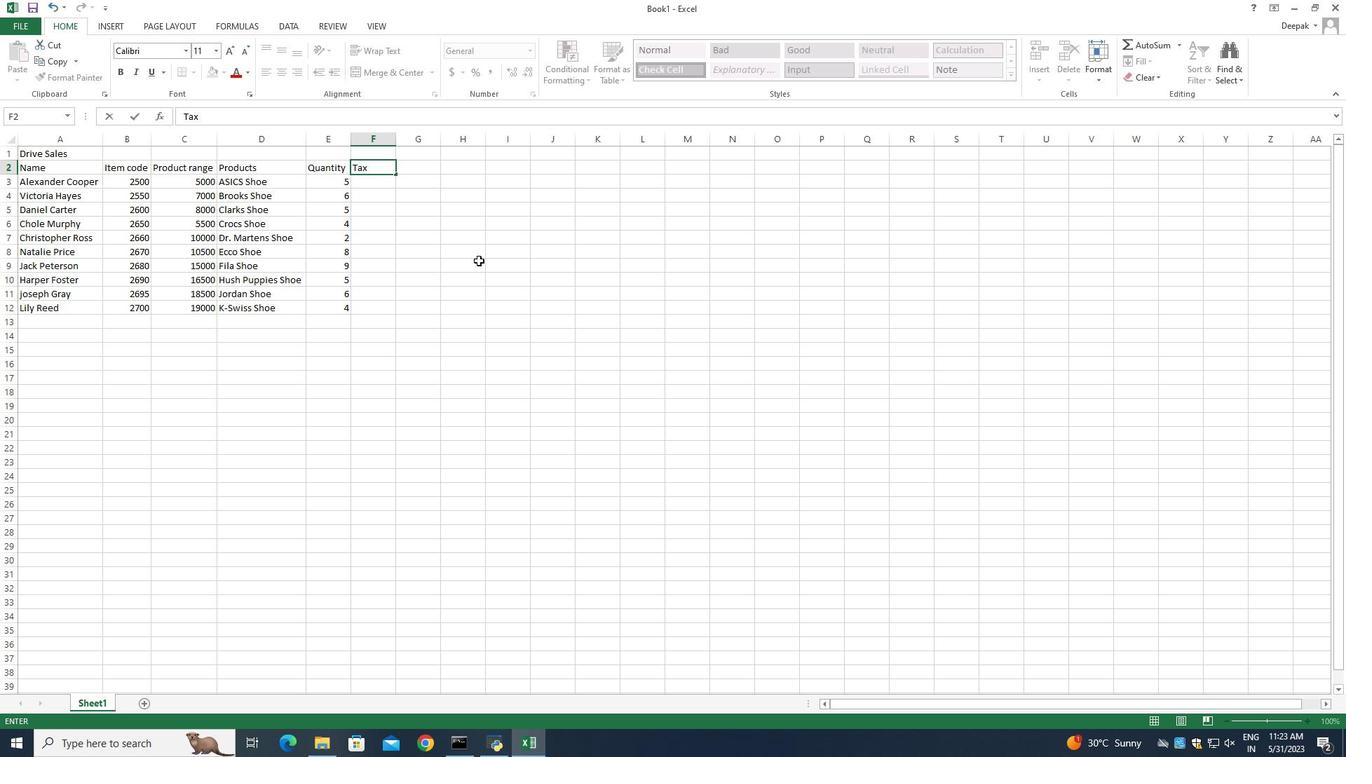 
Action: Mouse moved to (375, 183)
Screenshot: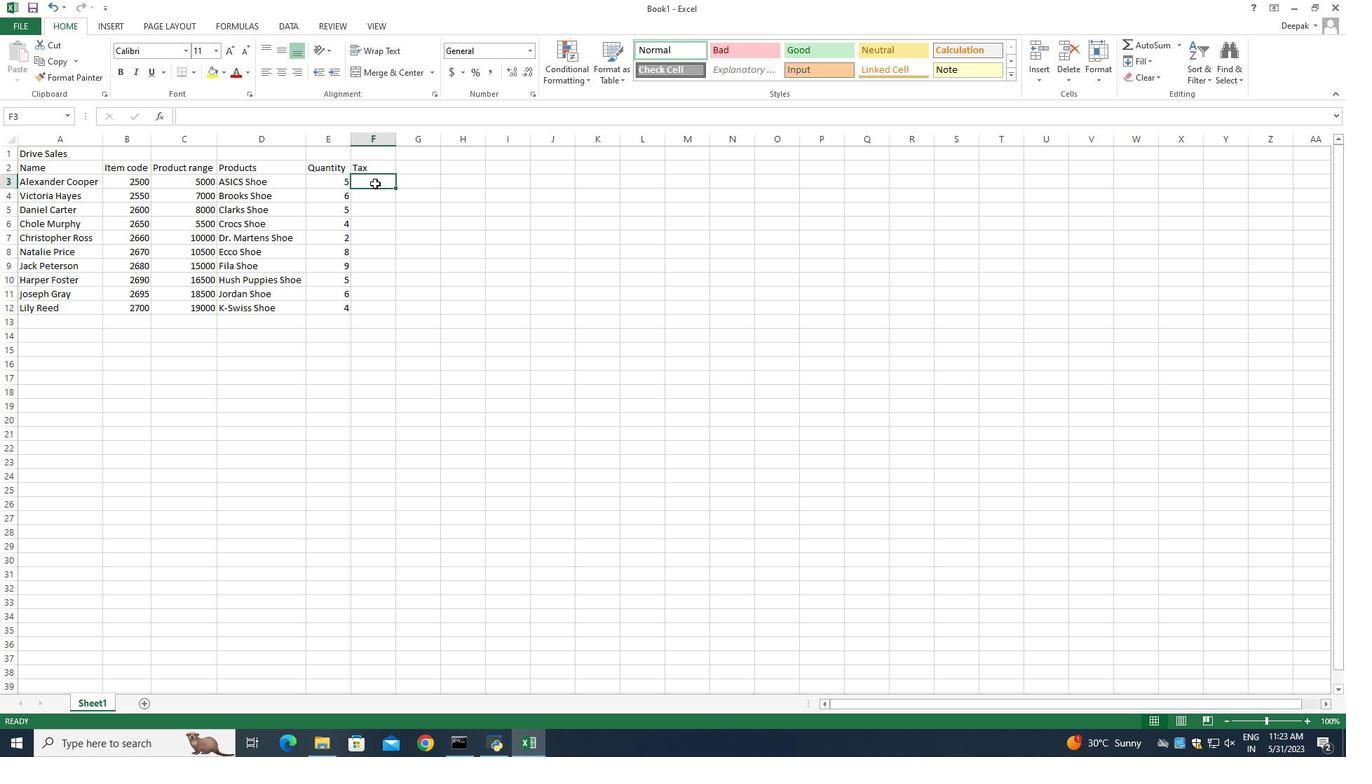 
Action: Mouse pressed left at (375, 183)
Screenshot: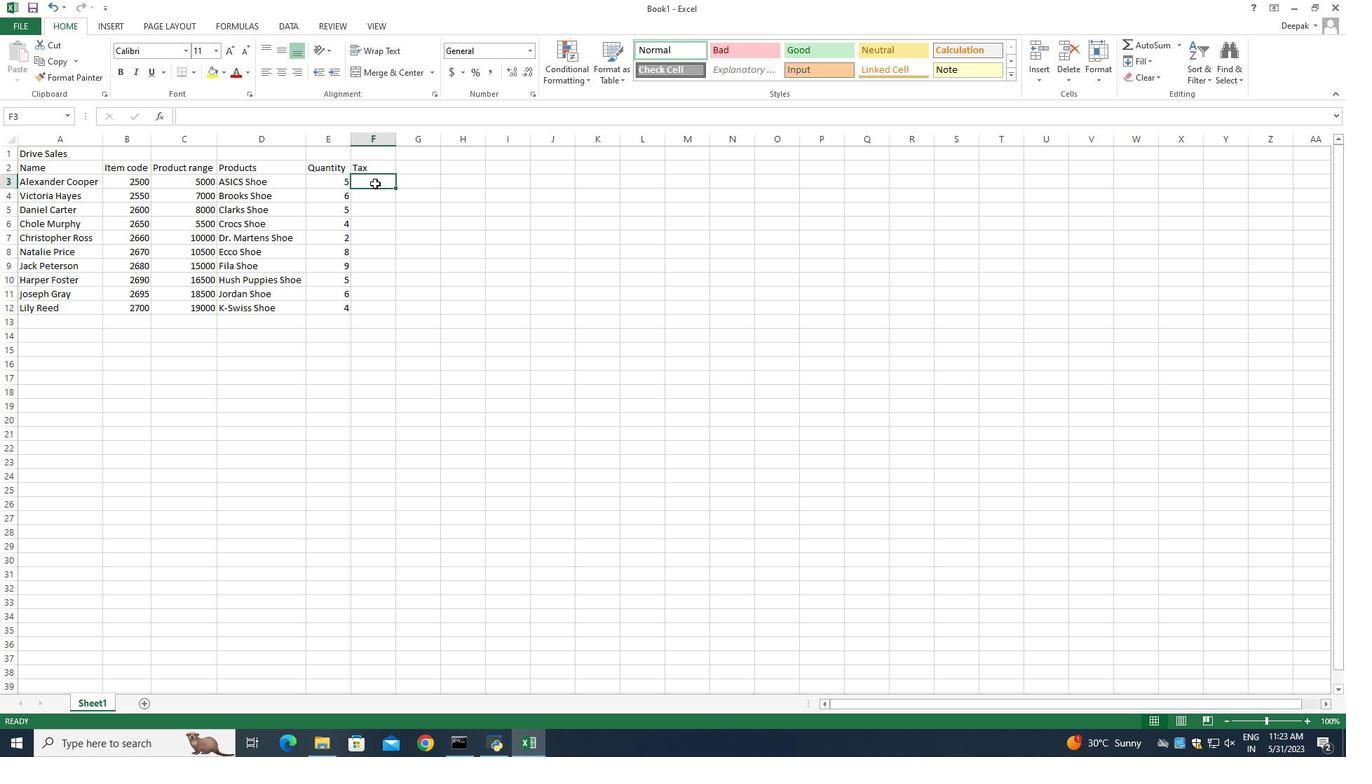 
Action: Mouse pressed left at (375, 183)
Screenshot: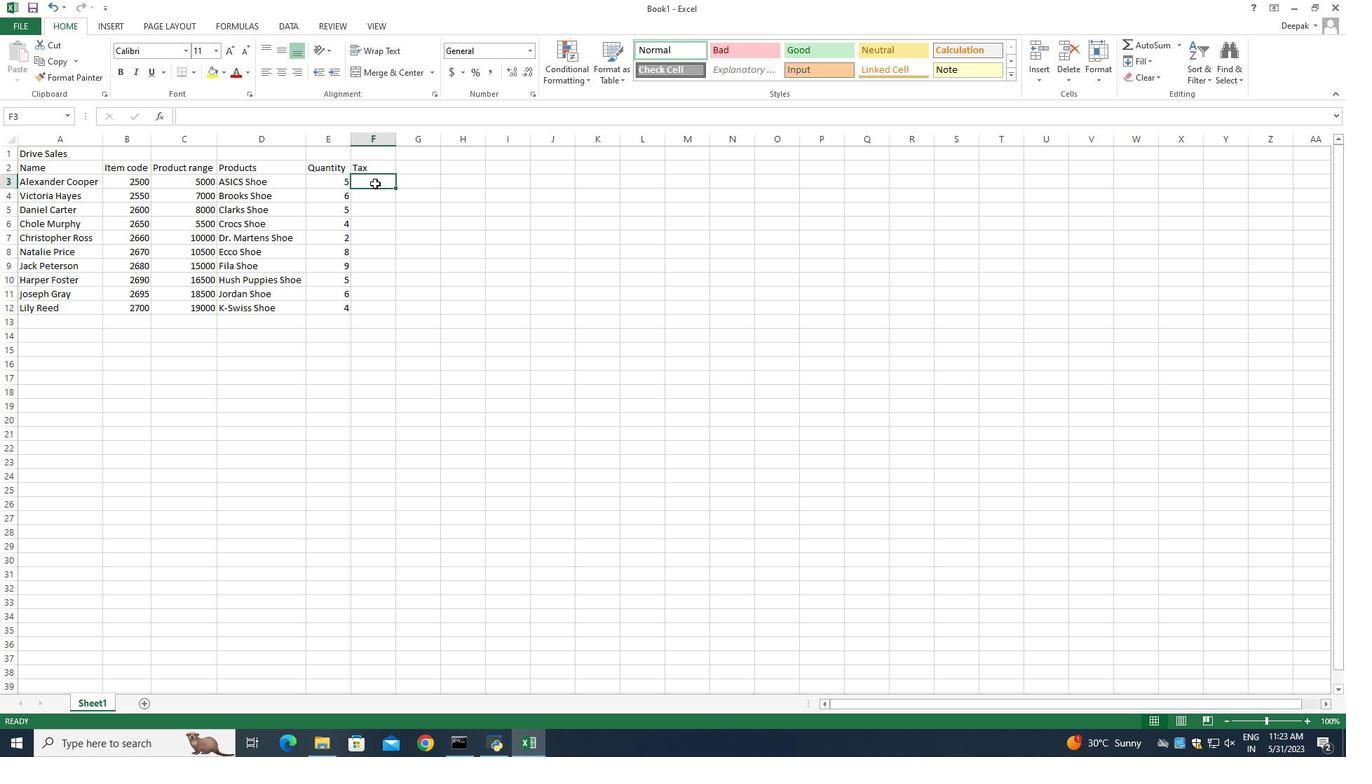 
Action: Key pressed =
Screenshot: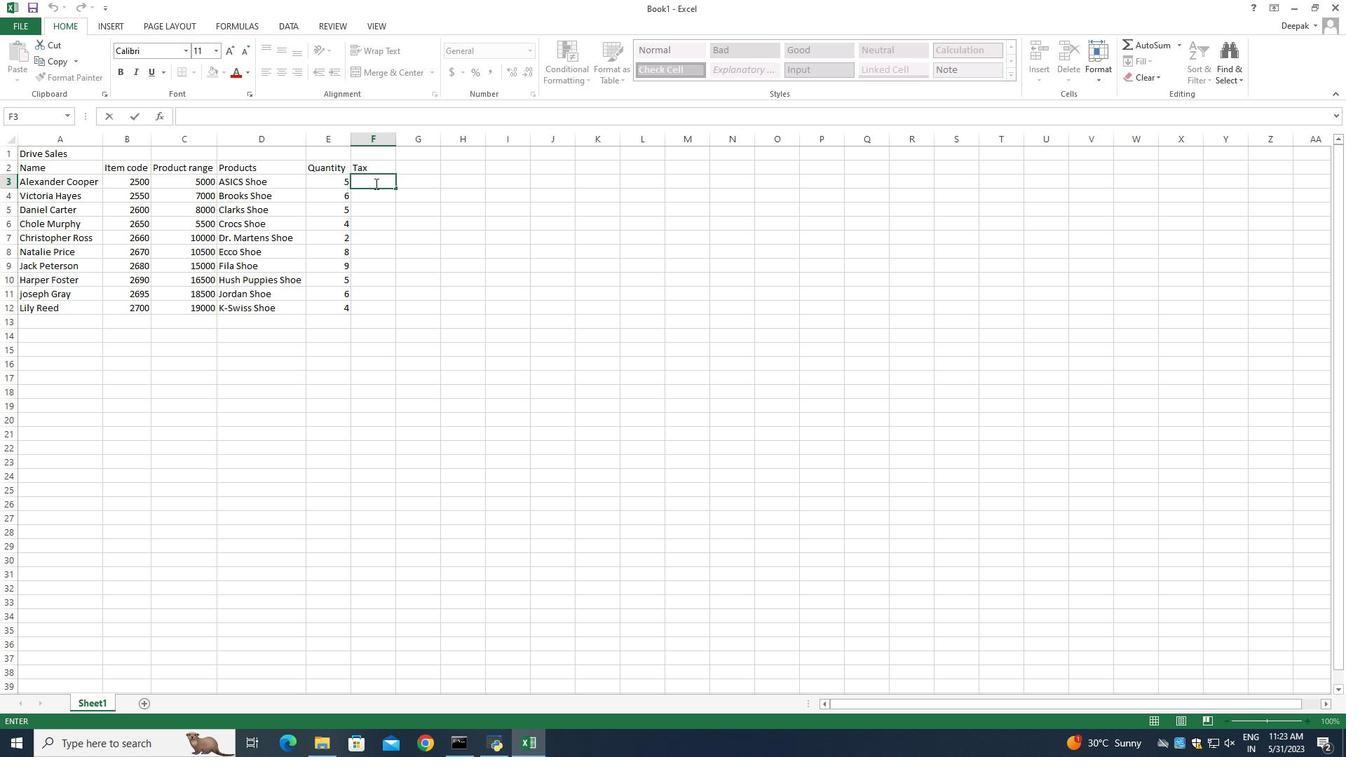 
Action: Mouse moved to (196, 182)
Screenshot: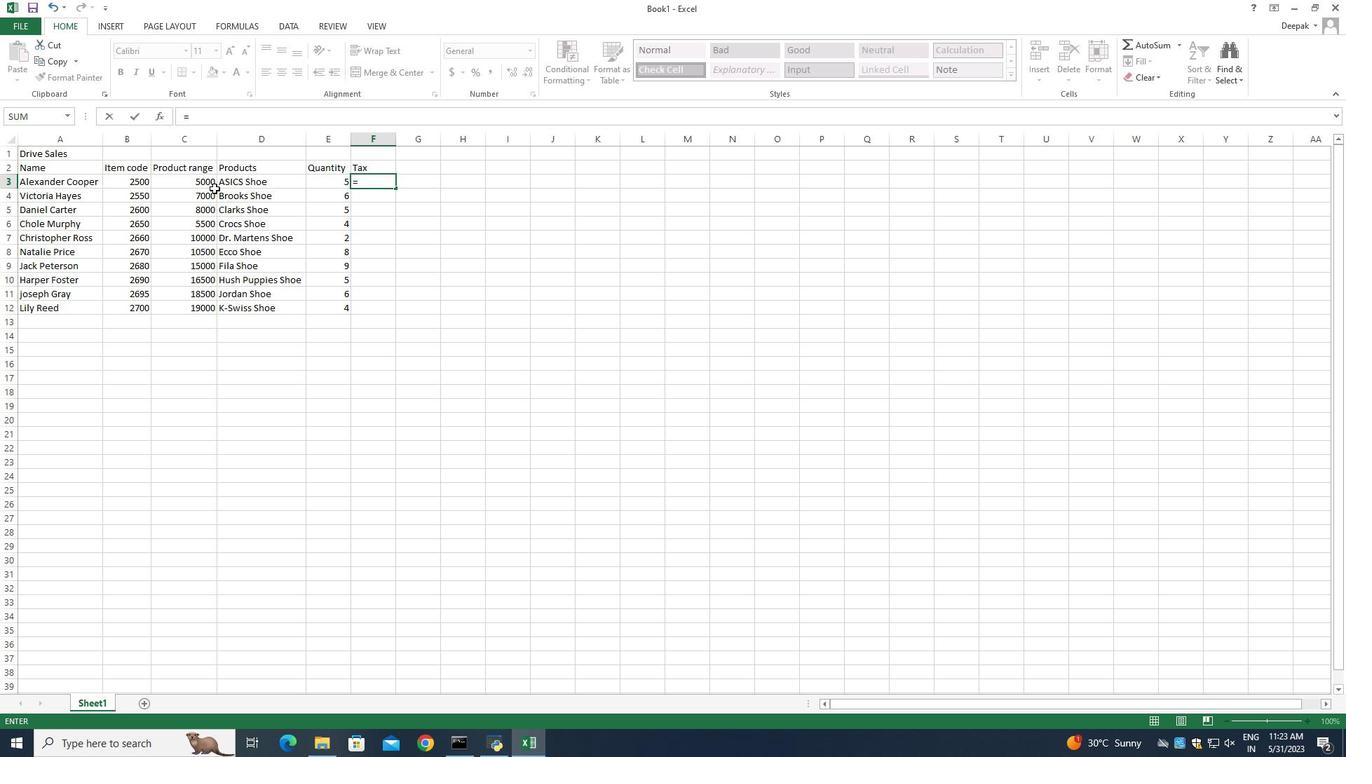 
Action: Mouse pressed left at (196, 182)
Screenshot: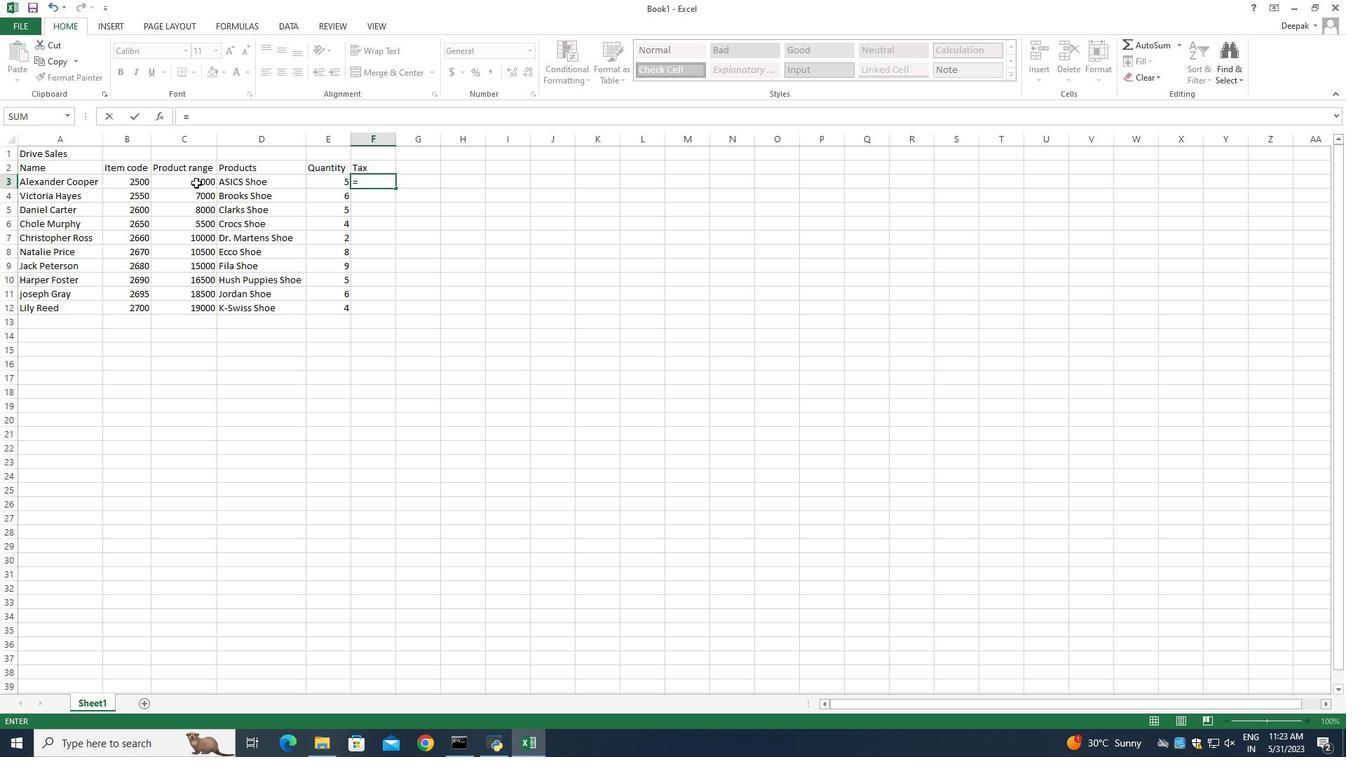 
Action: Mouse moved to (419, 247)
Screenshot: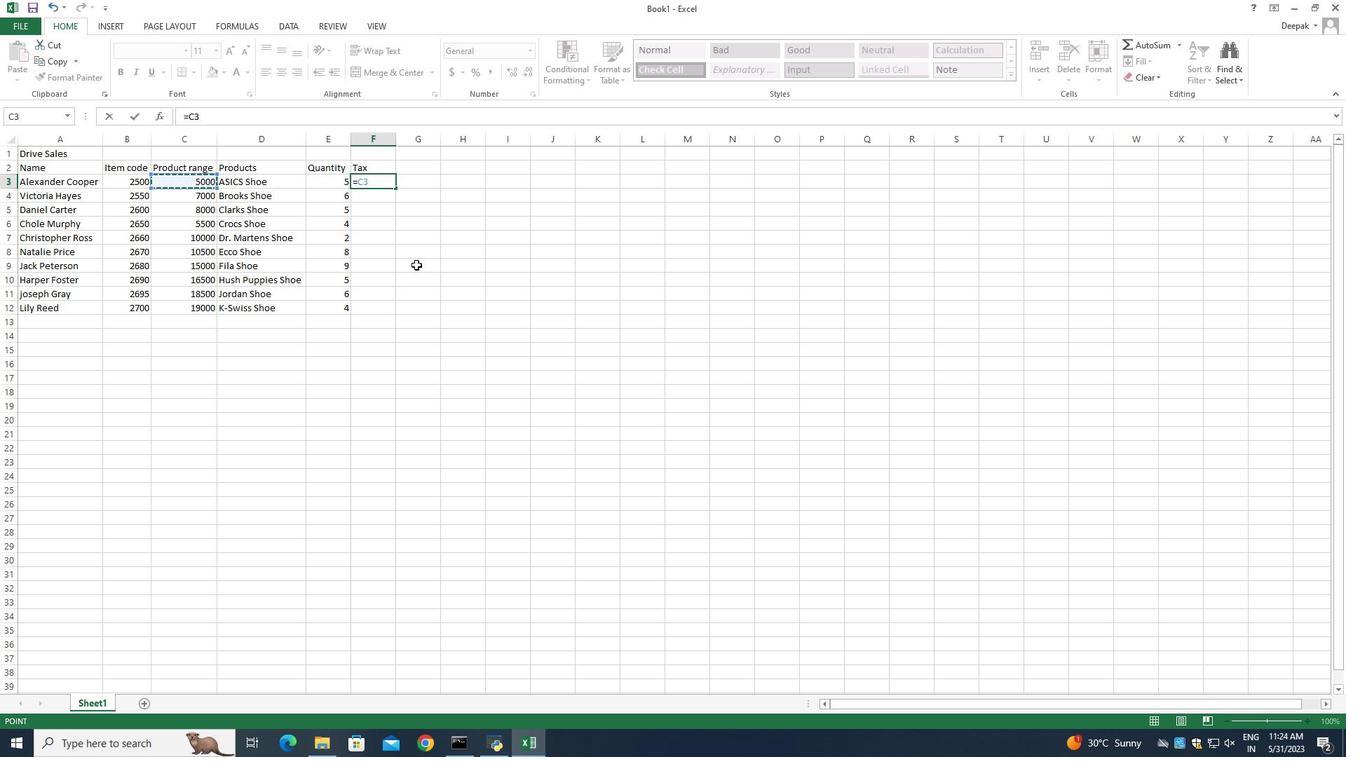 
Action: Key pressed *12<Key.enter>
Screenshot: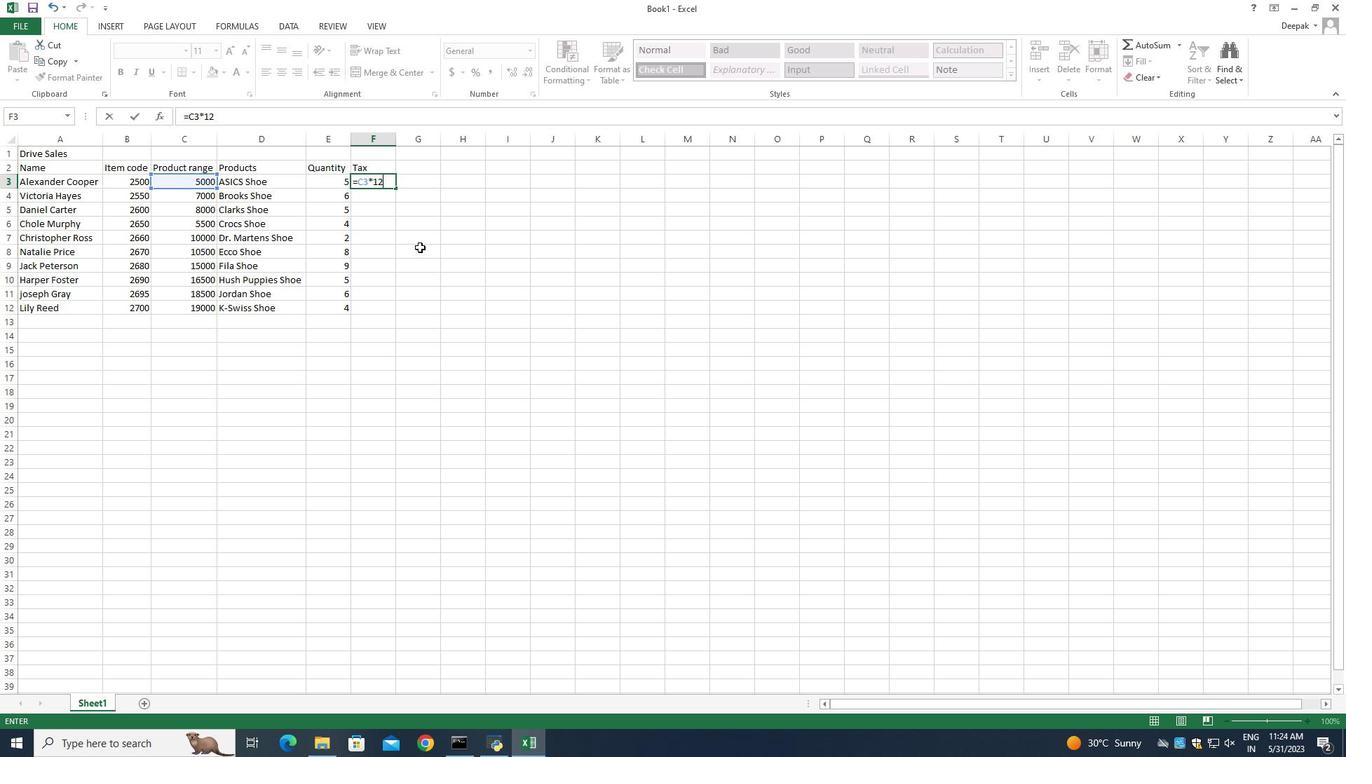 
Action: Mouse moved to (384, 178)
Screenshot: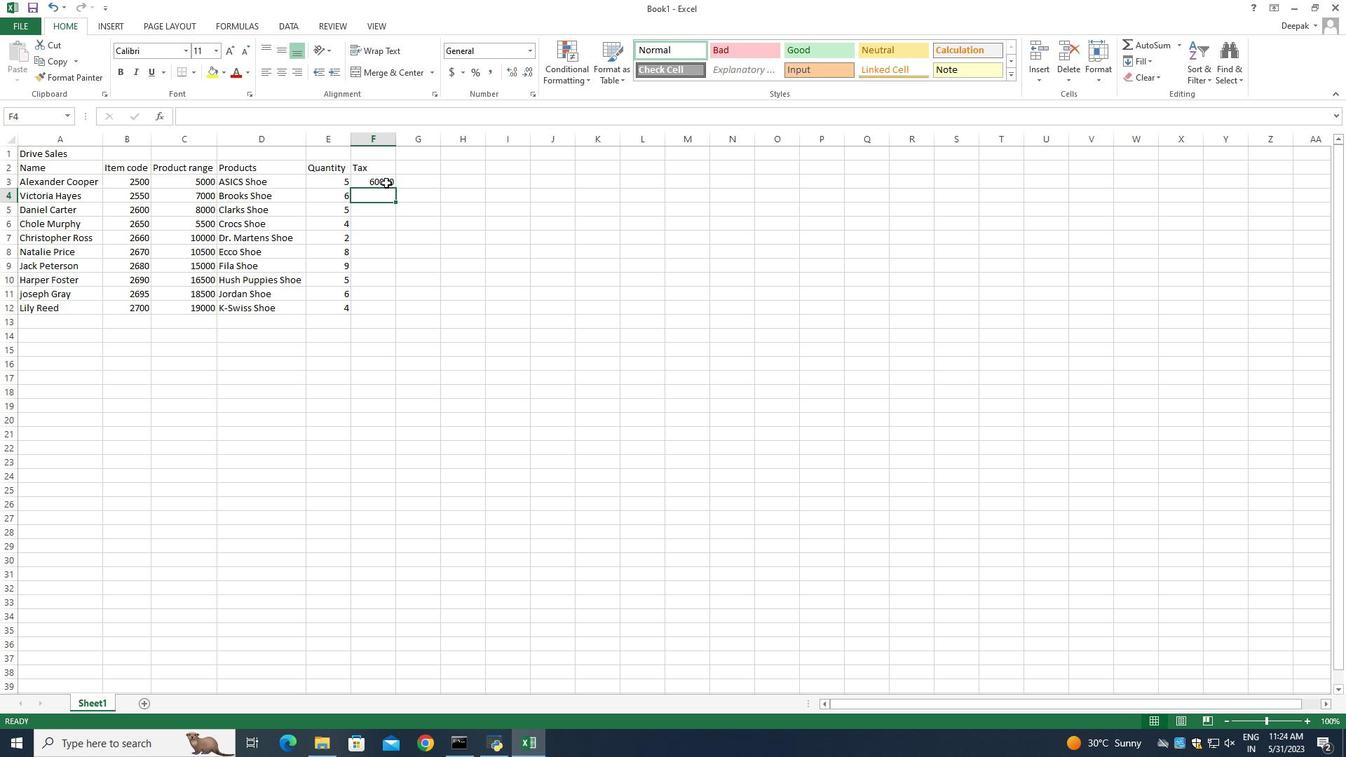 
Action: Mouse pressed left at (384, 178)
Screenshot: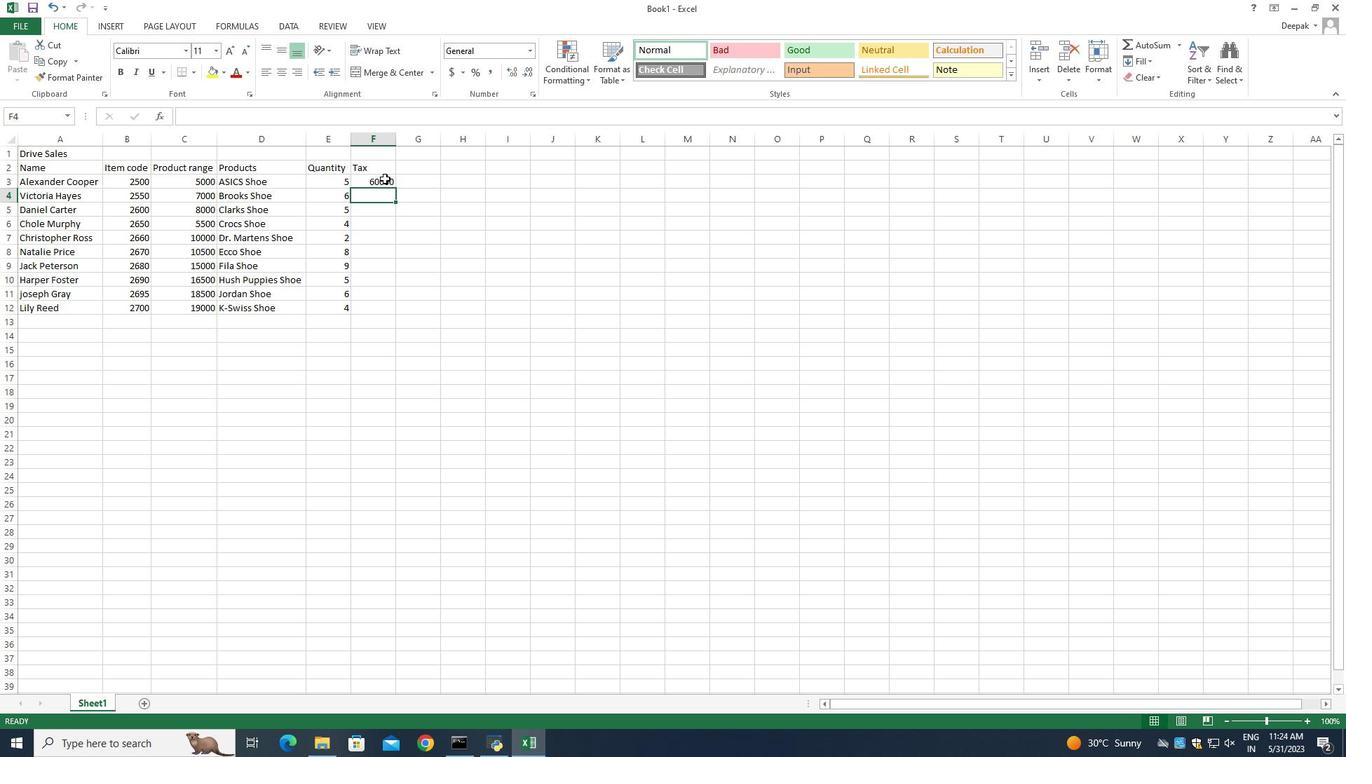 
Action: Mouse moved to (403, 283)
Screenshot: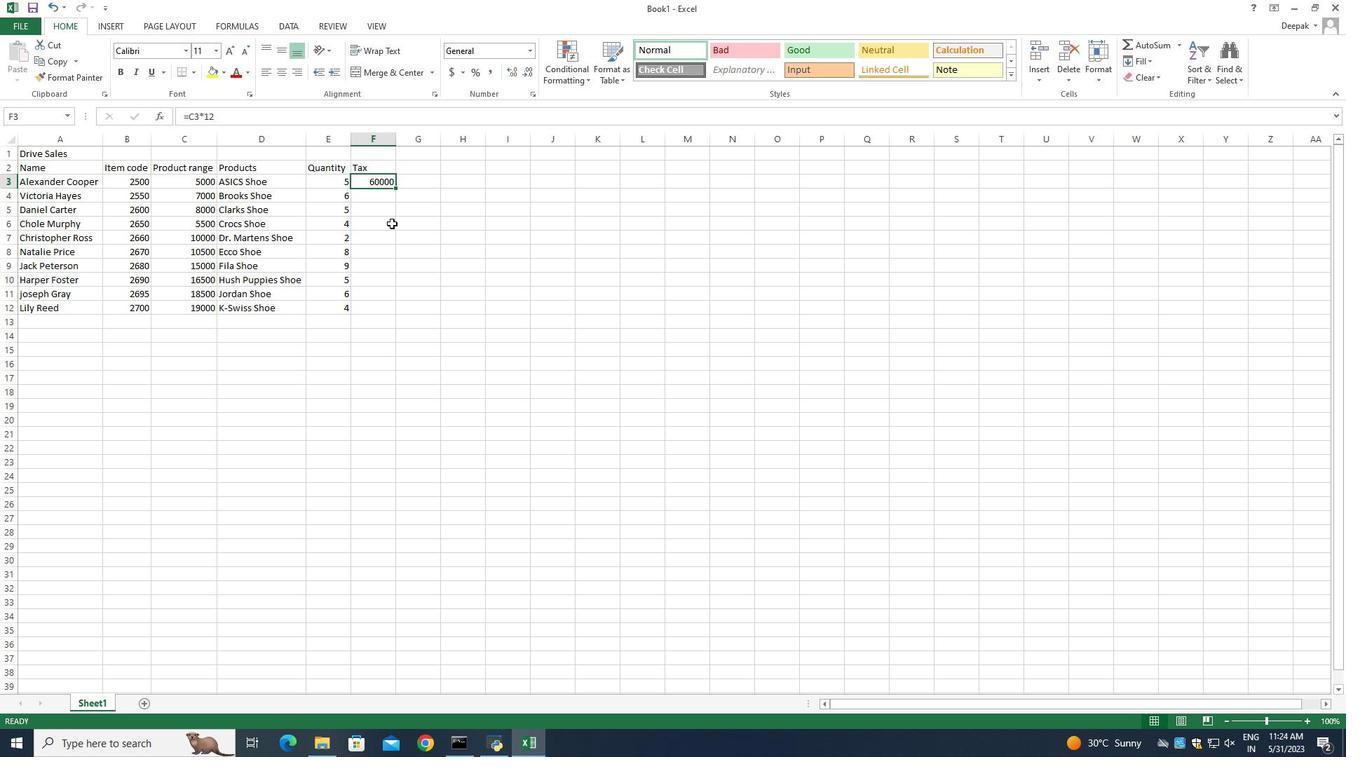 
Action: Key pressed <Key.delete>=
Screenshot: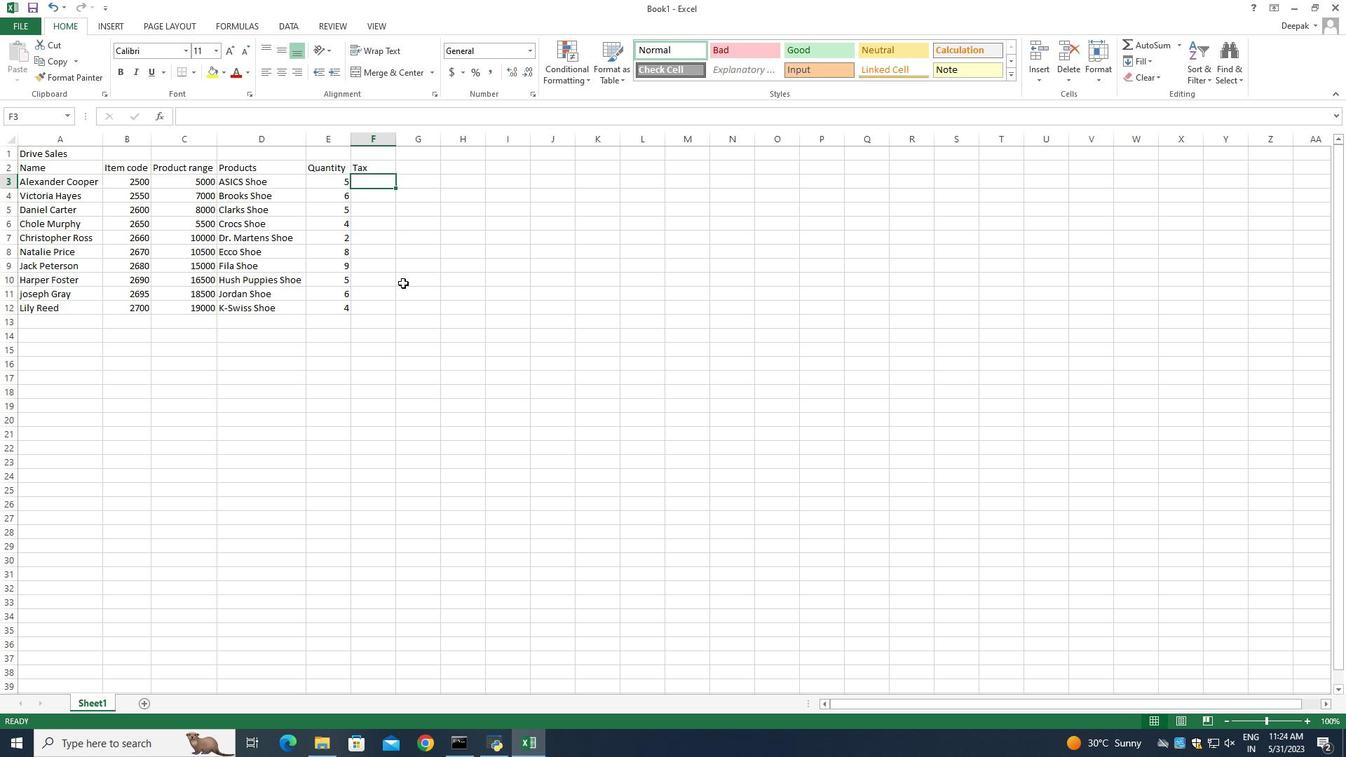
Action: Mouse moved to (196, 181)
Screenshot: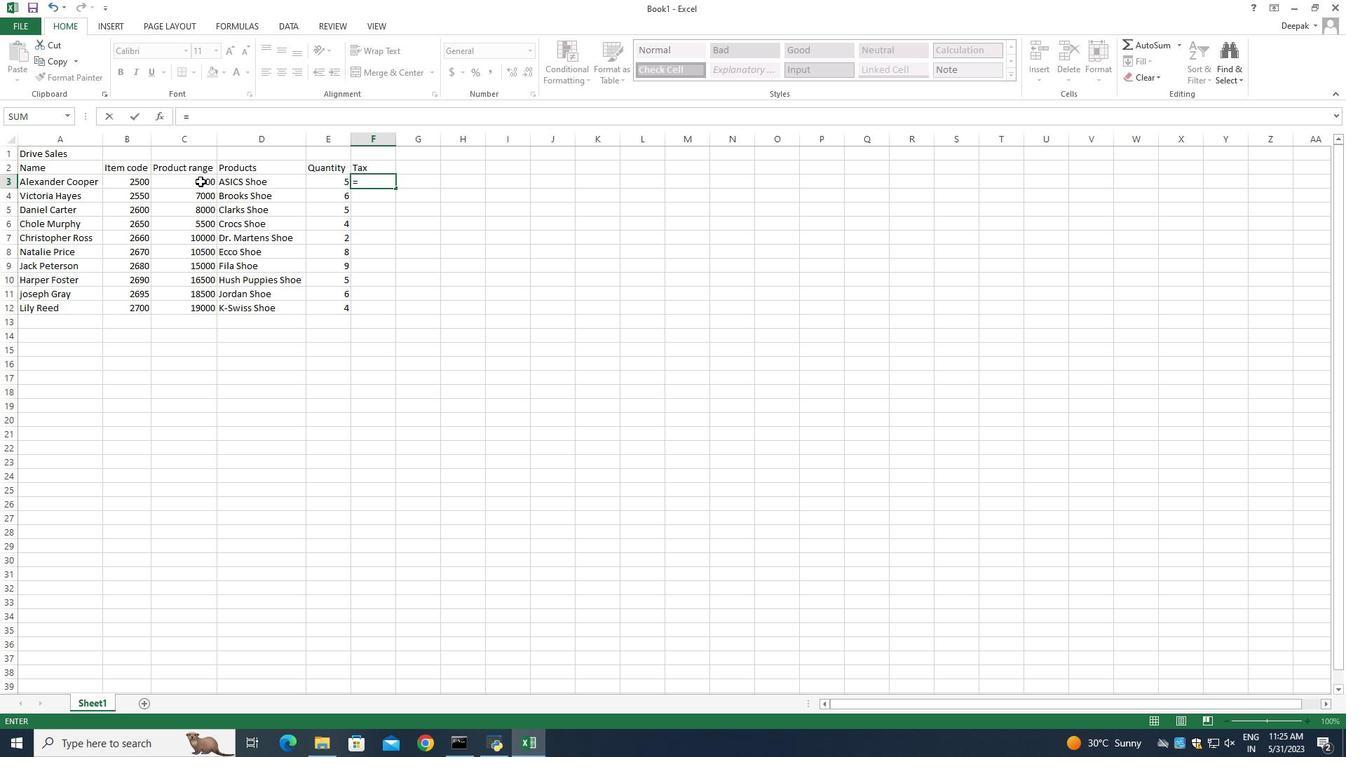 
Action: Mouse pressed left at (196, 181)
Screenshot: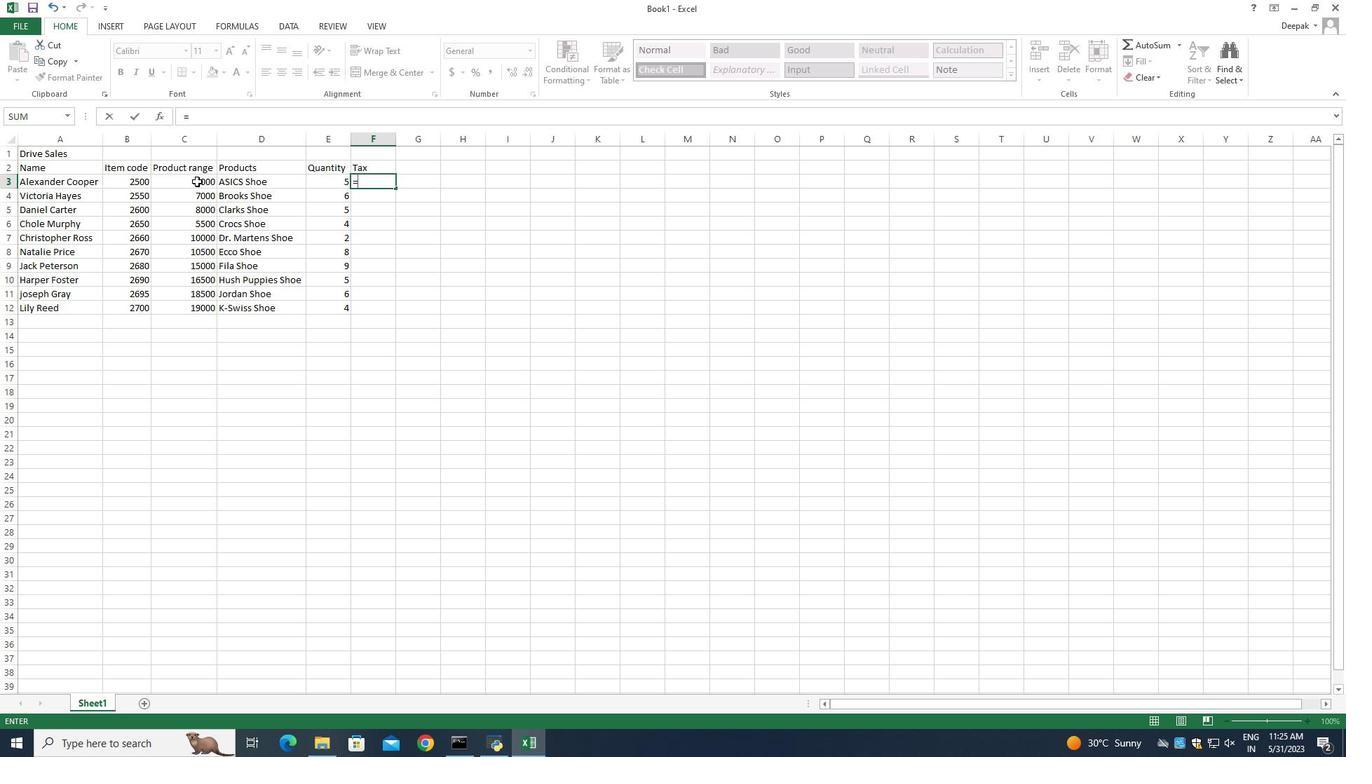 
Action: Mouse moved to (386, 248)
Screenshot: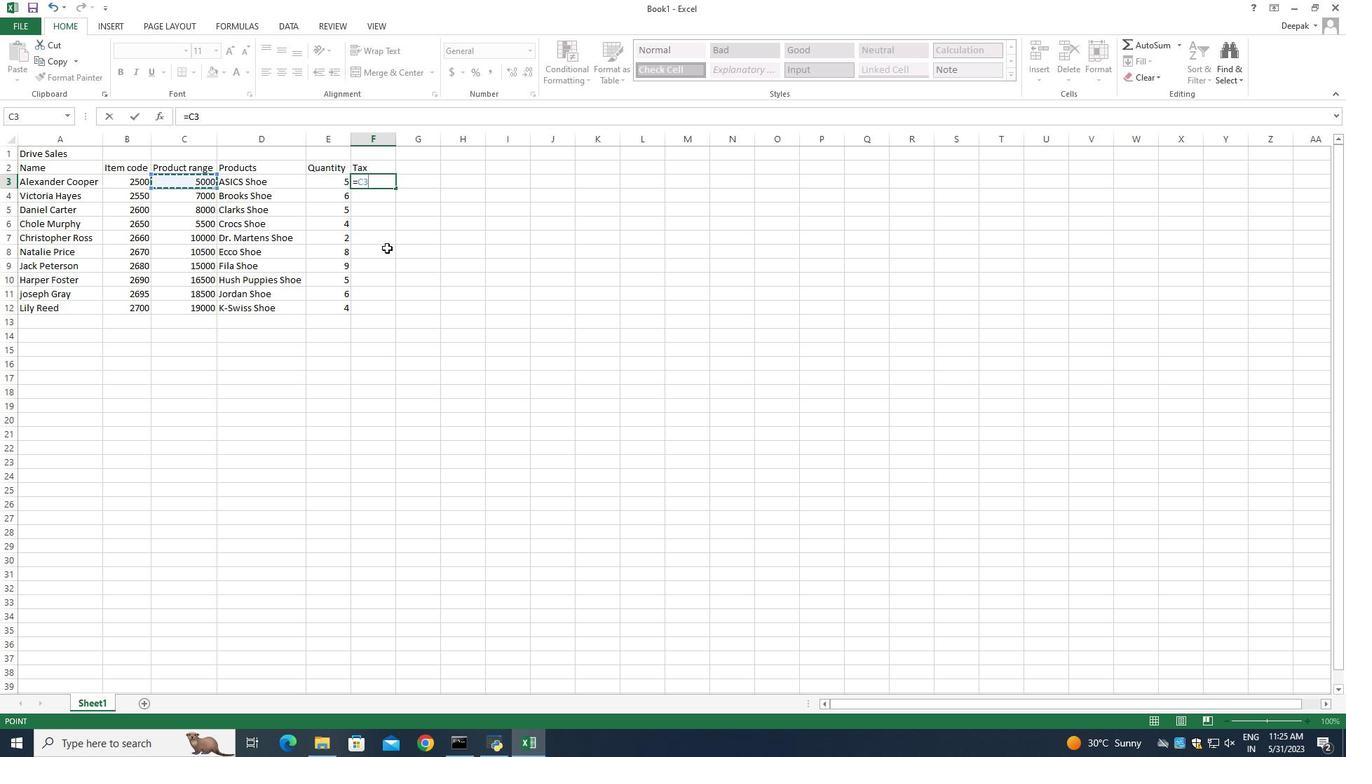 
Action: Key pressed *12<Key.shift><Key.shift>%<Key.enter>
Screenshot: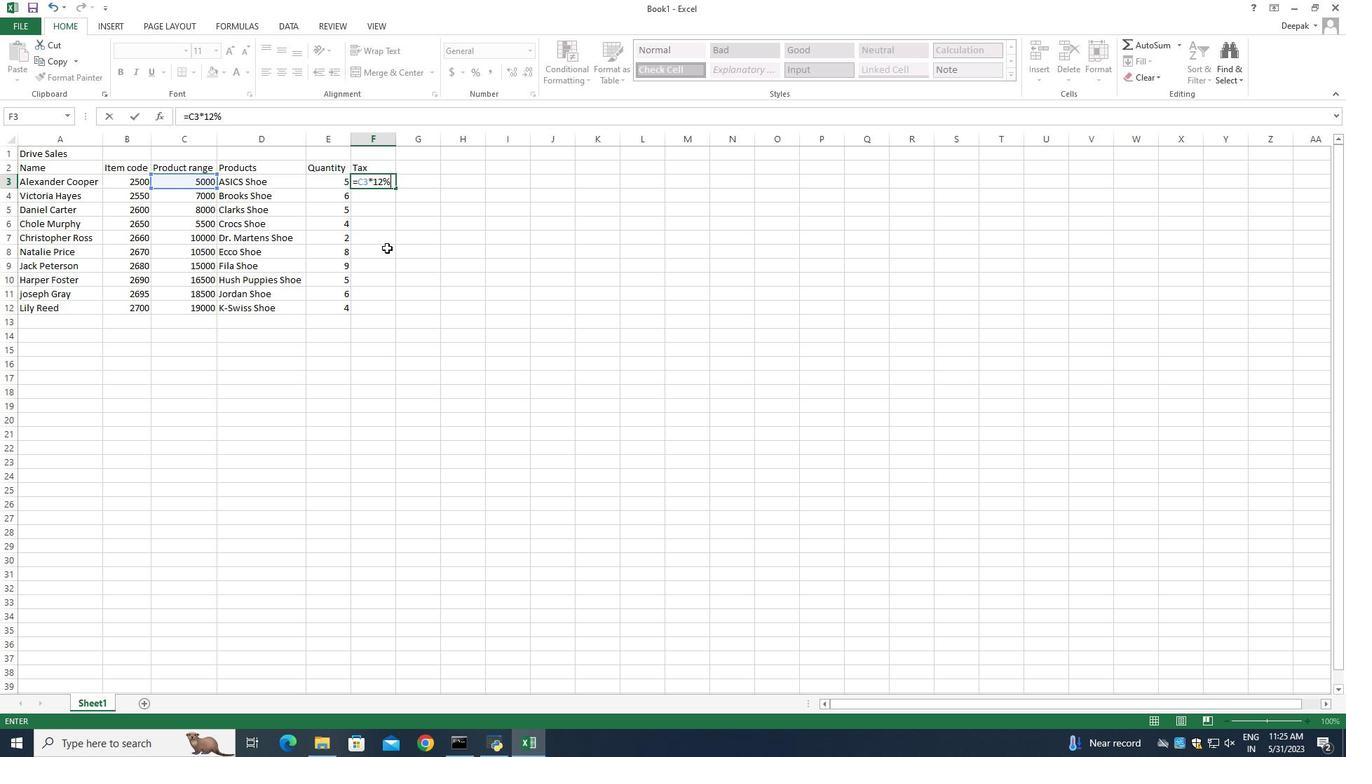 
Action: Mouse moved to (375, 196)
Screenshot: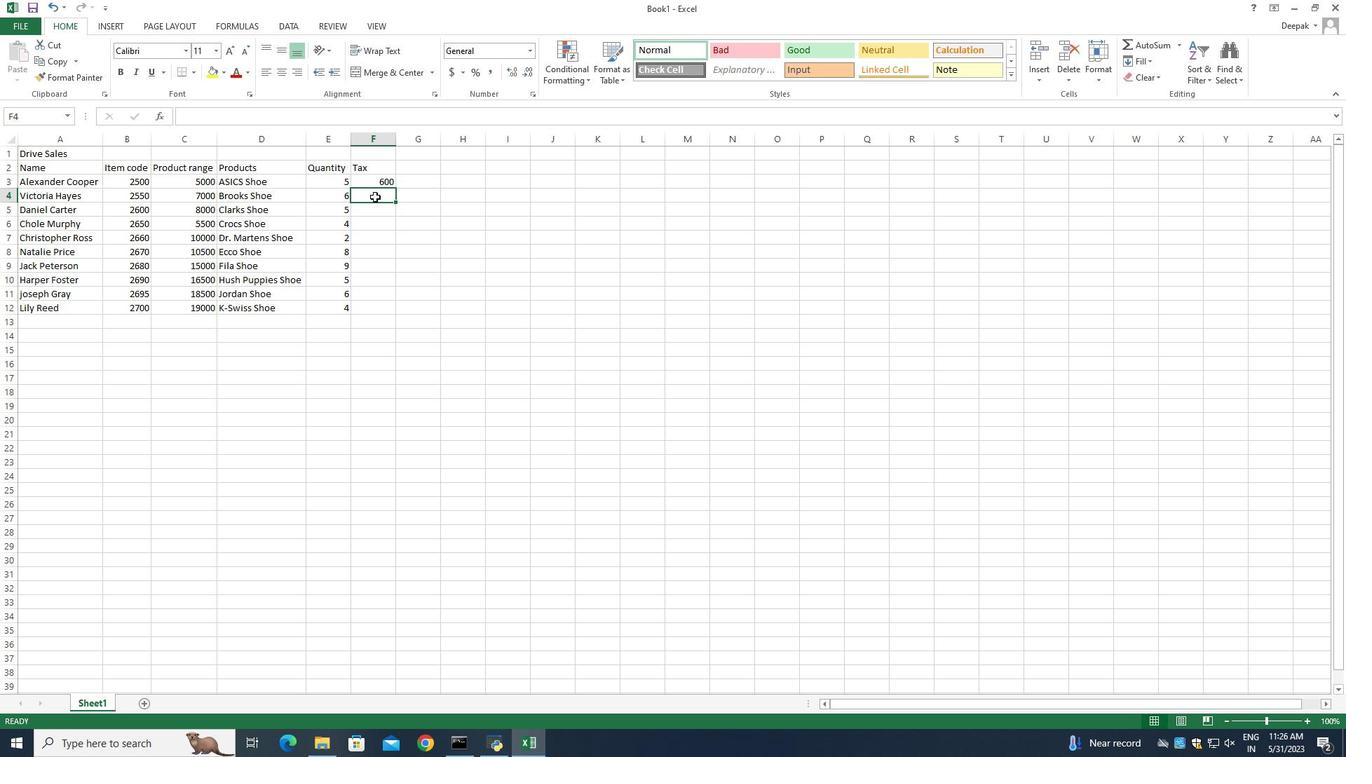 
Action: Mouse pressed left at (375, 196)
Screenshot: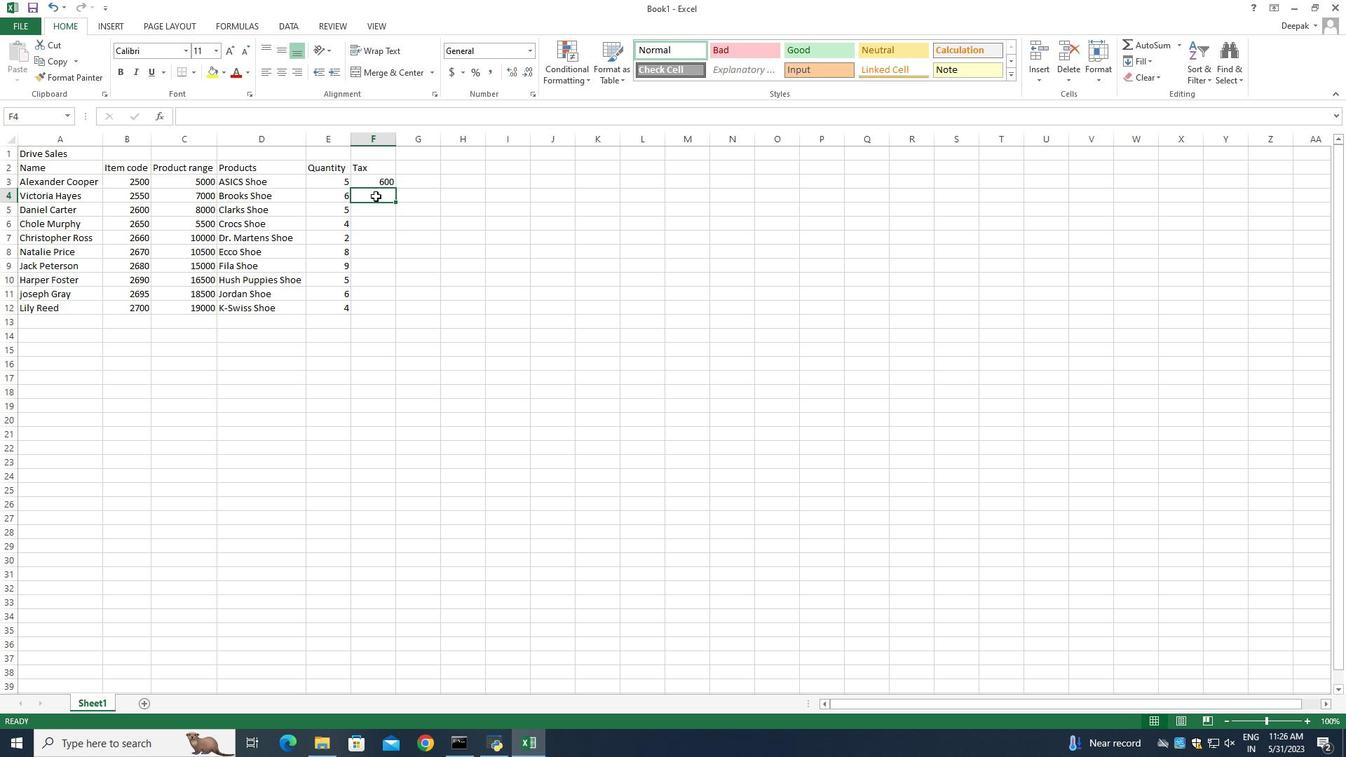 
Action: Mouse pressed left at (375, 196)
Screenshot: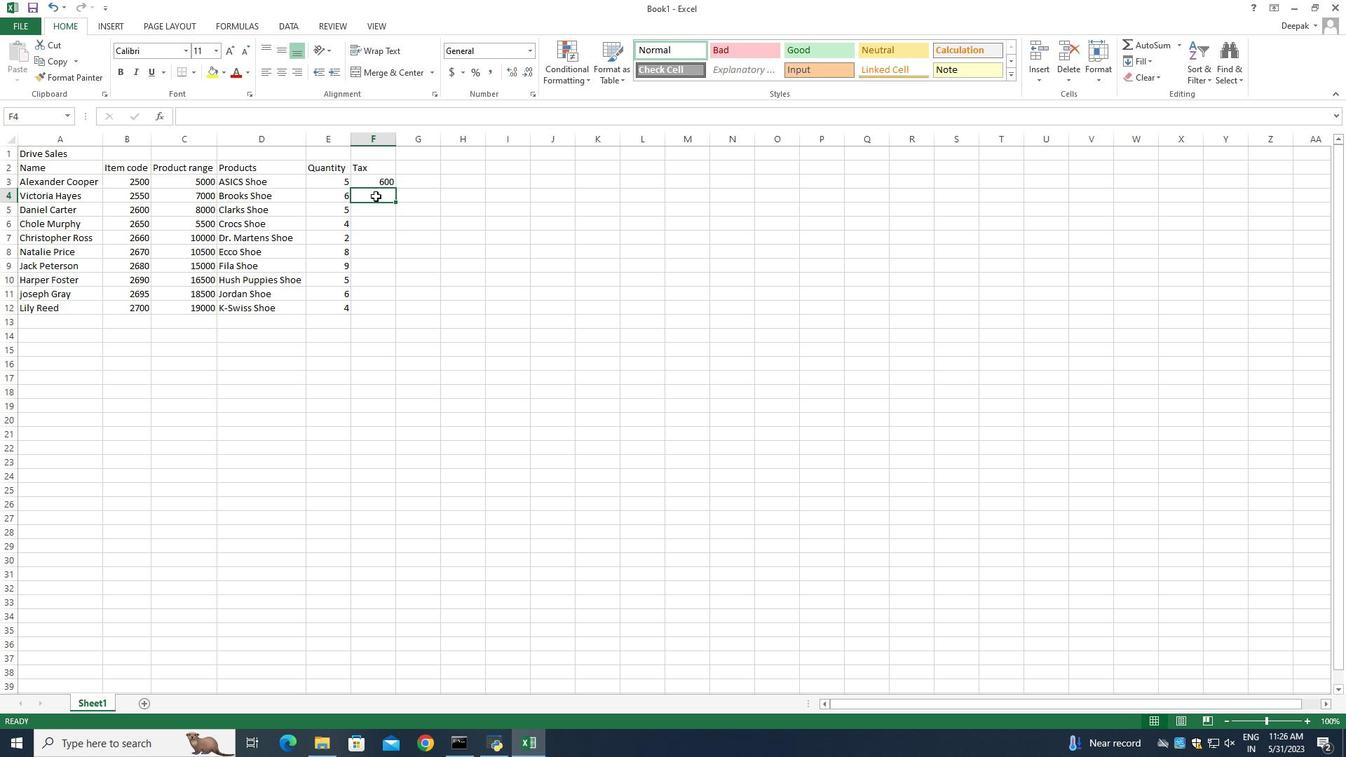 
Action: Key pressed =
Screenshot: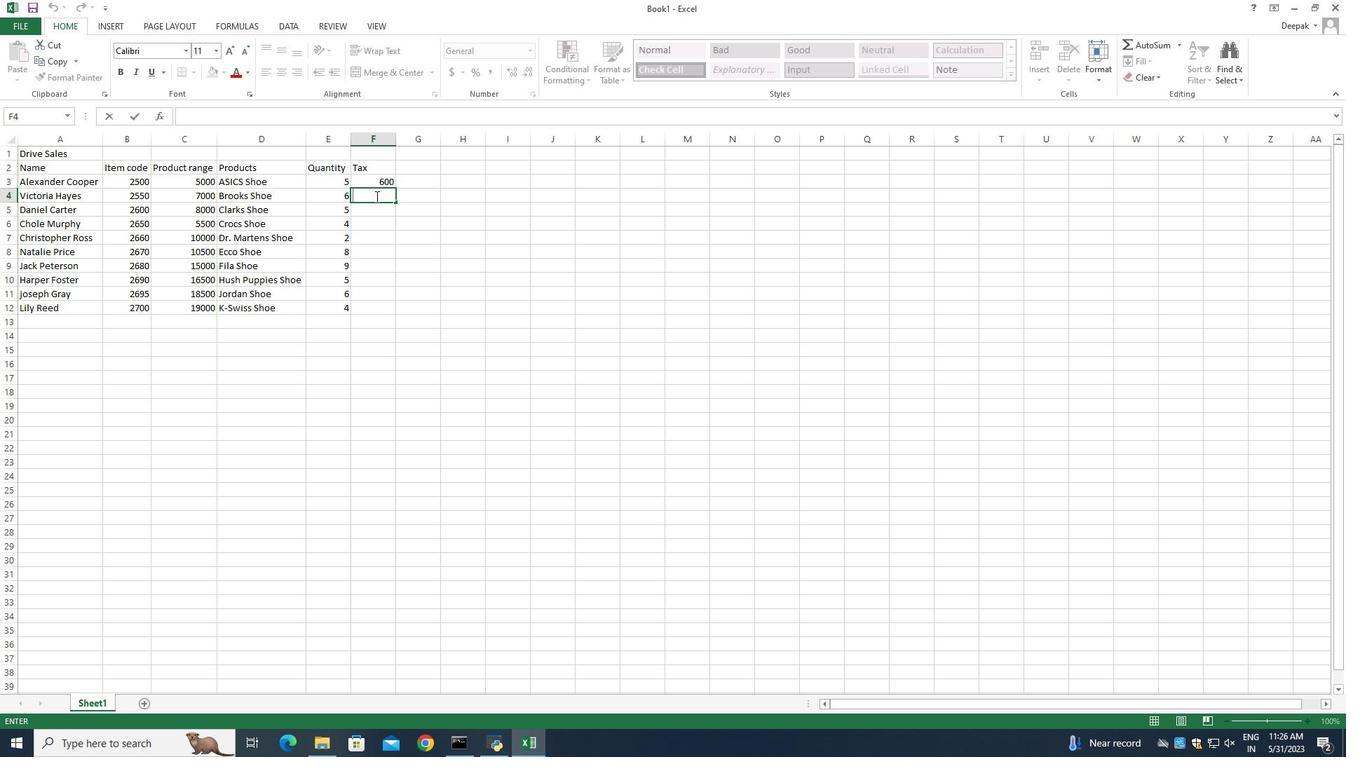 
Action: Mouse moved to (190, 199)
Screenshot: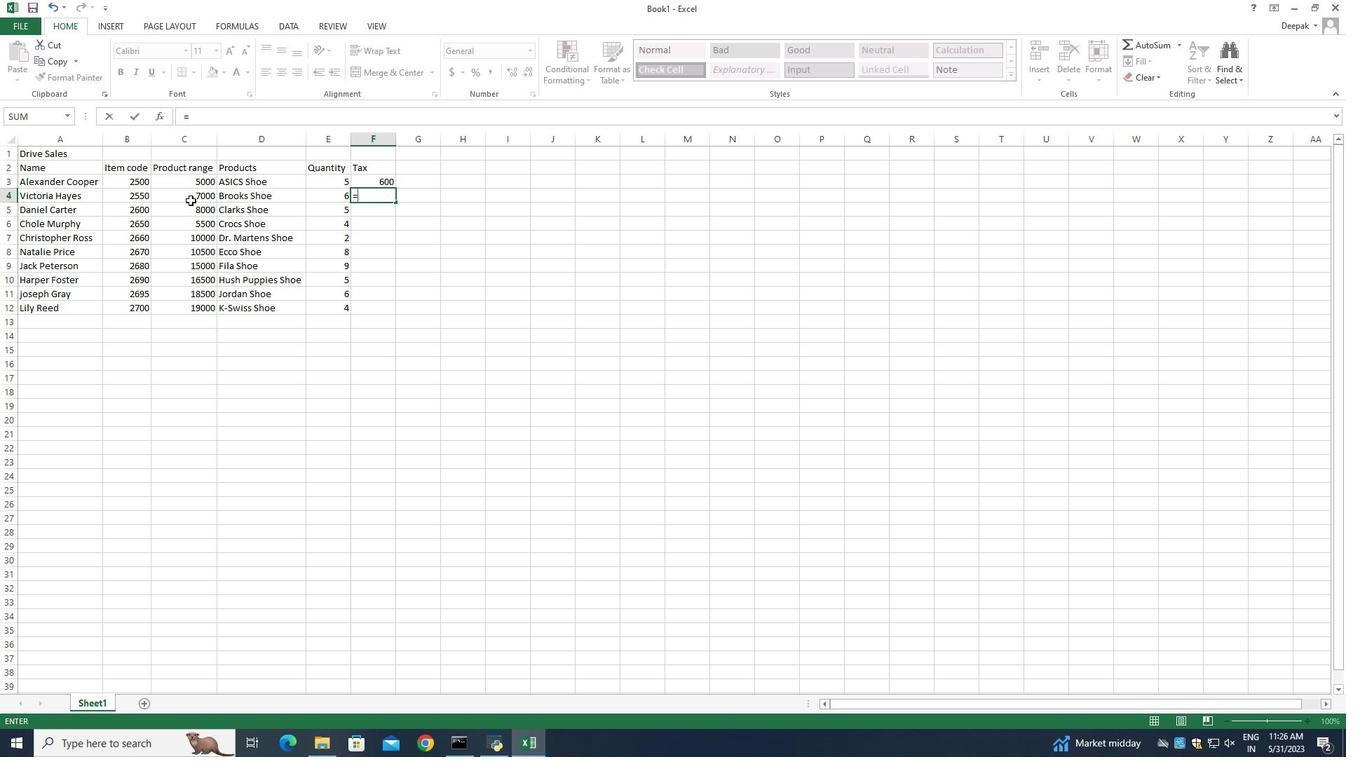 
Action: Mouse pressed left at (190, 199)
Screenshot: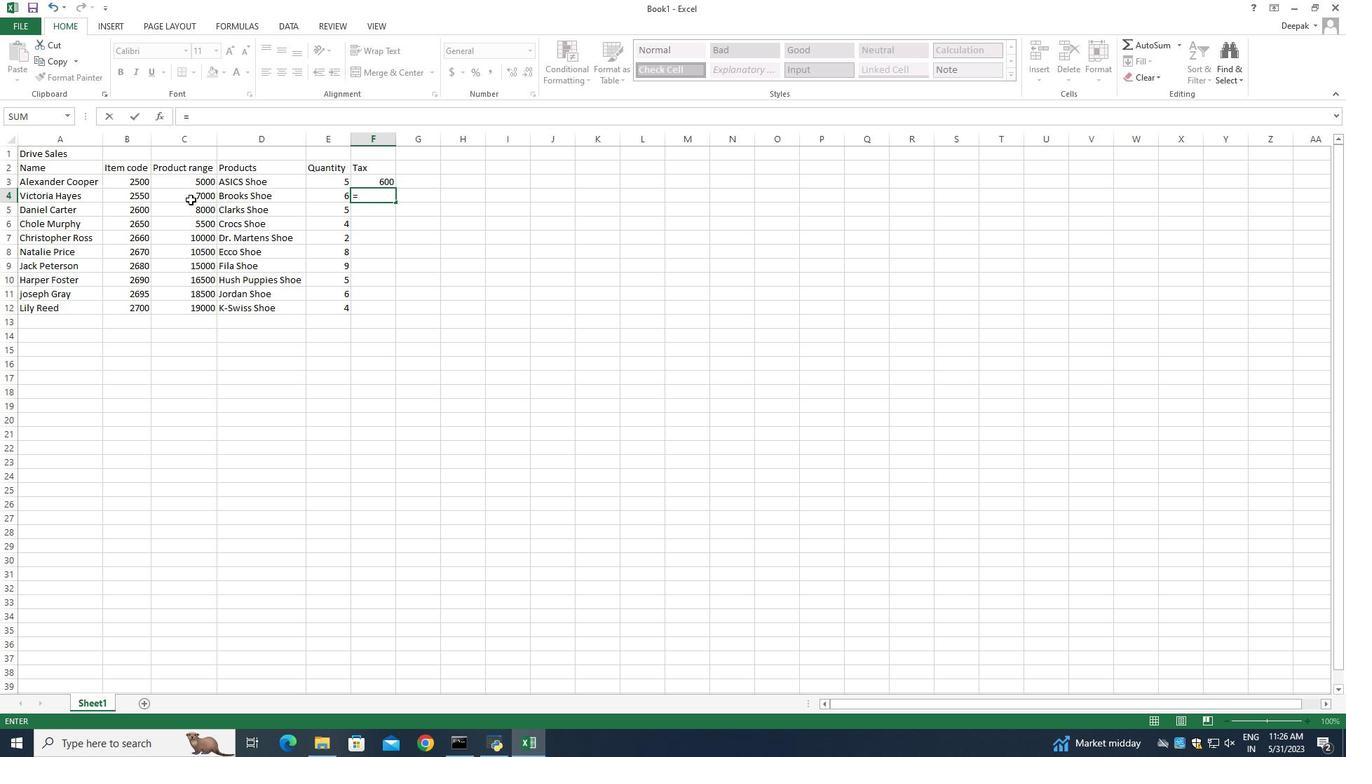 
Action: Mouse moved to (387, 204)
Screenshot: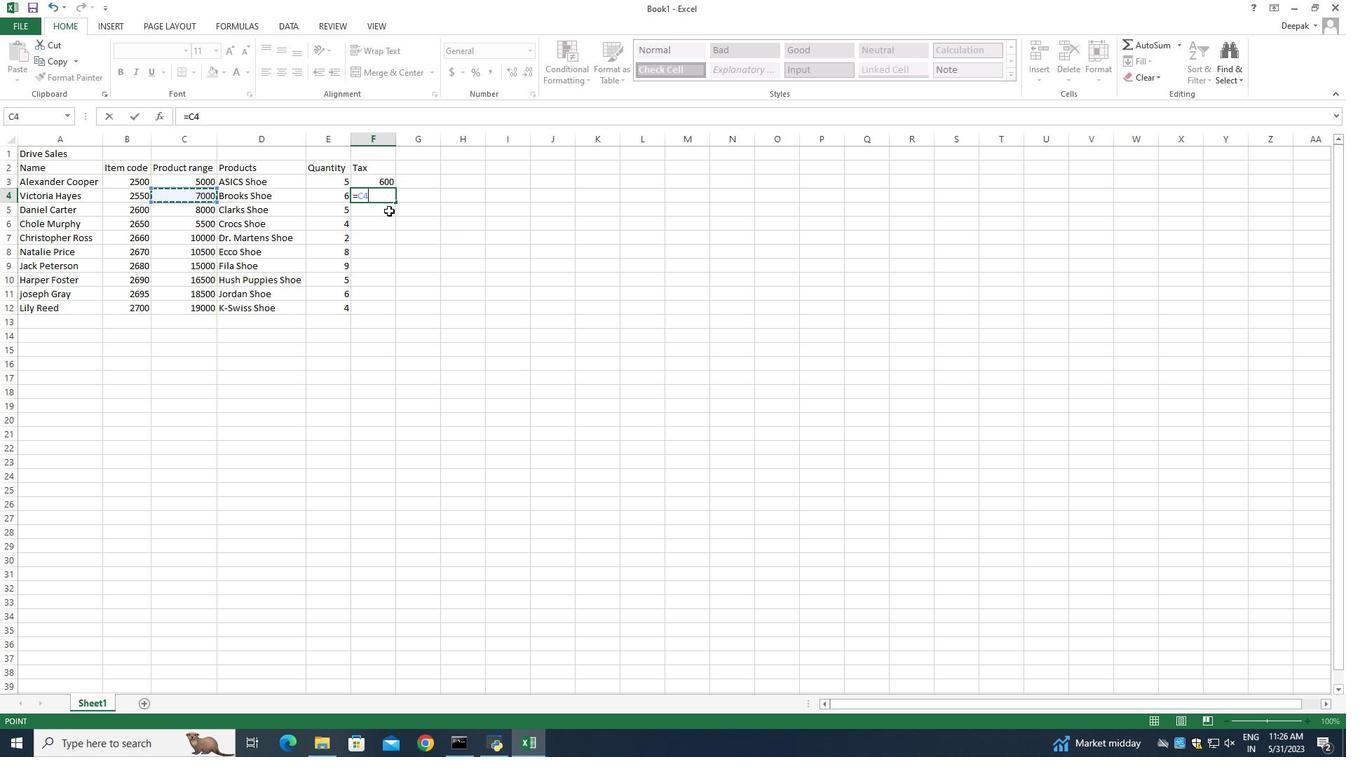 
Action: Key pressed *12<Key.shift><Key.shift><Key.shift><Key.shift><Key.shift><Key.shift><Key.shift><Key.shift><Key.shift><Key.shift>%<Key.enter>
Screenshot: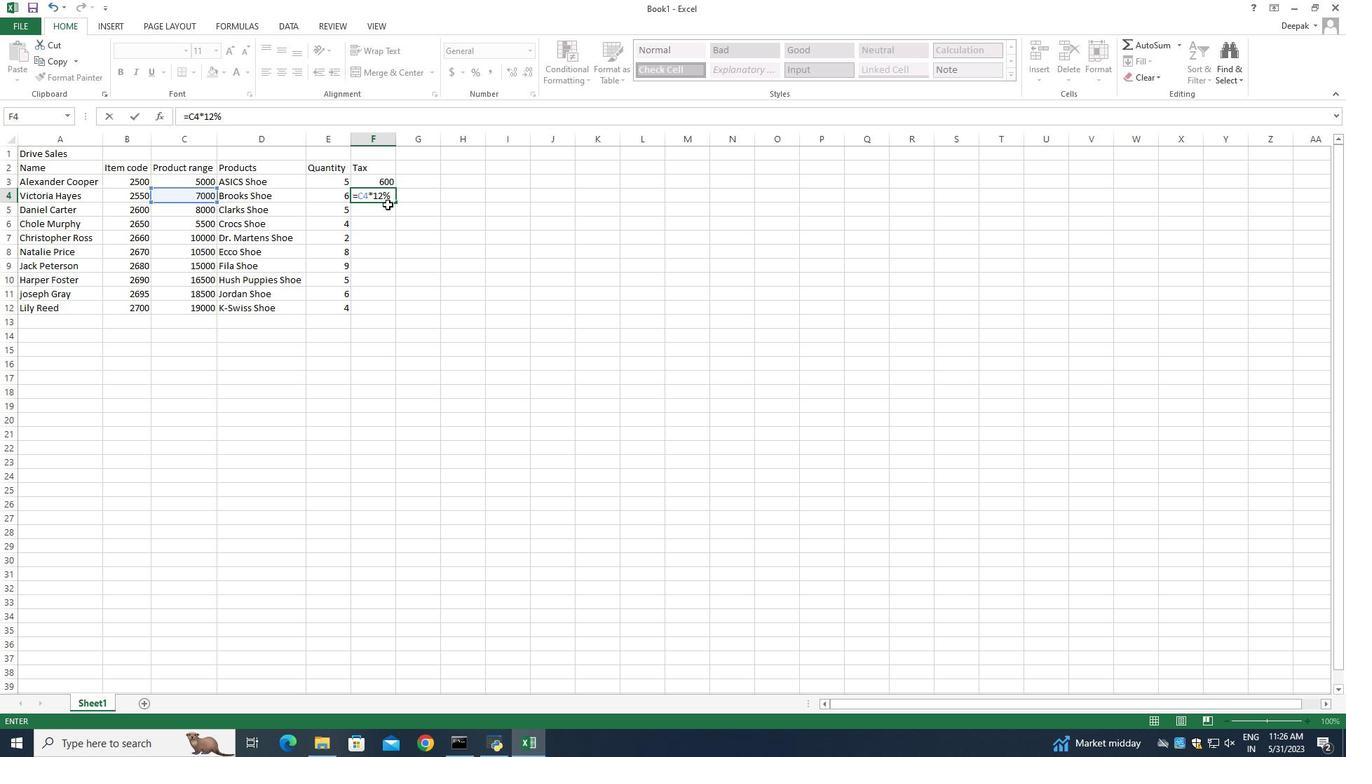 
Action: Mouse moved to (372, 208)
Screenshot: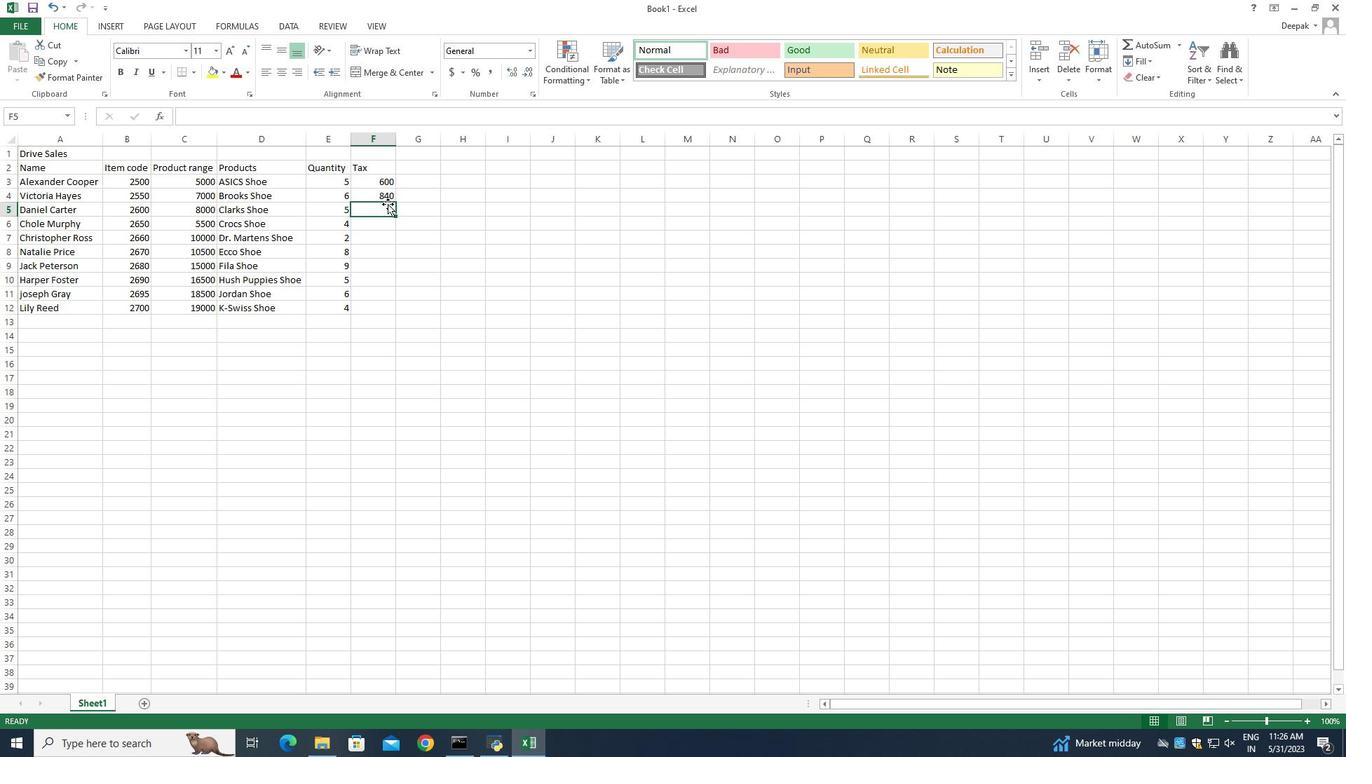 
Action: Key pressed =
Screenshot: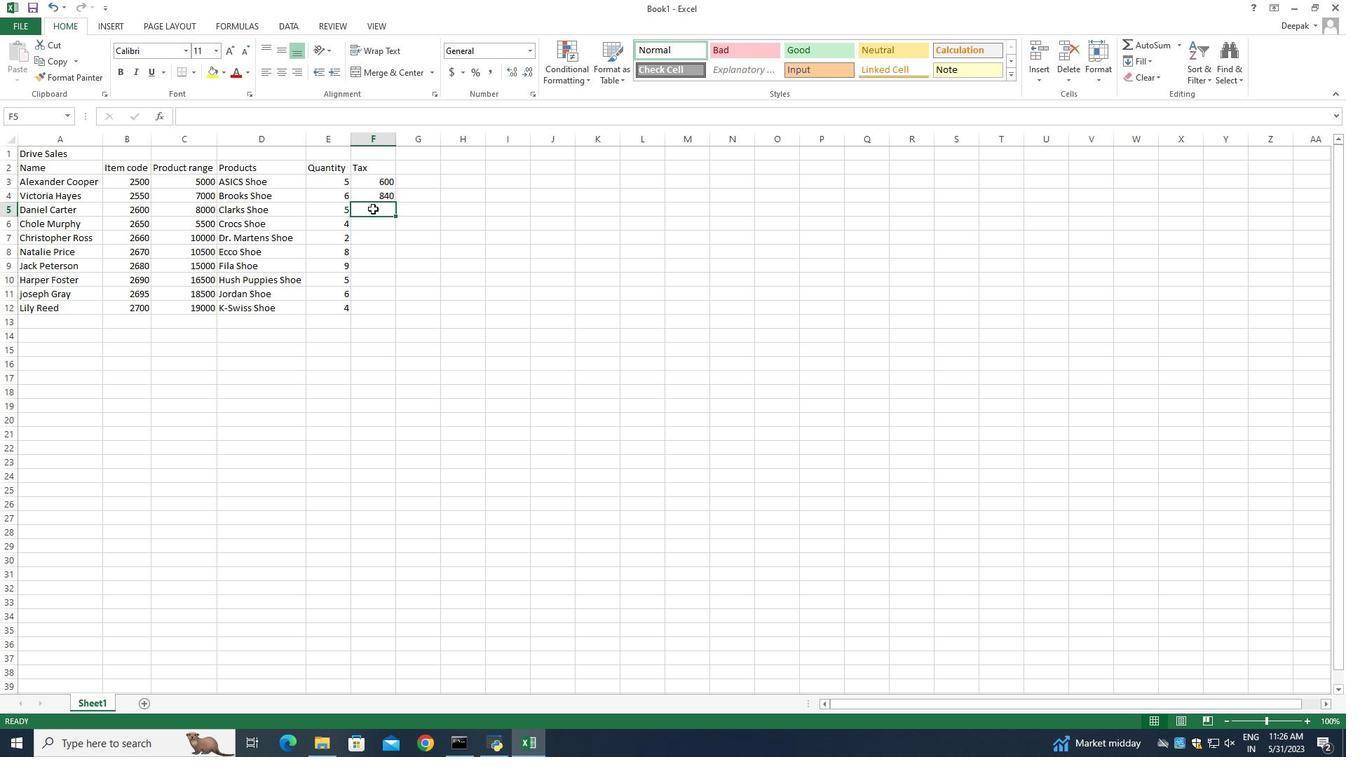 
Action: Mouse moved to (199, 209)
Screenshot: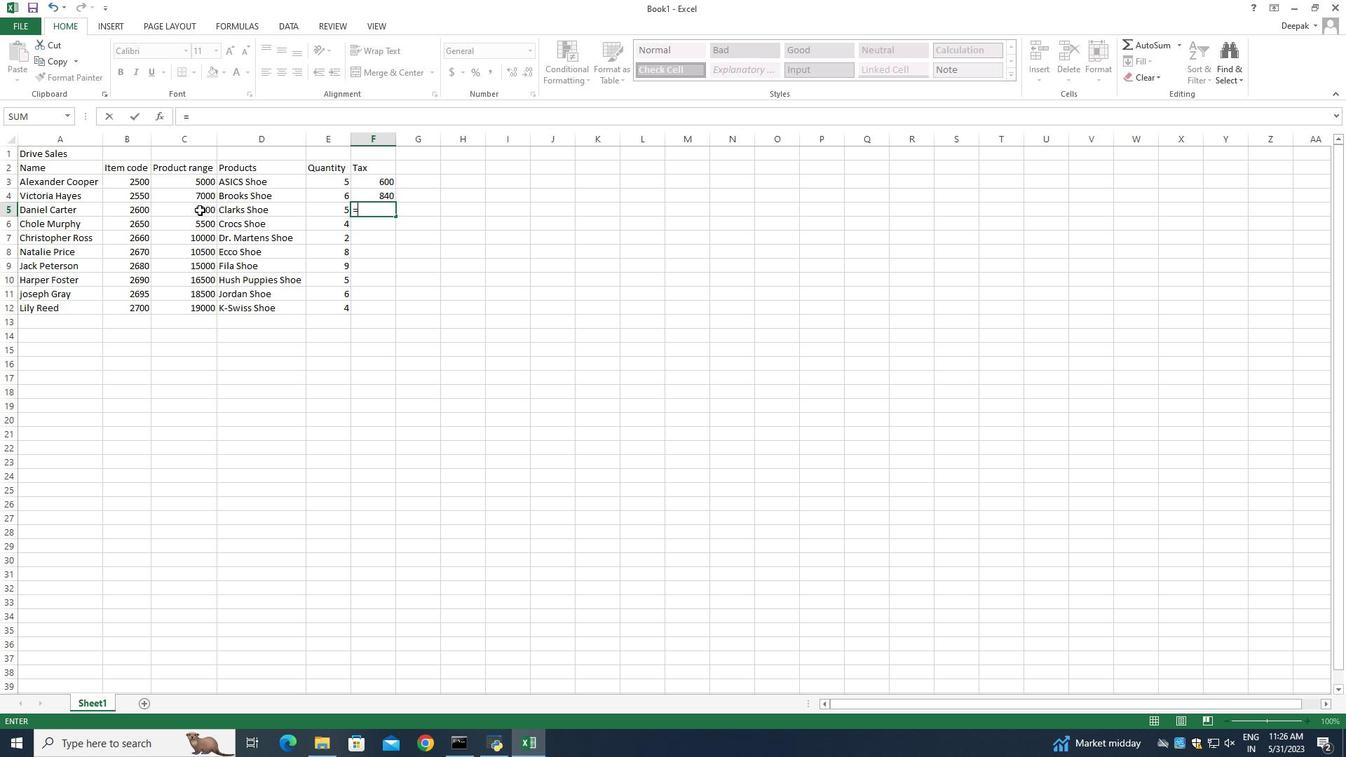 
Action: Mouse pressed left at (199, 209)
Screenshot: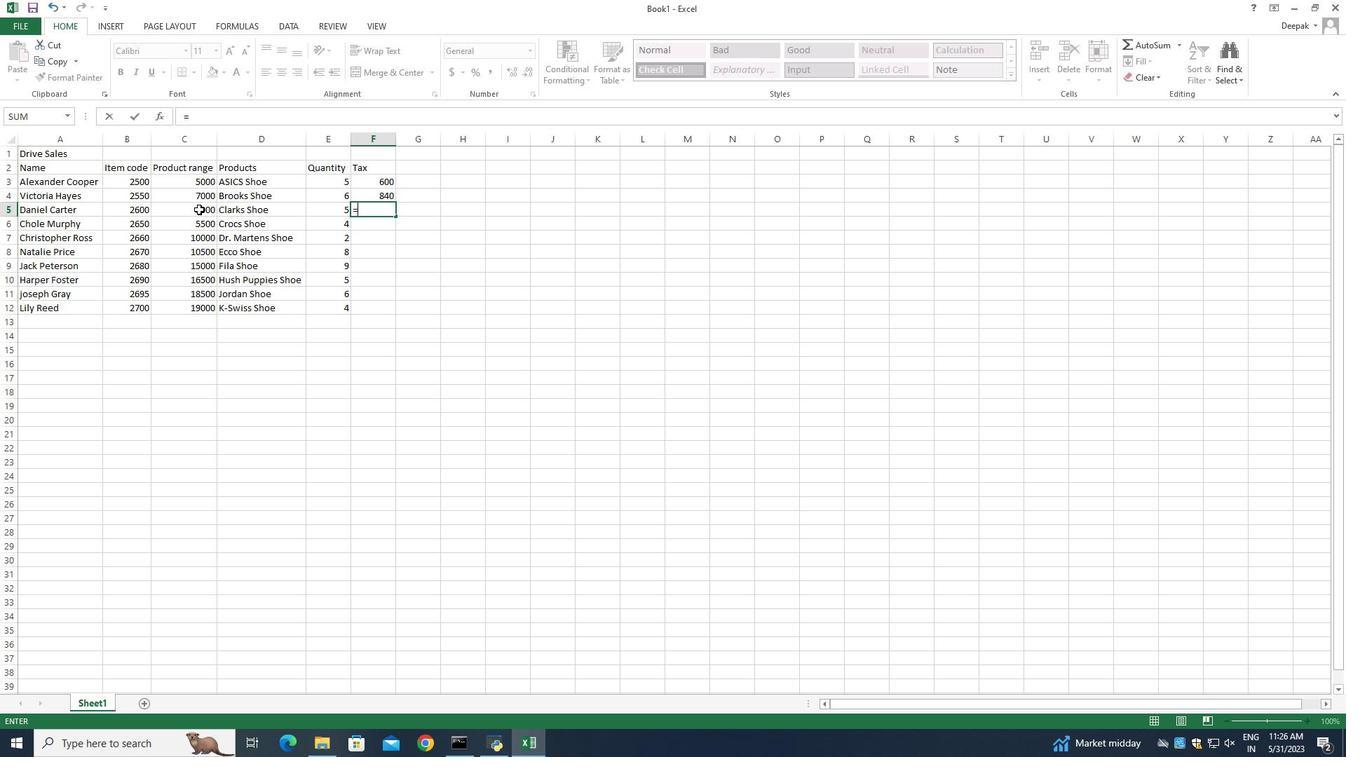 
Action: Key pressed *12<Key.shift>%<Key.enter>
Screenshot: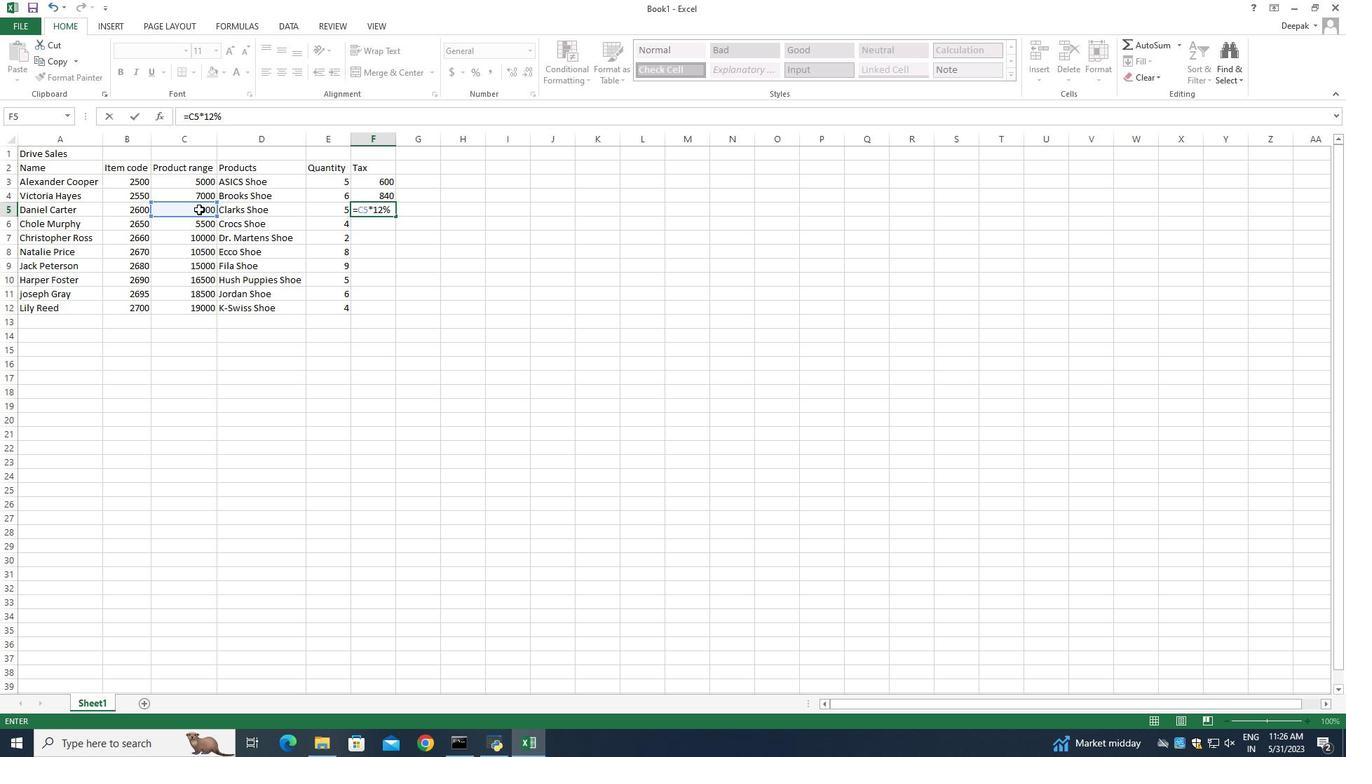 
Action: Mouse moved to (383, 228)
Screenshot: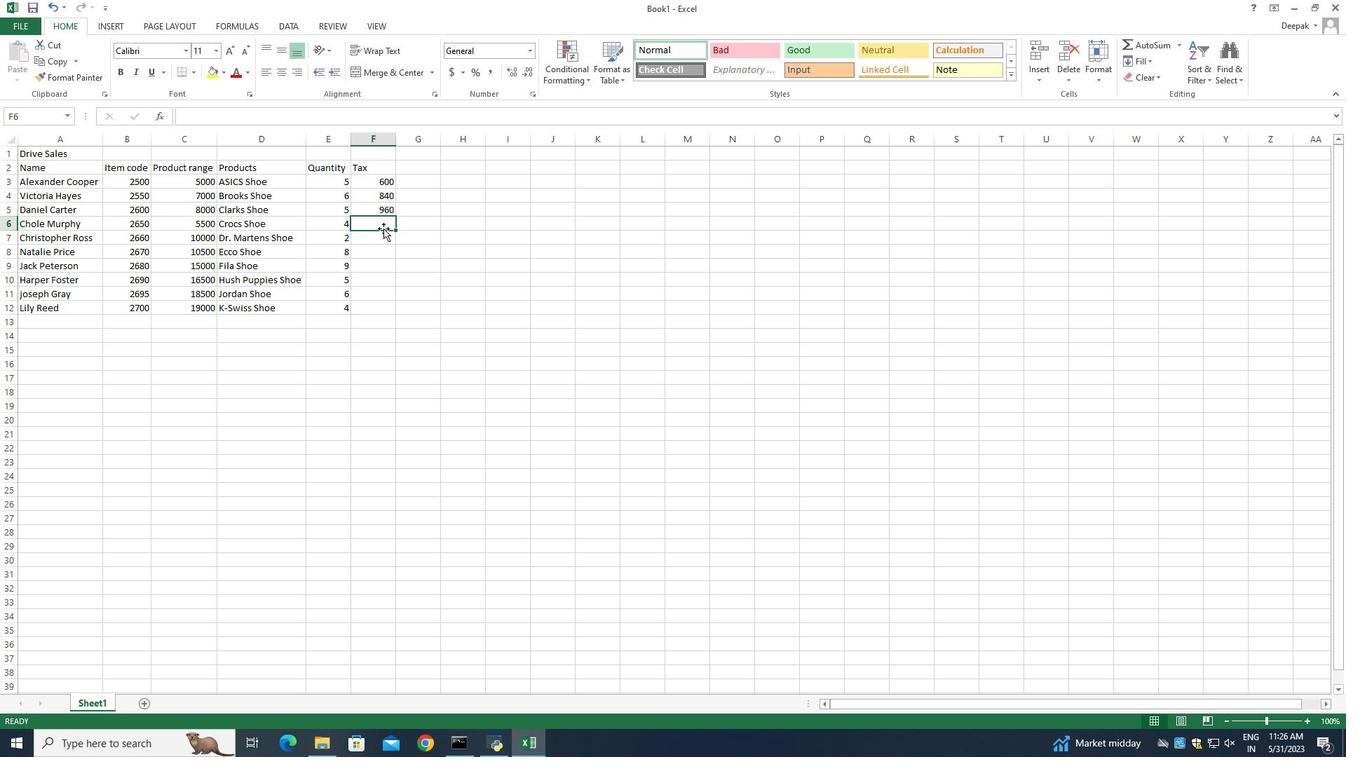 
Action: Key pressed =
Screenshot: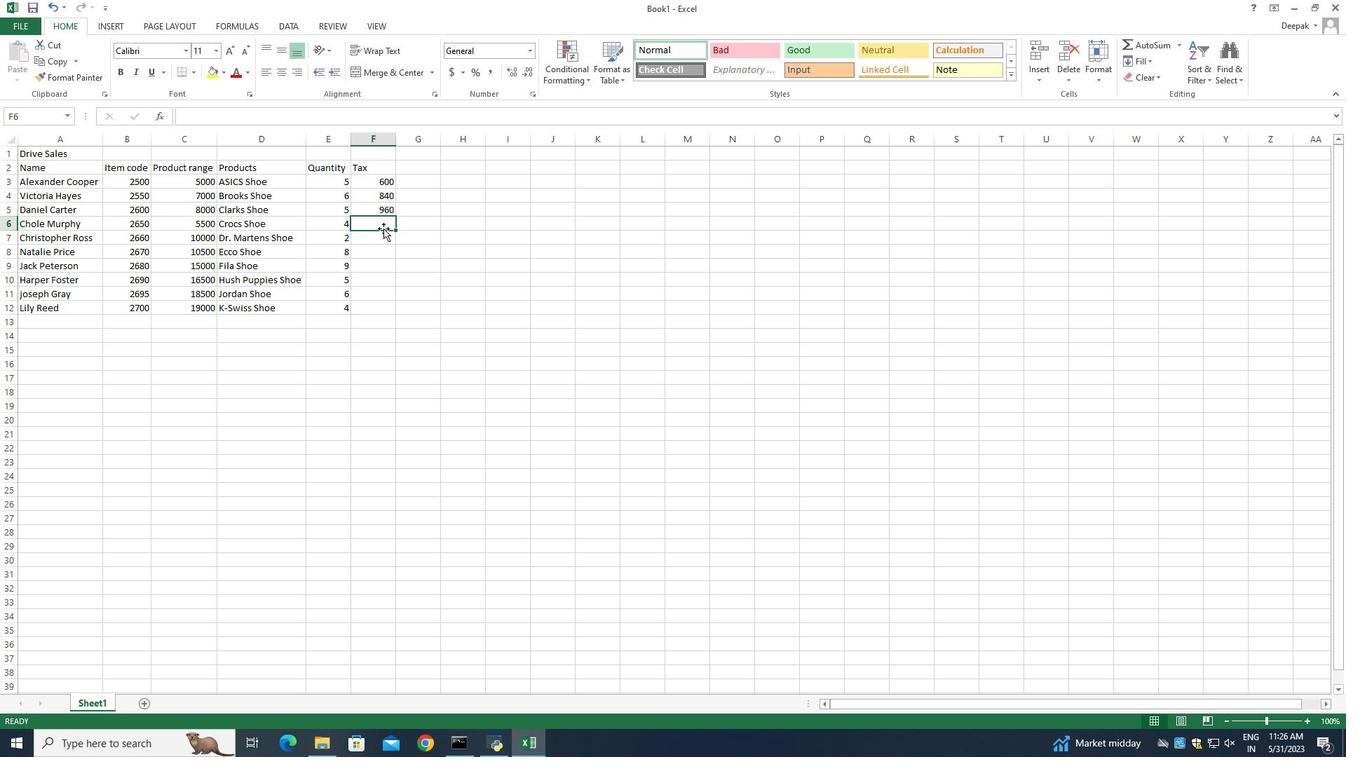 
Action: Mouse moved to (201, 223)
Screenshot: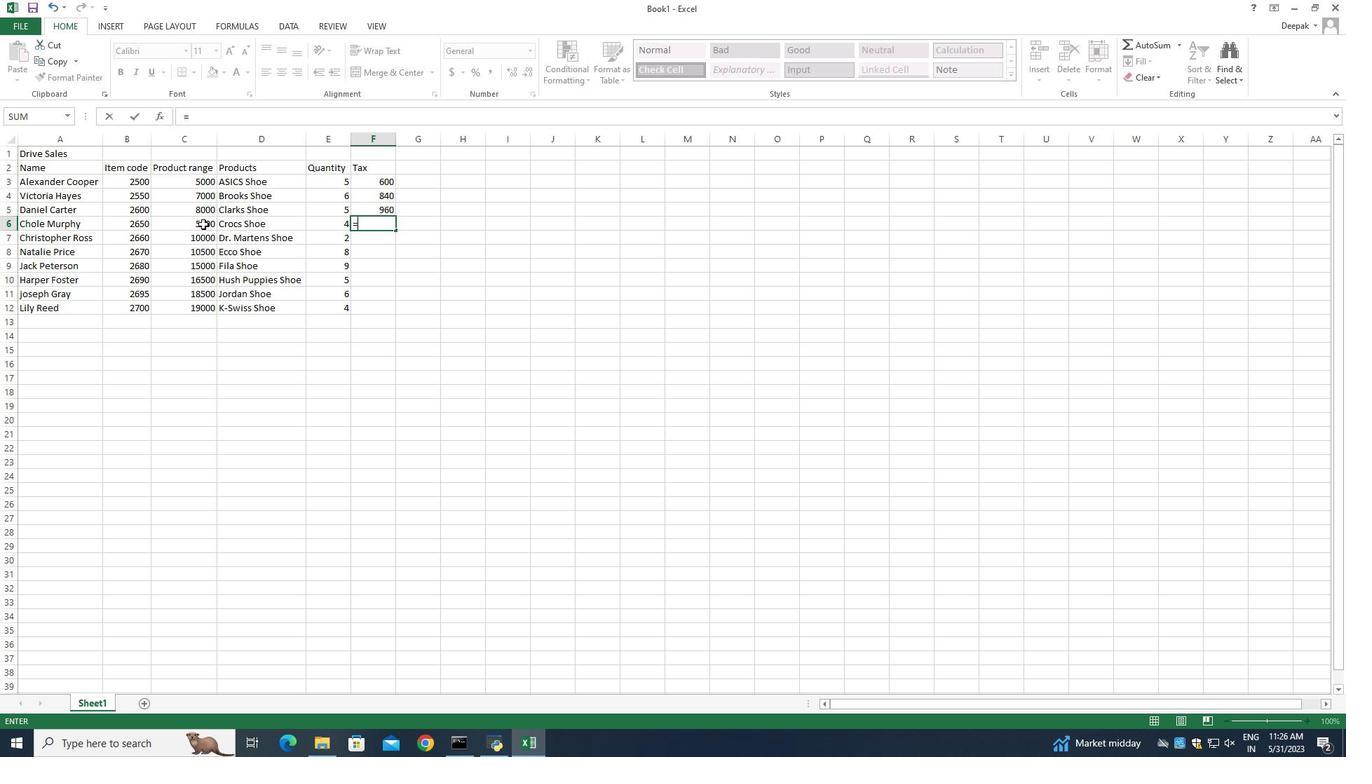 
Action: Mouse pressed left at (201, 223)
Screenshot: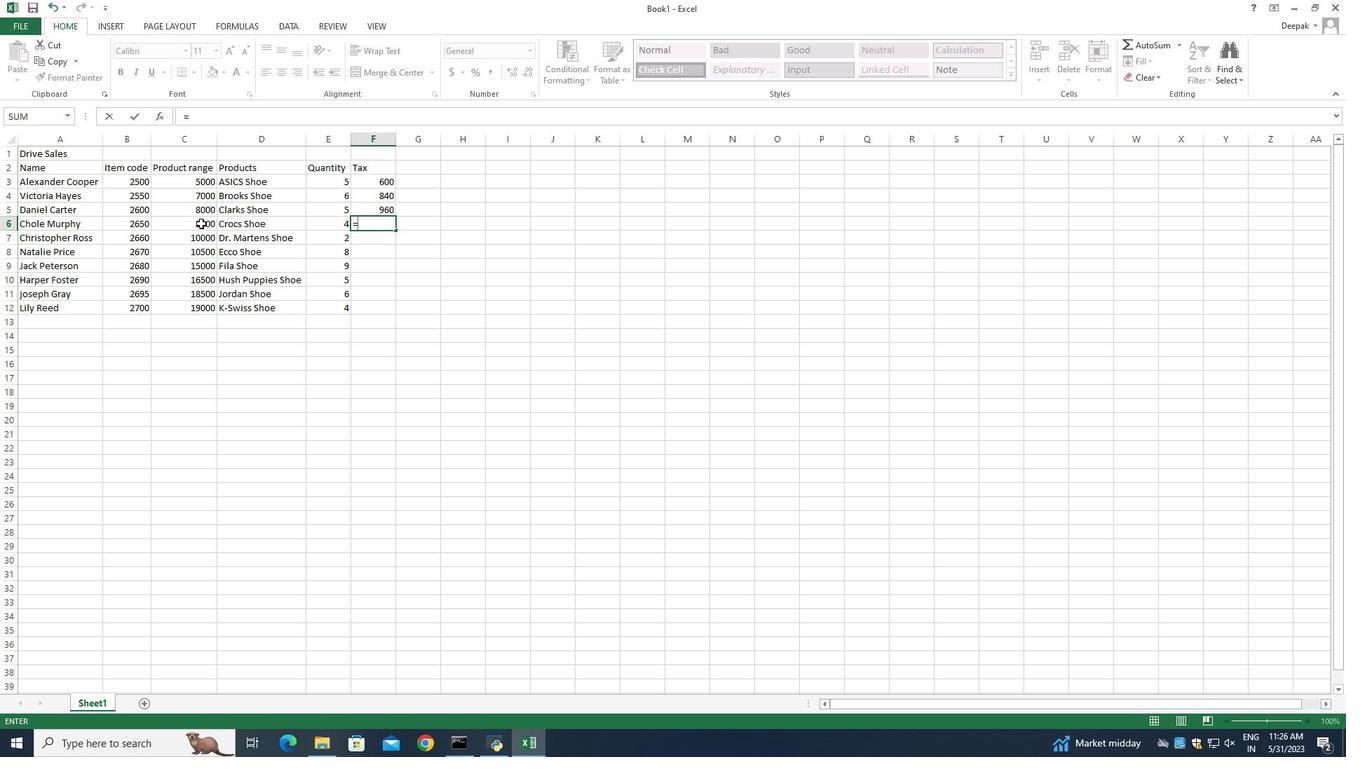 
Action: Mouse moved to (344, 246)
Screenshot: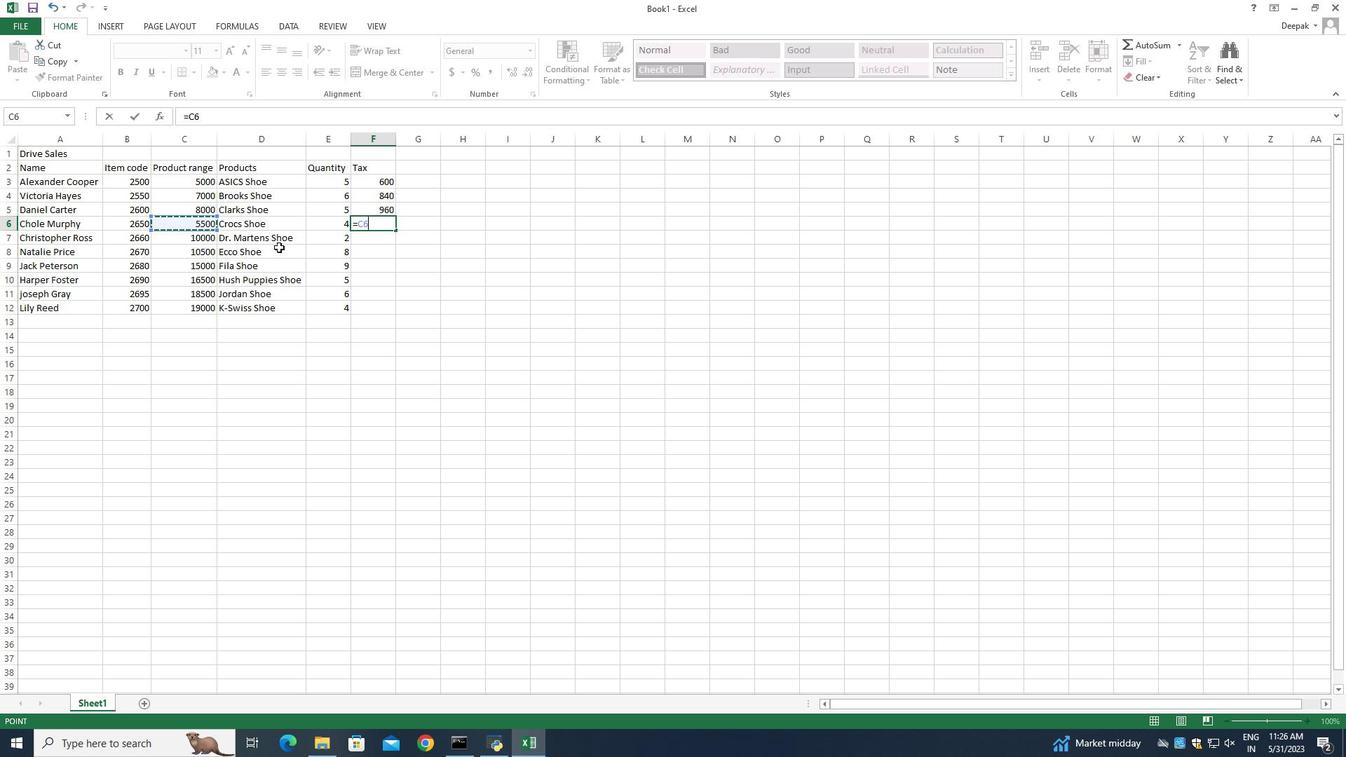 
Action: Key pressed *12<Key.shift>%<Key.enter>
Screenshot: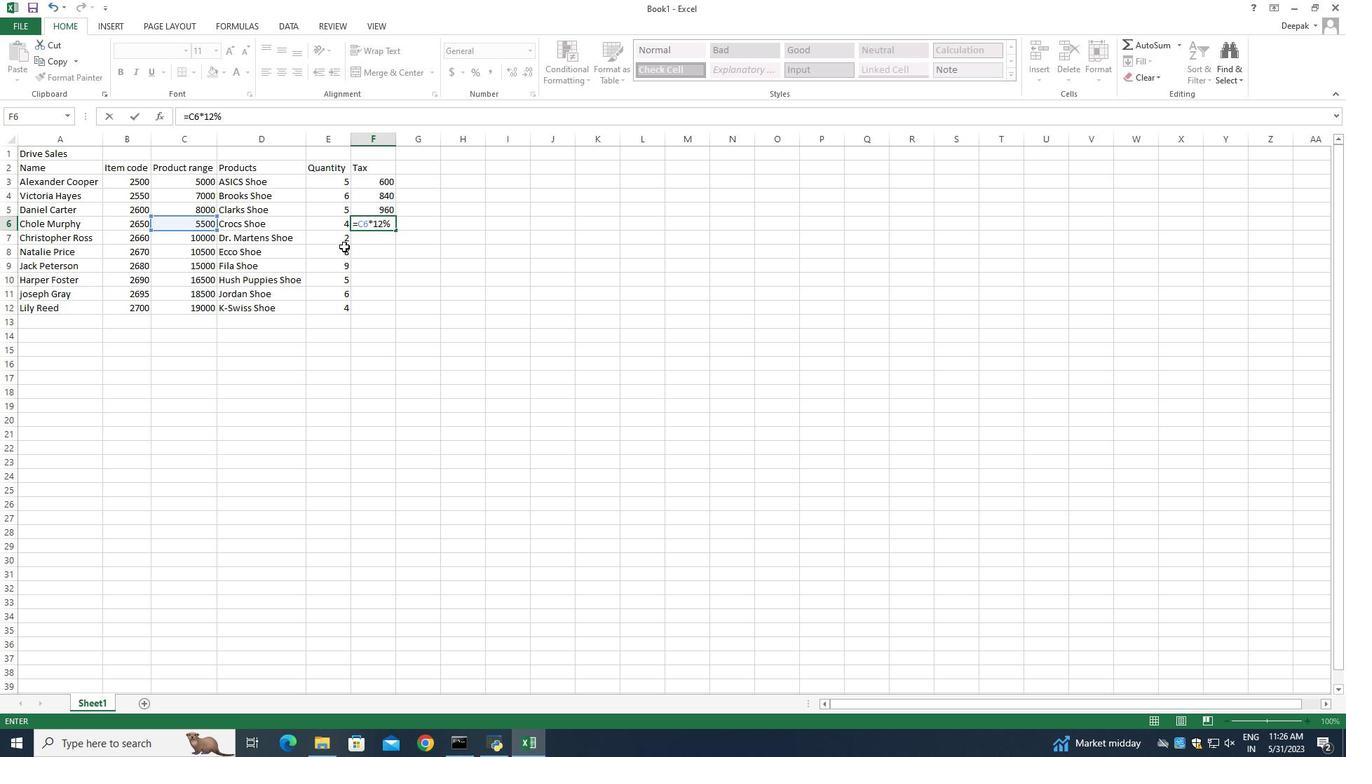 
Action: Mouse moved to (355, 243)
Screenshot: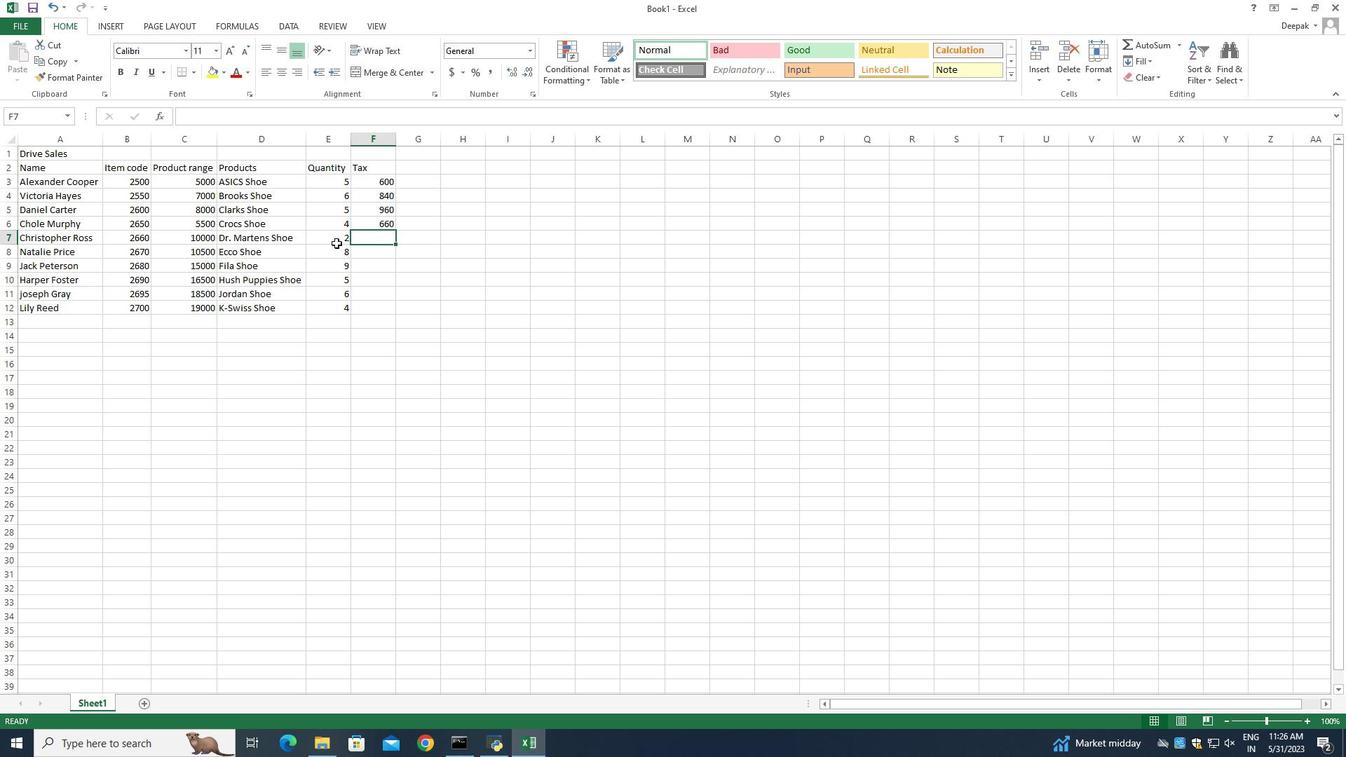 
Action: Key pressed =
Screenshot: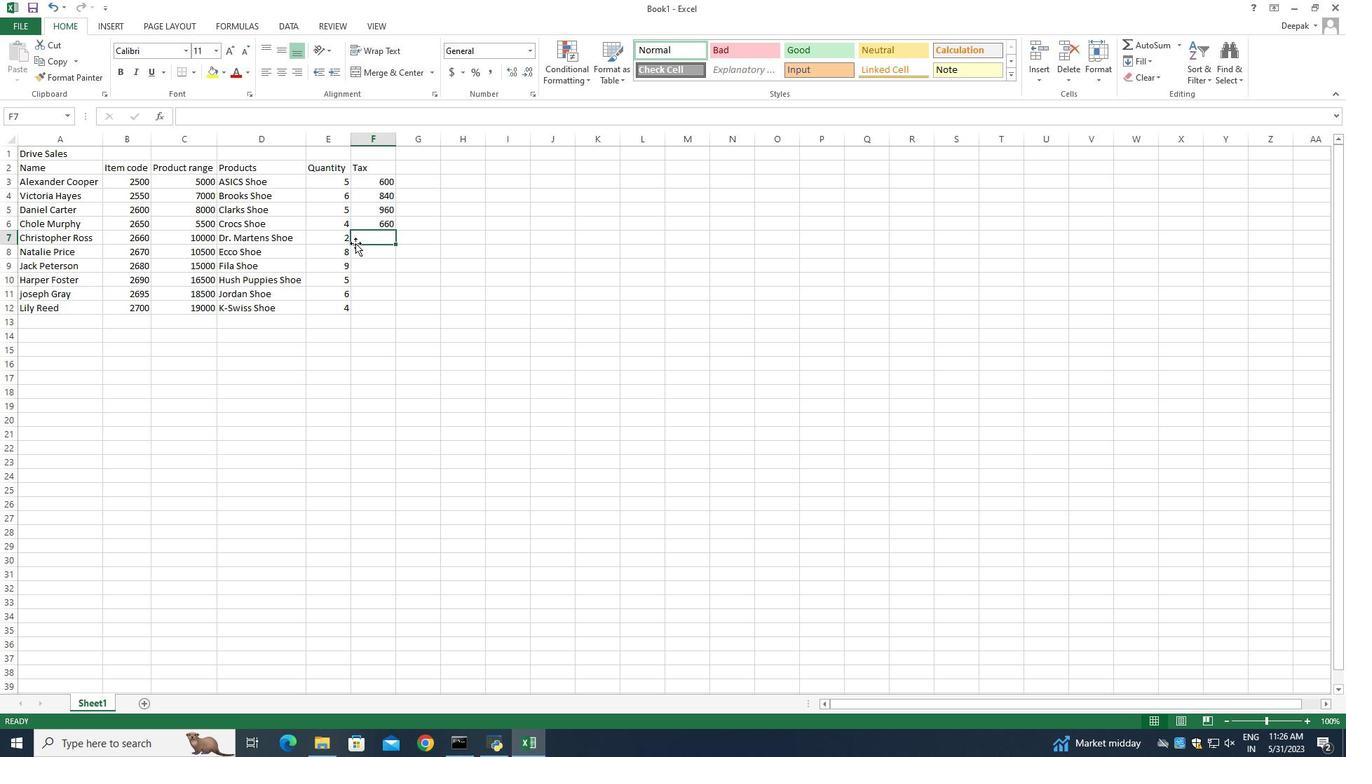 
Action: Mouse moved to (196, 236)
Screenshot: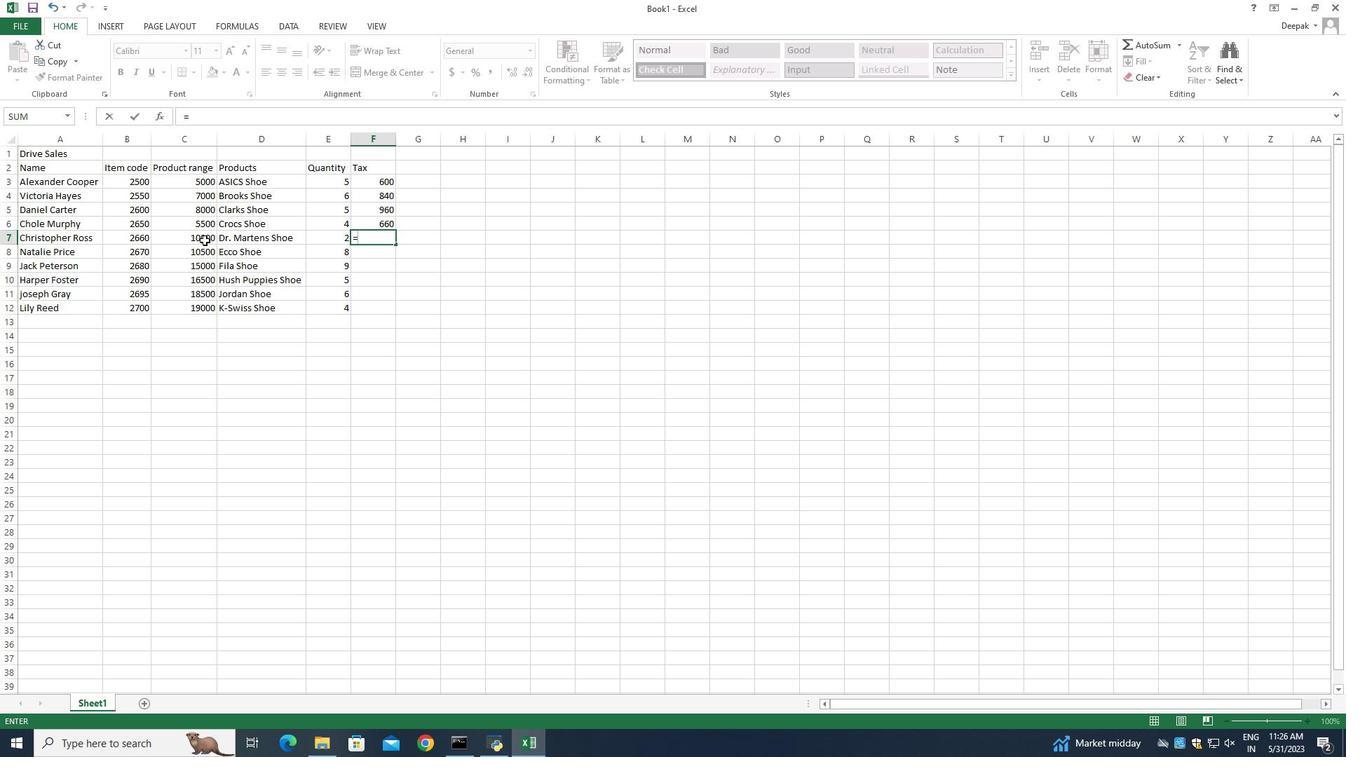 
Action: Mouse pressed left at (196, 236)
Screenshot: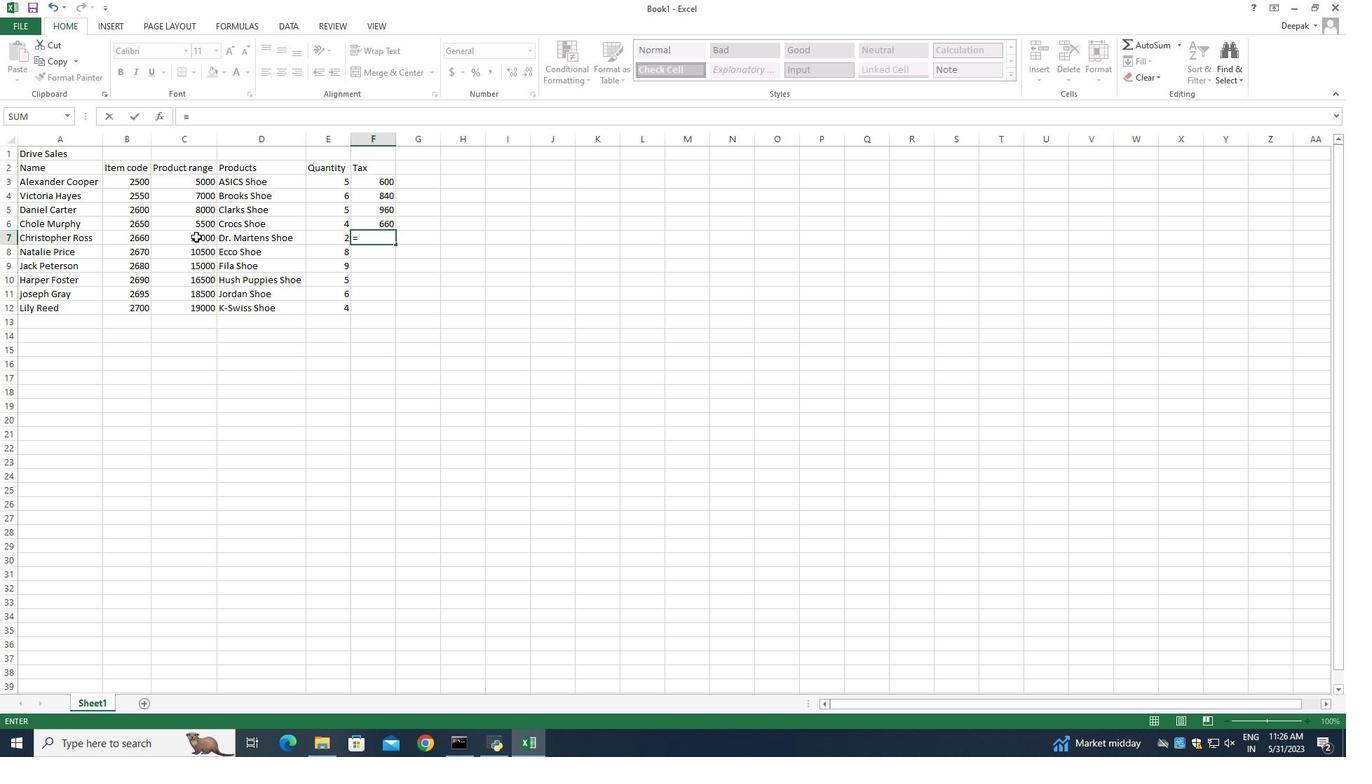 
Action: Mouse moved to (391, 250)
Screenshot: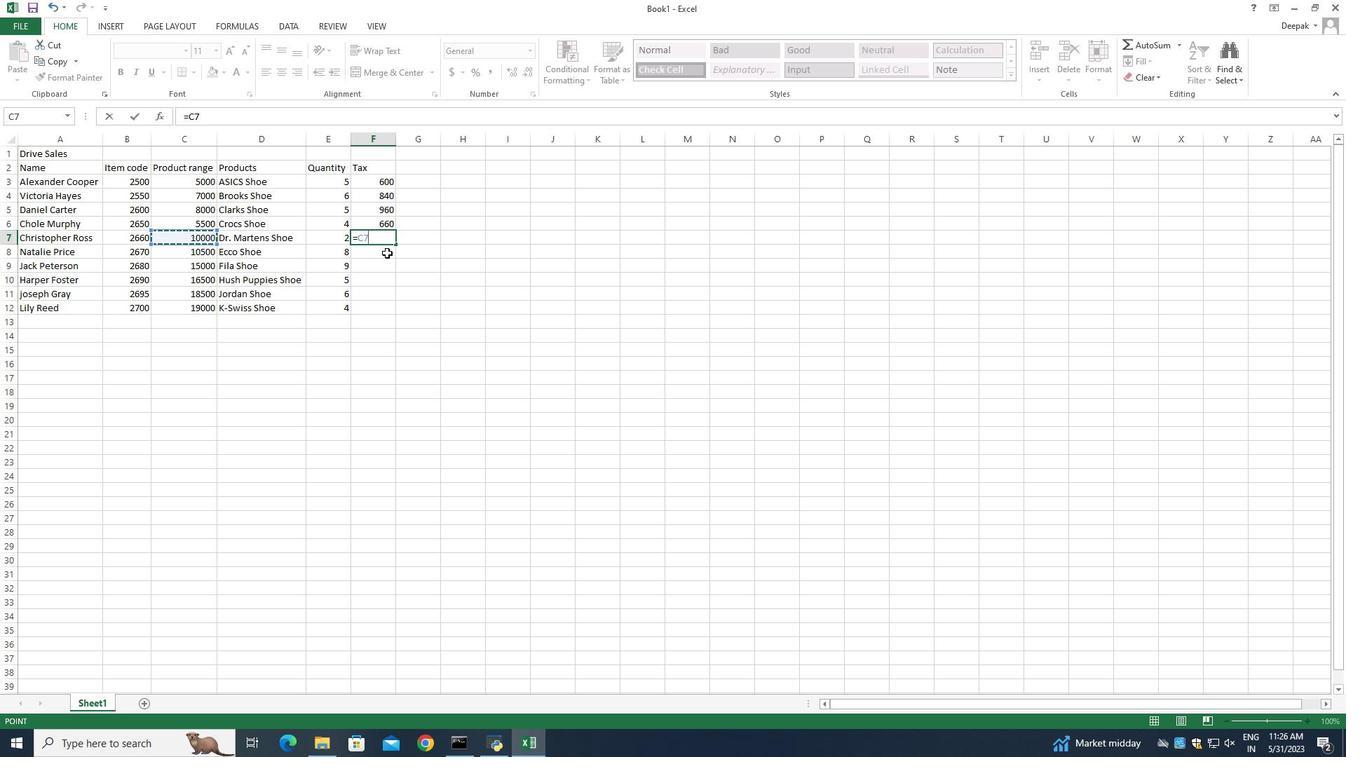 
Action: Key pressed *12<Key.shift>%<Key.enter>
Screenshot: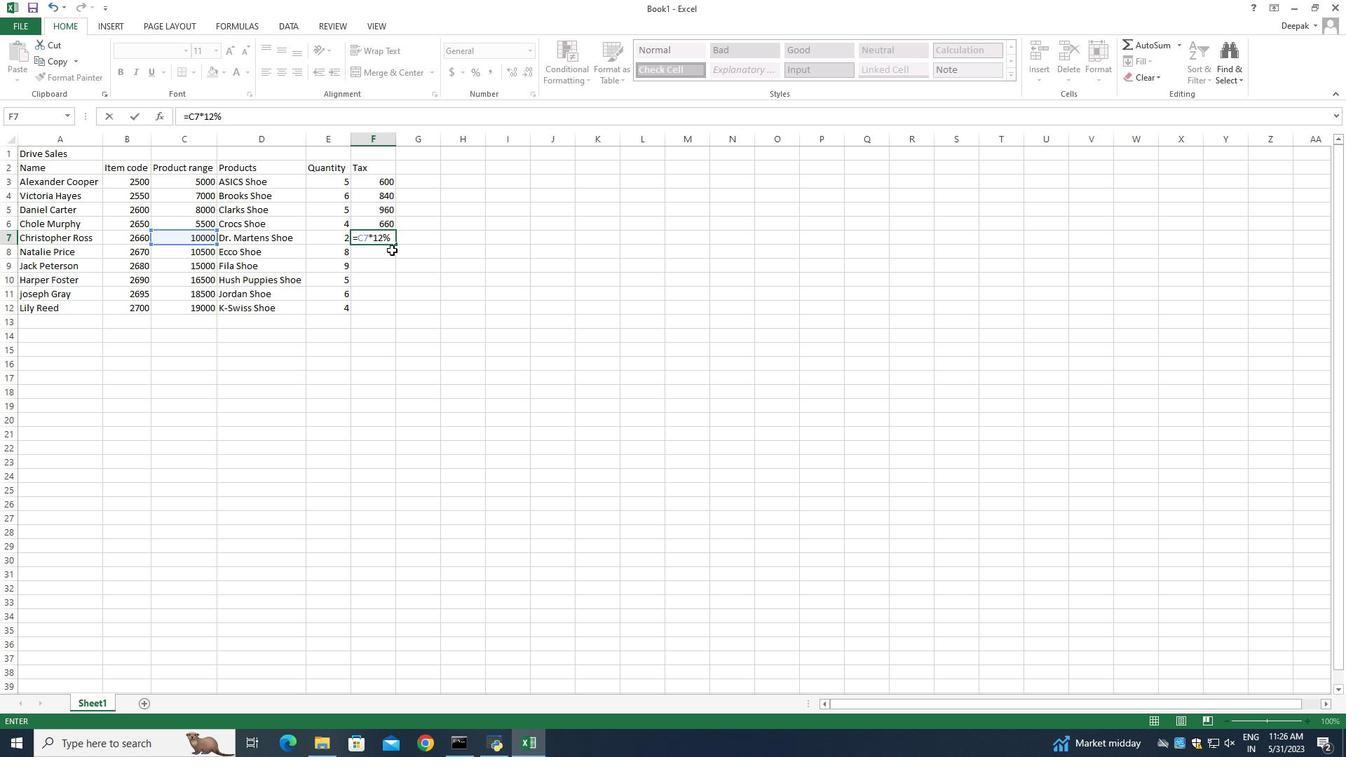 
Action: Mouse moved to (378, 250)
Screenshot: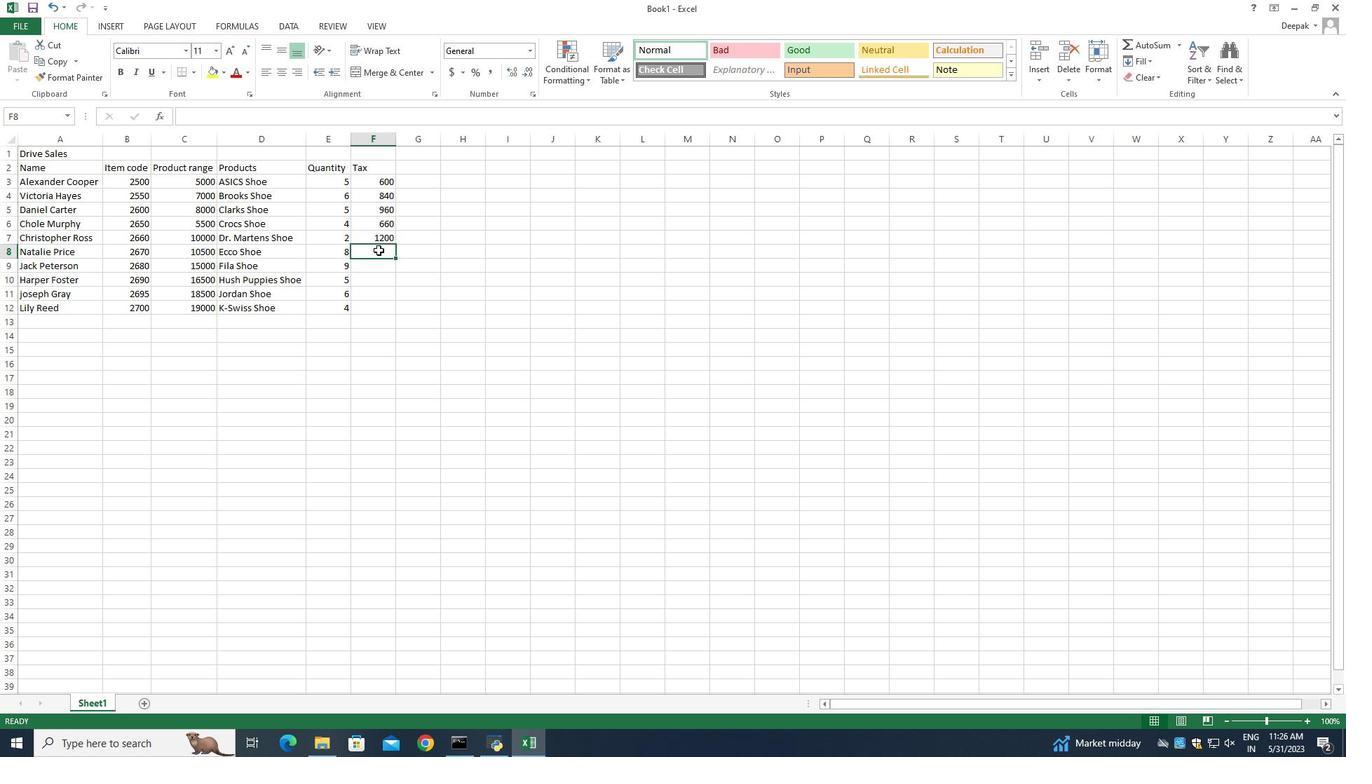 
Action: Key pressed =
Screenshot: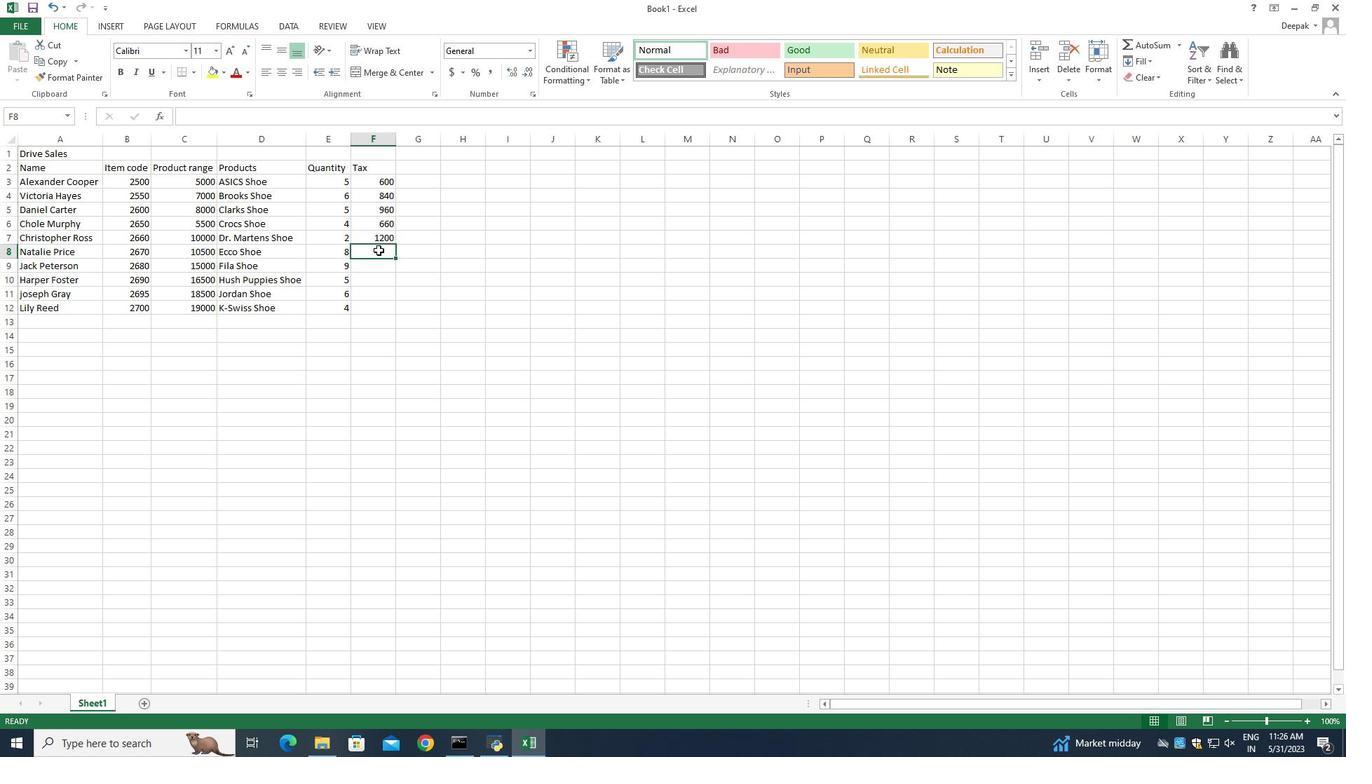 
Action: Mouse moved to (194, 250)
Screenshot: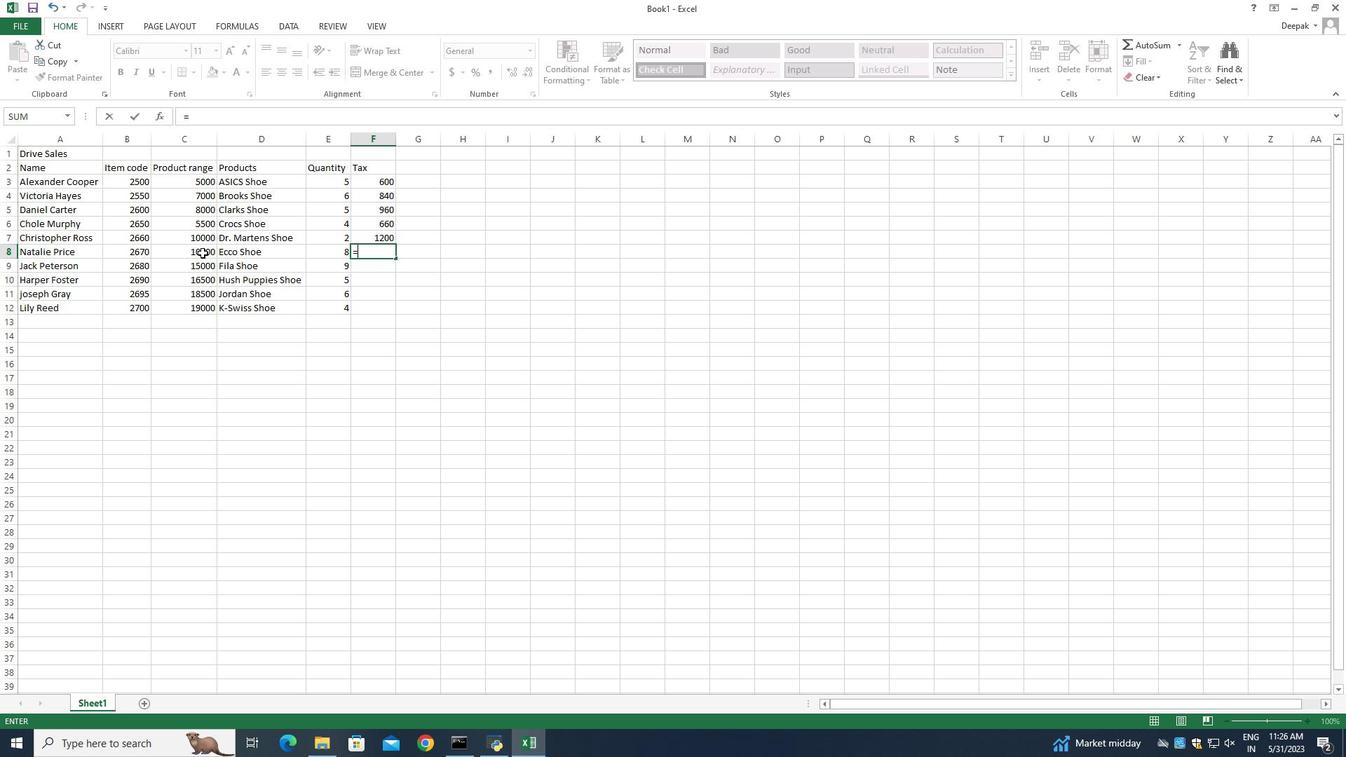 
Action: Mouse pressed left at (194, 250)
Screenshot: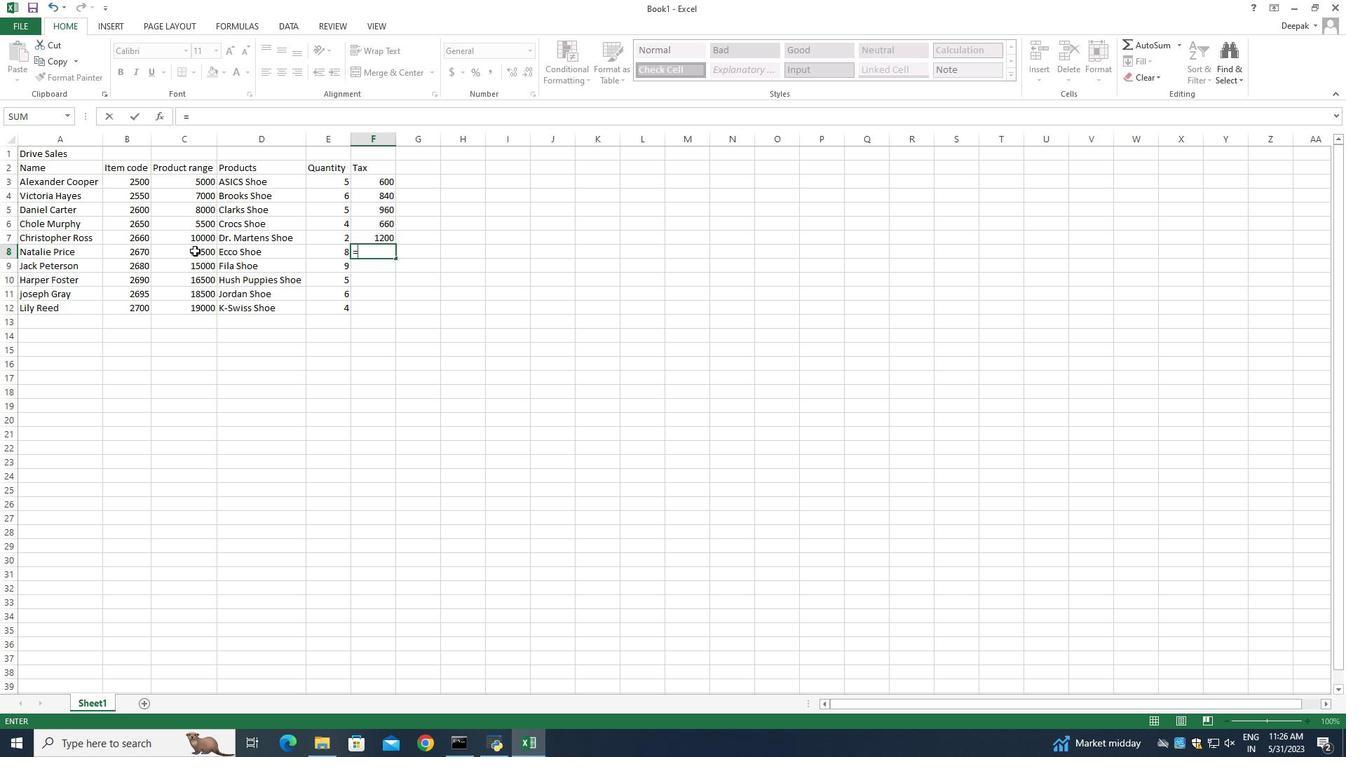
Action: Mouse moved to (369, 253)
Screenshot: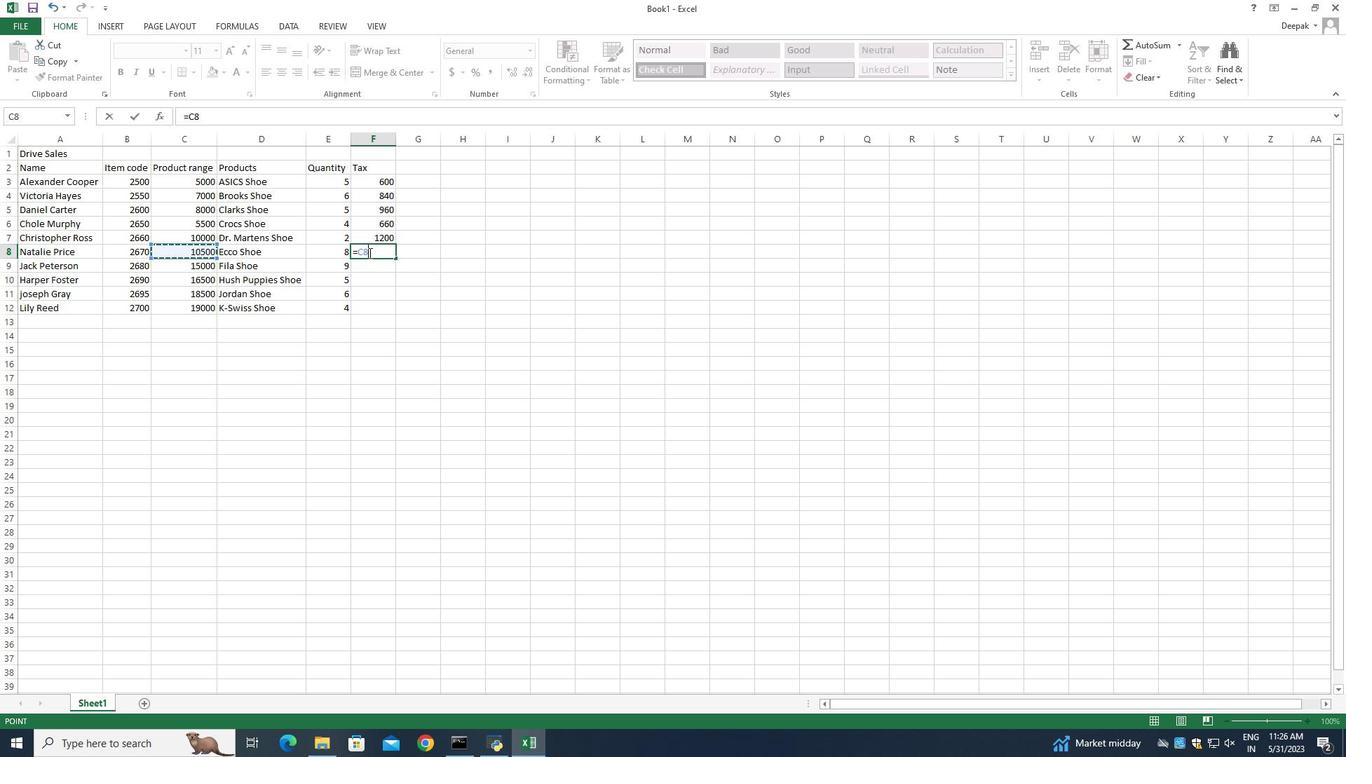 
Action: Key pressed *12<Key.shift><Key.shift><Key.shift>%<Key.enter>
Screenshot: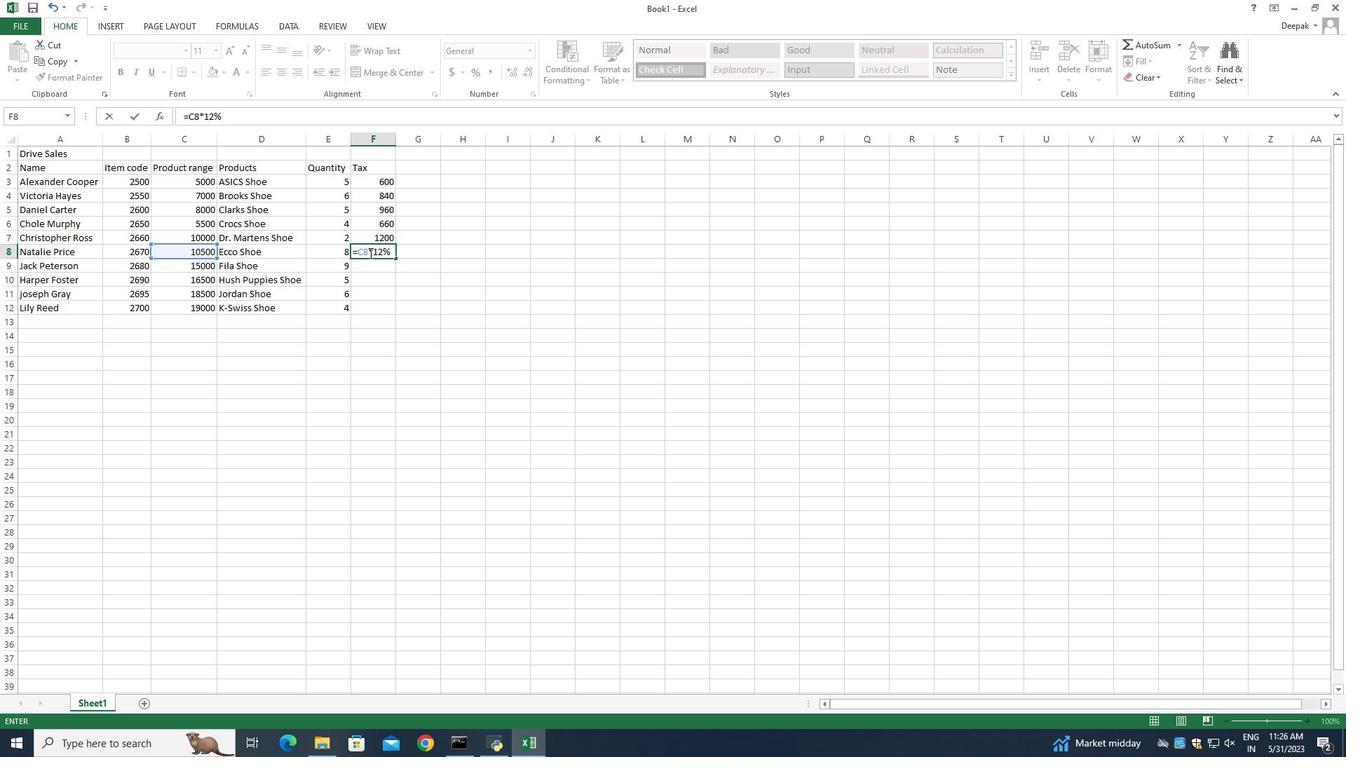 
Action: Mouse moved to (368, 267)
Screenshot: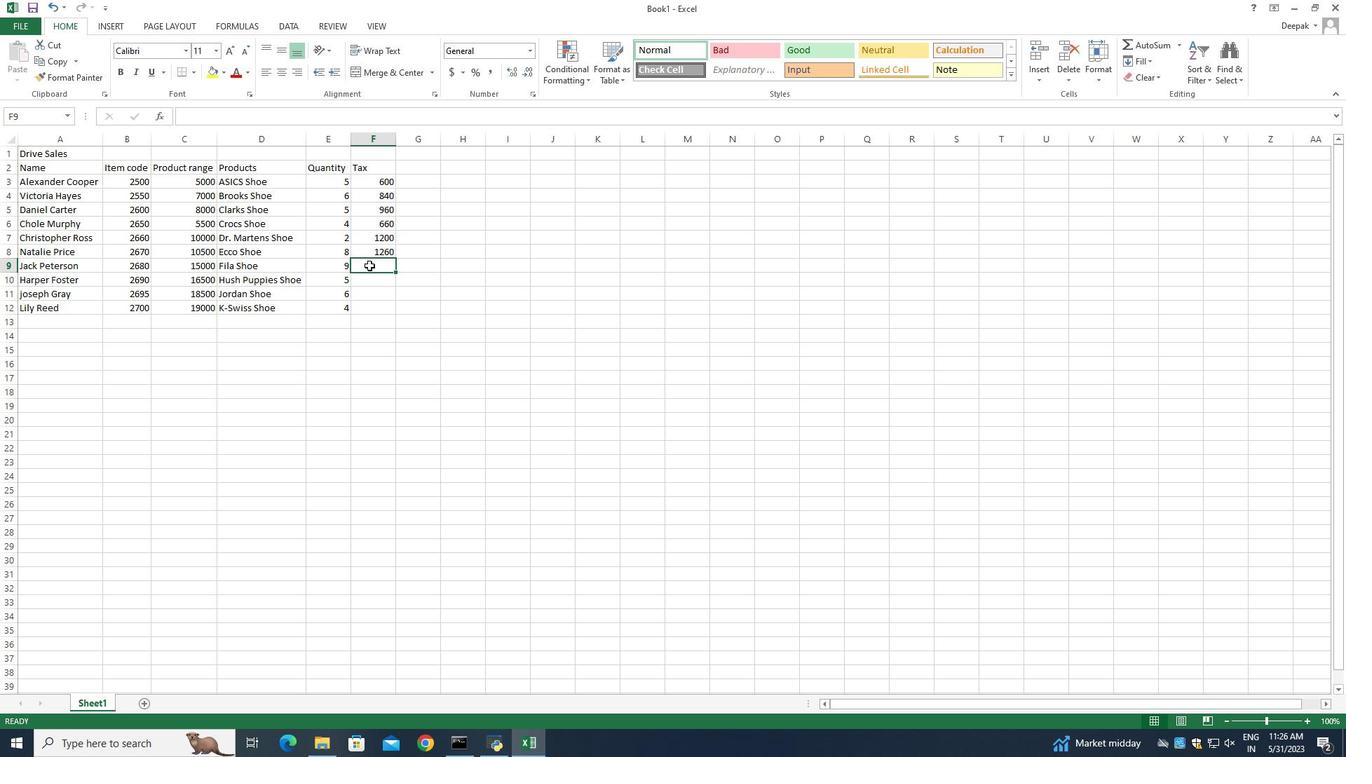 
Action: Key pressed =
Screenshot: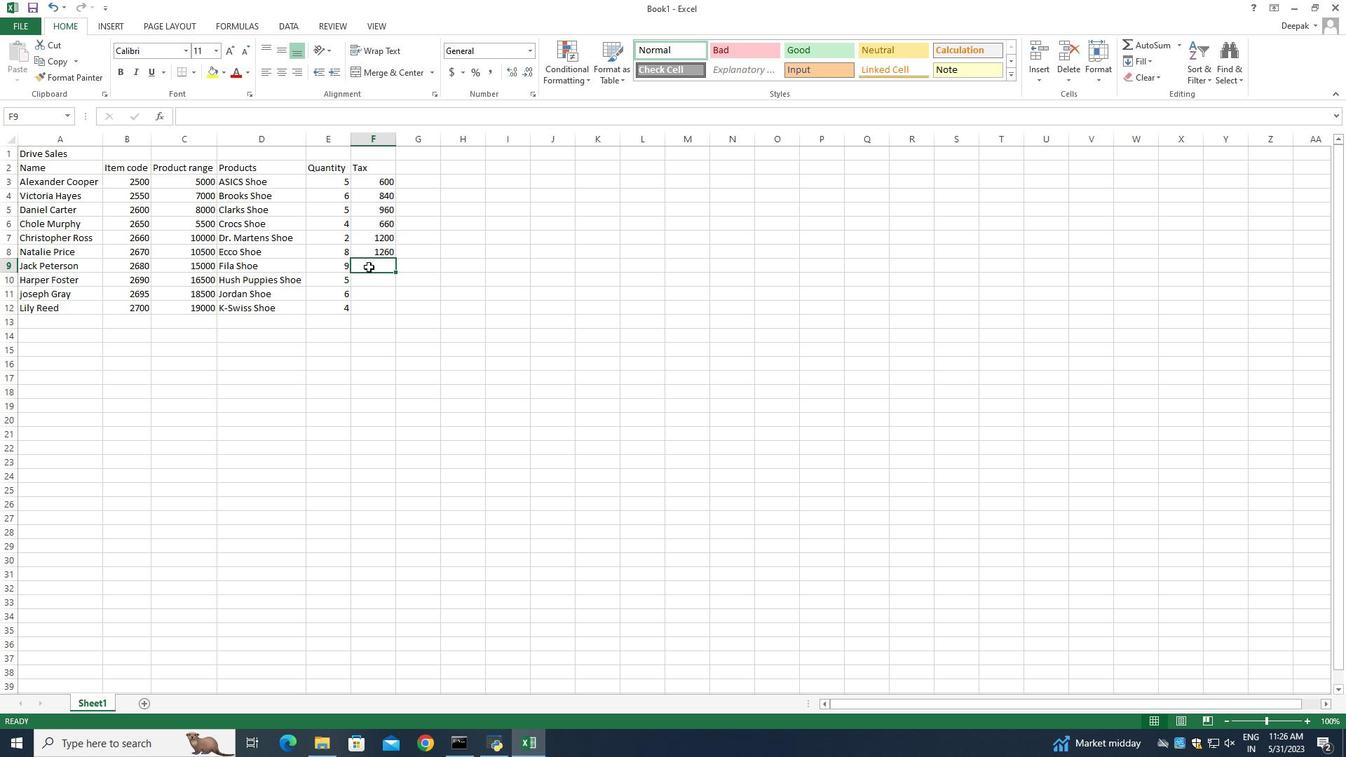 
Action: Mouse moved to (204, 264)
Screenshot: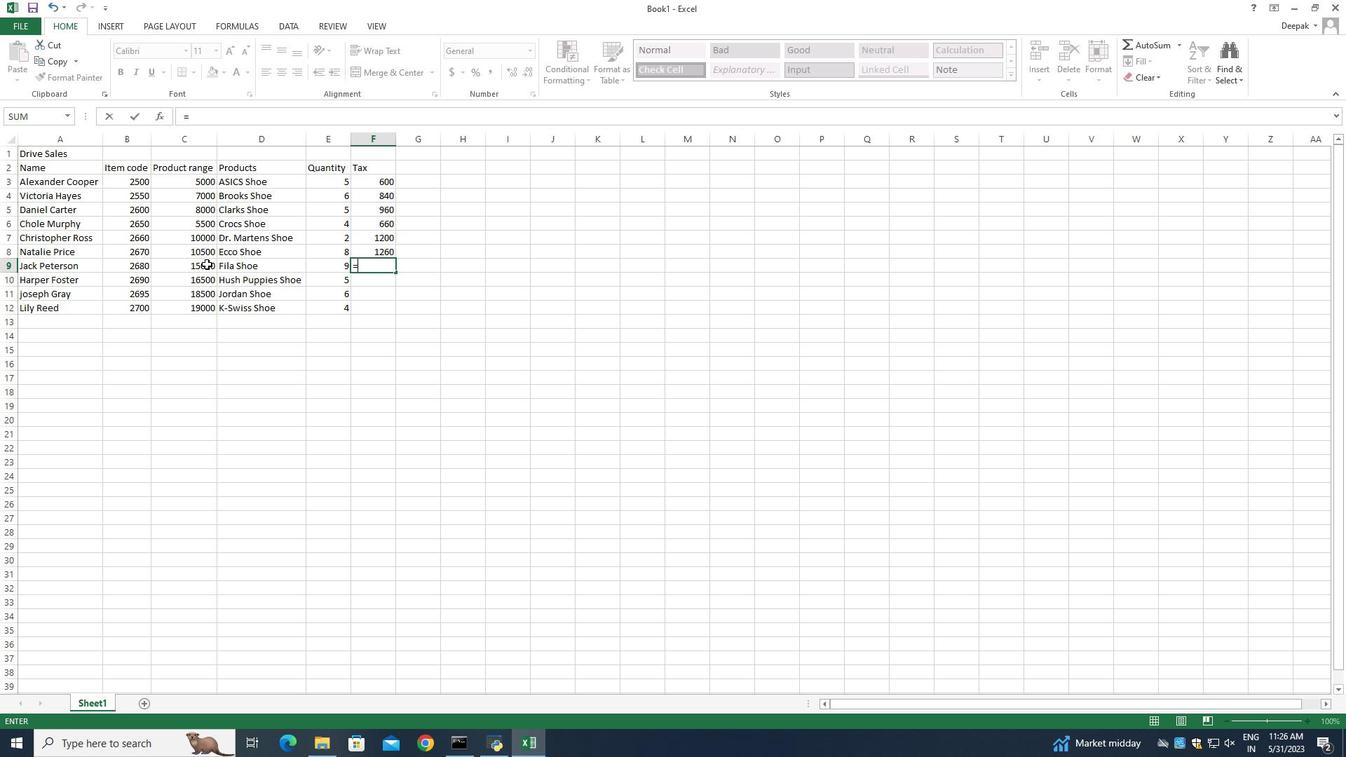 
Action: Mouse pressed left at (204, 264)
Screenshot: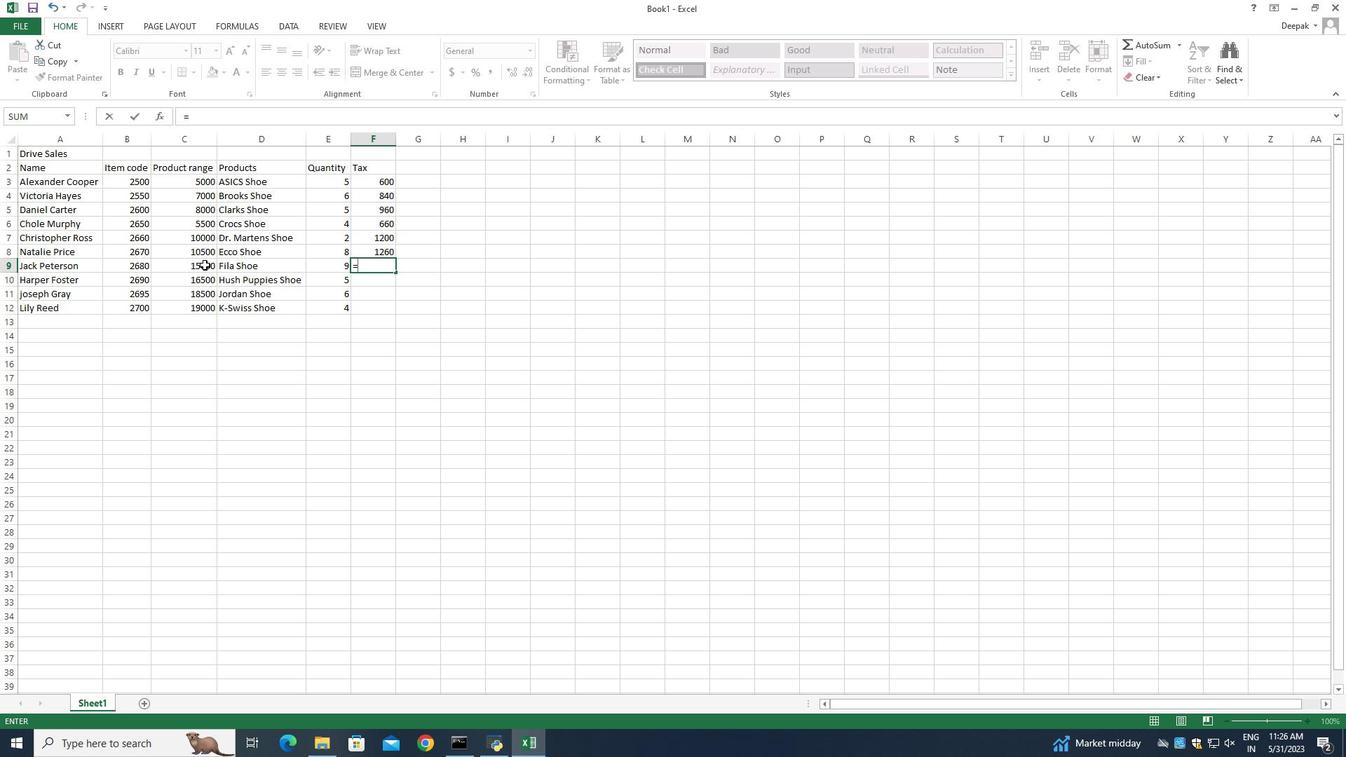 
Action: Mouse moved to (381, 271)
Screenshot: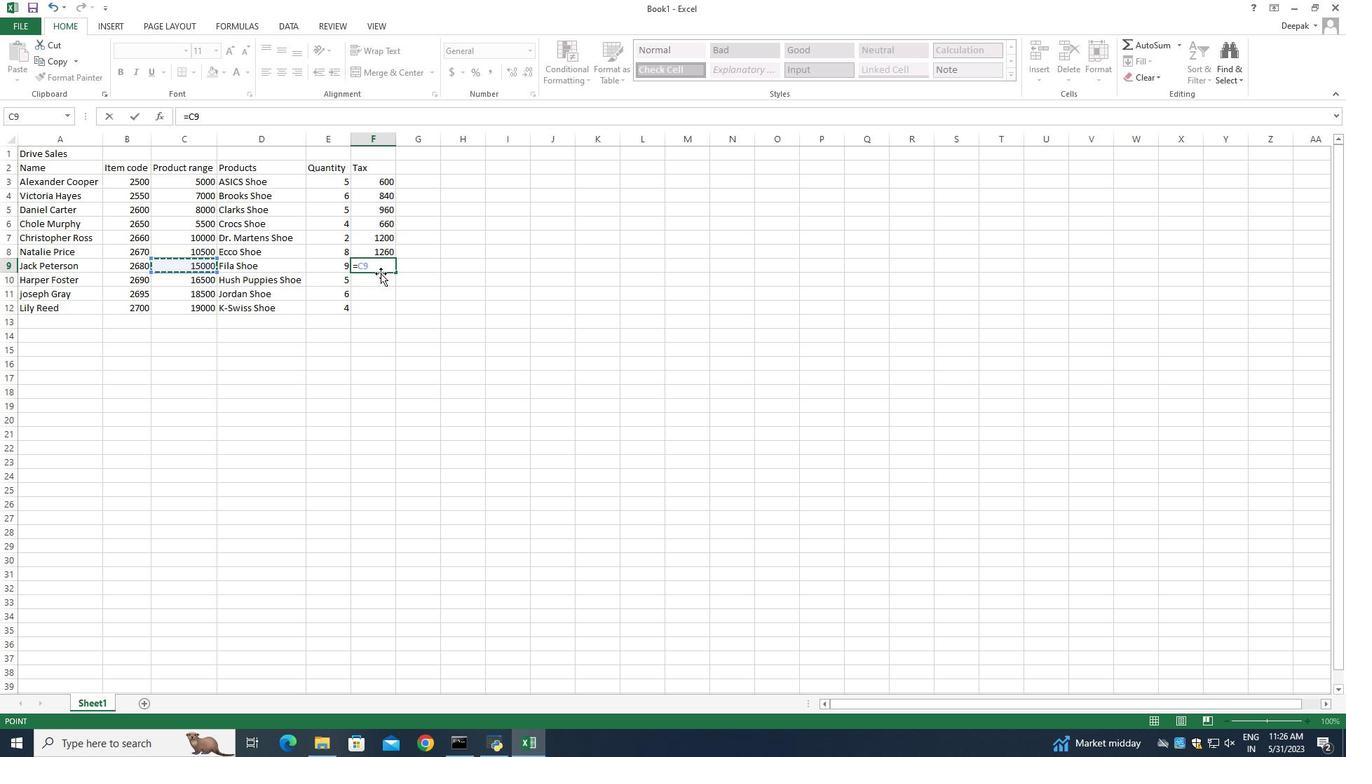 
Action: Key pressed *12<Key.shift><Key.shift><Key.shift><Key.shift><Key.shift>%<Key.enter>
Screenshot: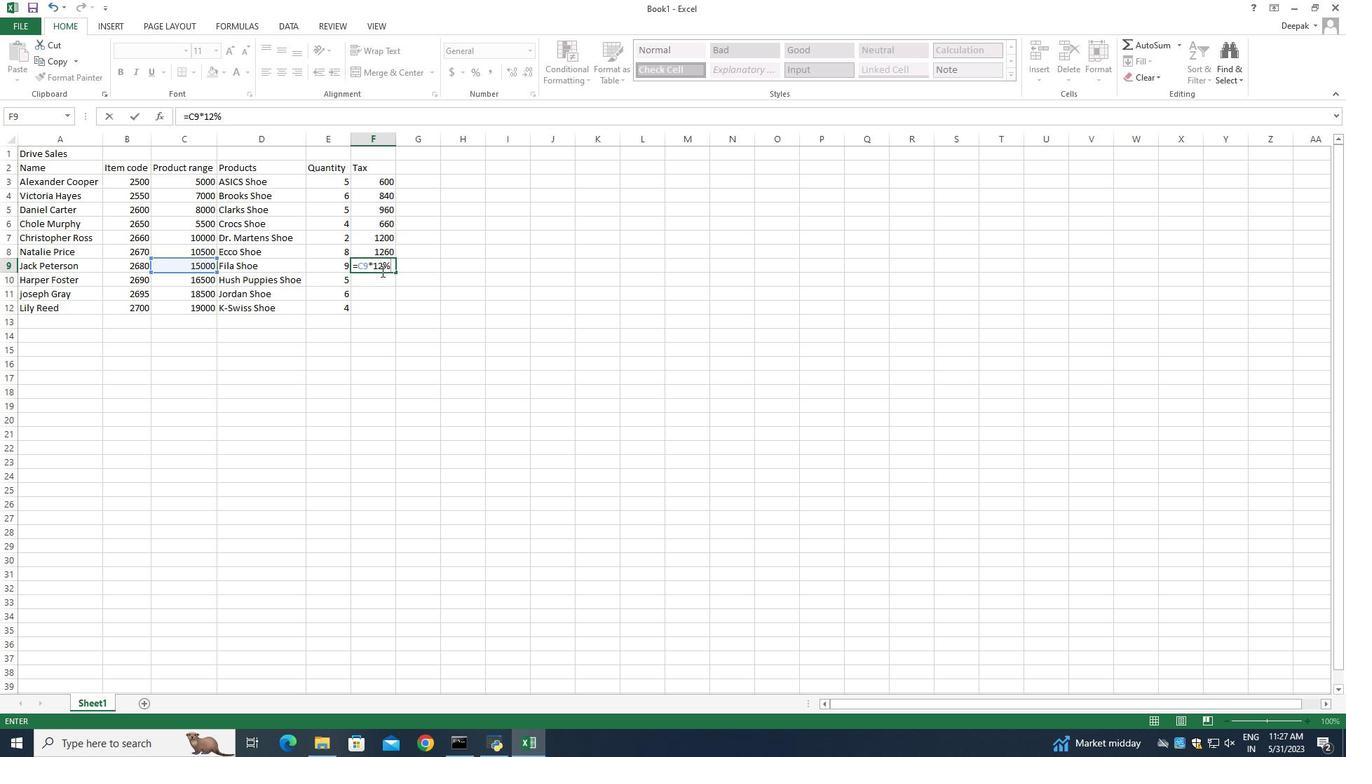 
Action: Mouse moved to (379, 273)
Screenshot: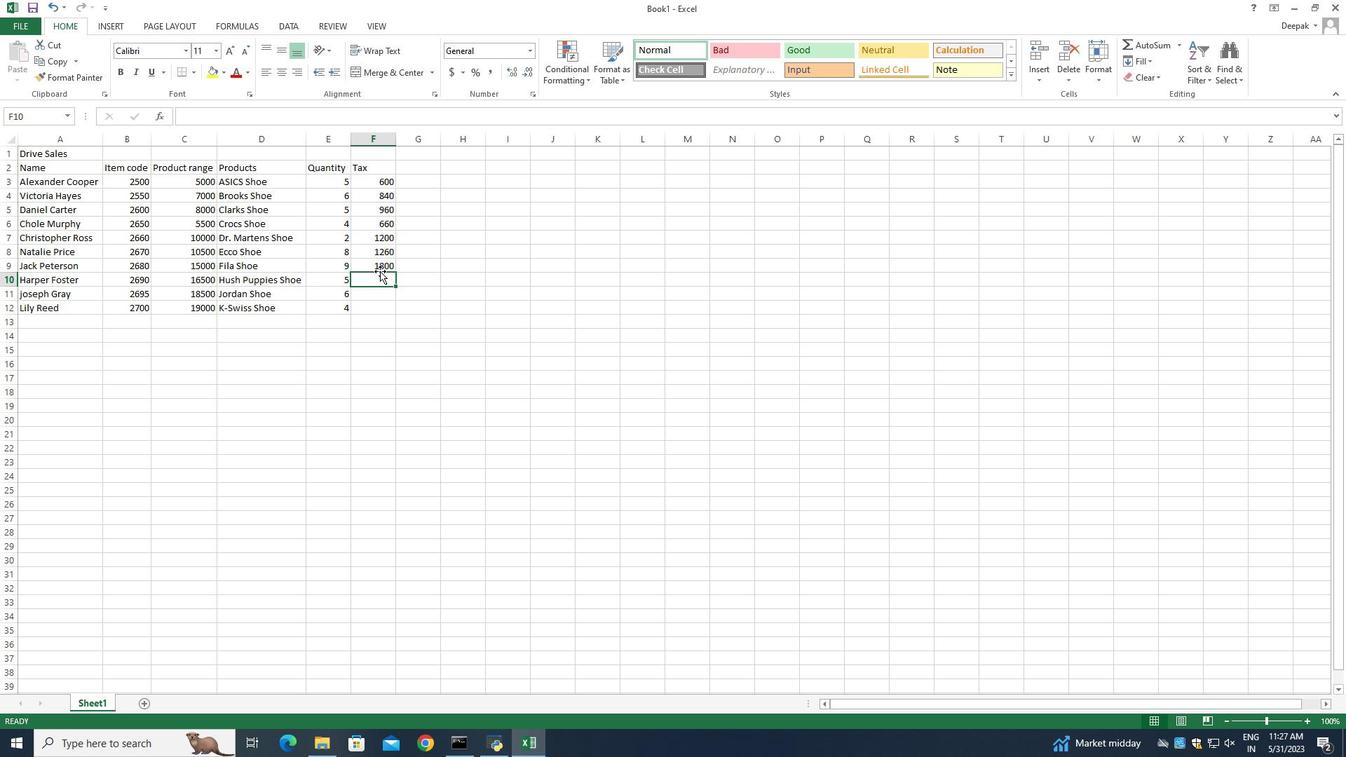 
Action: Key pressed =
Screenshot: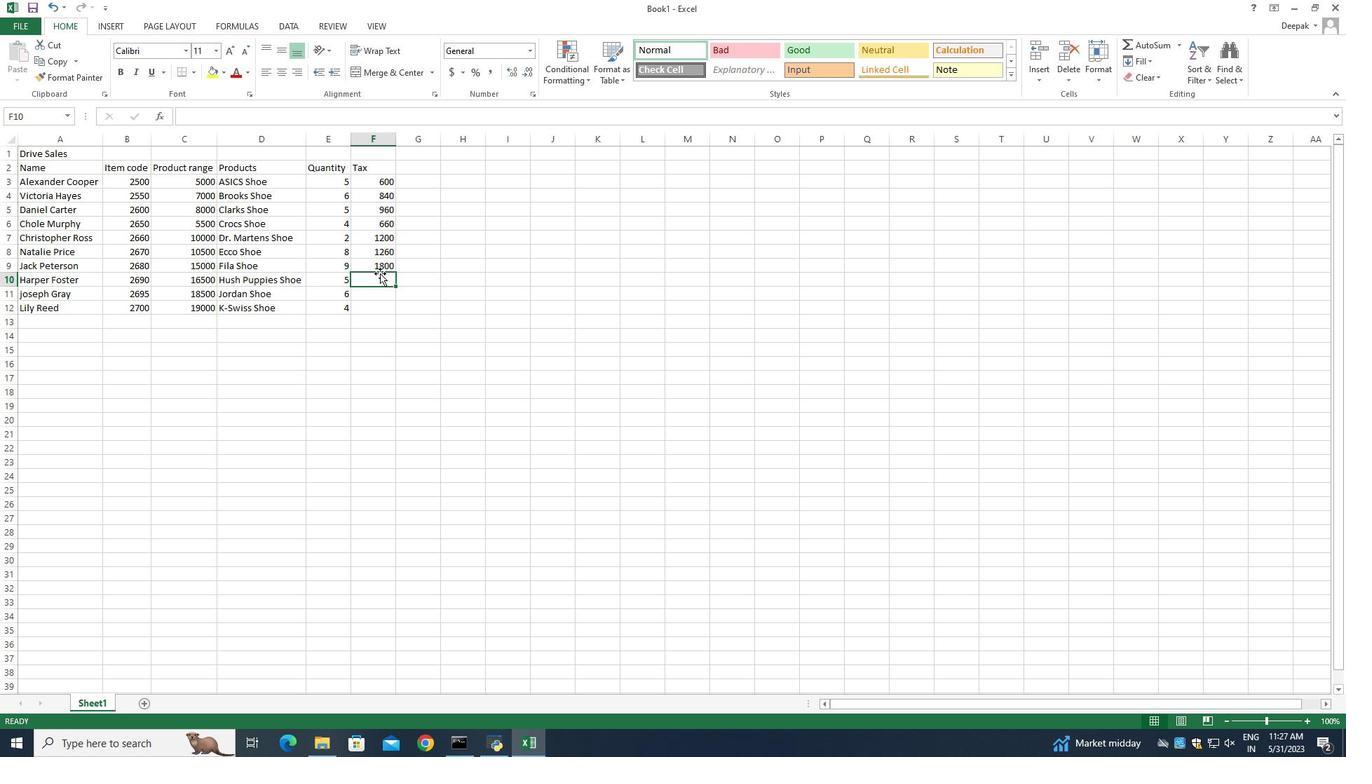 
Action: Mouse moved to (197, 279)
Screenshot: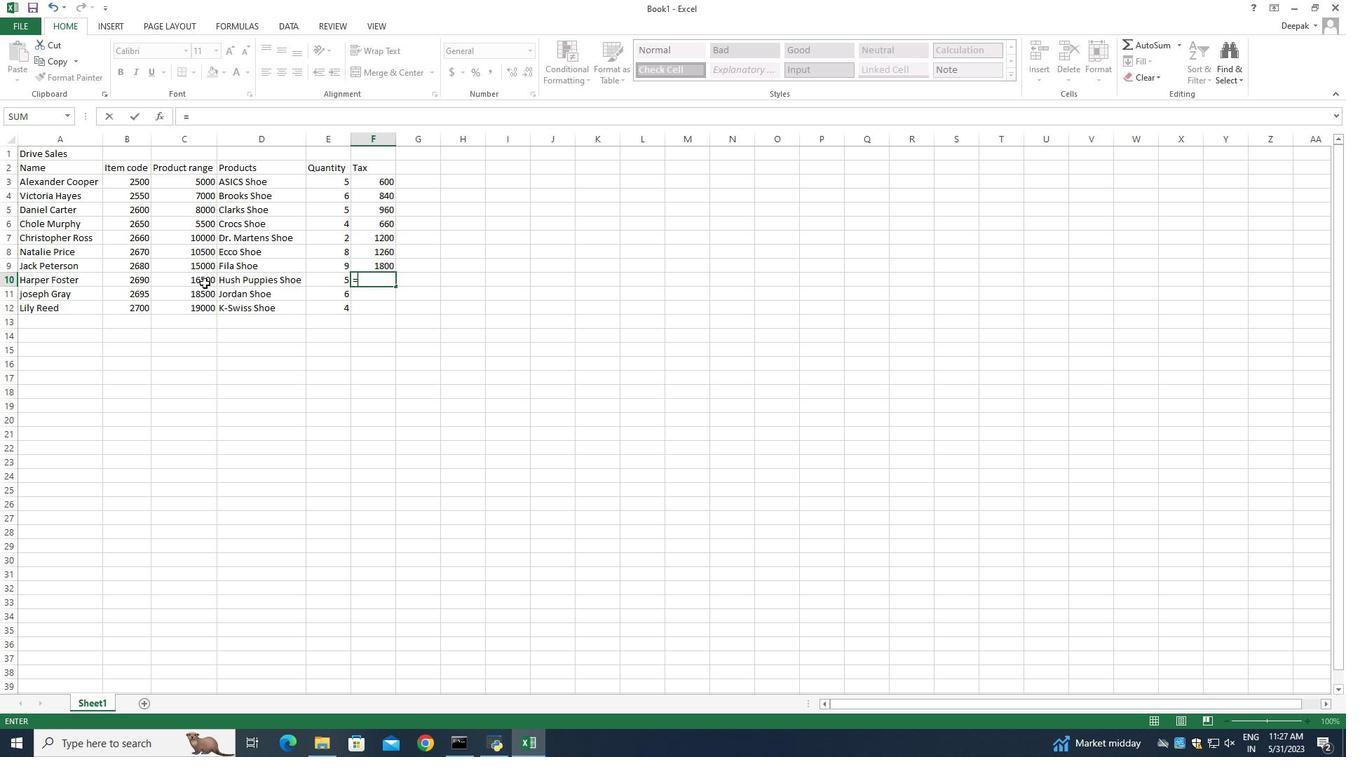 
Action: Mouse pressed left at (197, 279)
Screenshot: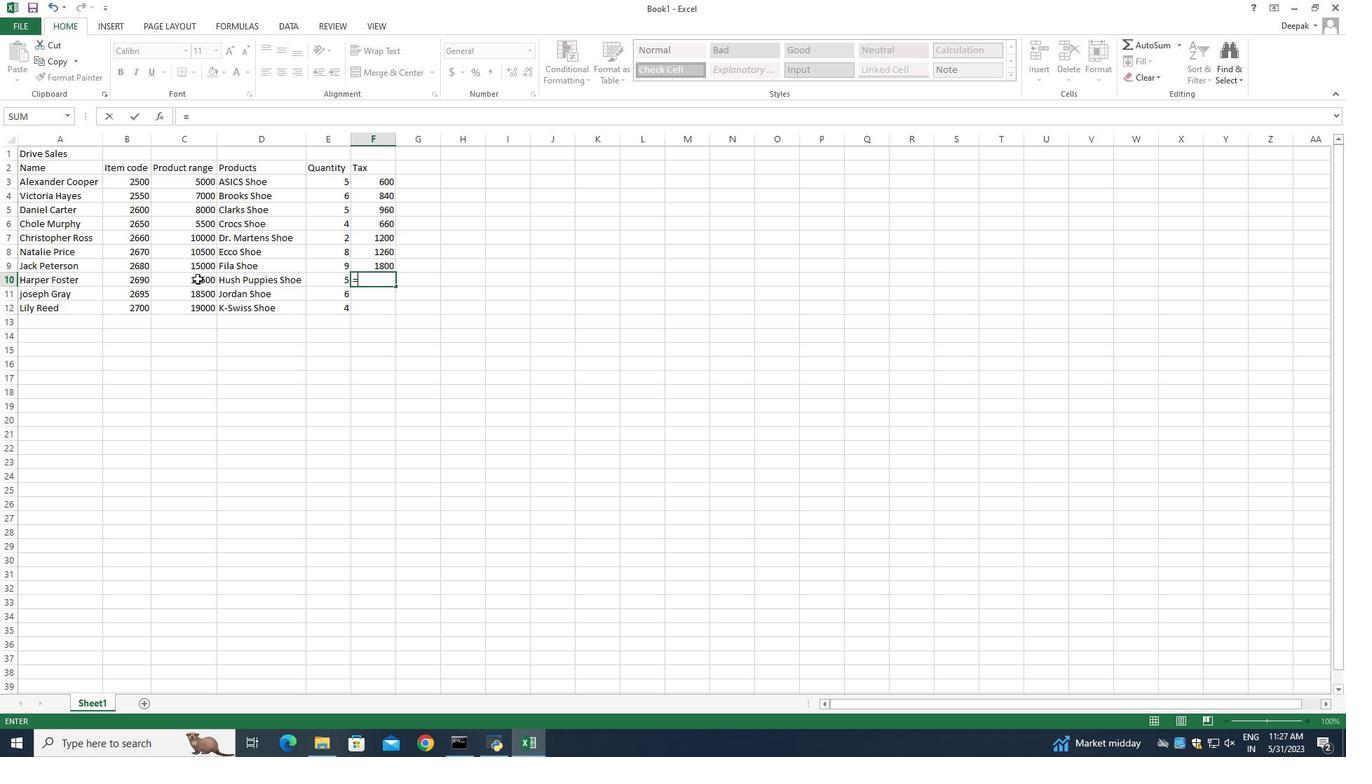 
Action: Mouse moved to (411, 322)
Screenshot: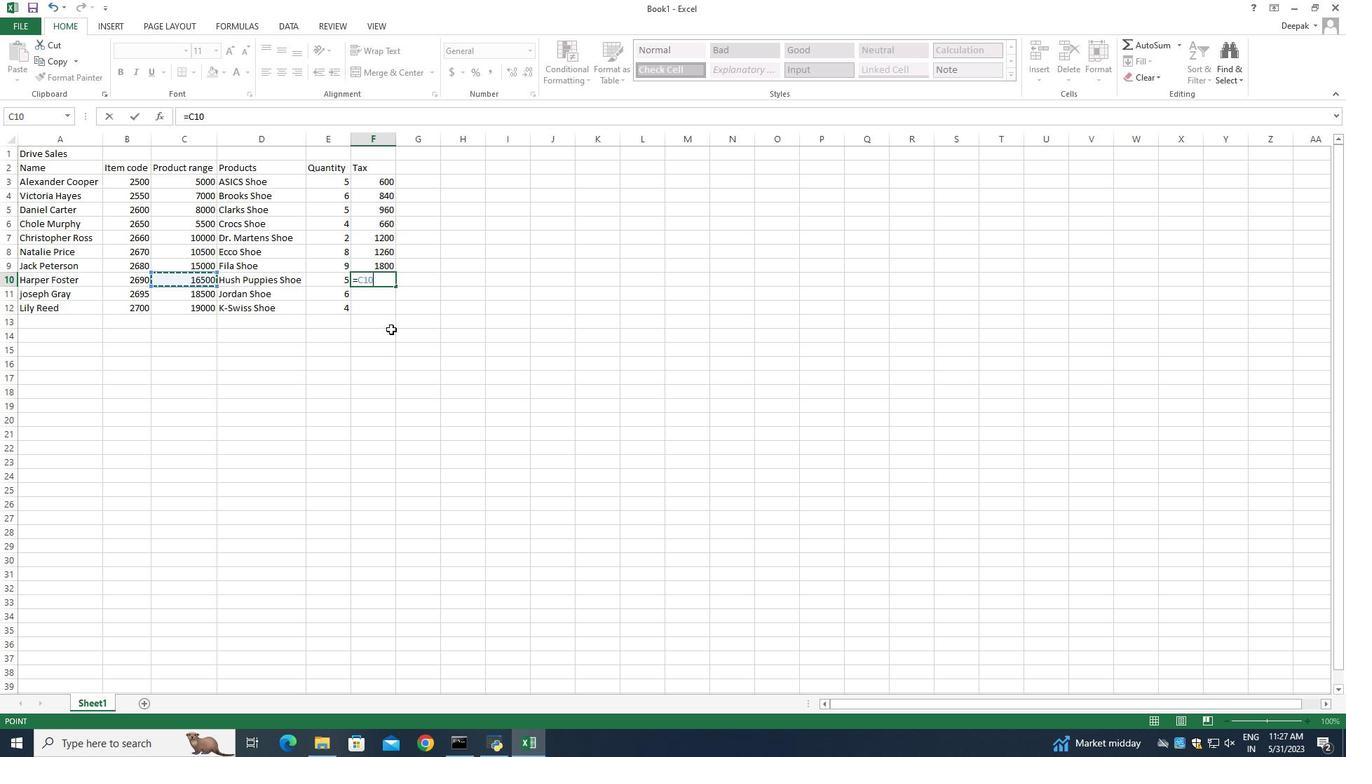 
Action: Key pressed *12<Key.shift><Key.shift><Key.shift><Key.shift><Key.shift><Key.shift><Key.shift><Key.shift><Key.shift><Key.shift><Key.shift><Key.shift><Key.shift><Key.shift><Key.shift><Key.shift><Key.shift><Key.shift><Key.shift>%<Key.enter>
Screenshot: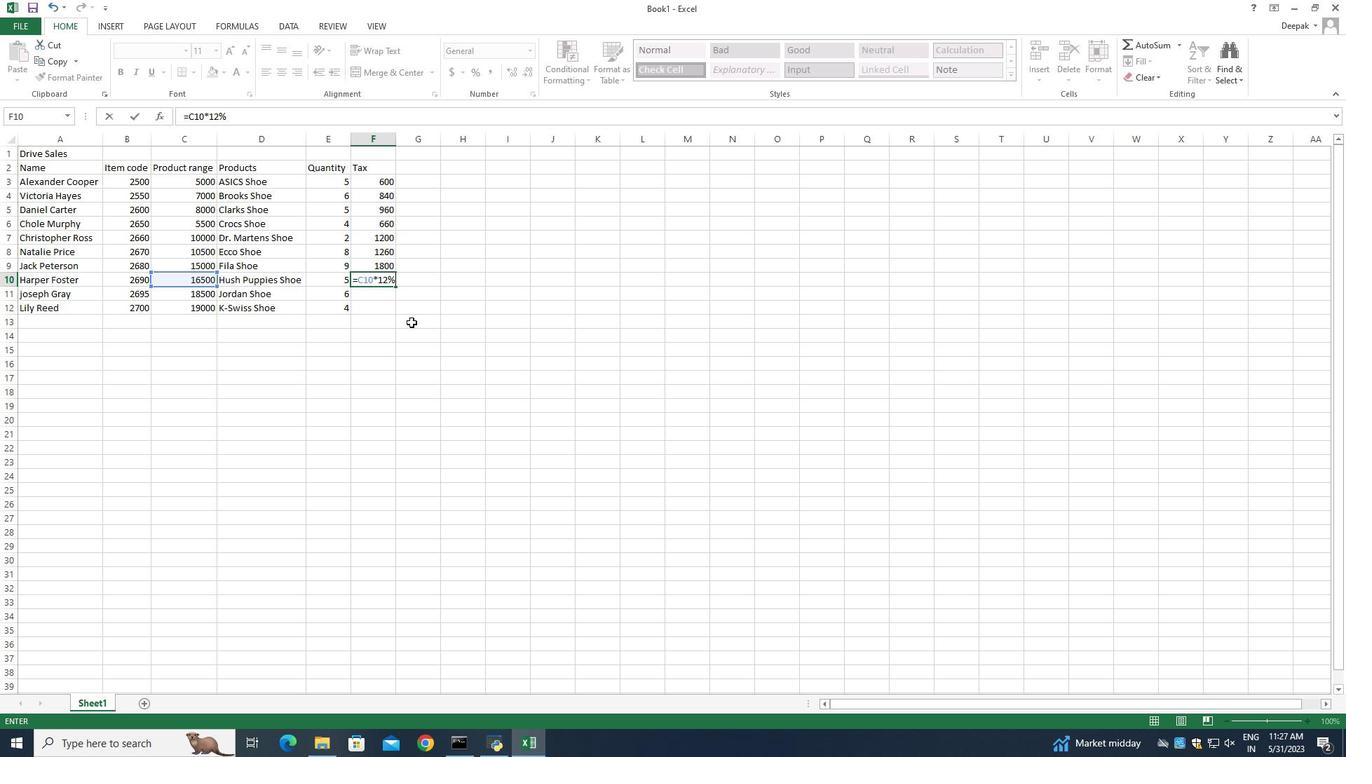 
Action: Mouse moved to (381, 296)
Screenshot: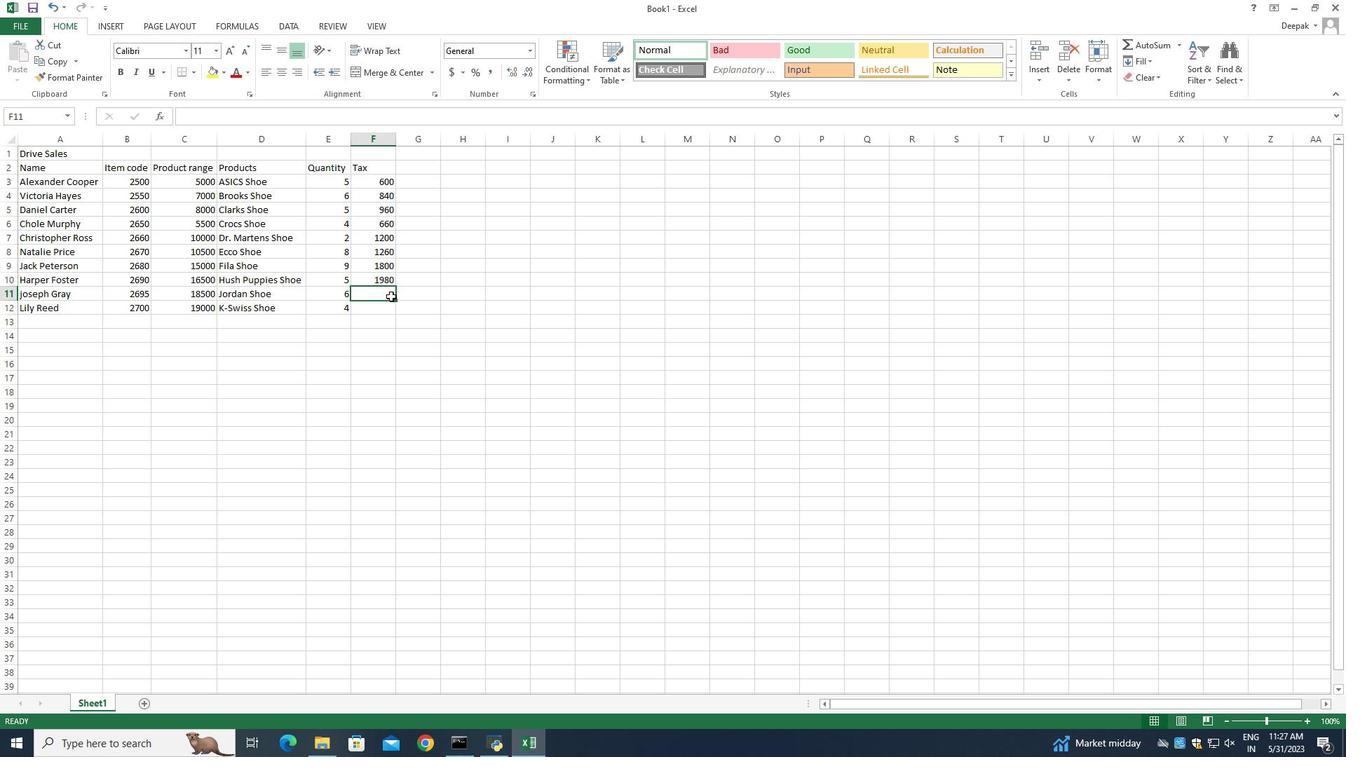 
Action: Key pressed =
Screenshot: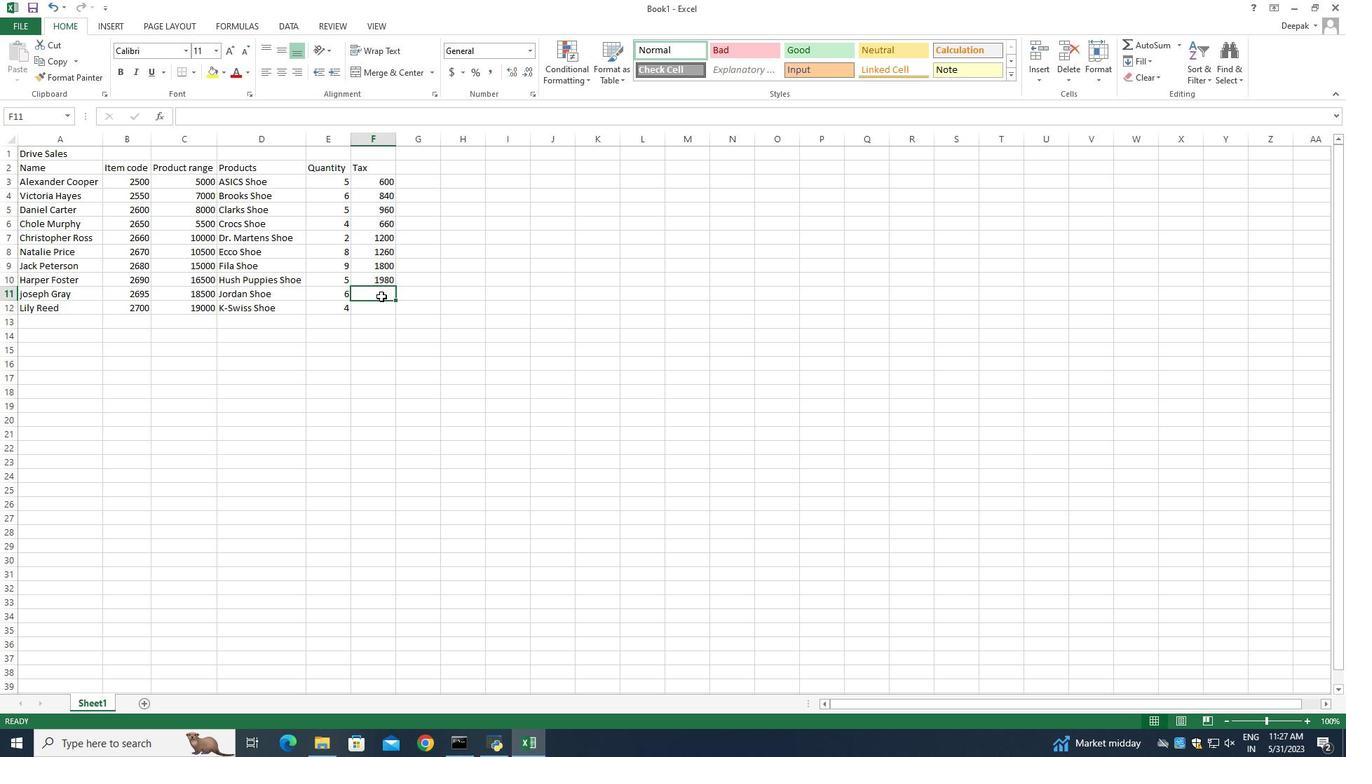 
Action: Mouse moved to (199, 290)
Screenshot: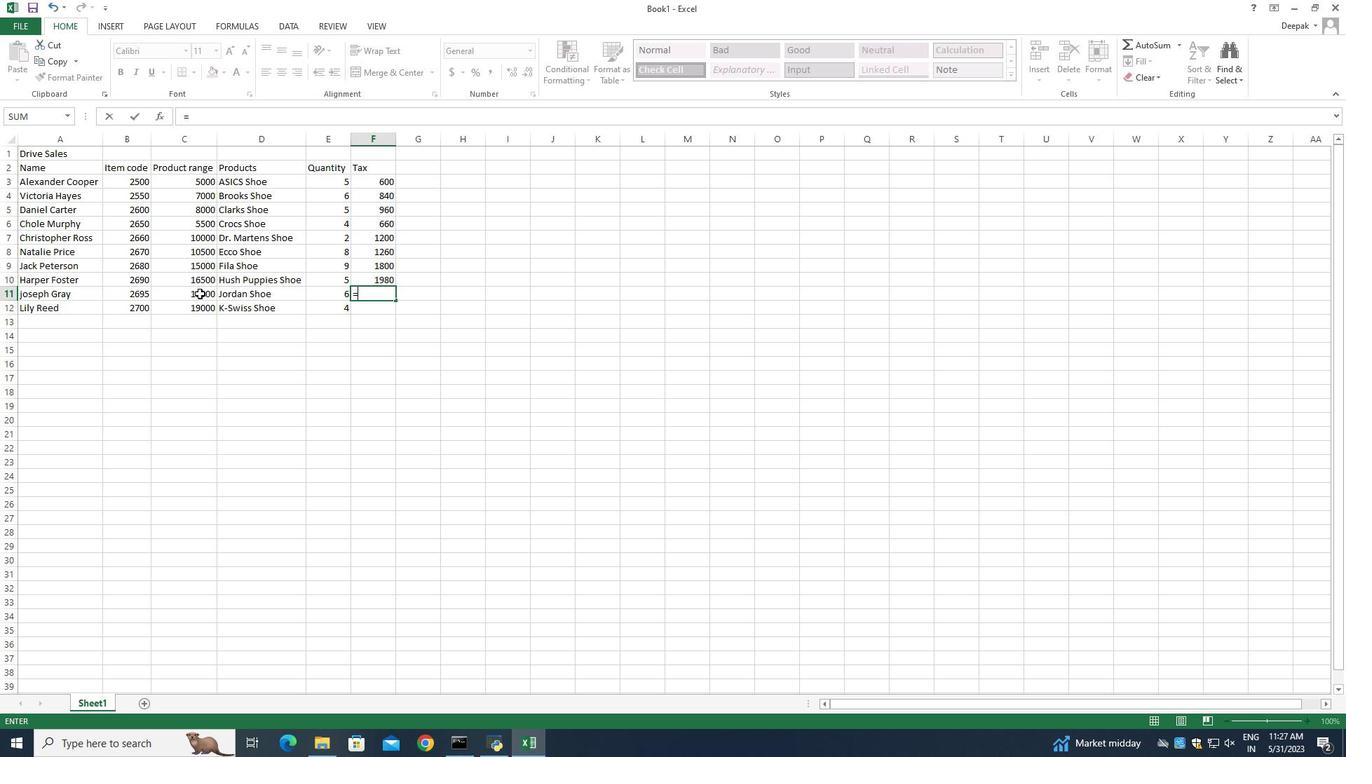 
Action: Mouse pressed left at (199, 290)
Screenshot: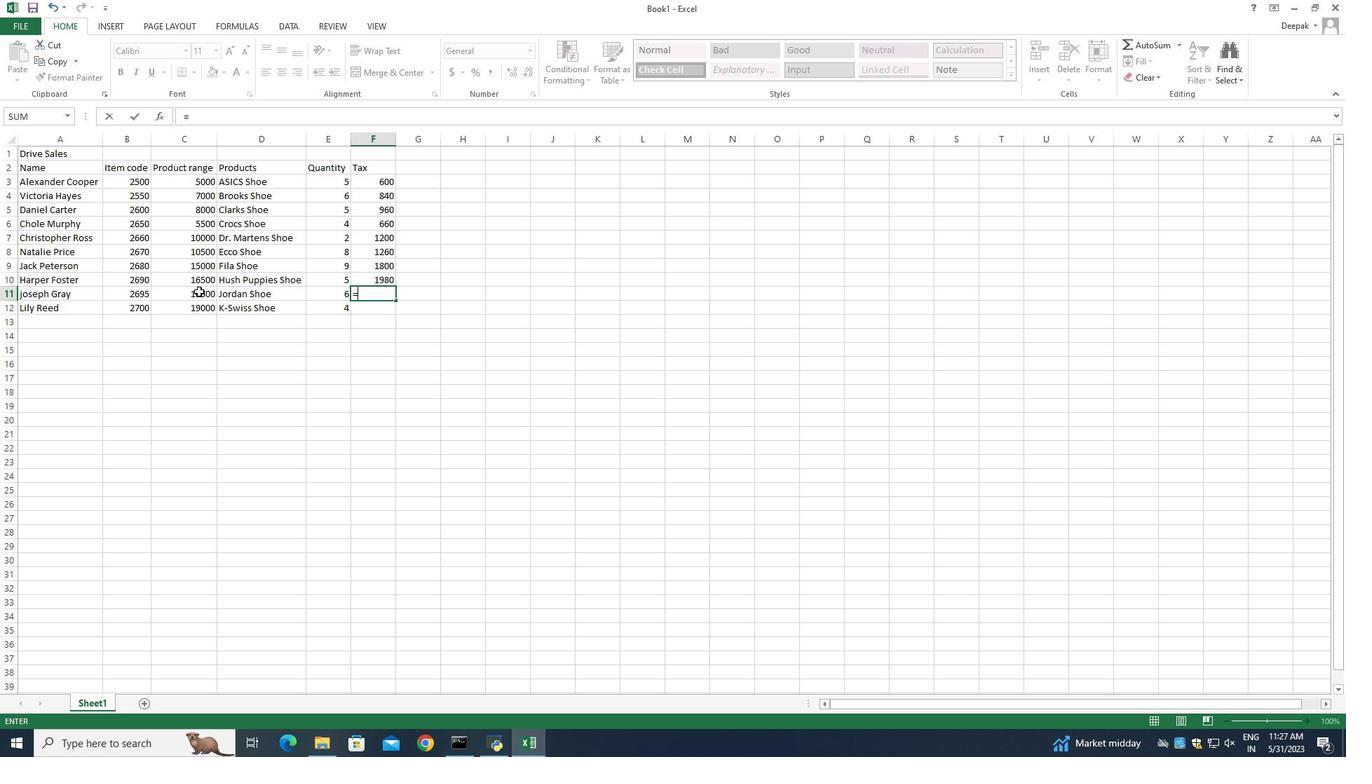 
Action: Mouse moved to (397, 316)
Screenshot: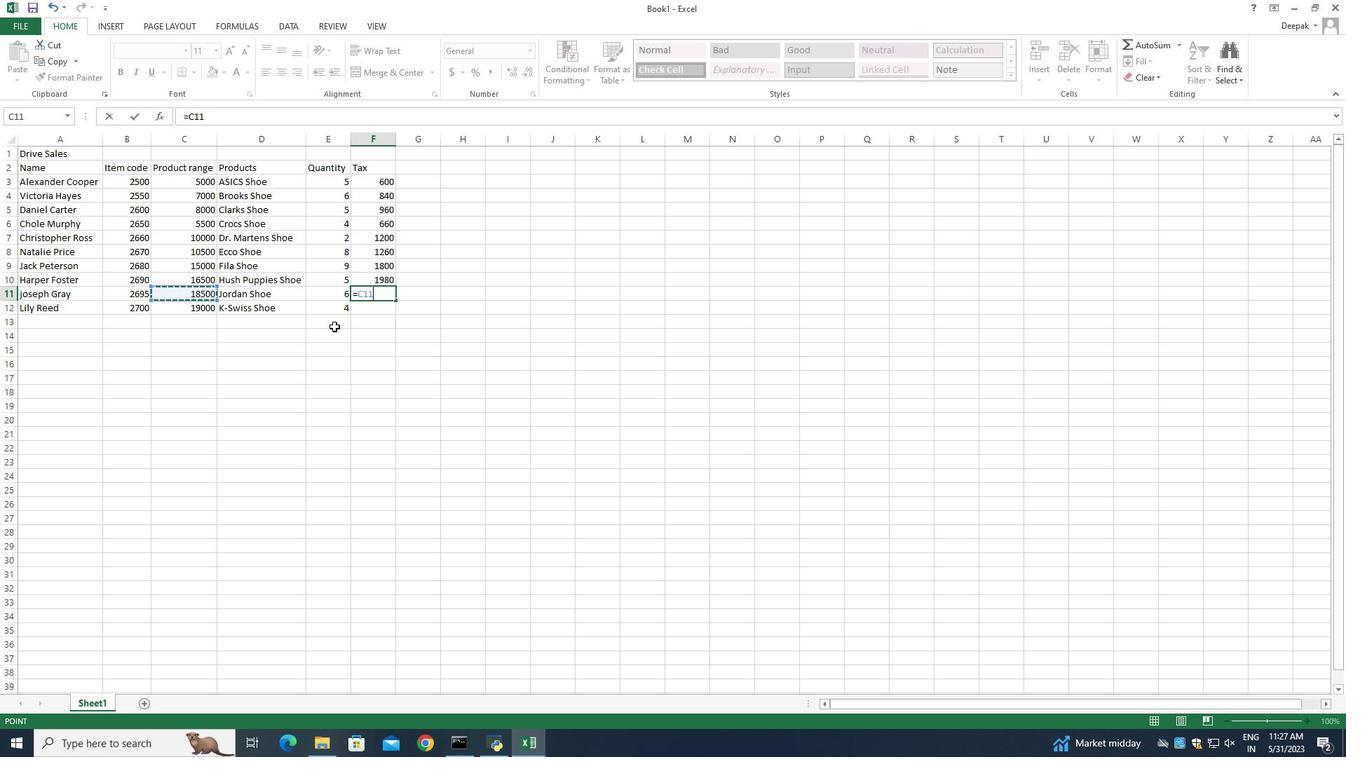 
Action: Key pressed *12<Key.shift><Key.shift><Key.shift><Key.shift><Key.shift><Key.shift><Key.shift><Key.shift>%<Key.enter>=
Screenshot: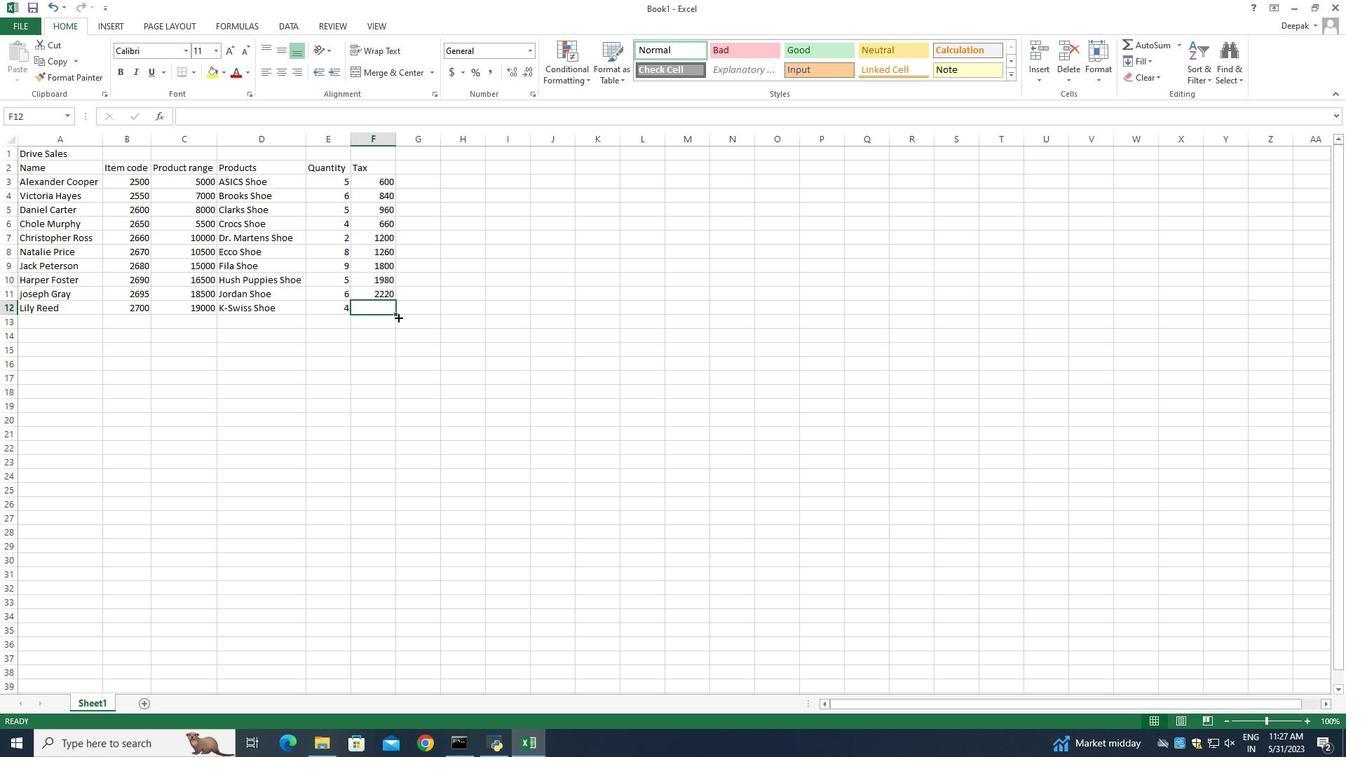 
Action: Mouse moved to (203, 307)
Screenshot: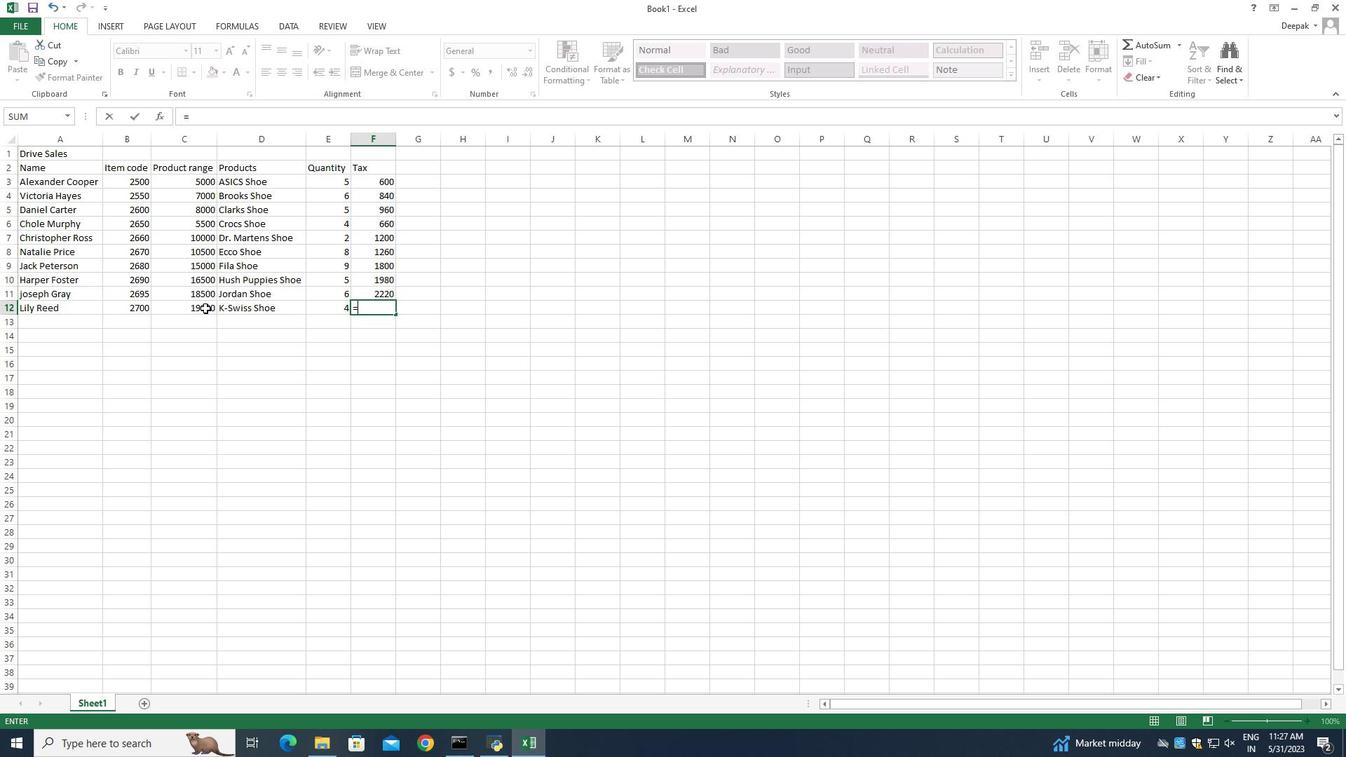 
Action: Mouse pressed left at (203, 307)
Screenshot: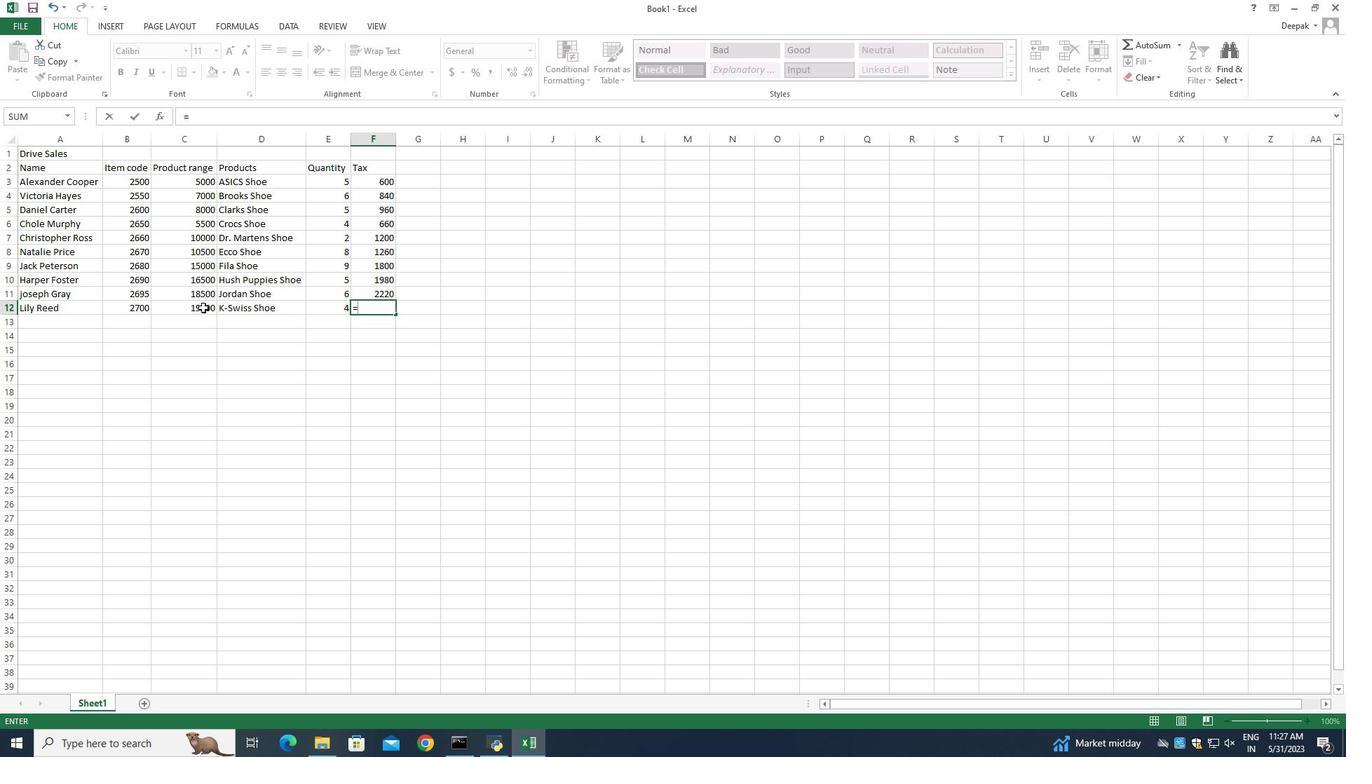 
Action: Mouse moved to (389, 337)
Screenshot: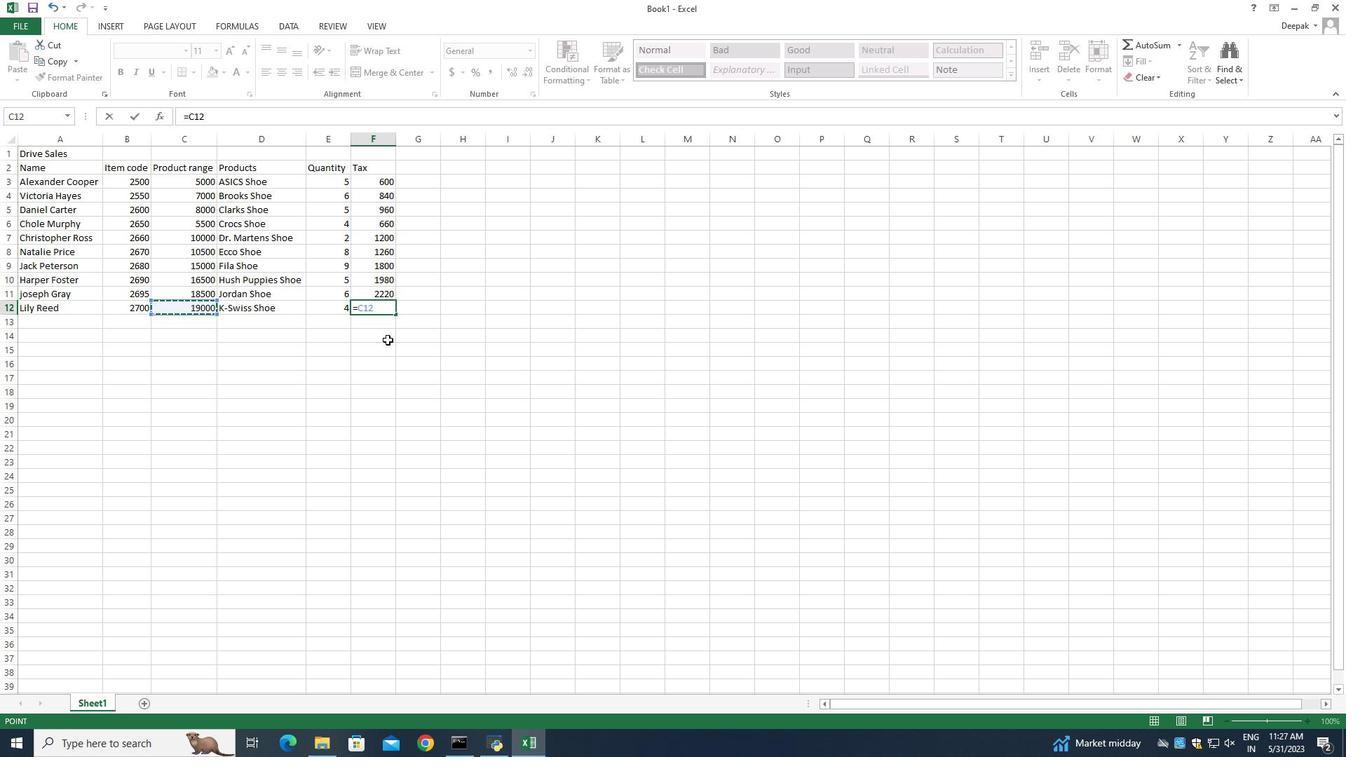 
Action: Key pressed *12<Key.shift>%<Key.enter>
Screenshot: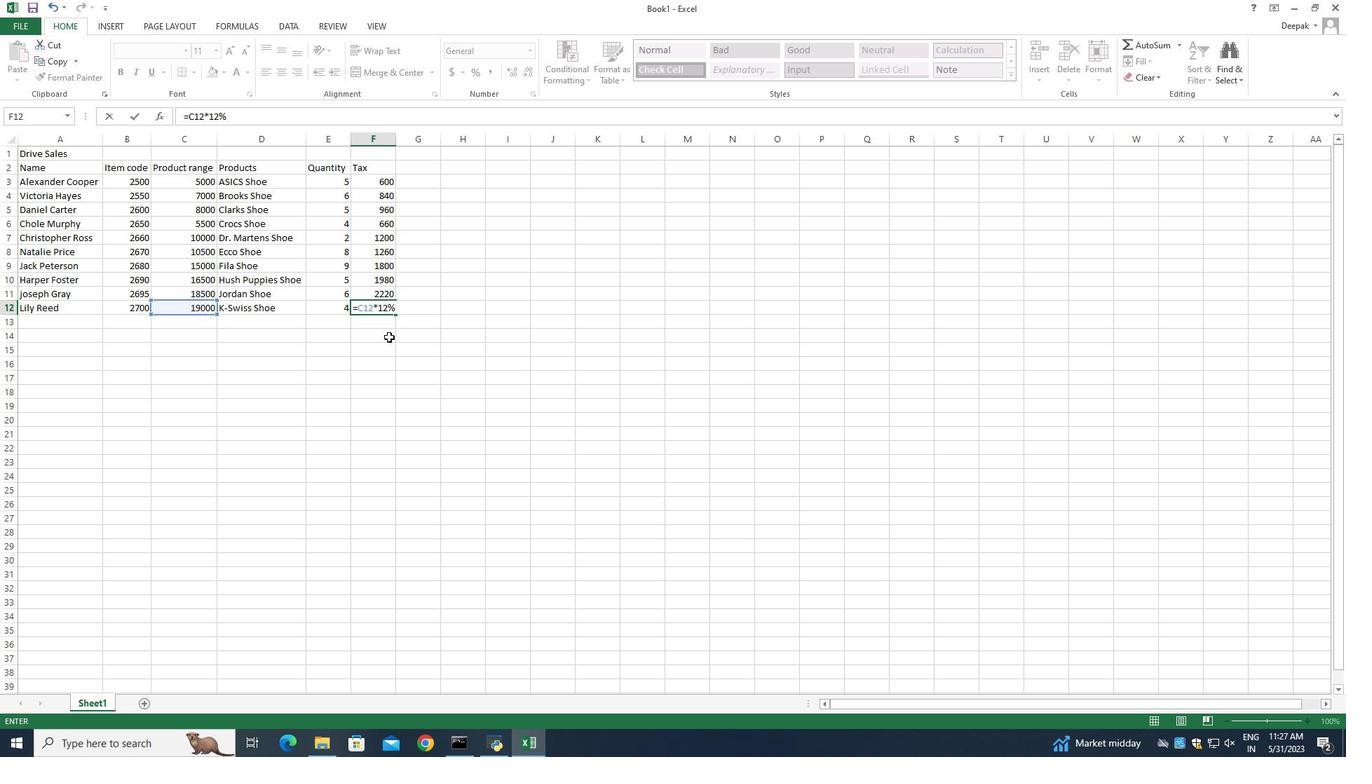 
Action: Mouse moved to (422, 167)
Screenshot: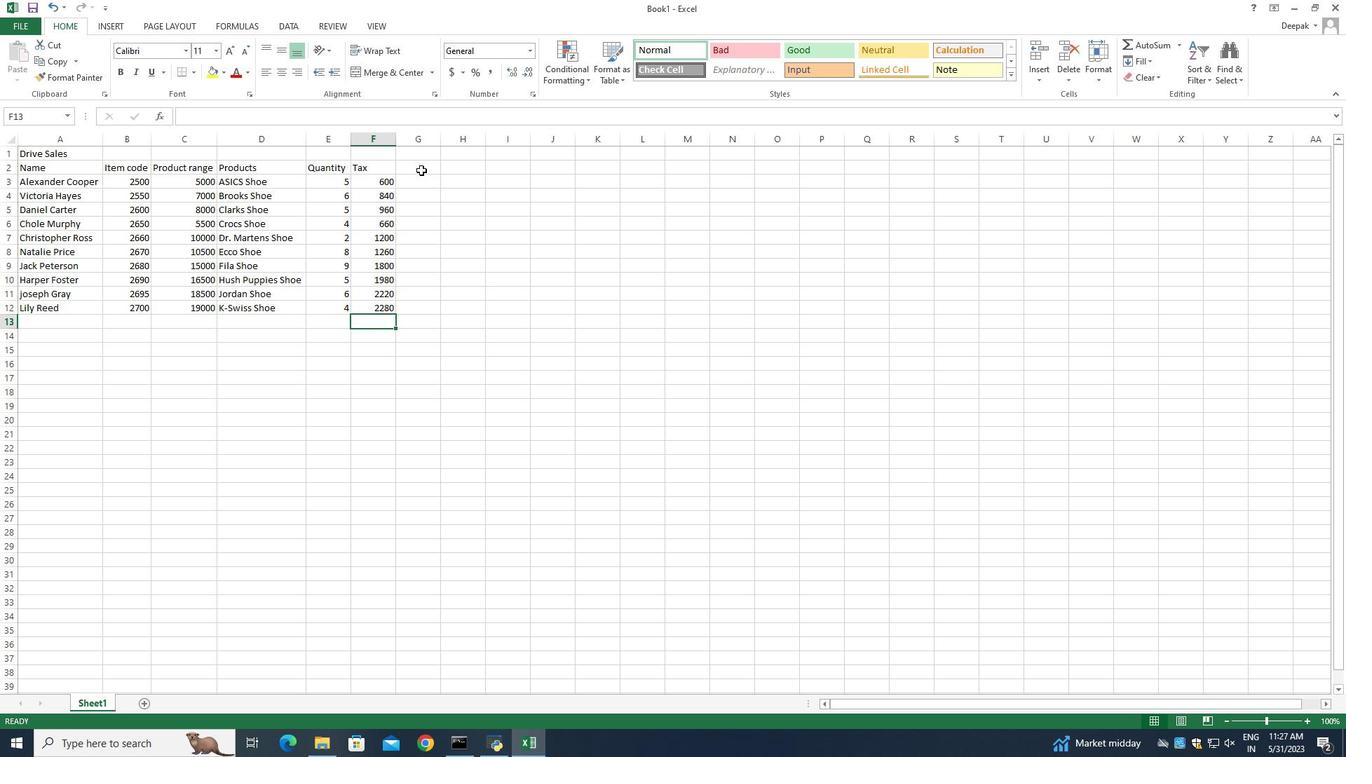 
Action: Mouse pressed left at (422, 167)
Screenshot: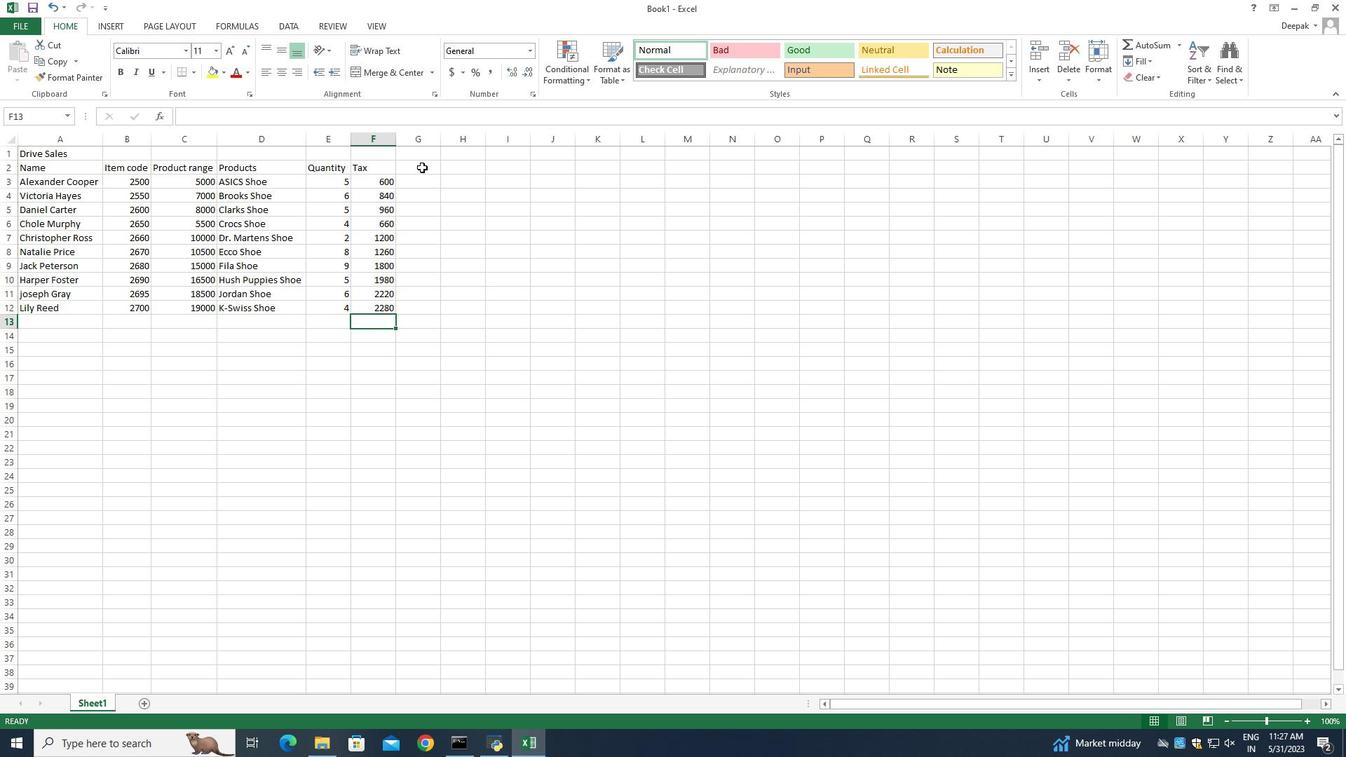 
Action: Mouse pressed left at (422, 167)
Screenshot: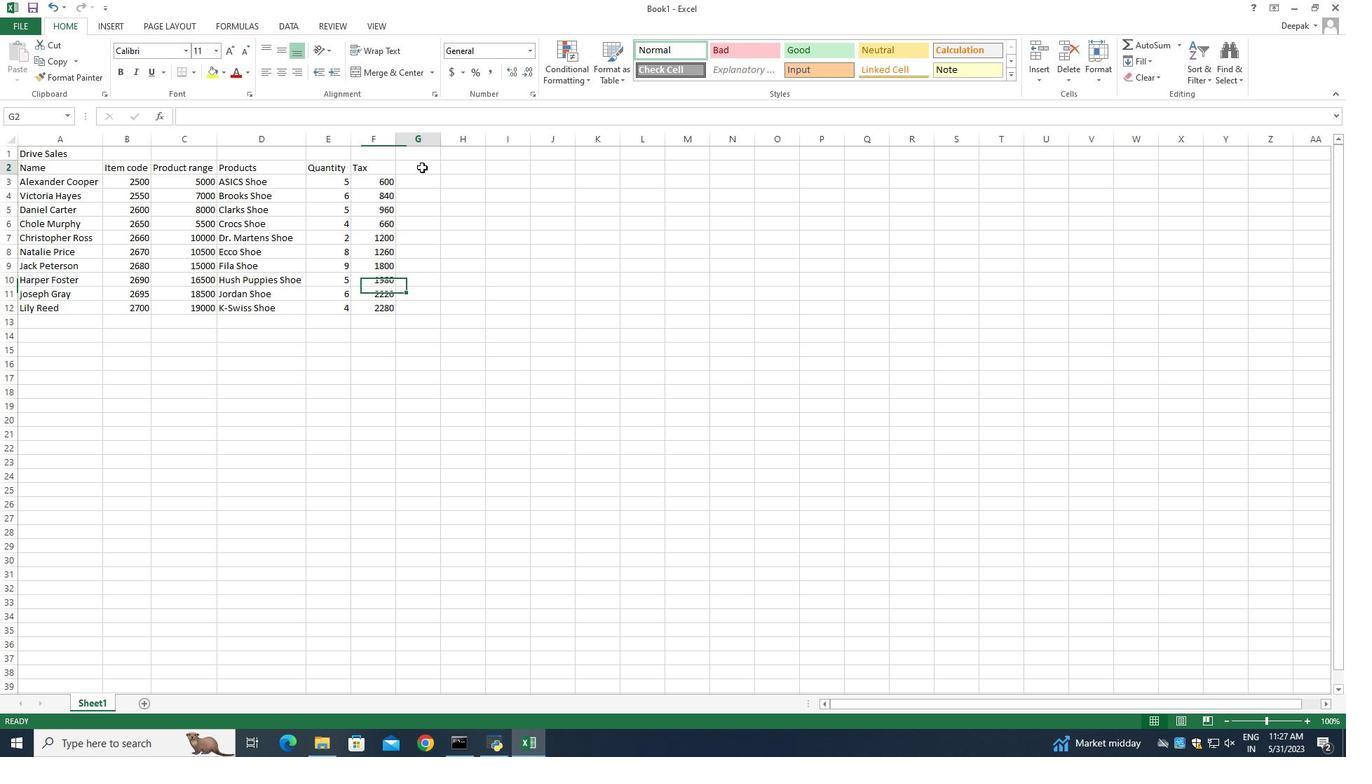
Action: Key pressed <Key.shift>Total
Screenshot: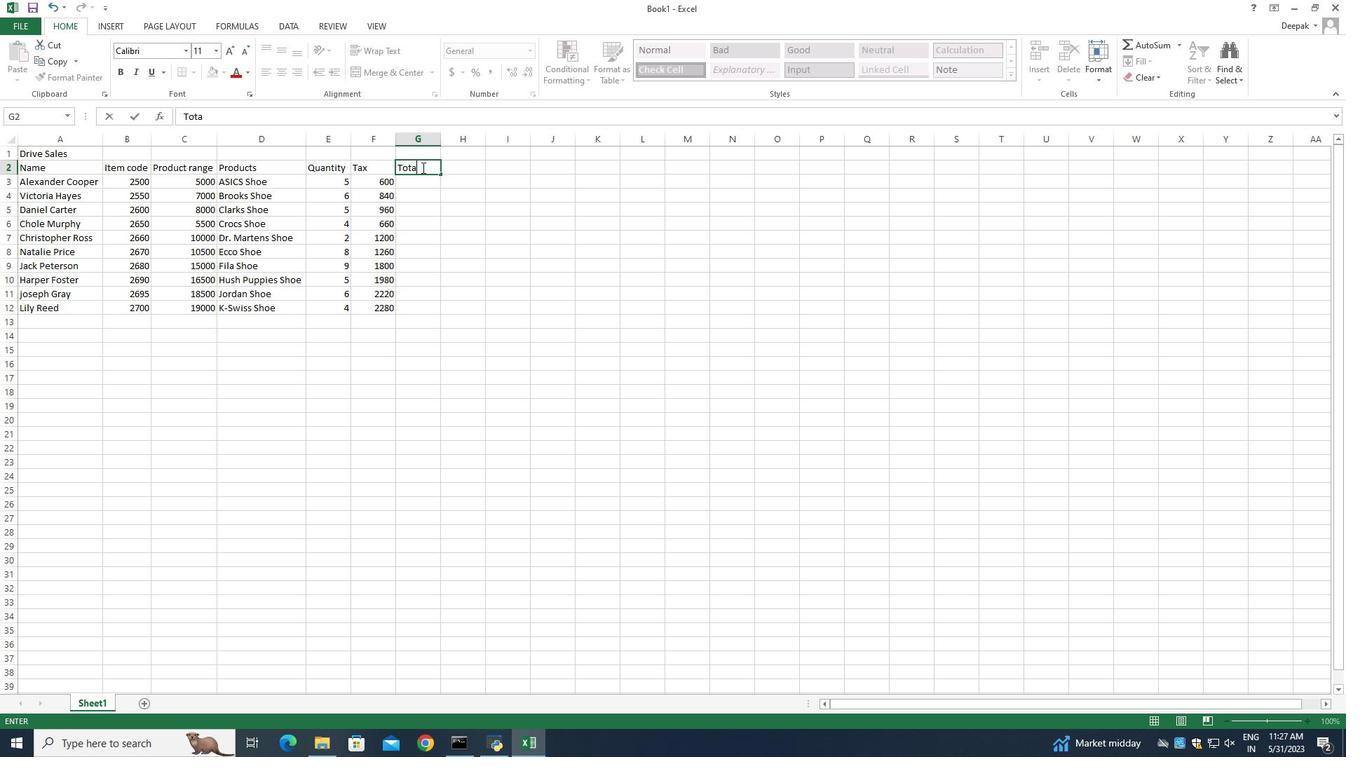 
Action: Mouse moved to (422, 182)
Screenshot: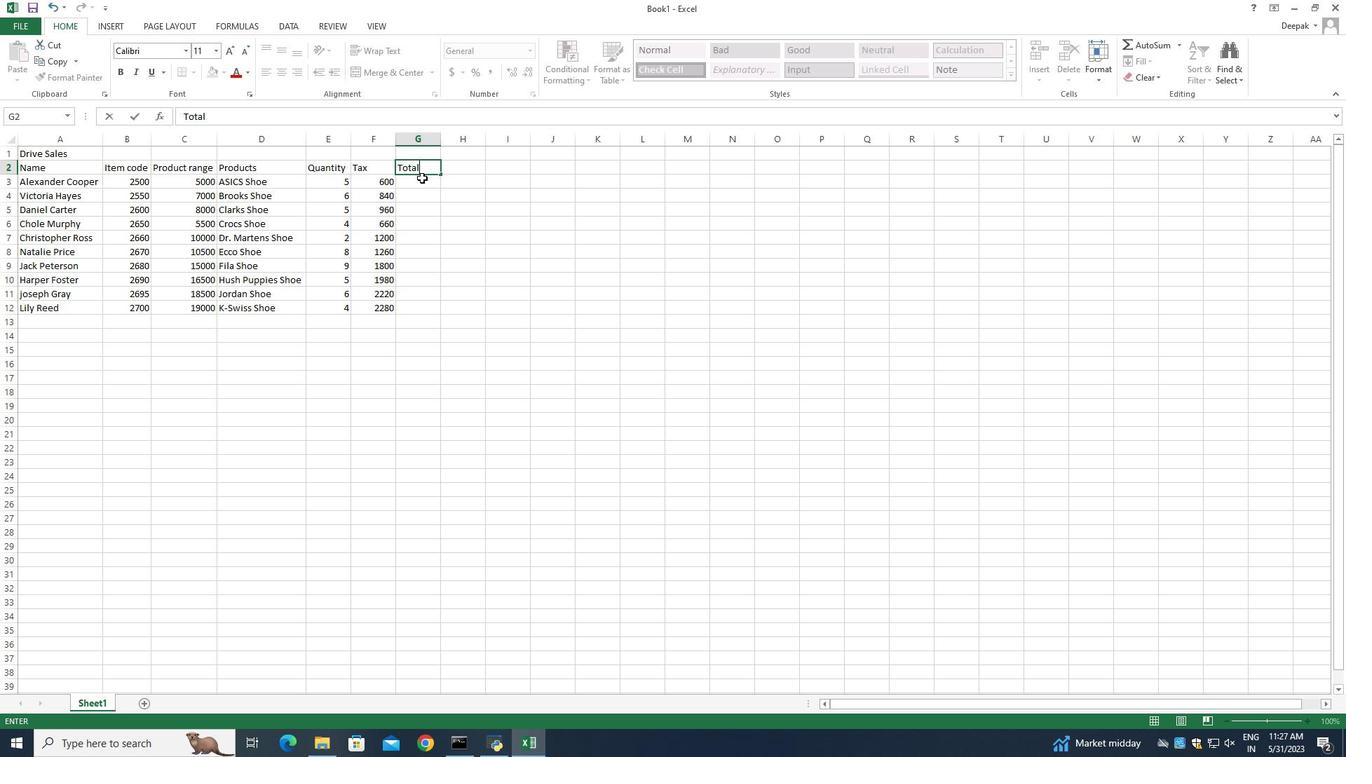 
Action: Mouse pressed left at (422, 182)
Screenshot: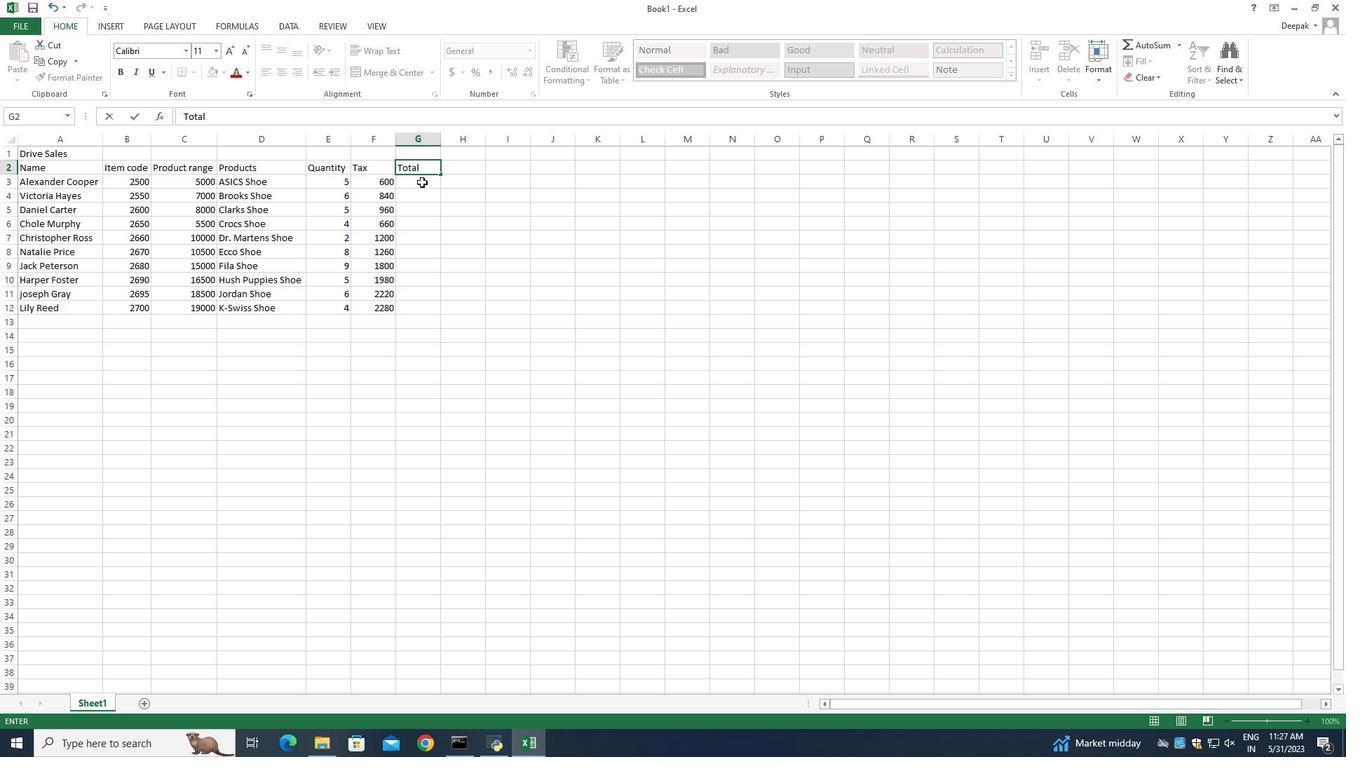 
Action: Key pressed =
Screenshot: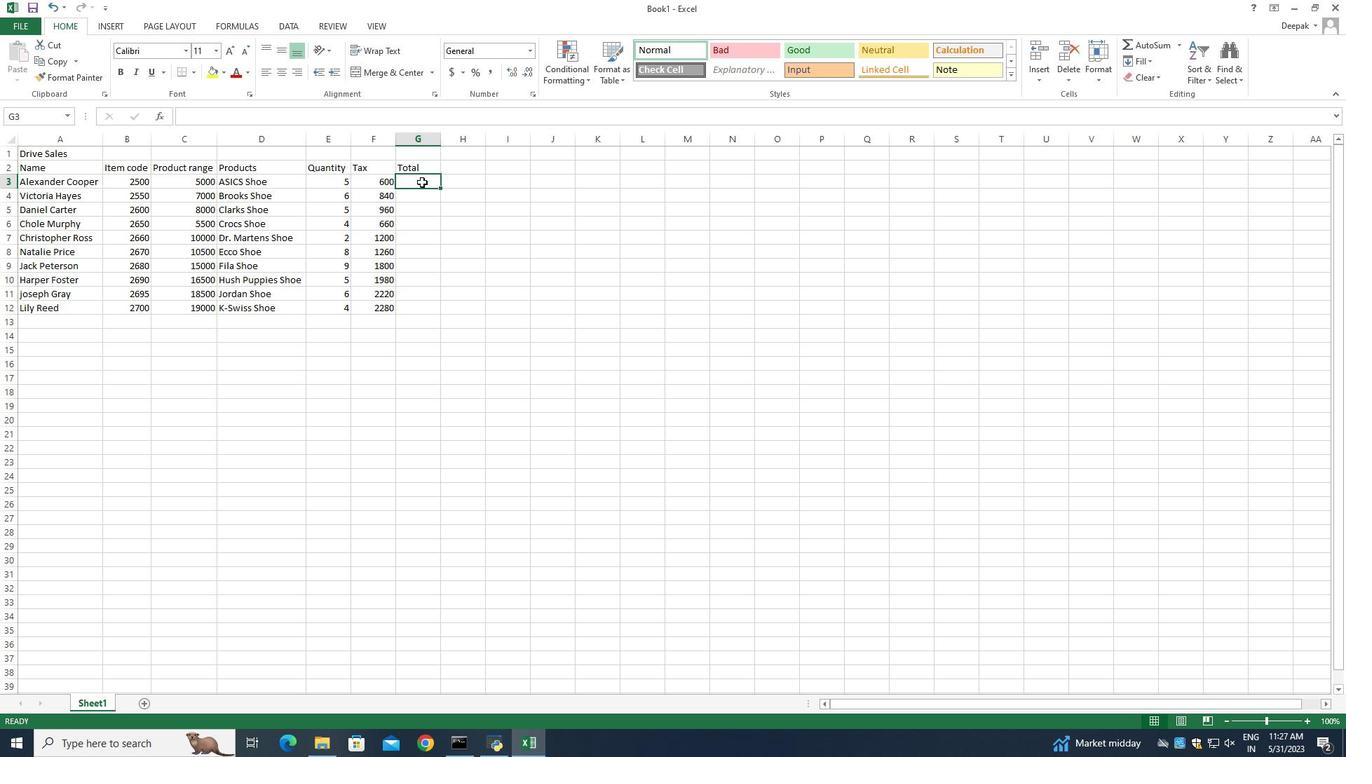 
Action: Mouse moved to (331, 182)
Screenshot: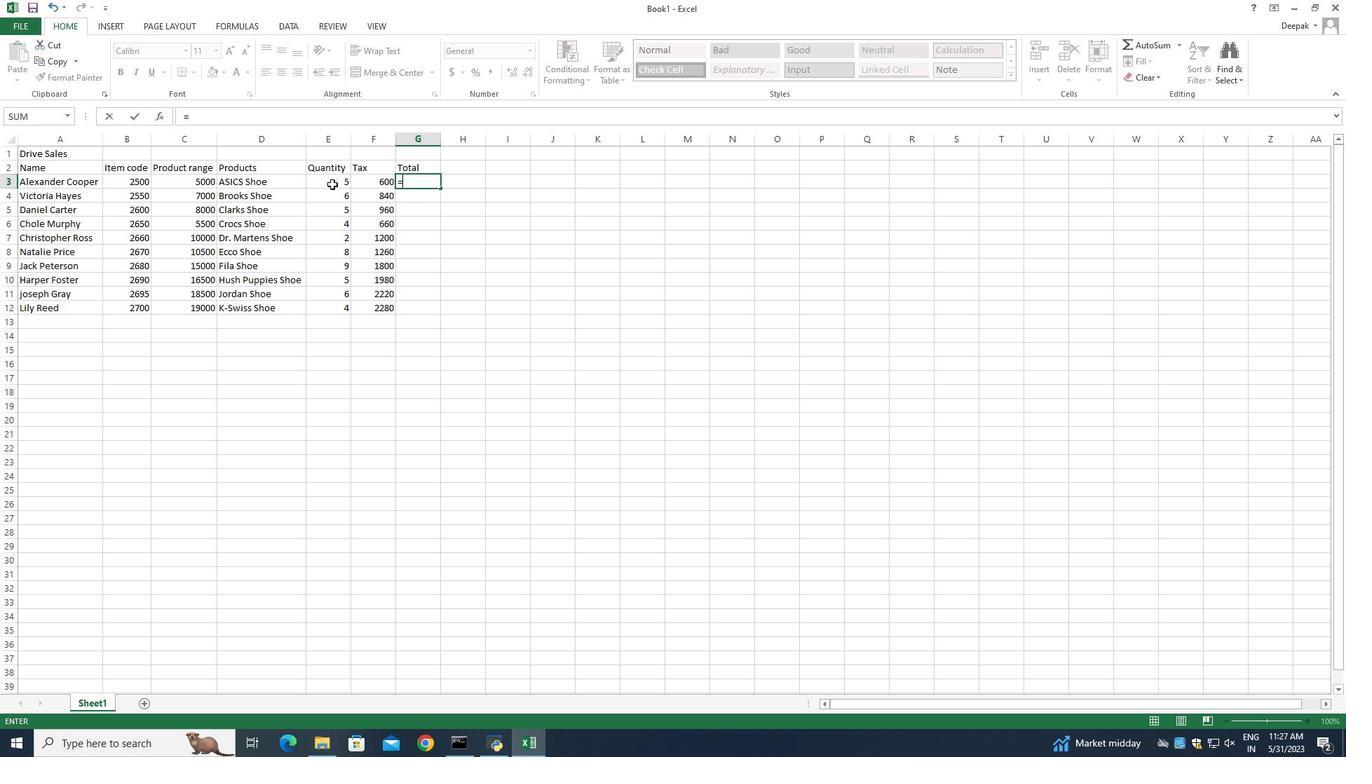 
Action: Mouse pressed left at (331, 182)
Screenshot: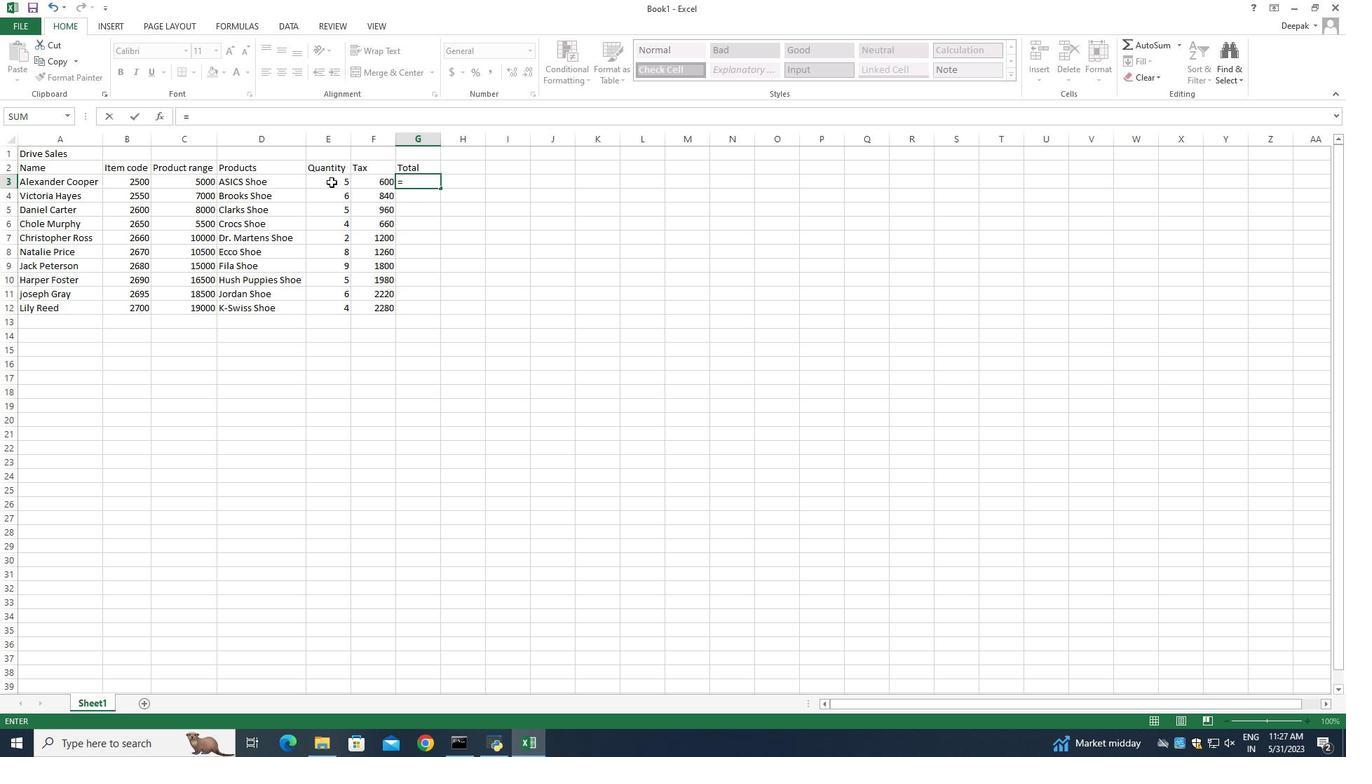 
Action: Key pressed *
Screenshot: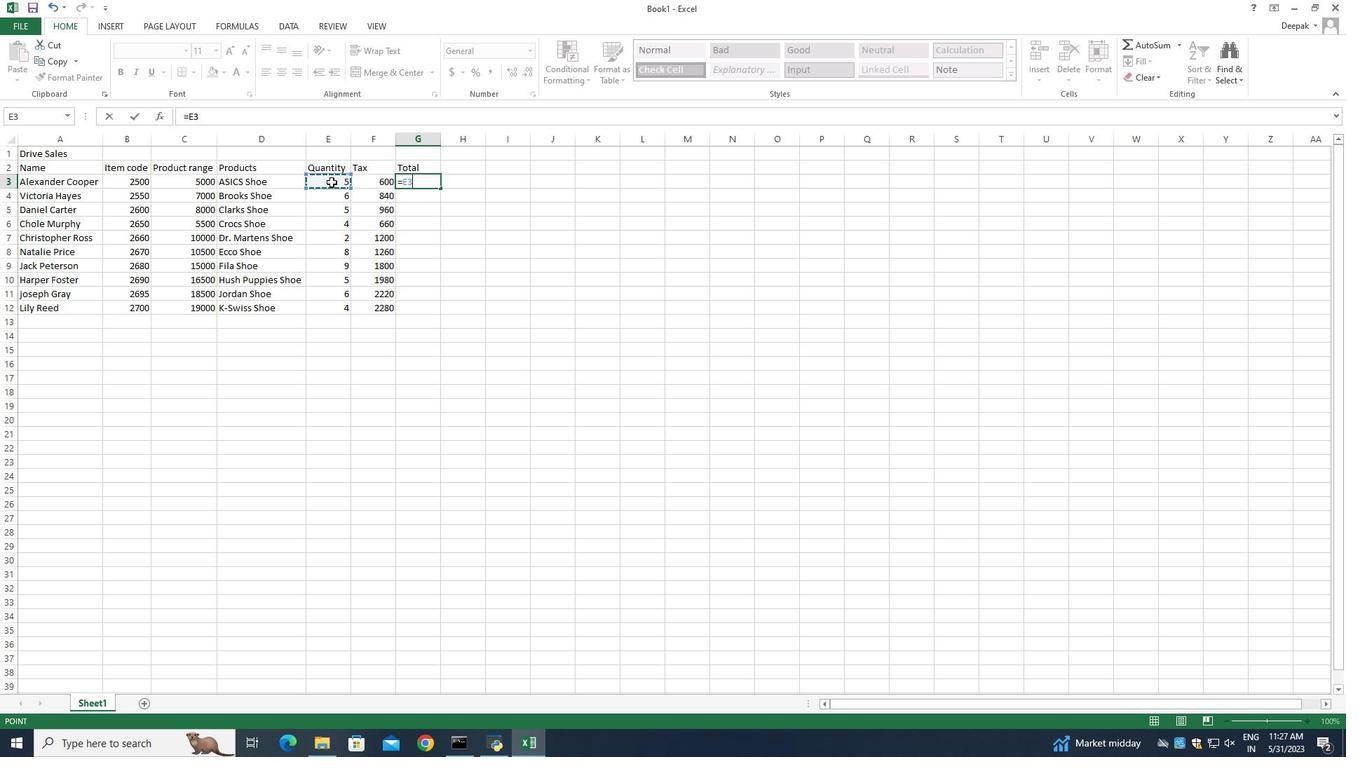 
Action: Mouse moved to (182, 185)
Screenshot: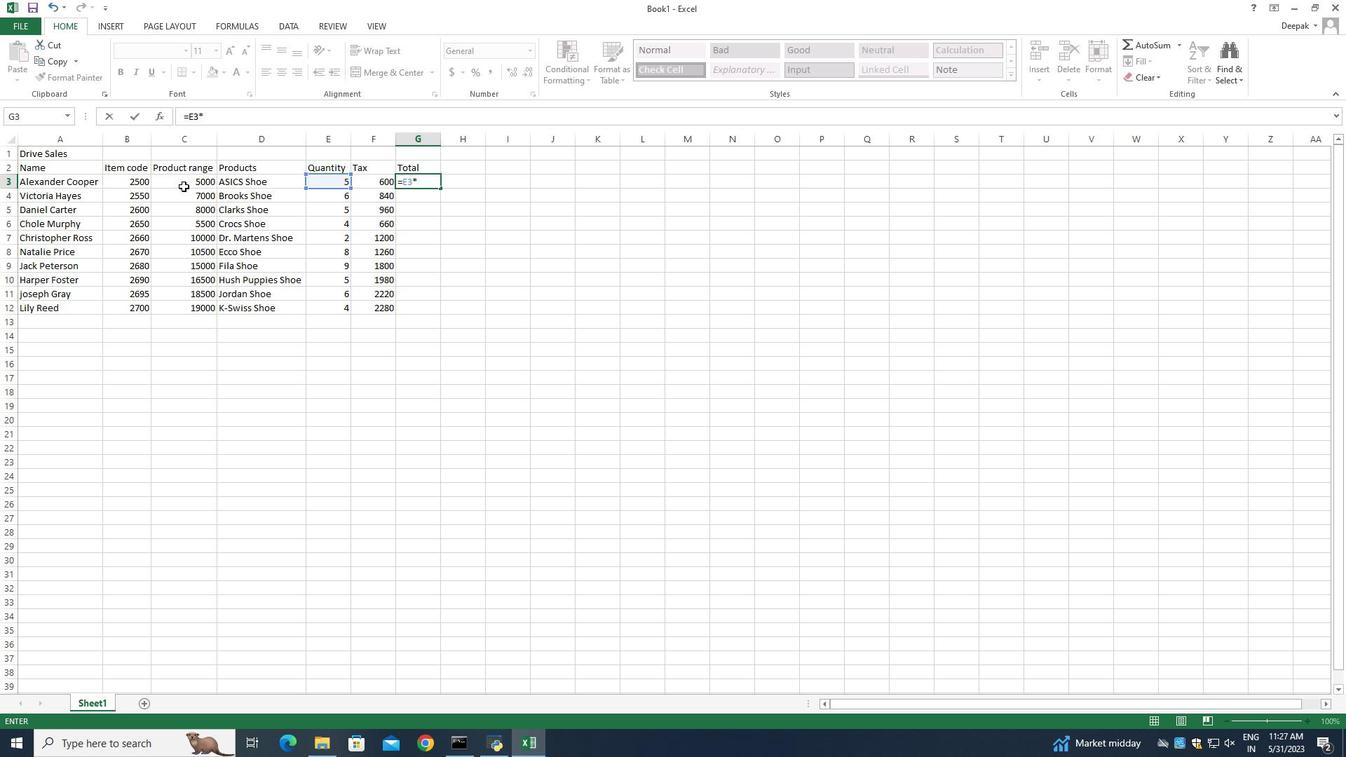 
Action: Mouse pressed left at (182, 185)
Screenshot: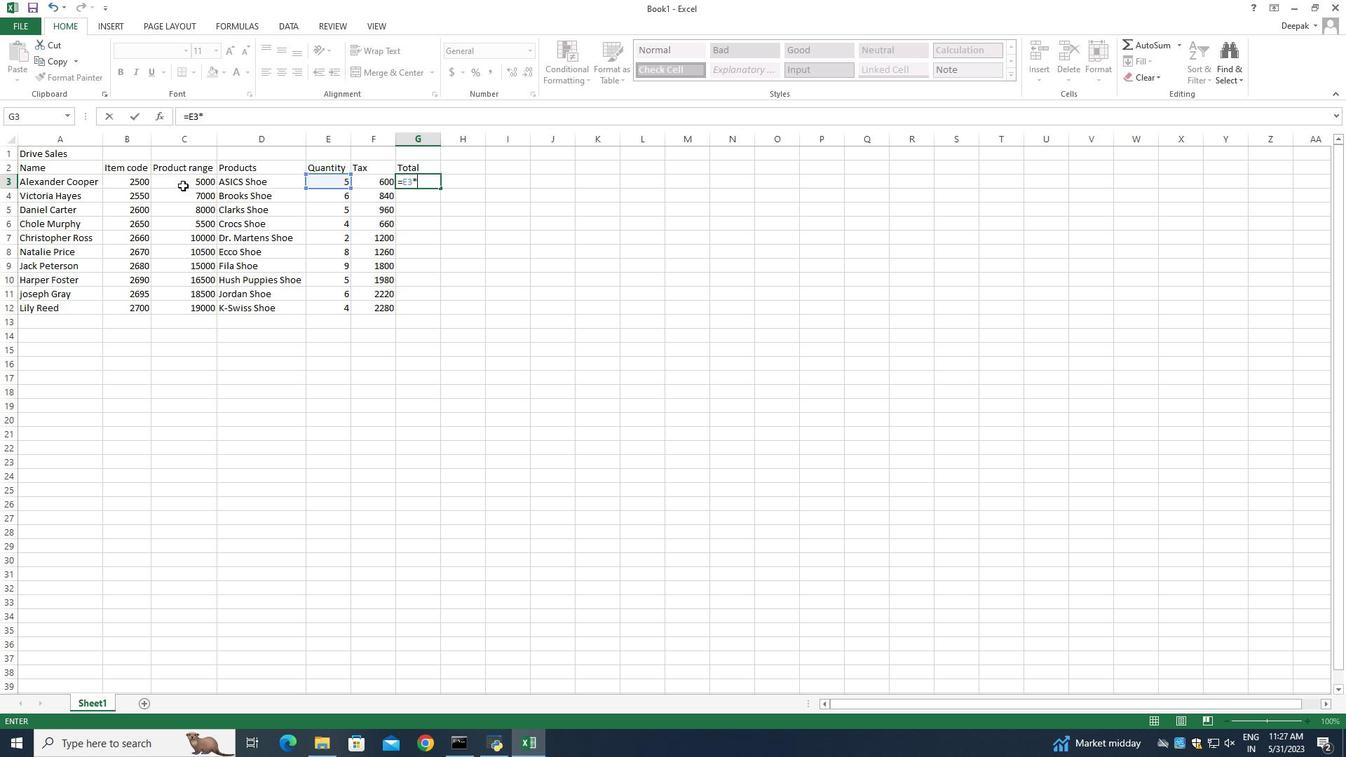
Action: Mouse moved to (429, 198)
Screenshot: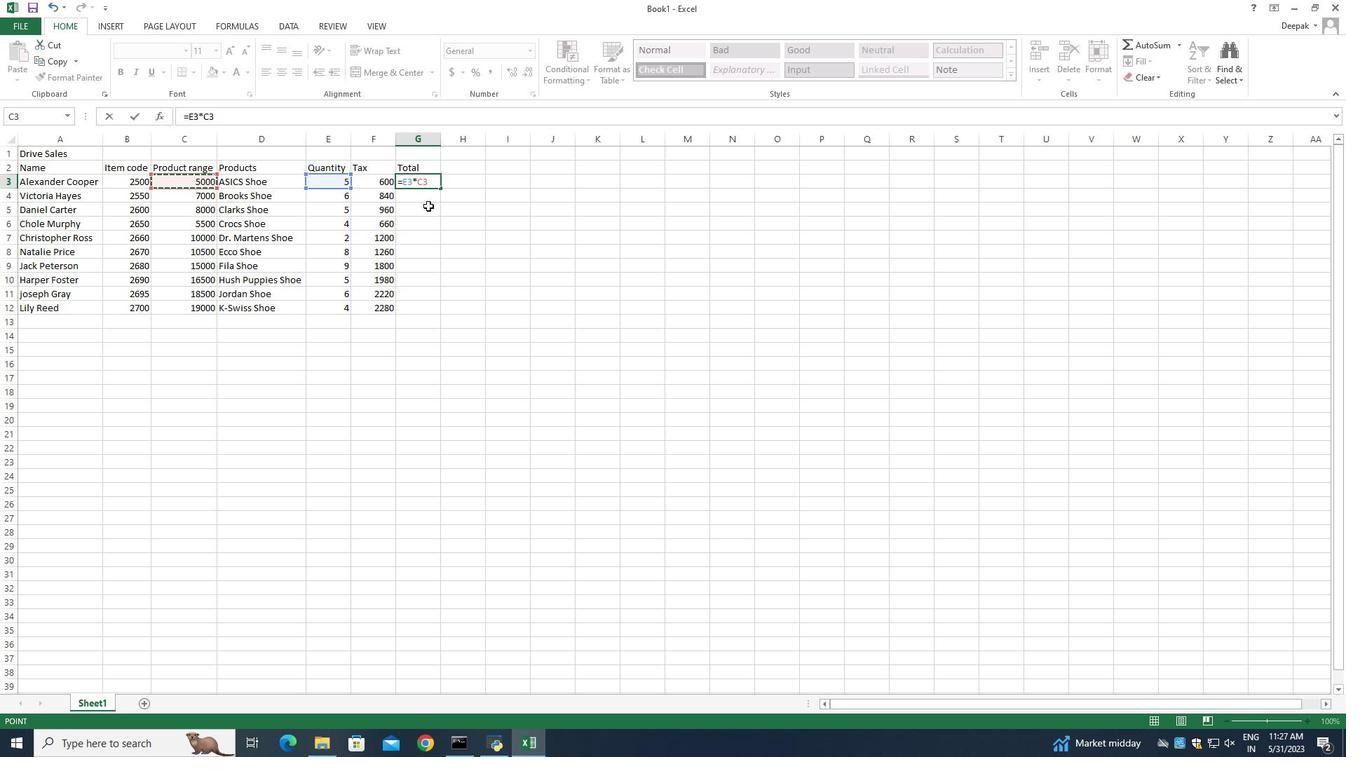 
Action: Key pressed +
Screenshot: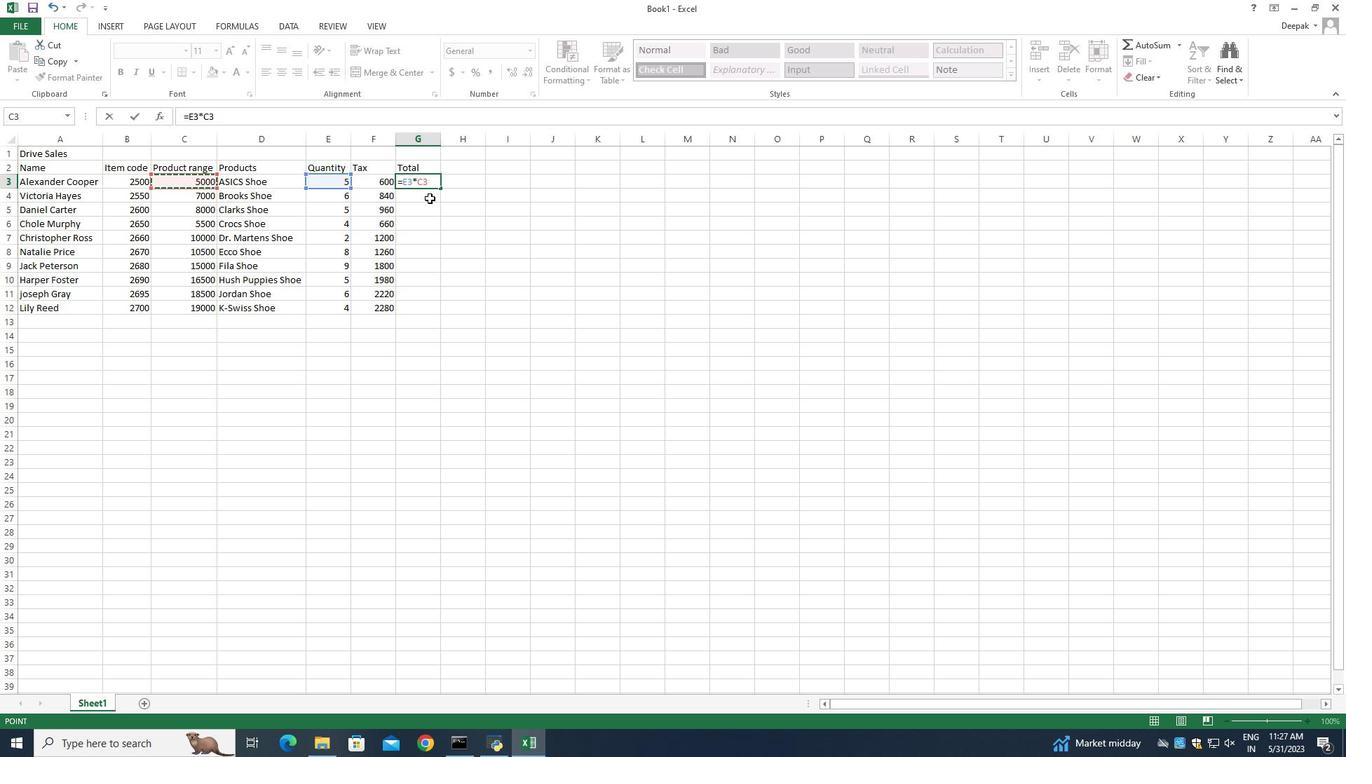 
Action: Mouse moved to (373, 182)
Screenshot: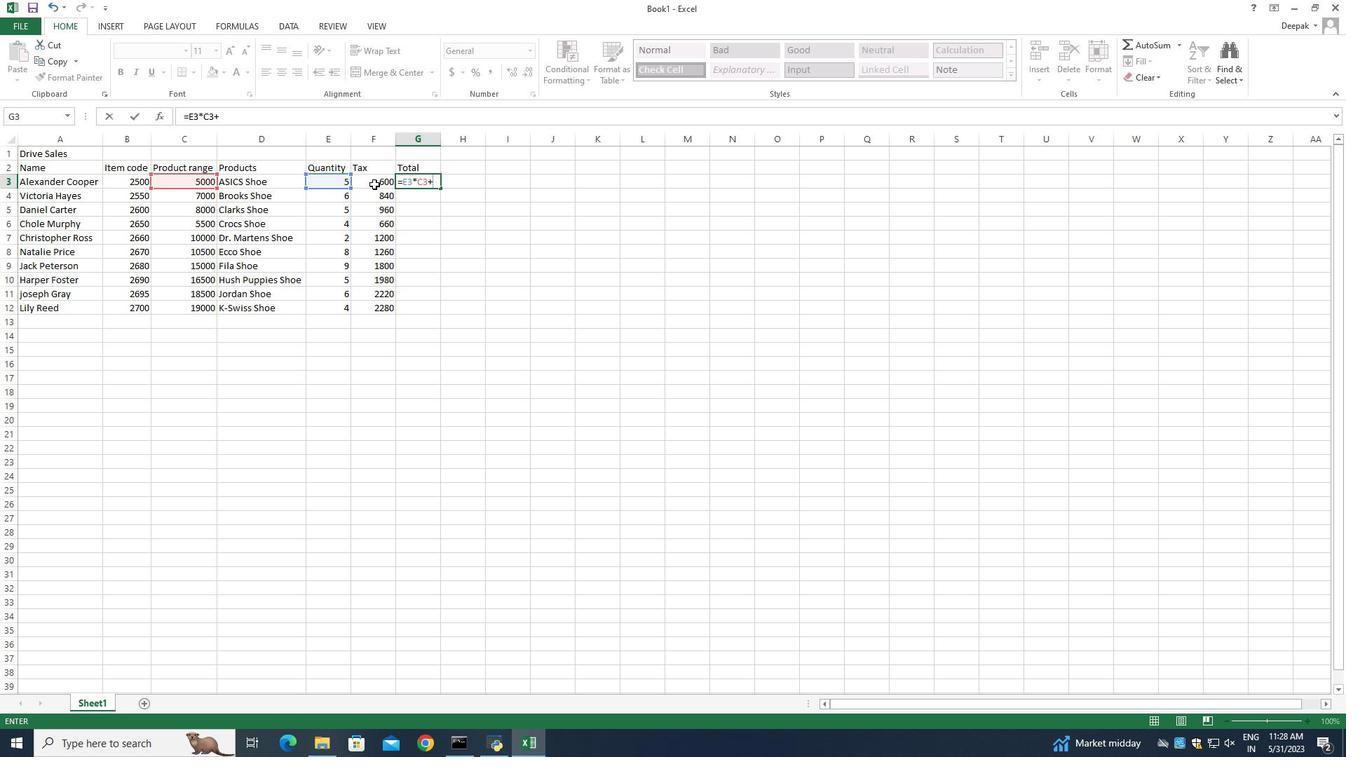 
Action: Mouse pressed left at (373, 182)
Screenshot: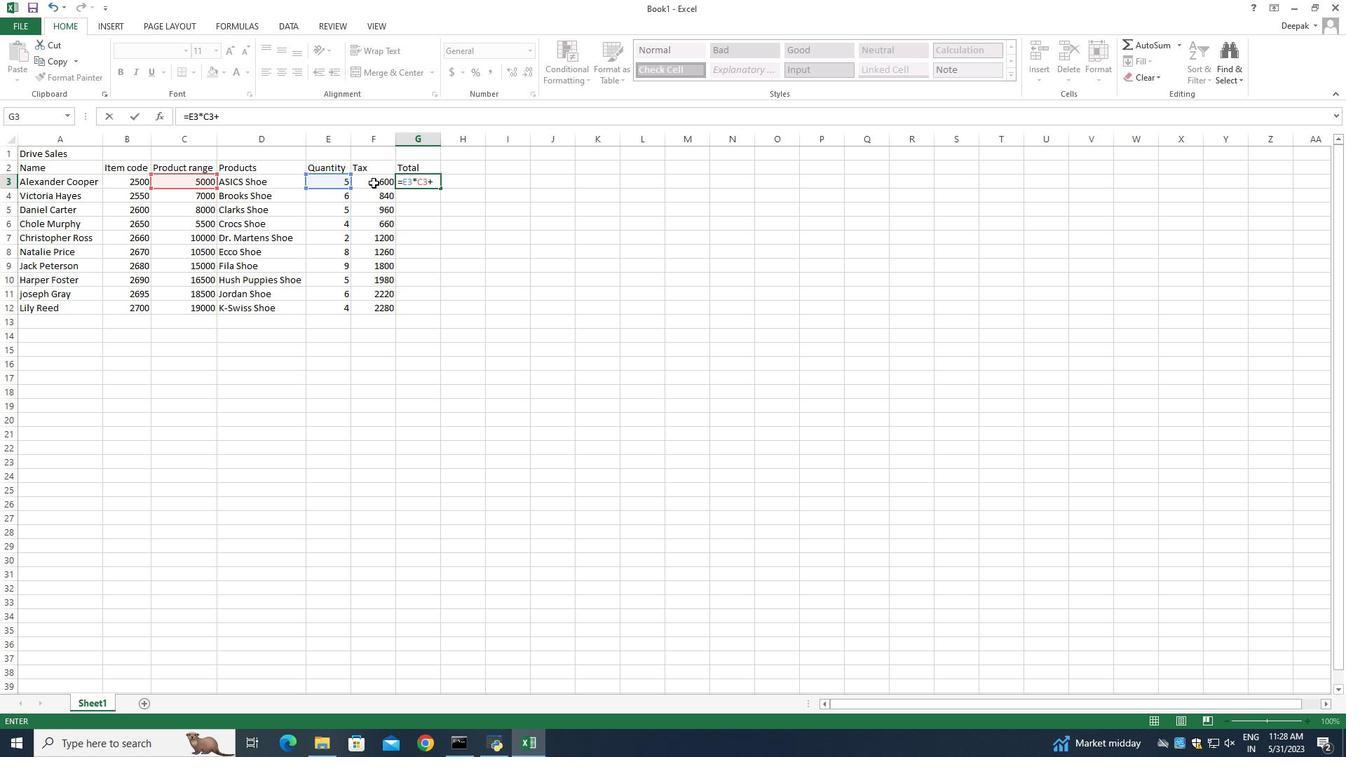 
Action: Key pressed *
Screenshot: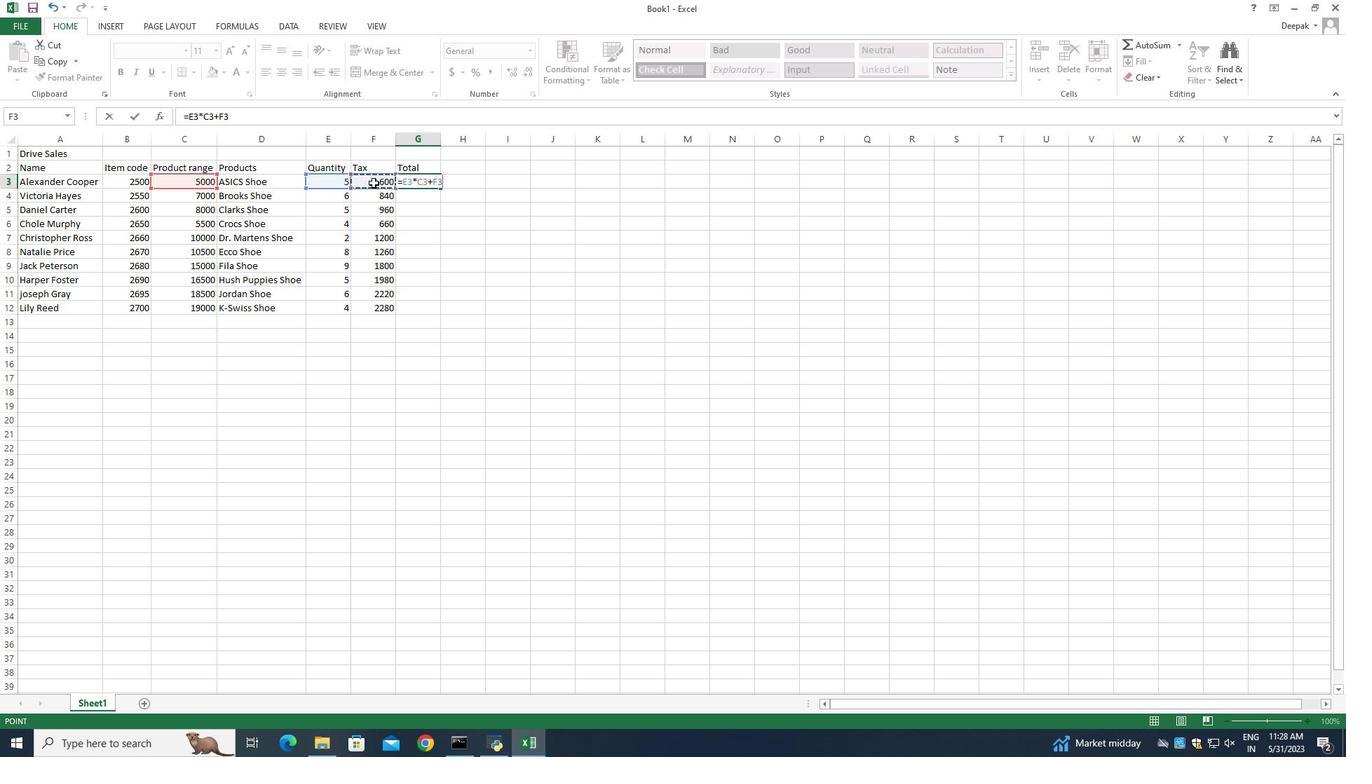 
Action: Mouse moved to (521, 244)
Screenshot: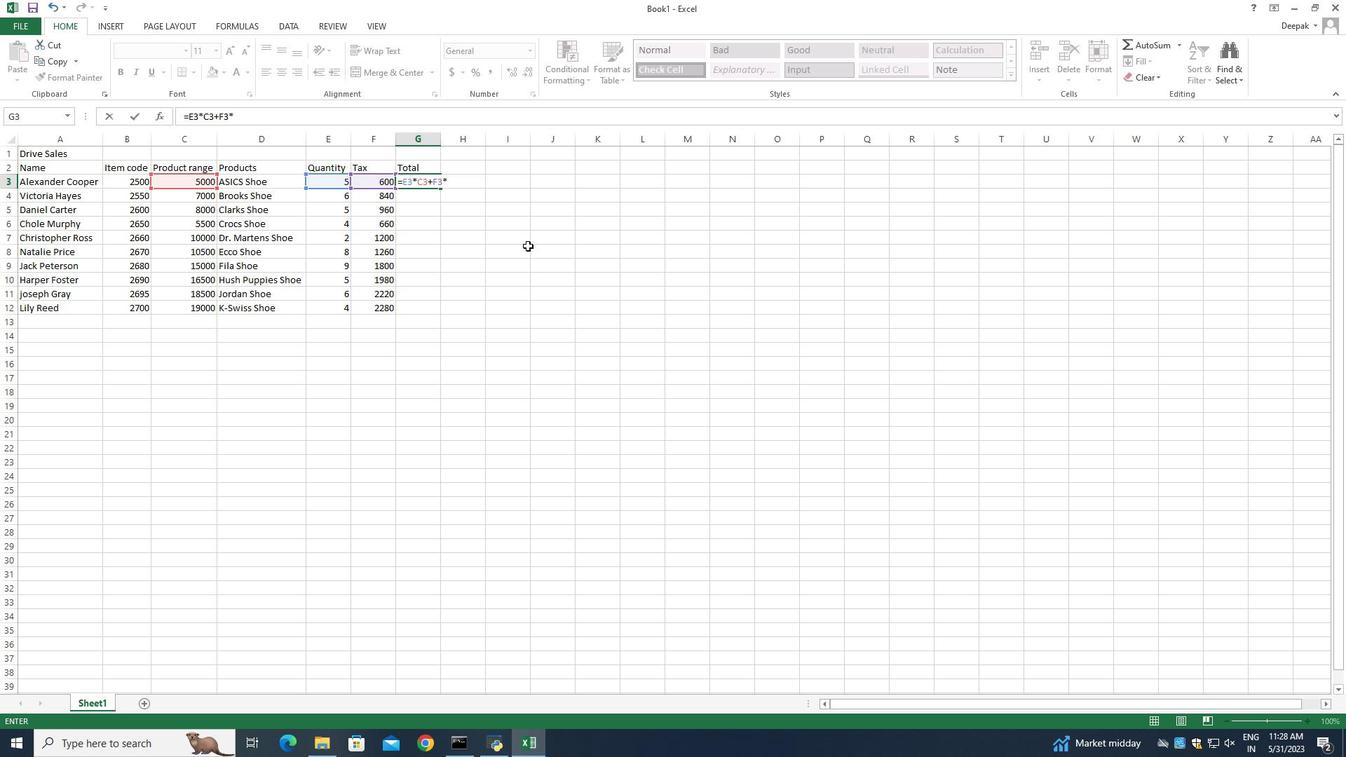 
Action: Key pressed <Key.enter>
Screenshot: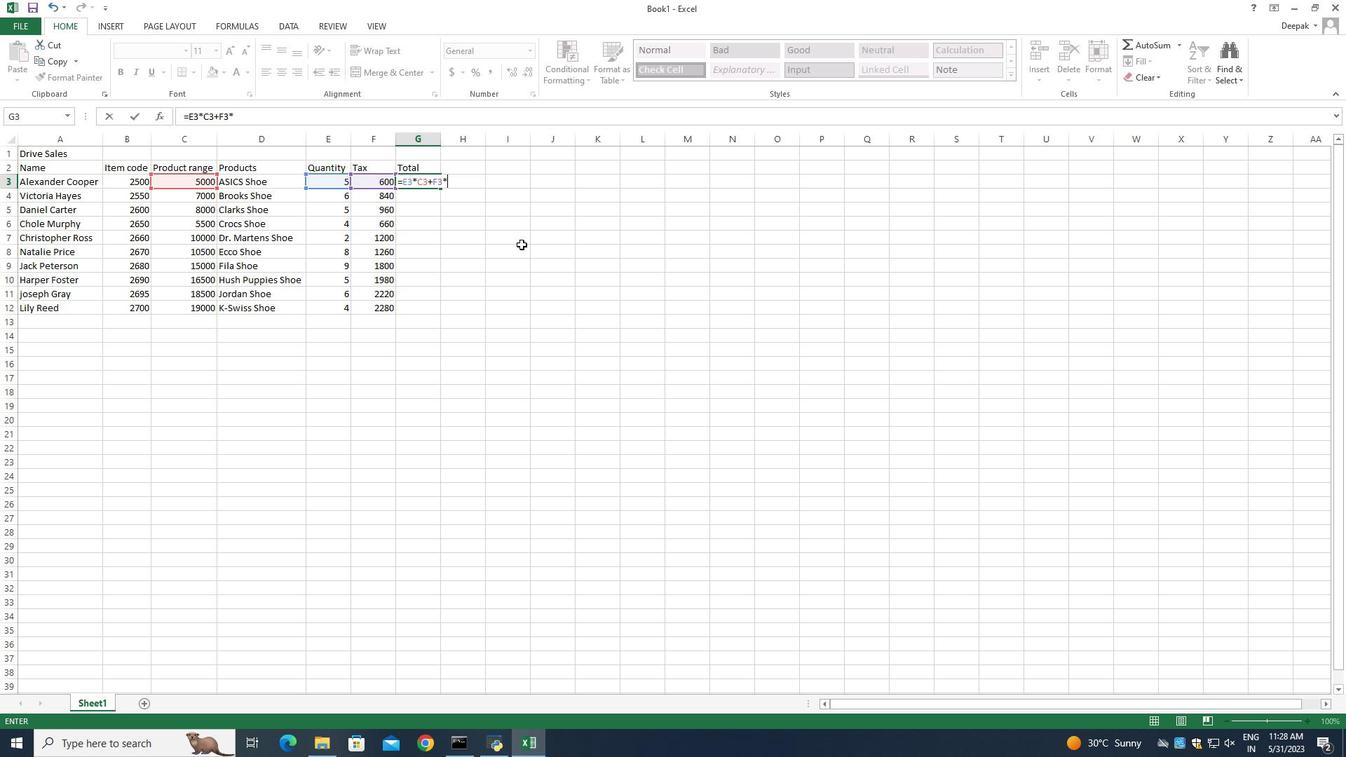 
Action: Mouse moved to (801, 337)
Screenshot: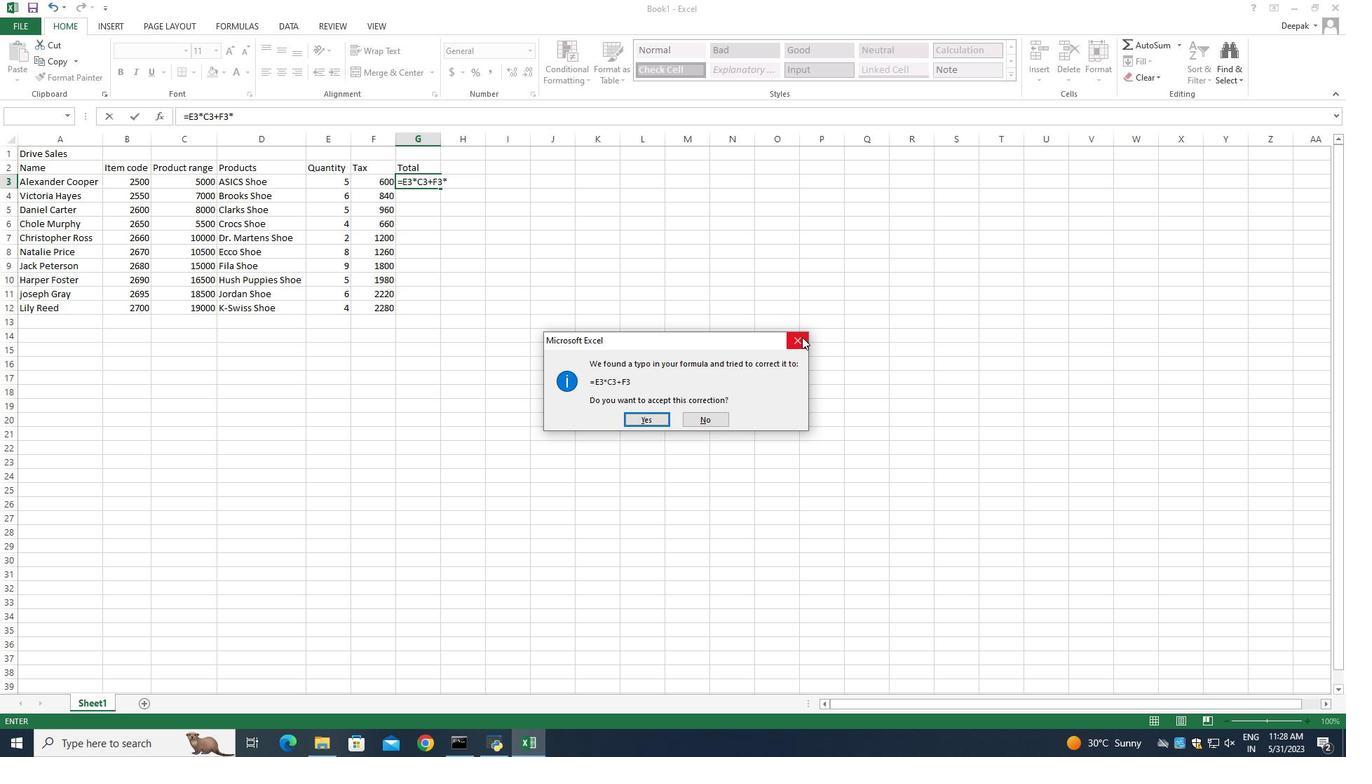 
Action: Mouse pressed left at (801, 337)
Screenshot: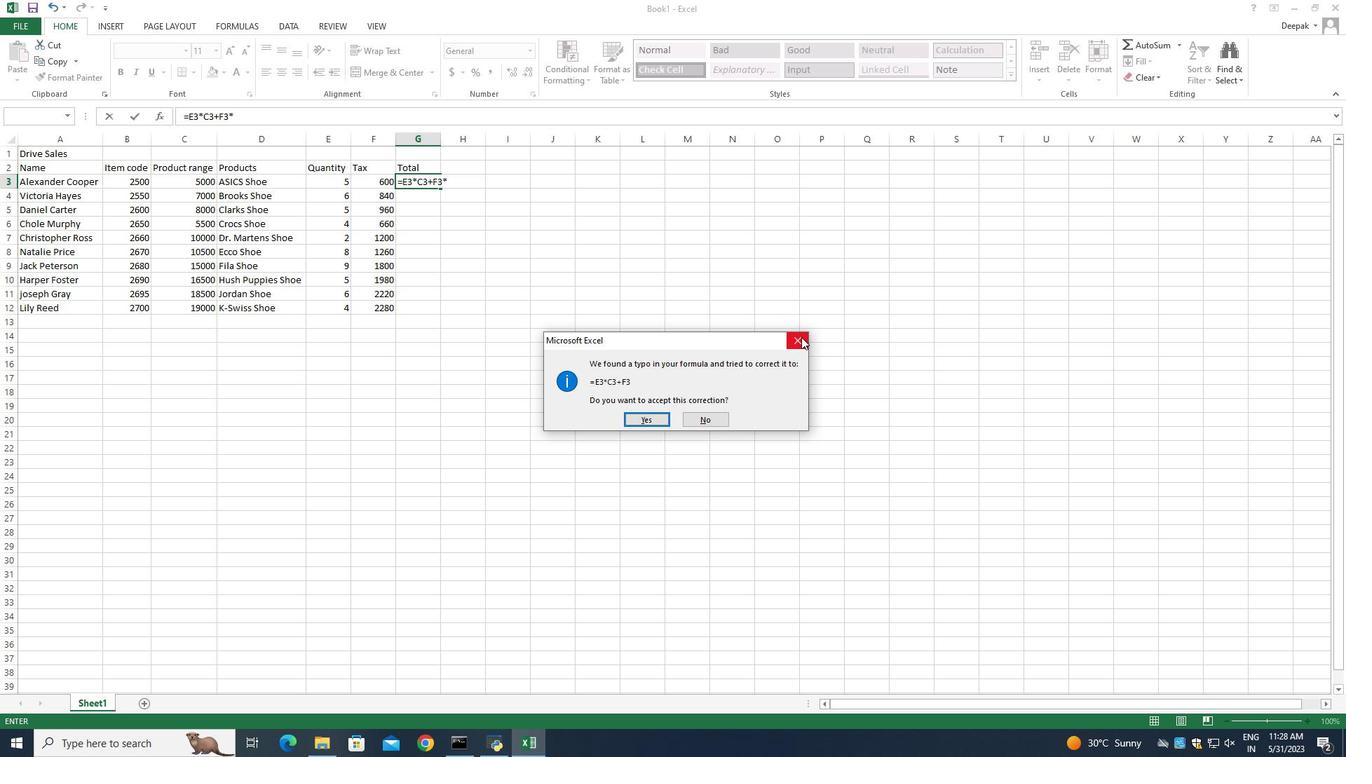 
Action: Mouse moved to (667, 410)
Screenshot: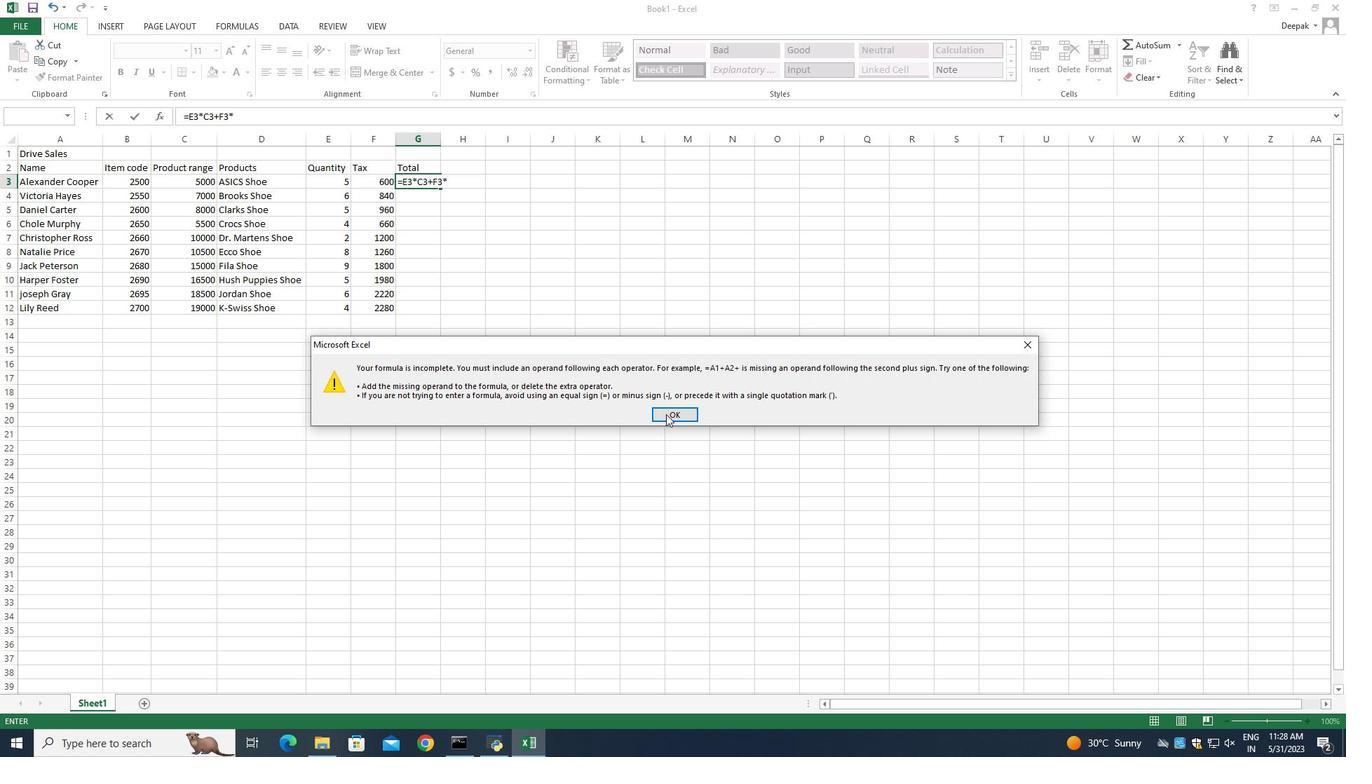 
Action: Mouse pressed left at (667, 410)
Screenshot: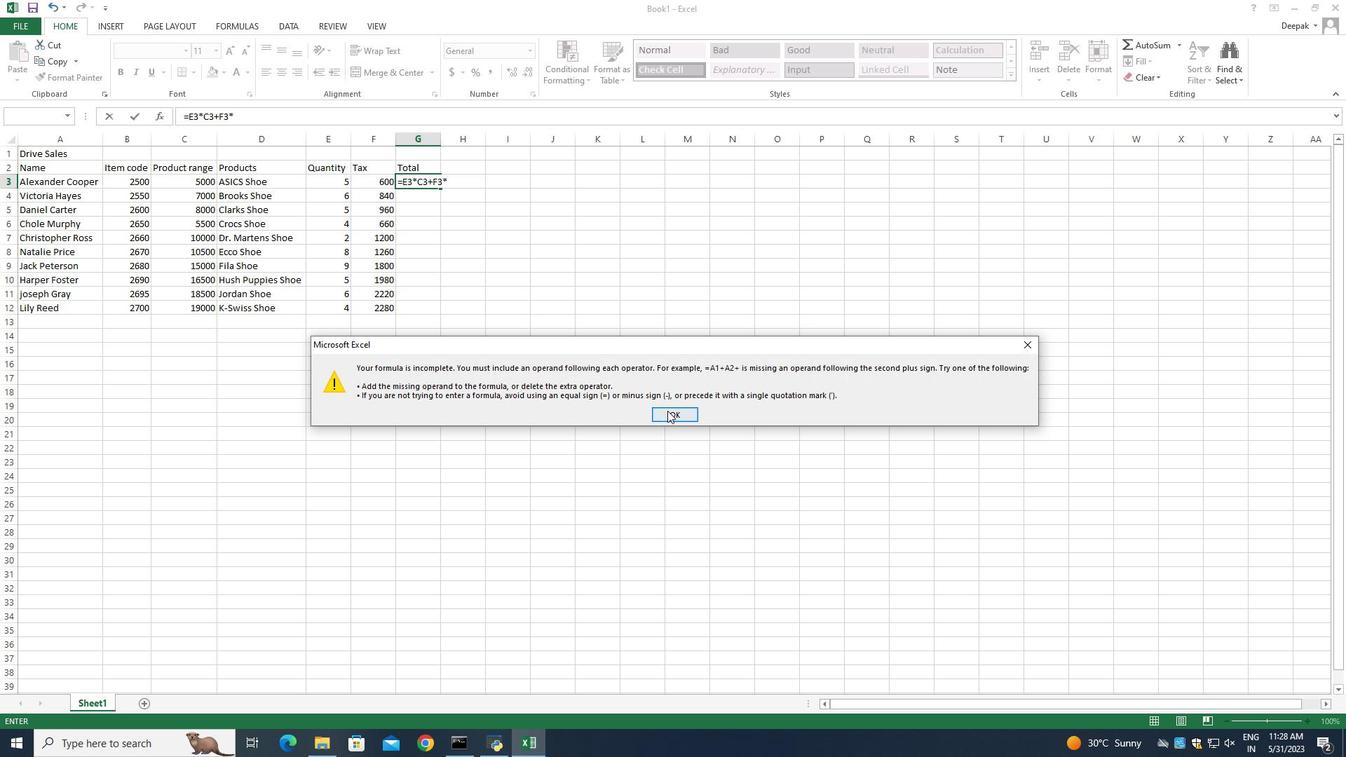 
Action: Mouse moved to (436, 218)
Screenshot: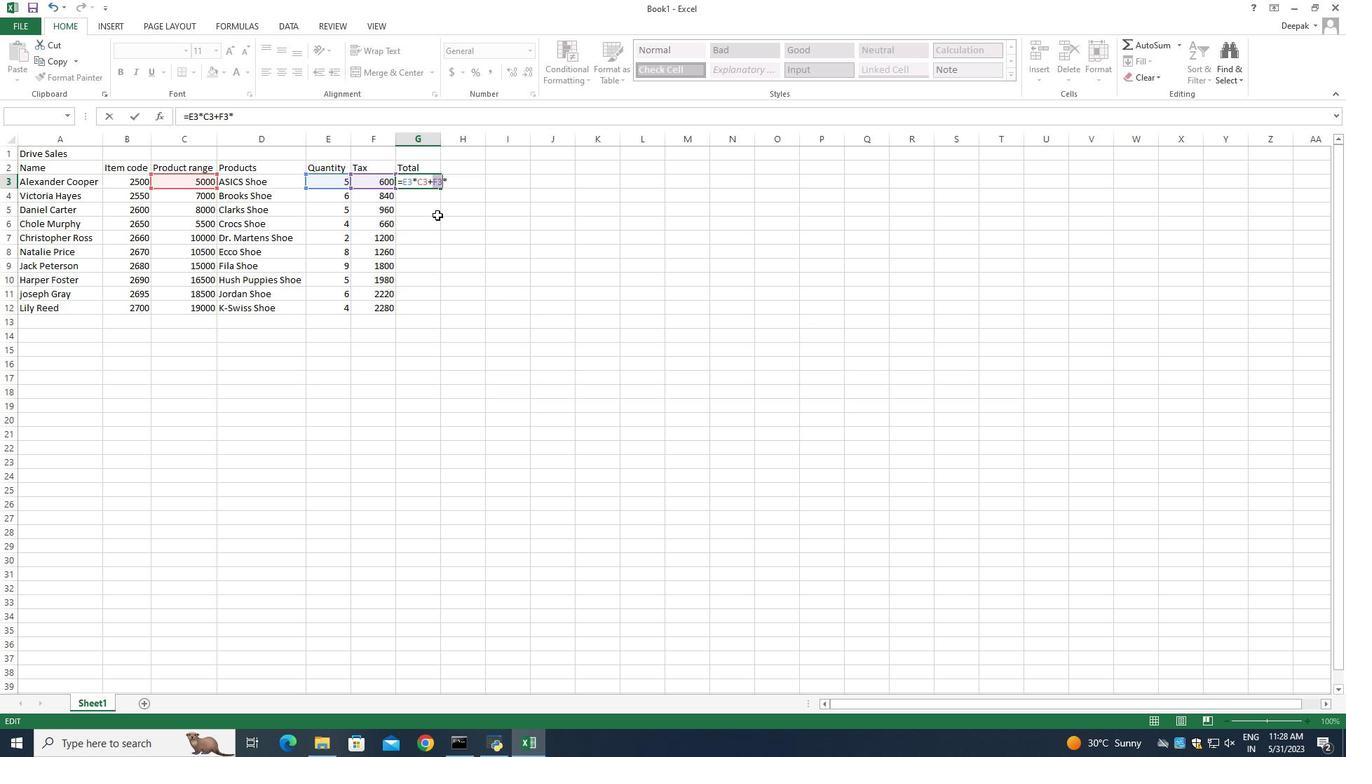 
Action: Key pressed <Key.delete><Key.delete><Key.delete><Key.delete><Key.delete><Key.delete><Key.backspace><Key.backspace><Key.backspace><Key.backspace><Key.backspace><Key.backspace><Key.backspace><Key.backspace>=
Screenshot: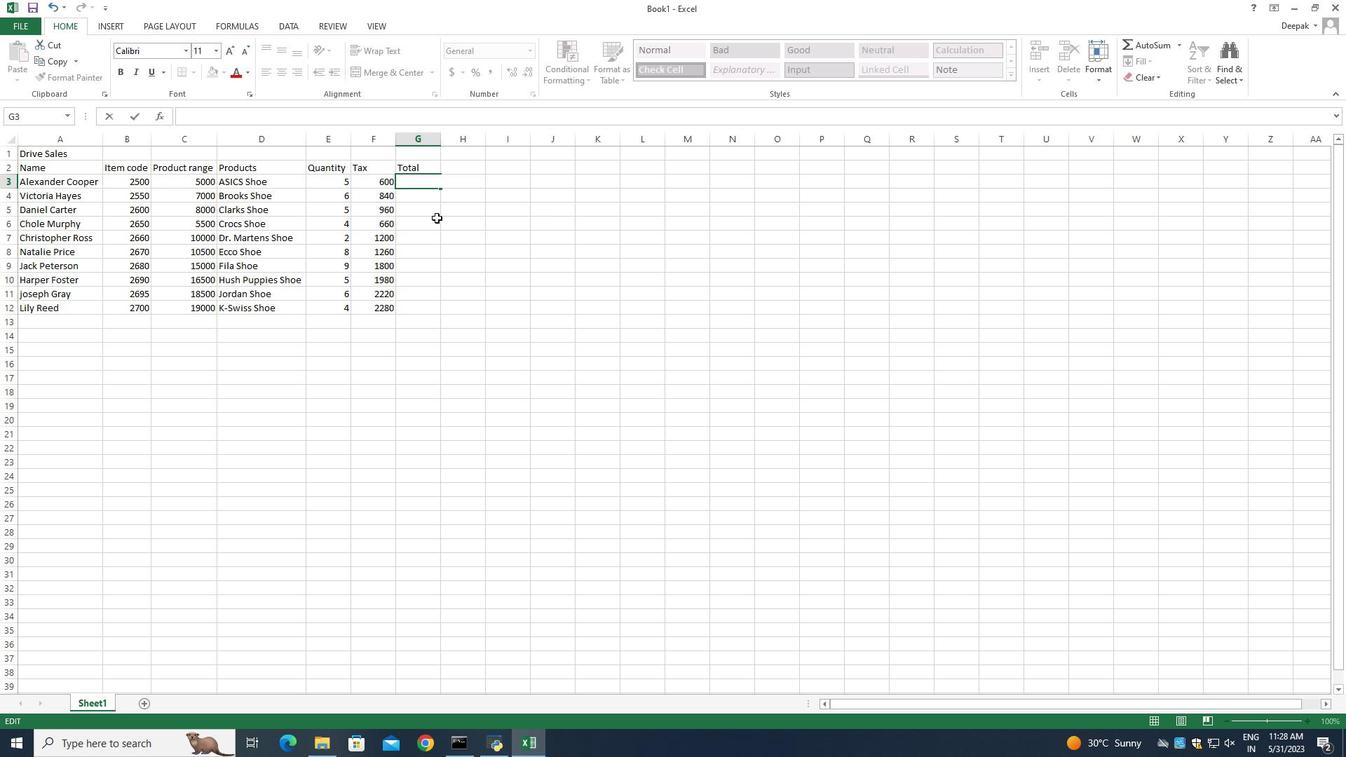 
Action: Mouse moved to (417, 256)
Screenshot: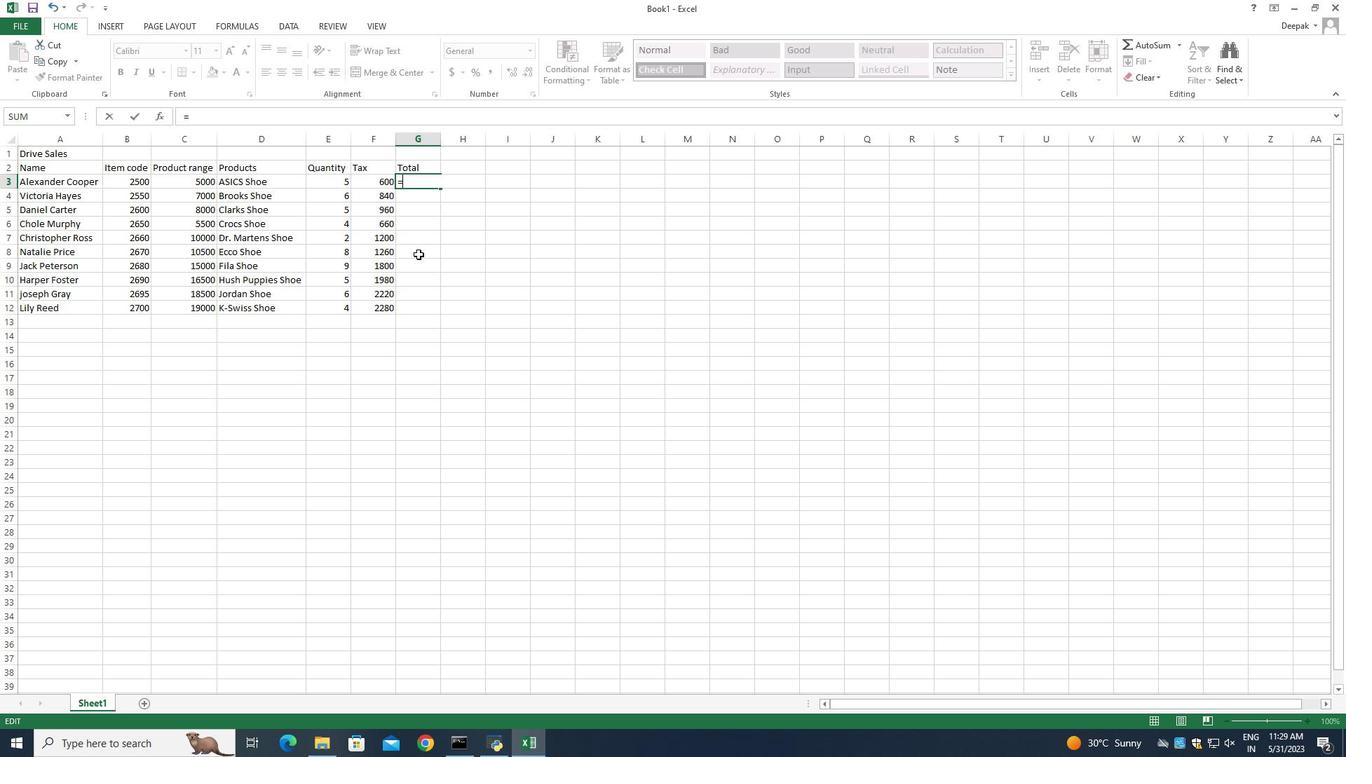 
Action: Mouse scrolled (417, 257) with delta (0, 0)
Screenshot: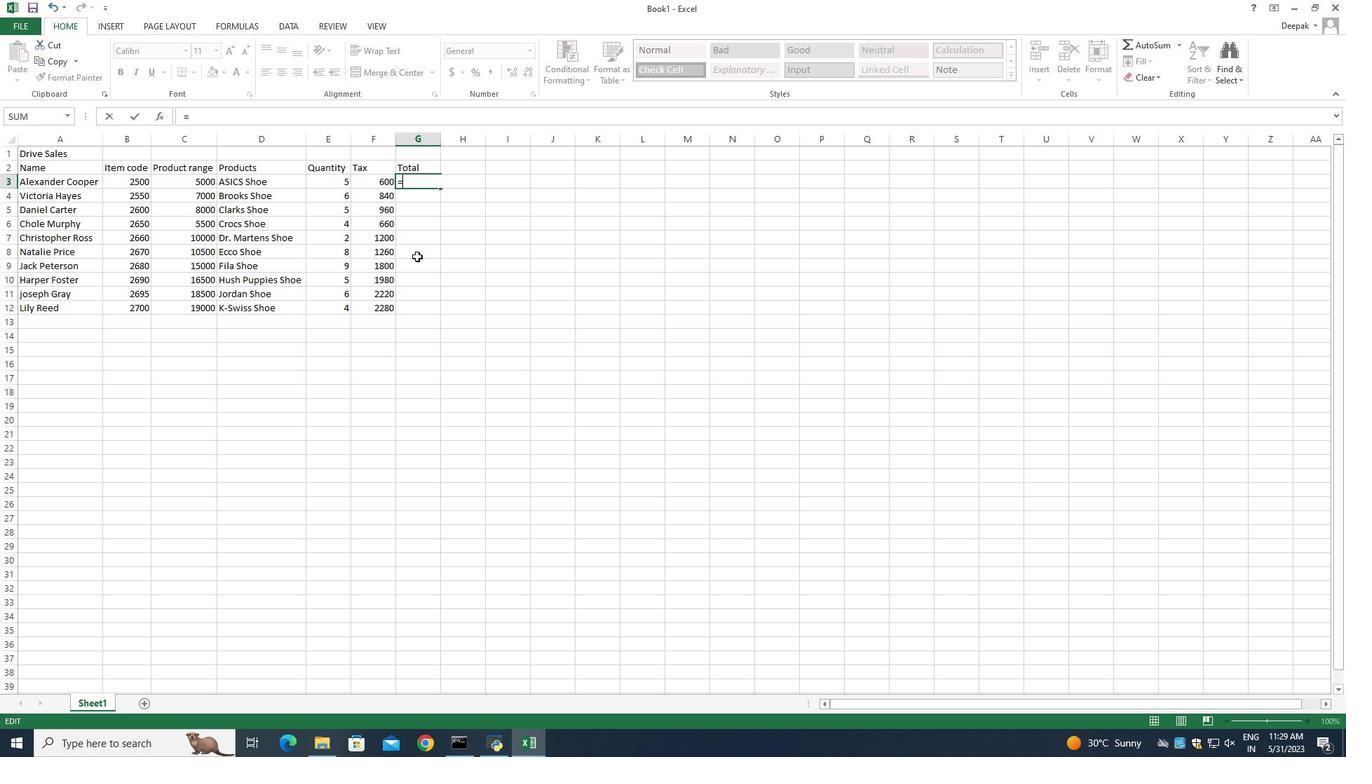 
Action: Mouse scrolled (417, 257) with delta (0, 0)
Screenshot: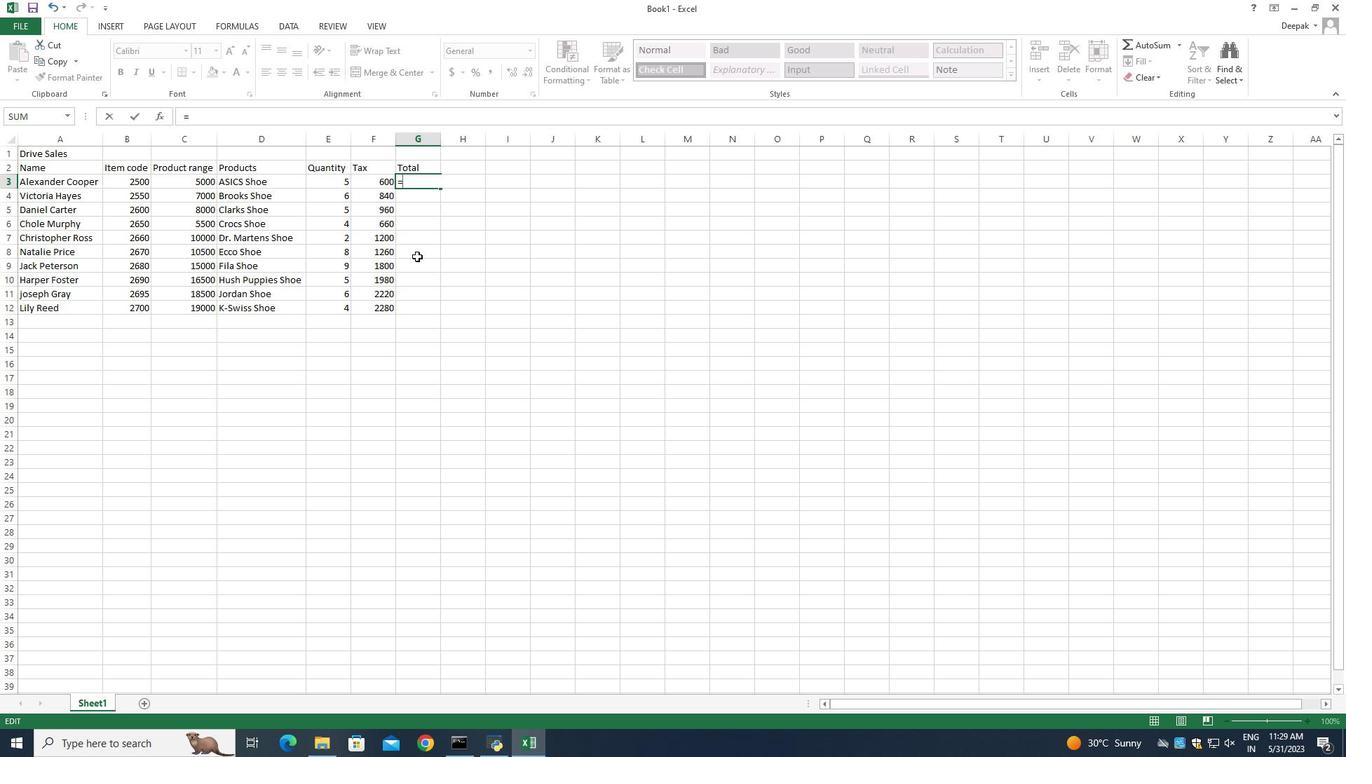 
Action: Mouse scrolled (417, 257) with delta (0, 0)
Screenshot: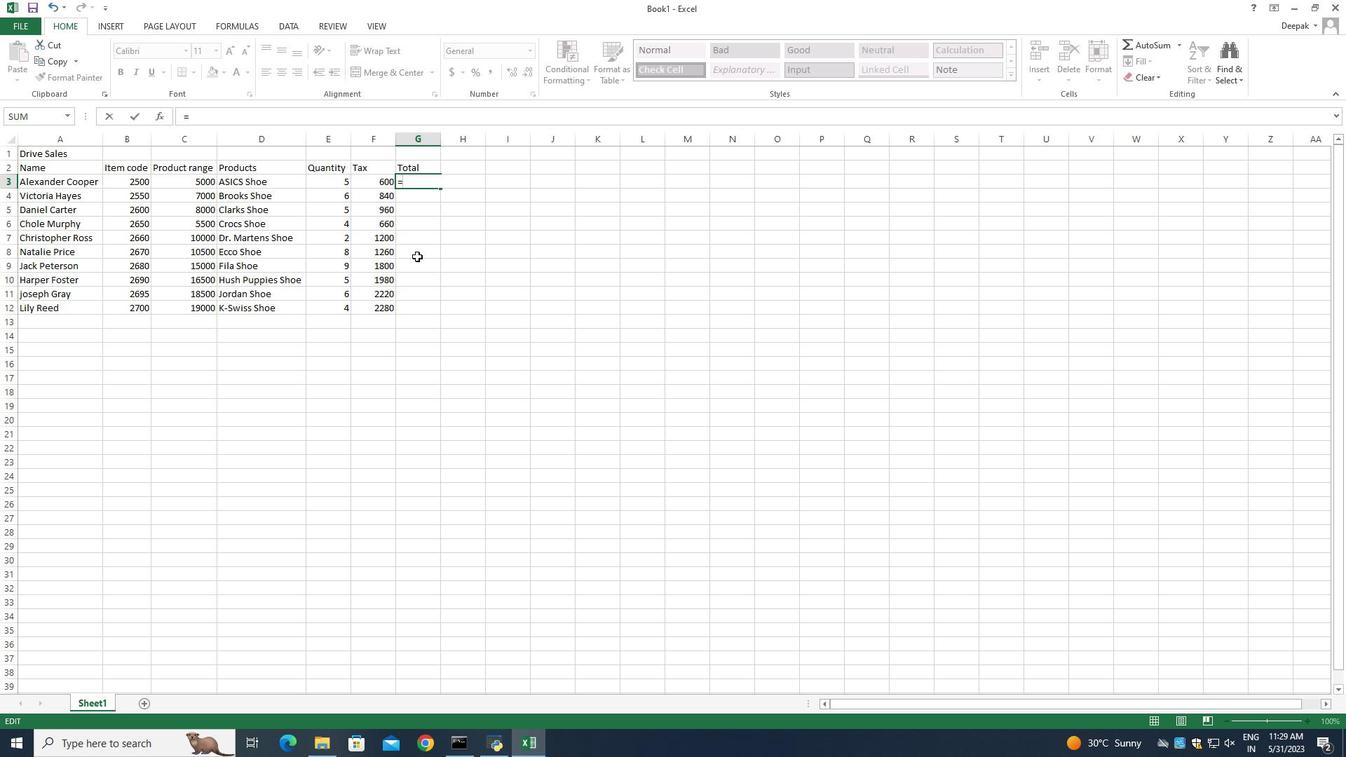 
Action: Mouse moved to (442, 269)
Screenshot: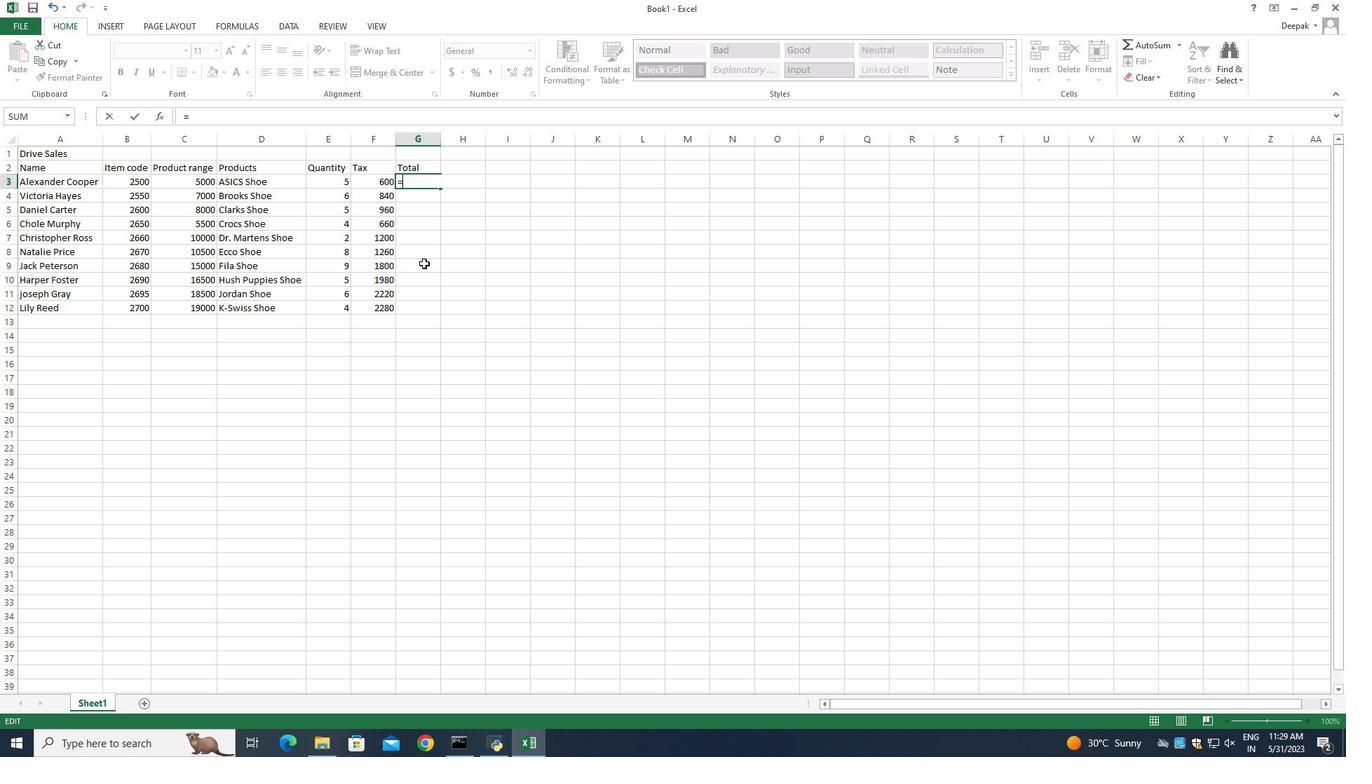 
Action: Mouse scrolled (442, 269) with delta (0, 0)
Screenshot: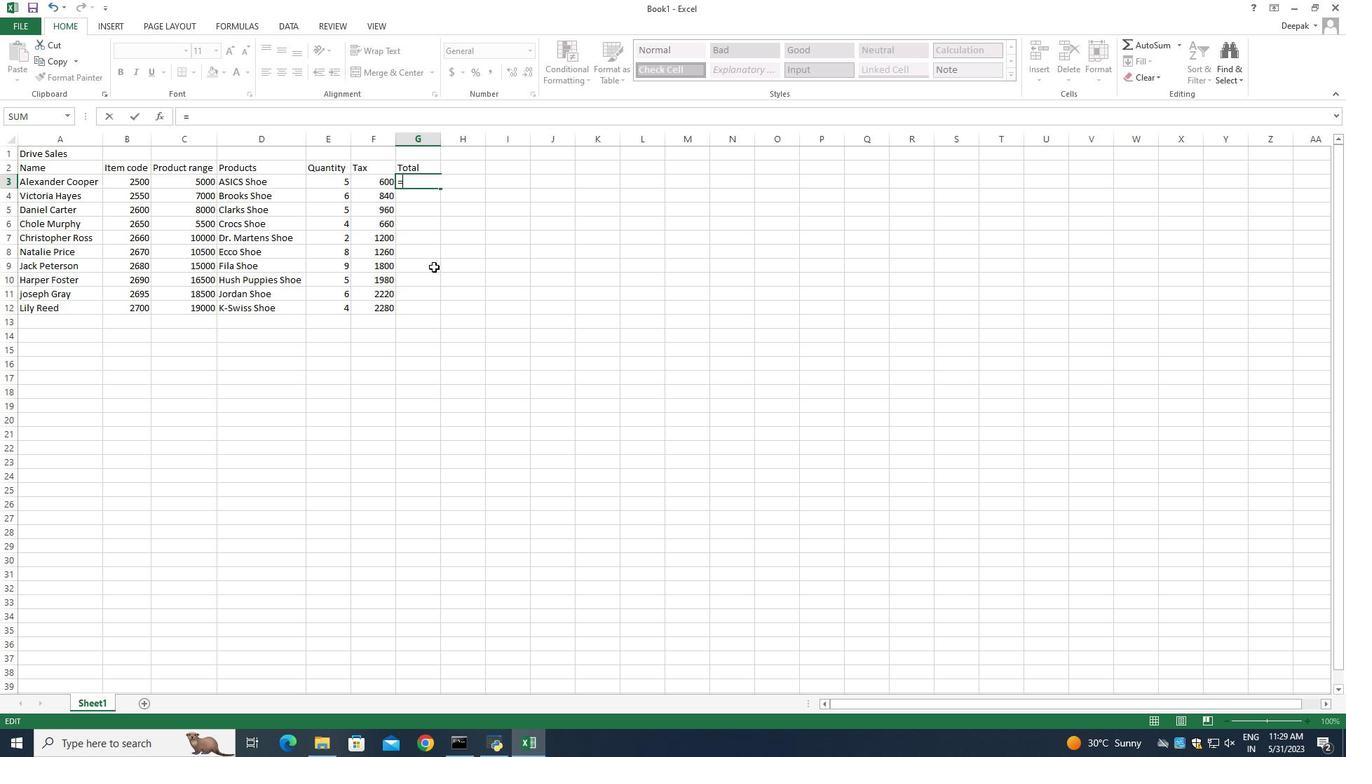 
Action: Mouse scrolled (442, 269) with delta (0, 0)
Screenshot: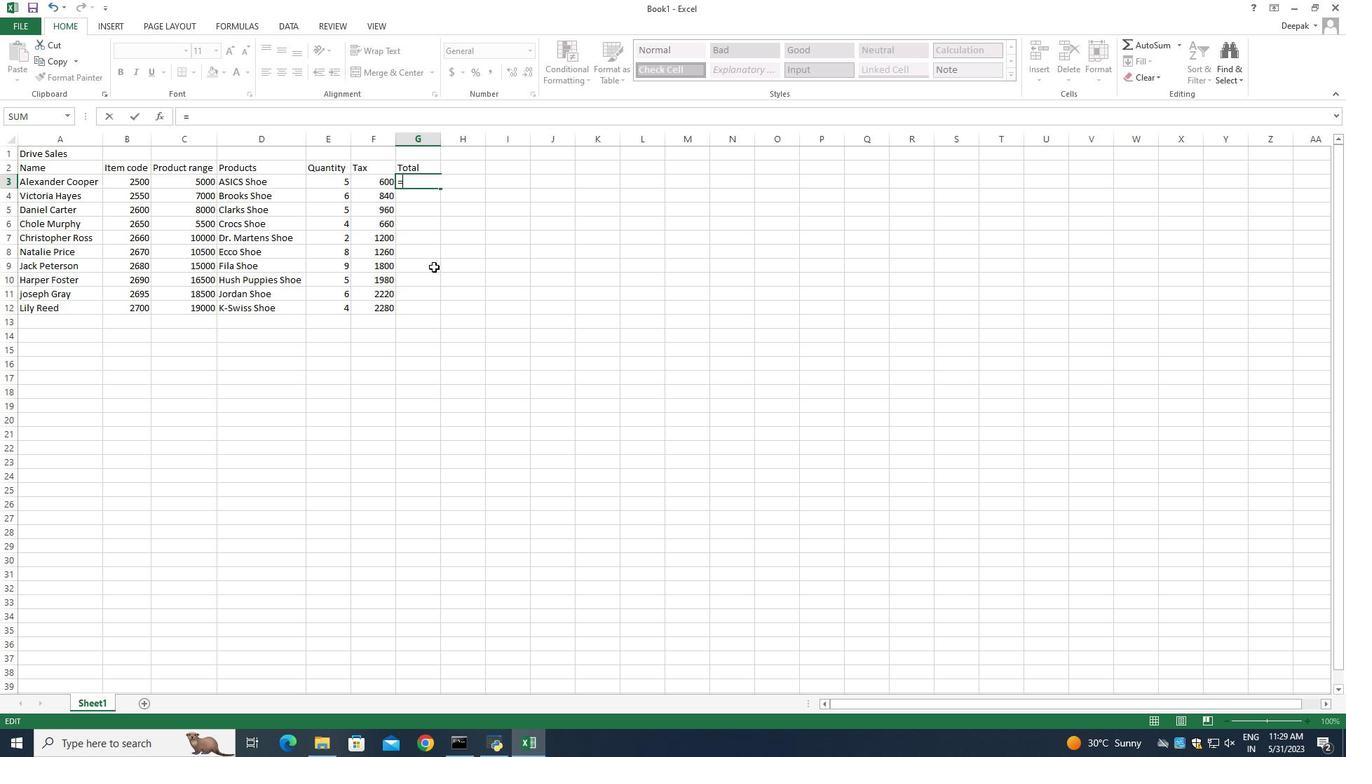 
Action: Mouse moved to (442, 269)
Screenshot: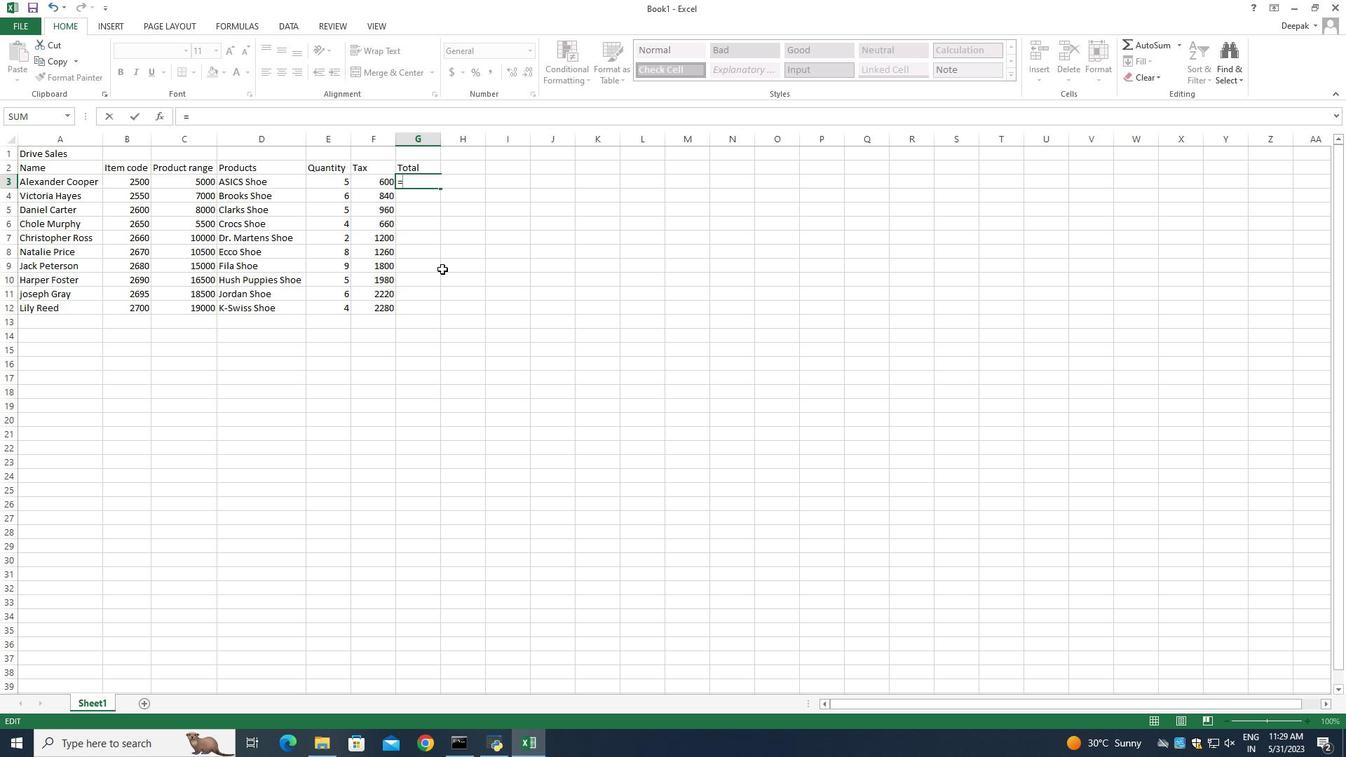 
Action: Mouse scrolled (442, 269) with delta (0, 0)
Screenshot: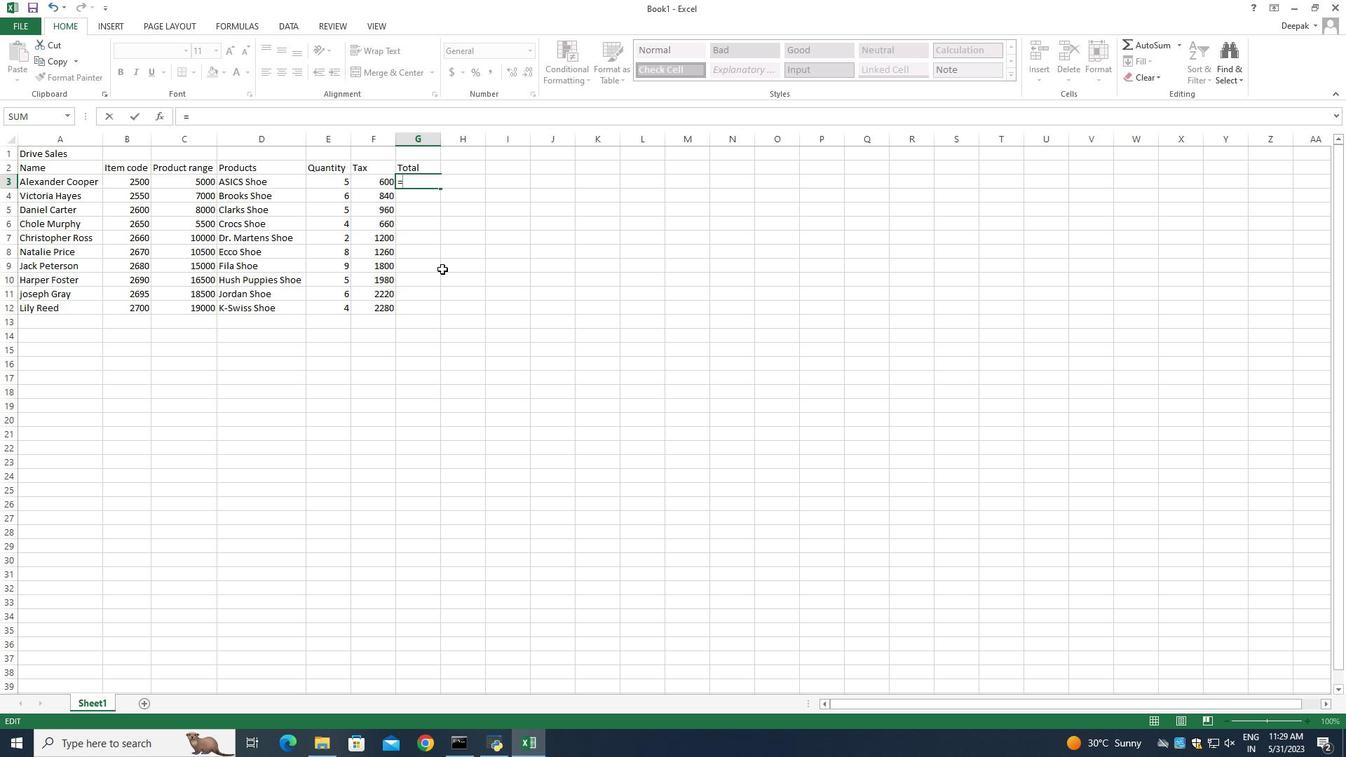 
Action: Mouse moved to (431, 215)
Screenshot: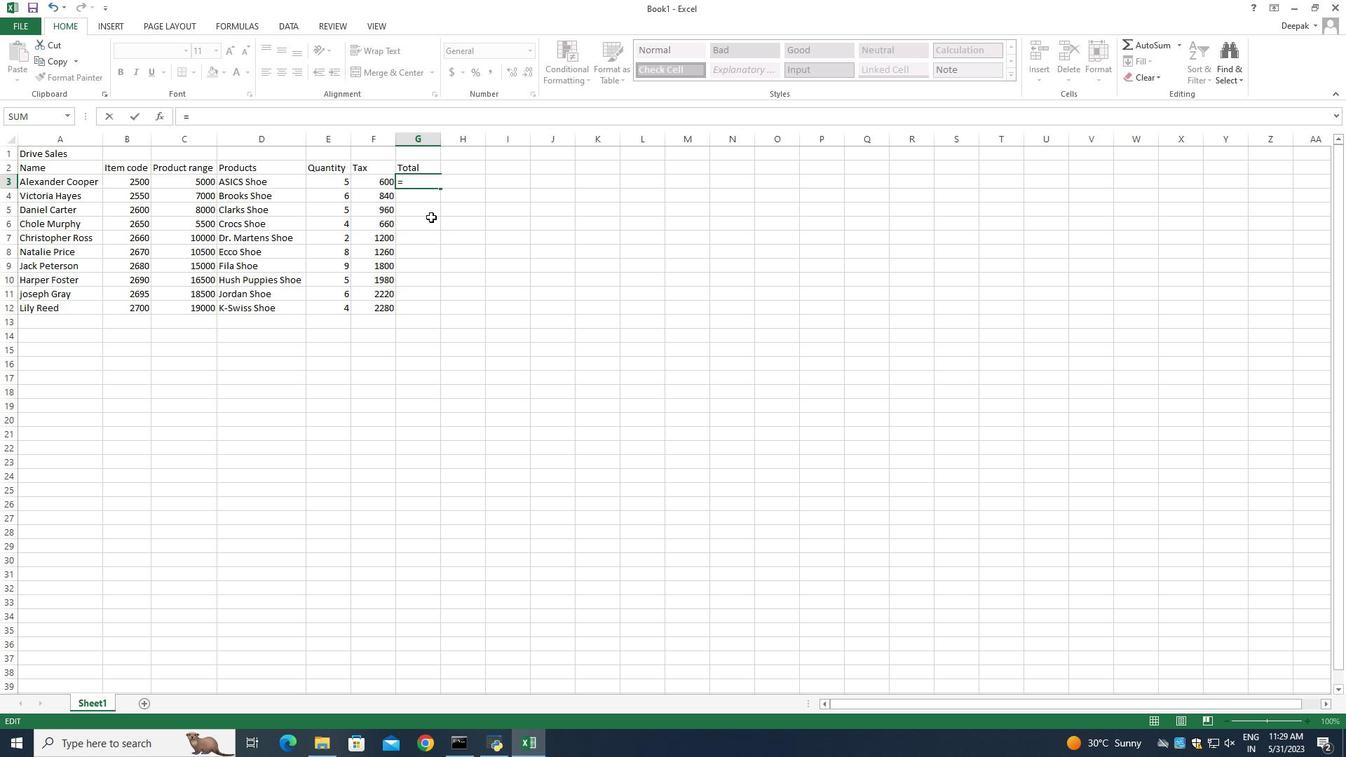 
Action: Key pressed su<Key.backspace><Key.backspace><Key.backspace>
Screenshot: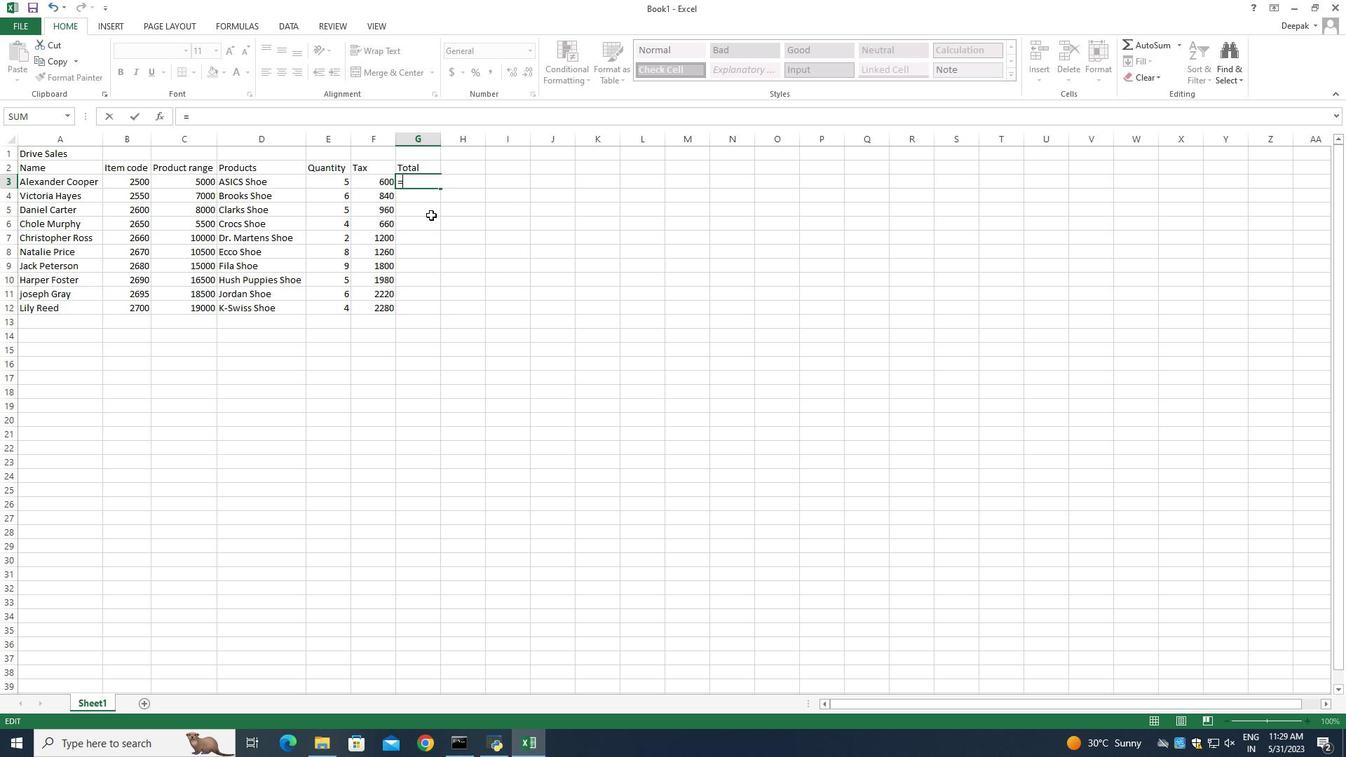 
Action: Mouse moved to (513, 185)
Screenshot: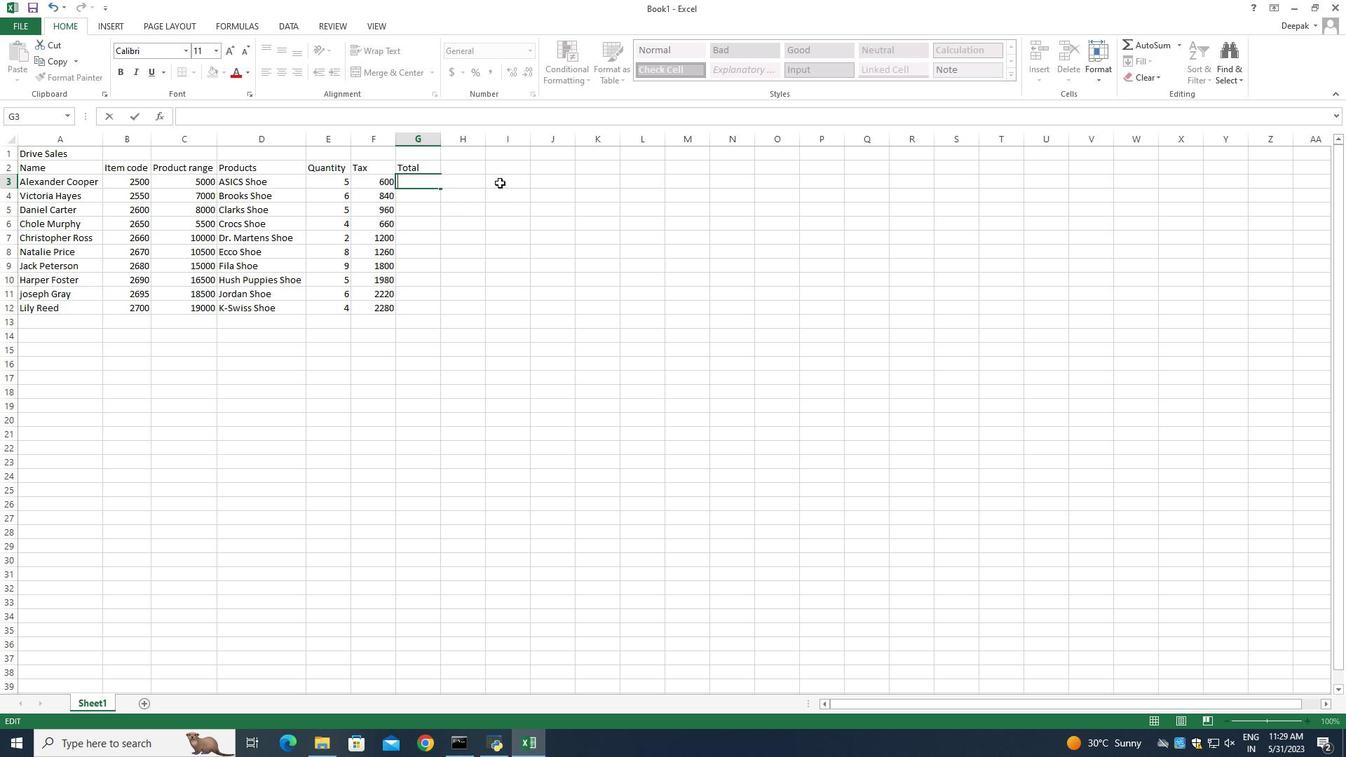 
Action: Mouse pressed left at (513, 185)
Screenshot: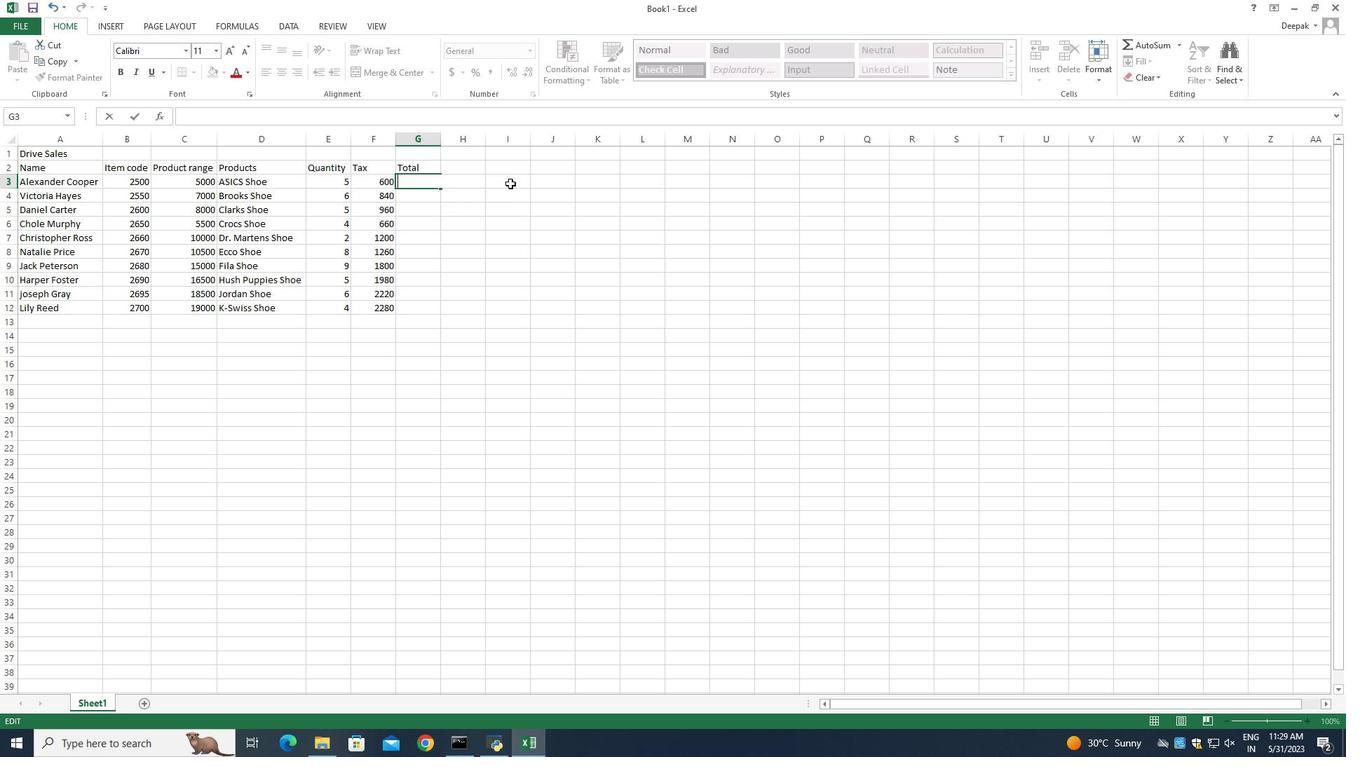 
Action: Mouse moved to (417, 182)
Screenshot: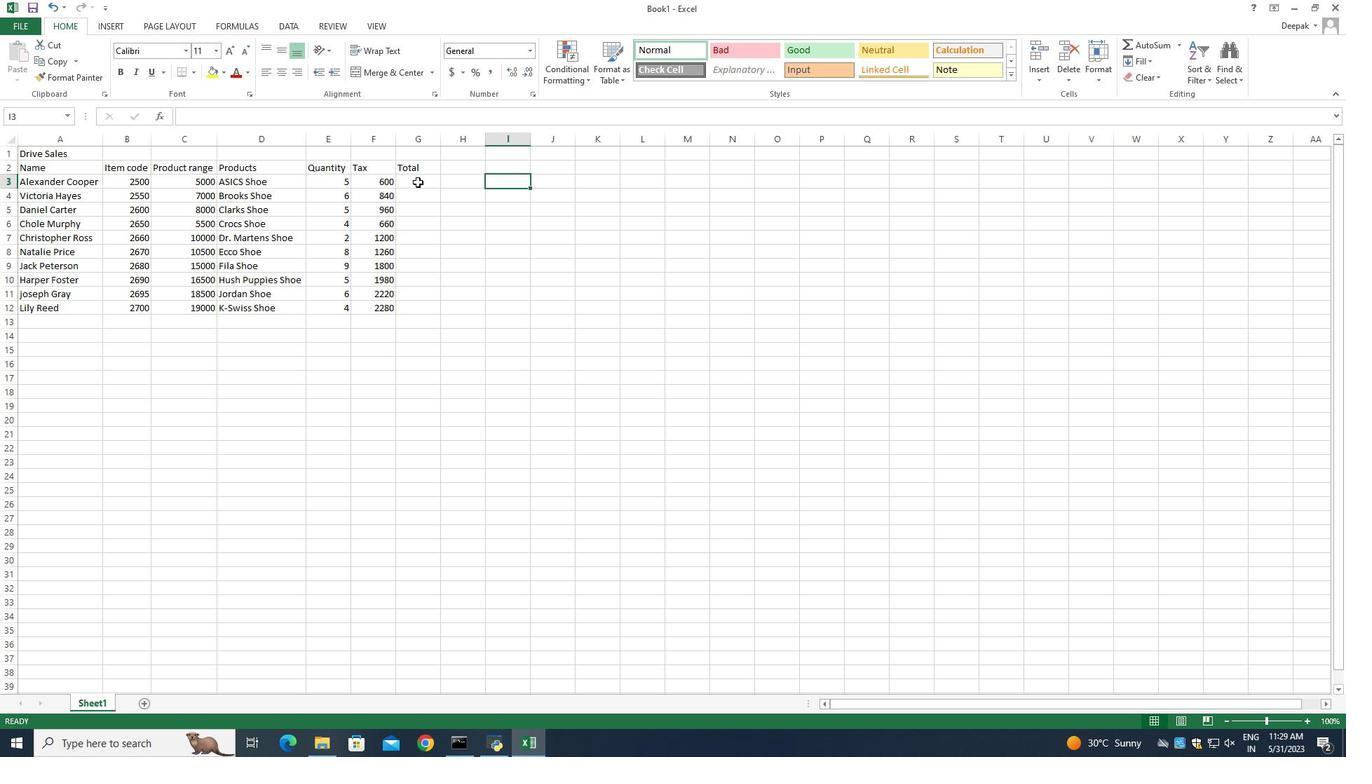 
Action: Mouse pressed left at (417, 182)
Screenshot: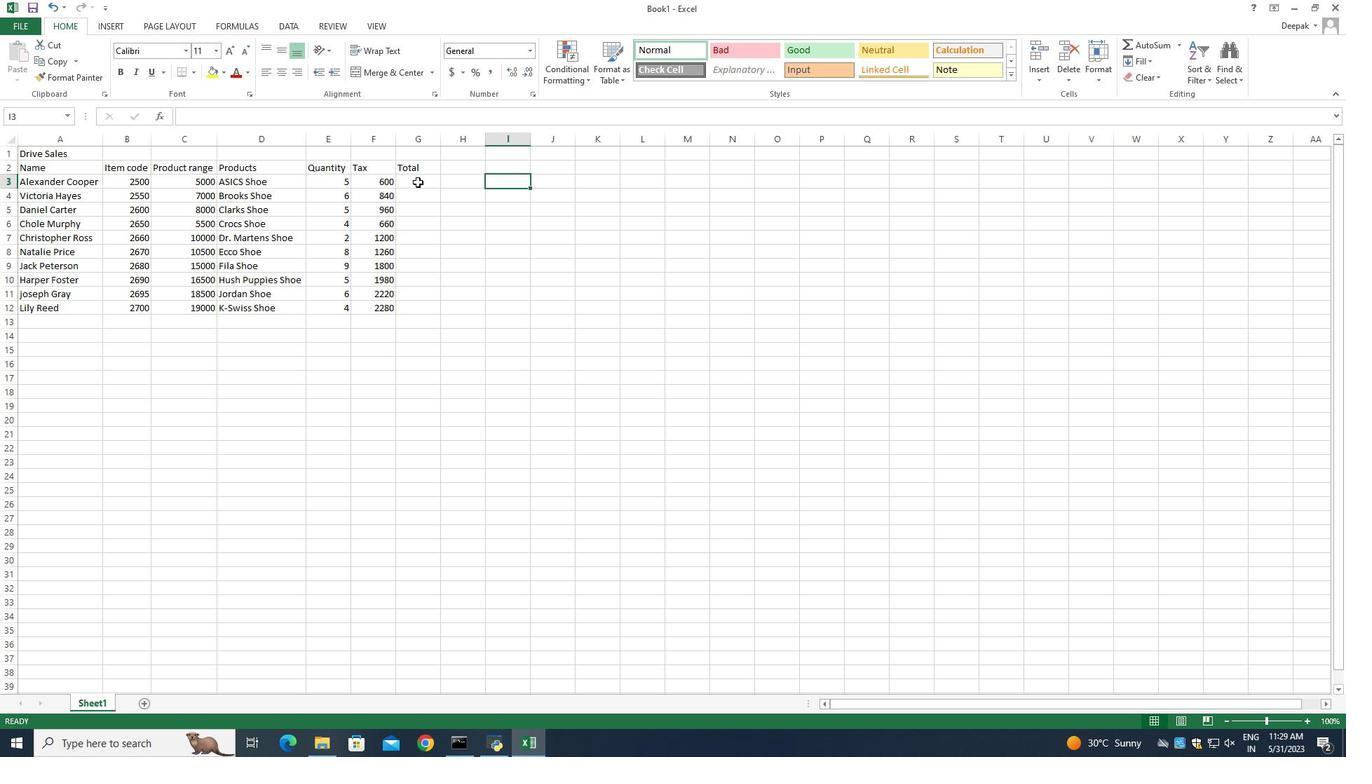 
Action: Mouse pressed left at (417, 182)
Screenshot: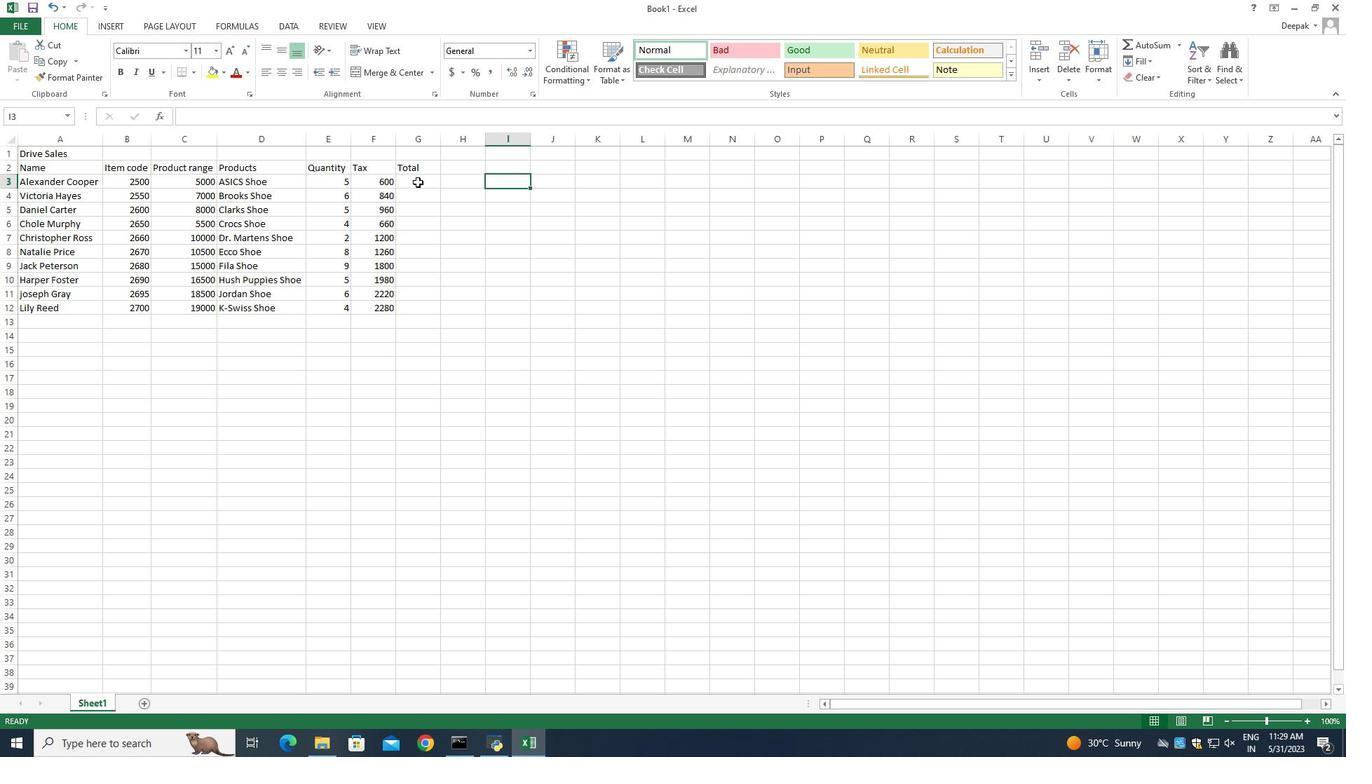 
Action: Key pressed =
Screenshot: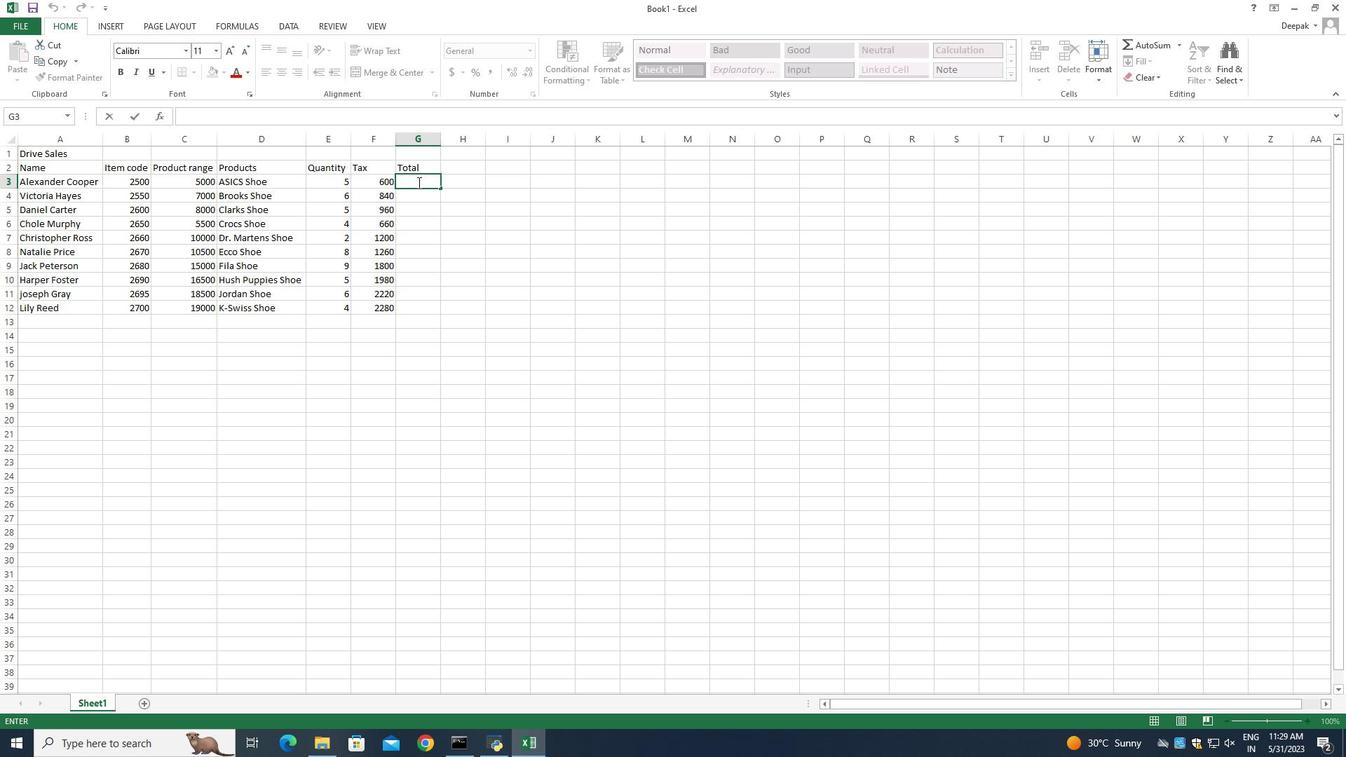 
Action: Mouse moved to (333, 181)
Screenshot: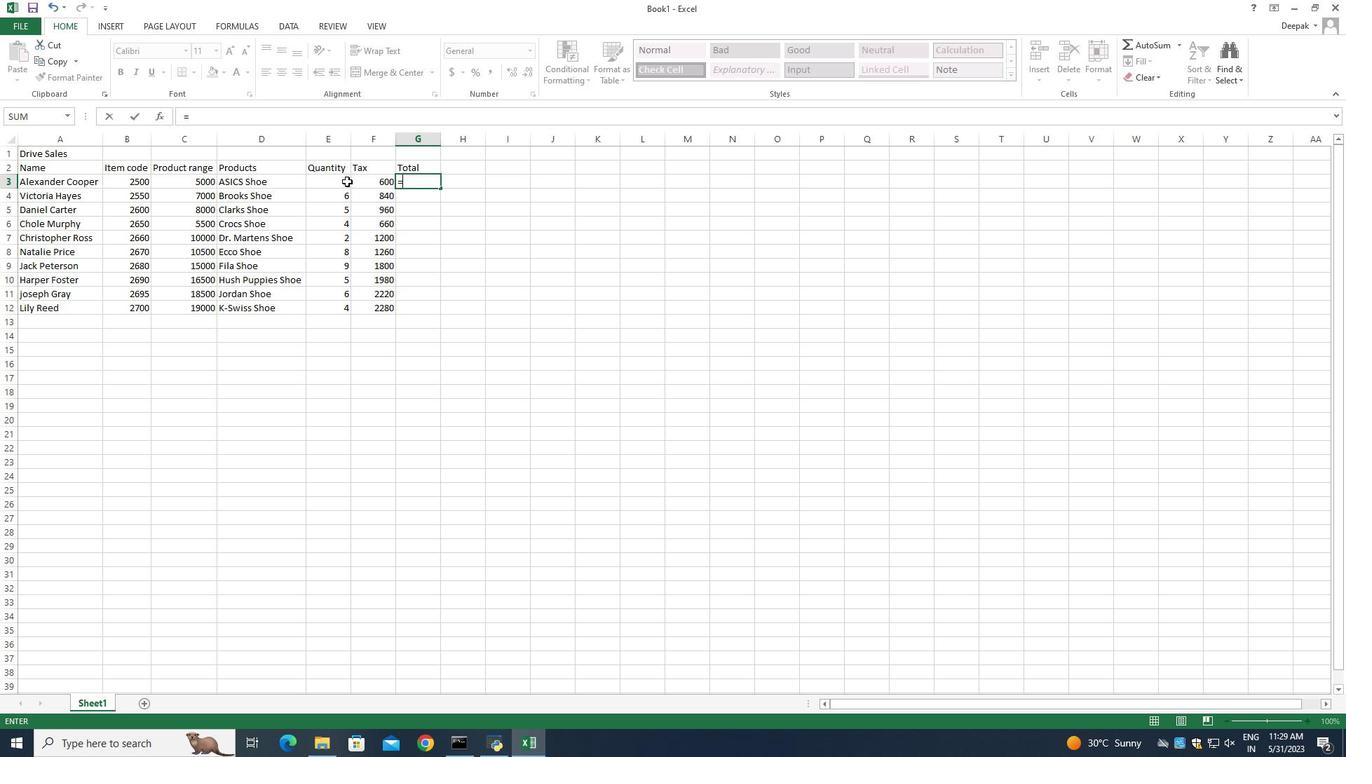 
Action: Mouse pressed left at (333, 181)
Screenshot: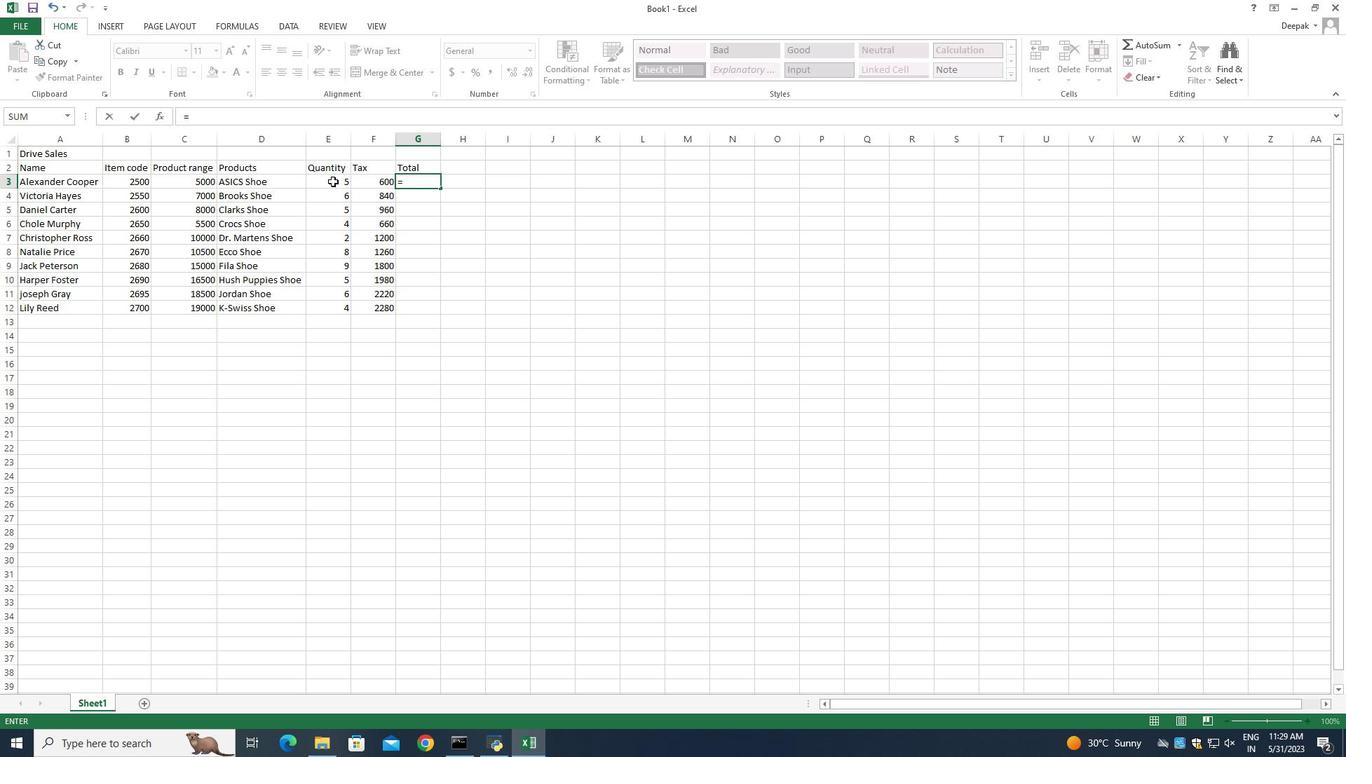 
Action: Mouse moved to (388, 216)
Screenshot: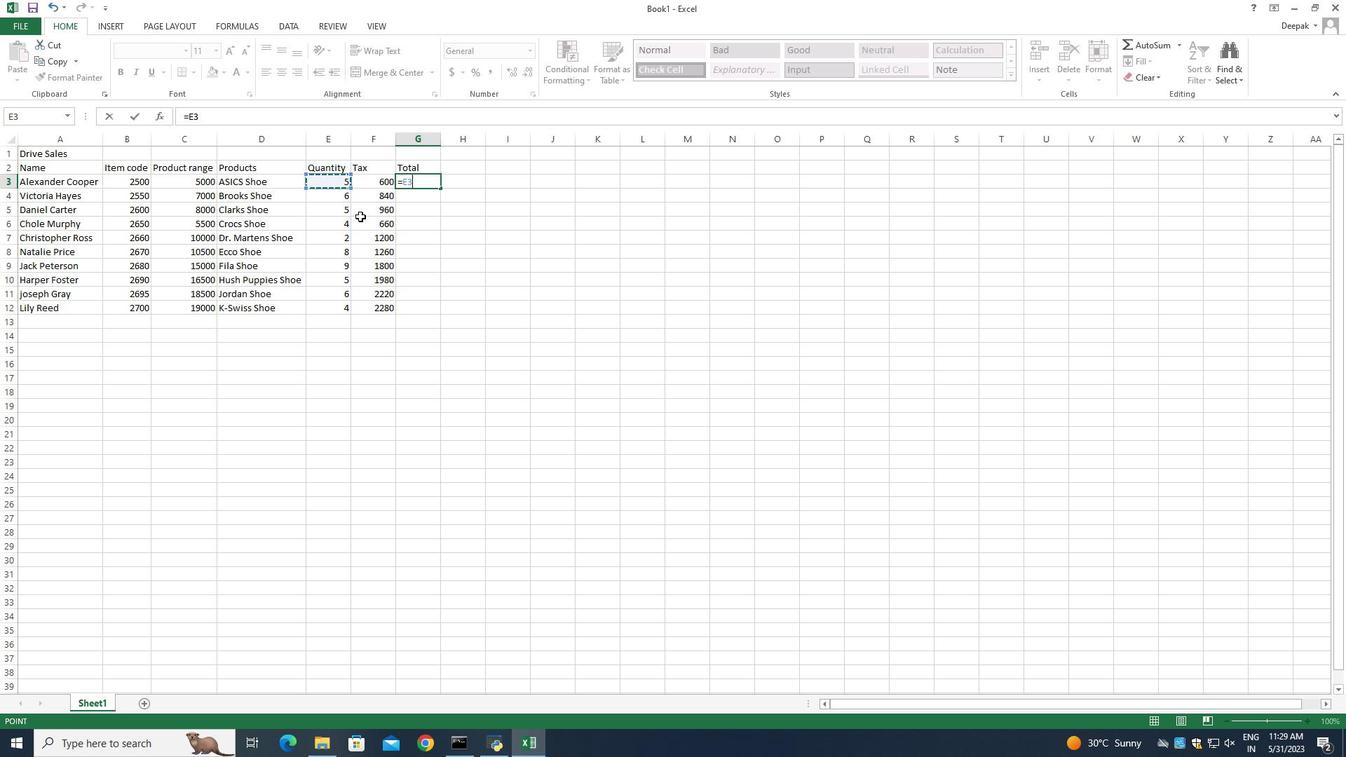 
Action: Key pressed *
